 Task: Play online Dominion games in very easy mode.
Action: Mouse moved to (253, 363)
Screenshot: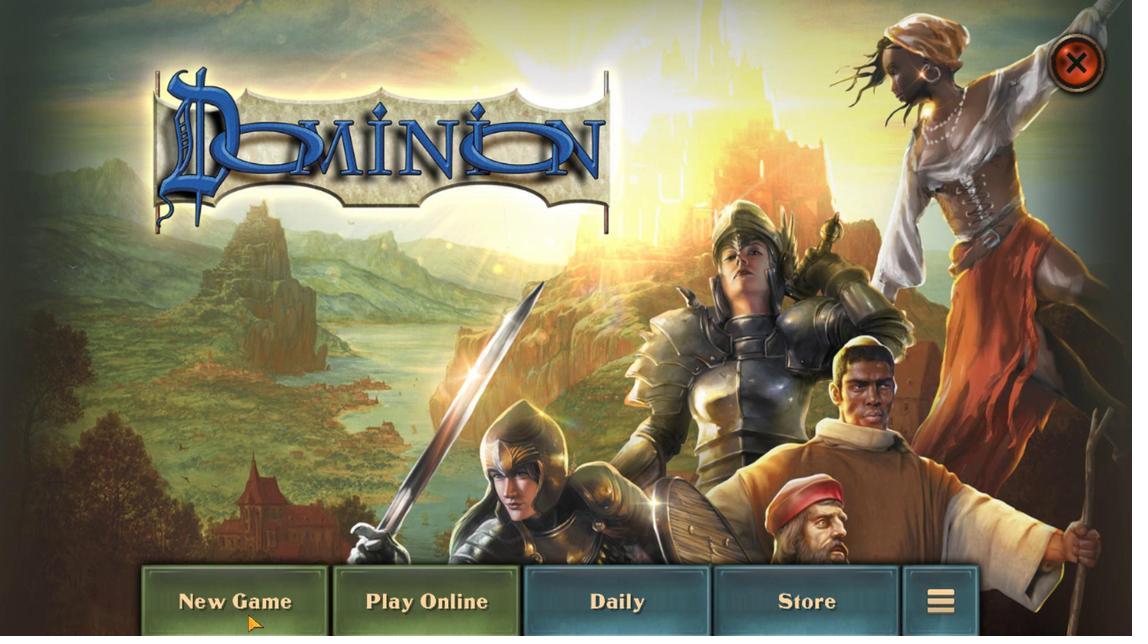 
Action: Mouse pressed left at (253, 363)
Screenshot: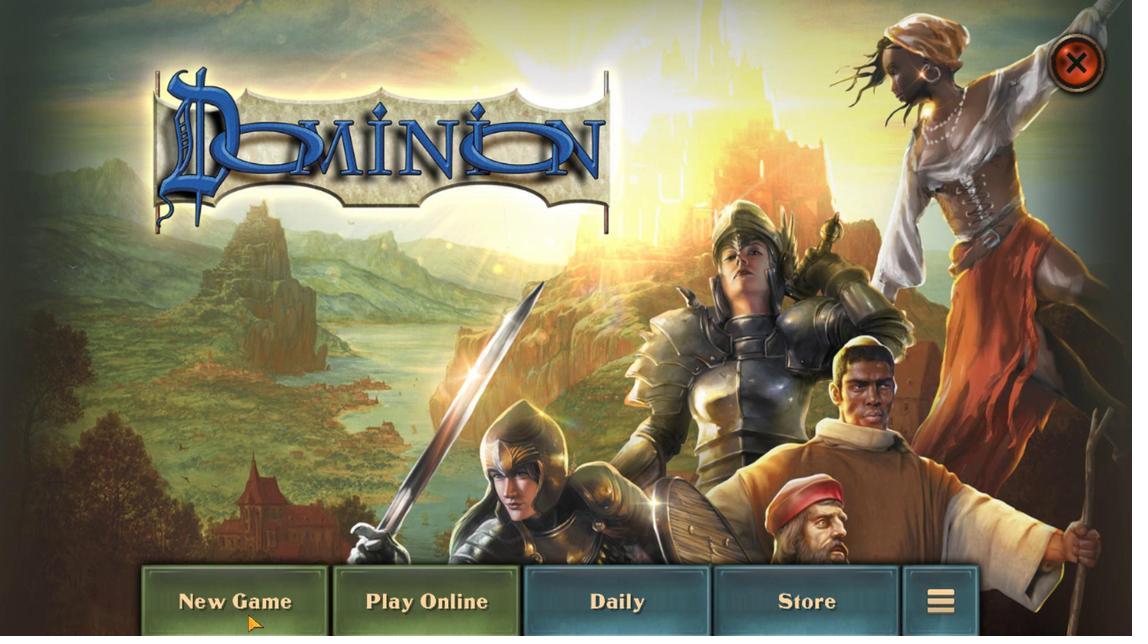 
Action: Mouse moved to (540, 275)
Screenshot: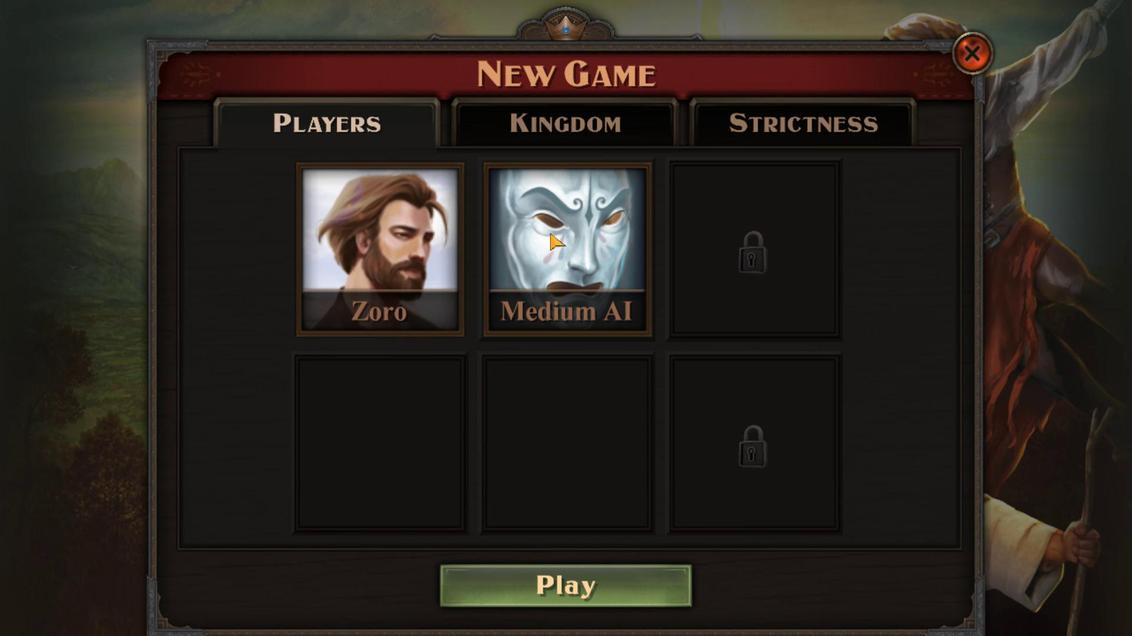 
Action: Mouse pressed left at (540, 275)
Screenshot: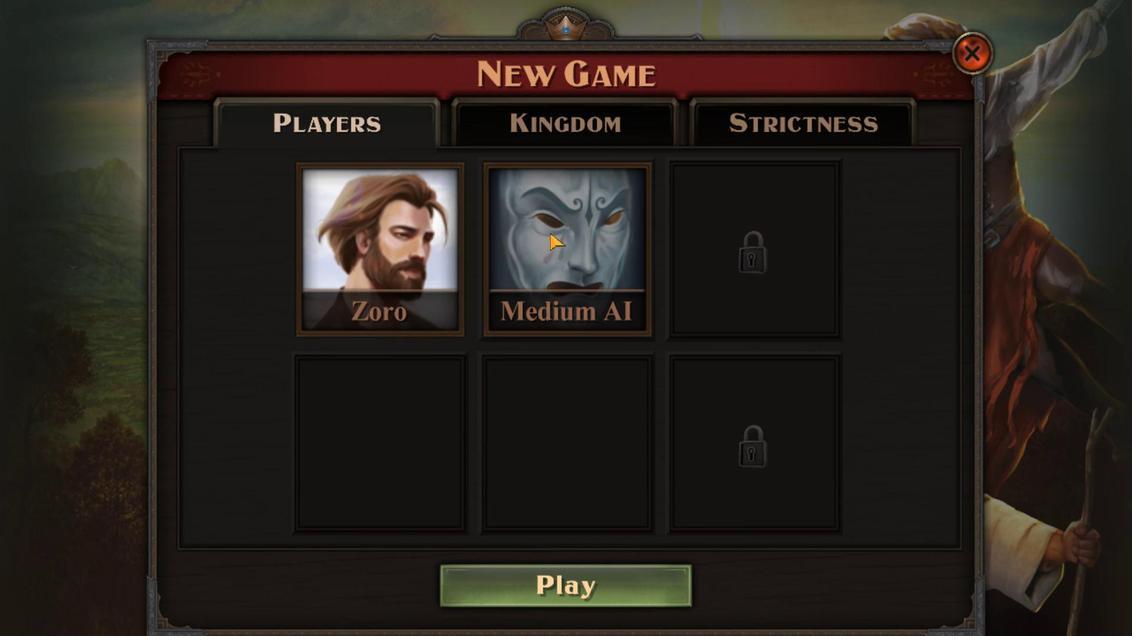 
Action: Mouse moved to (400, 288)
Screenshot: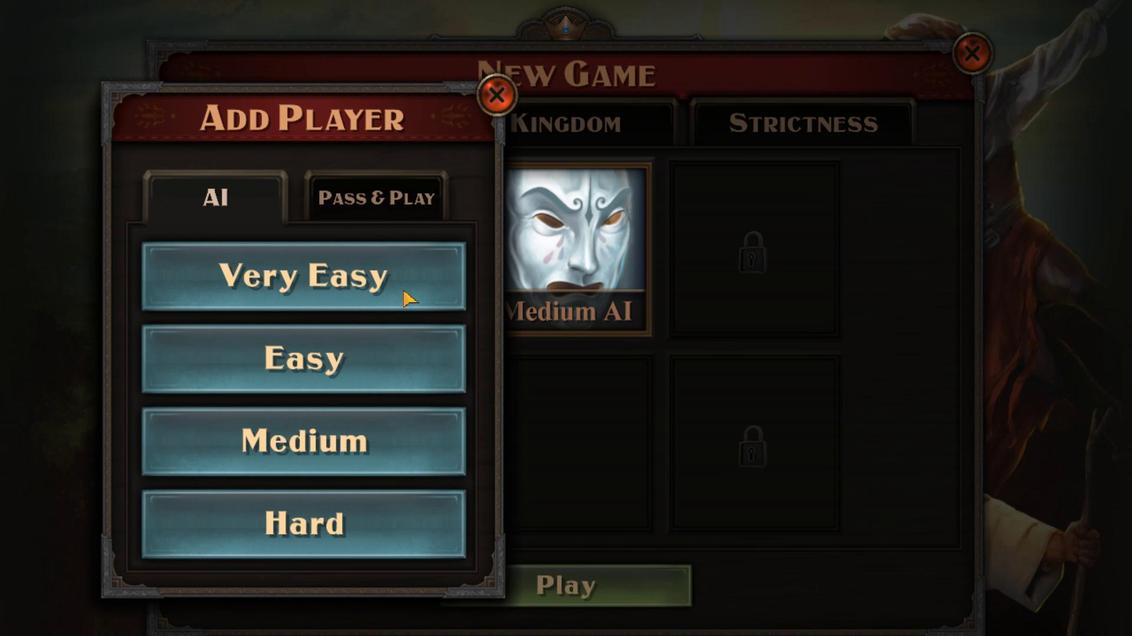 
Action: Mouse pressed left at (400, 288)
Screenshot: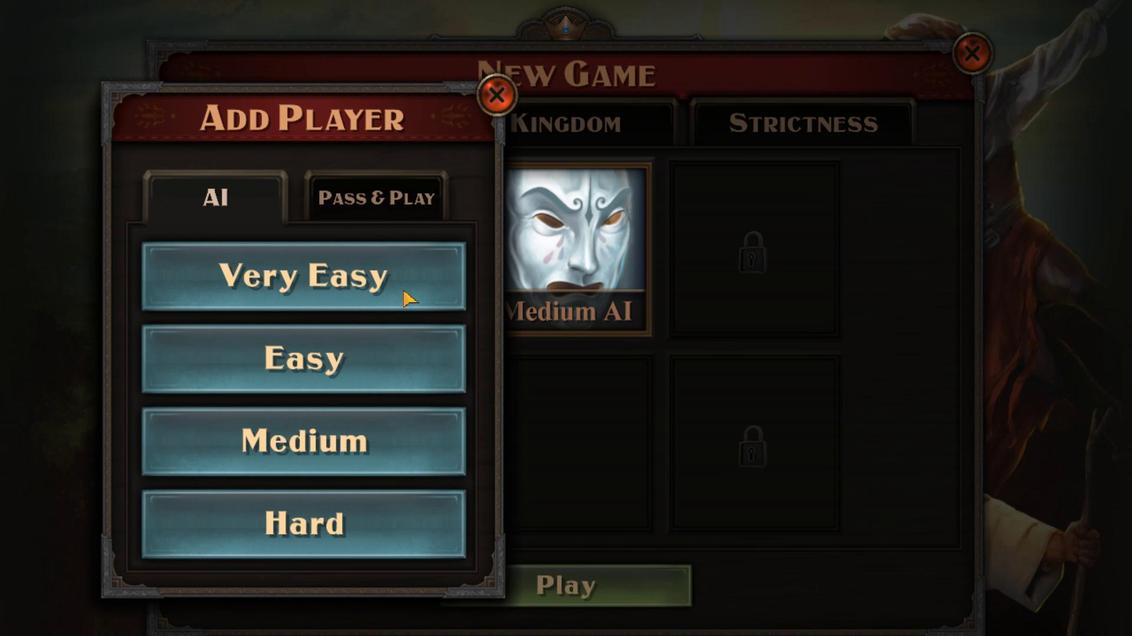 
Action: Mouse moved to (584, 356)
Screenshot: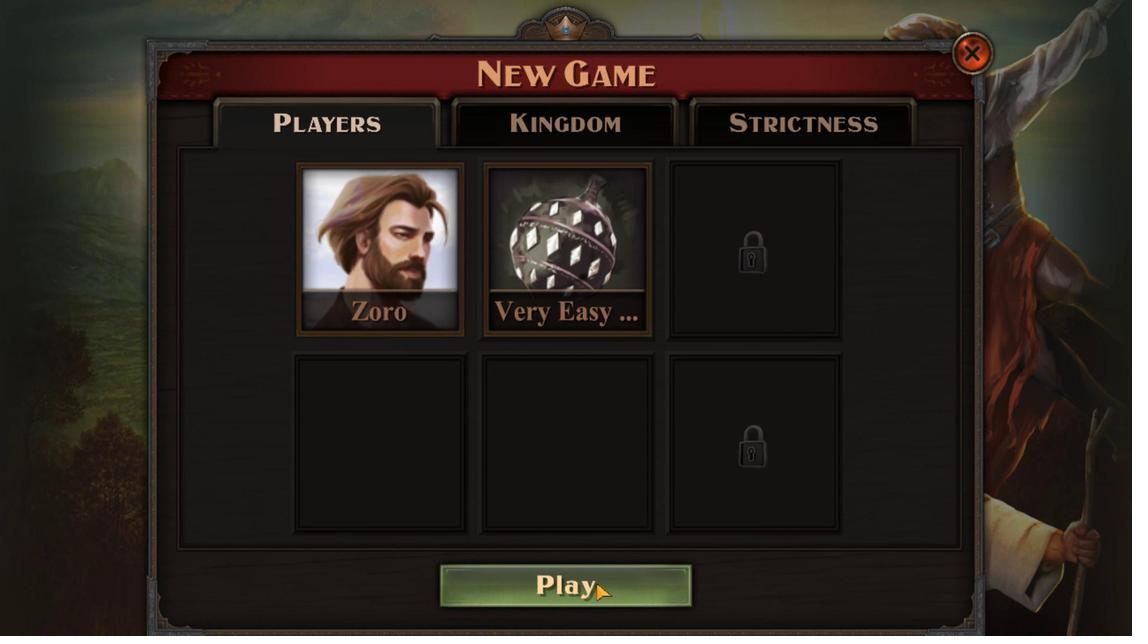 
Action: Mouse pressed left at (584, 356)
Screenshot: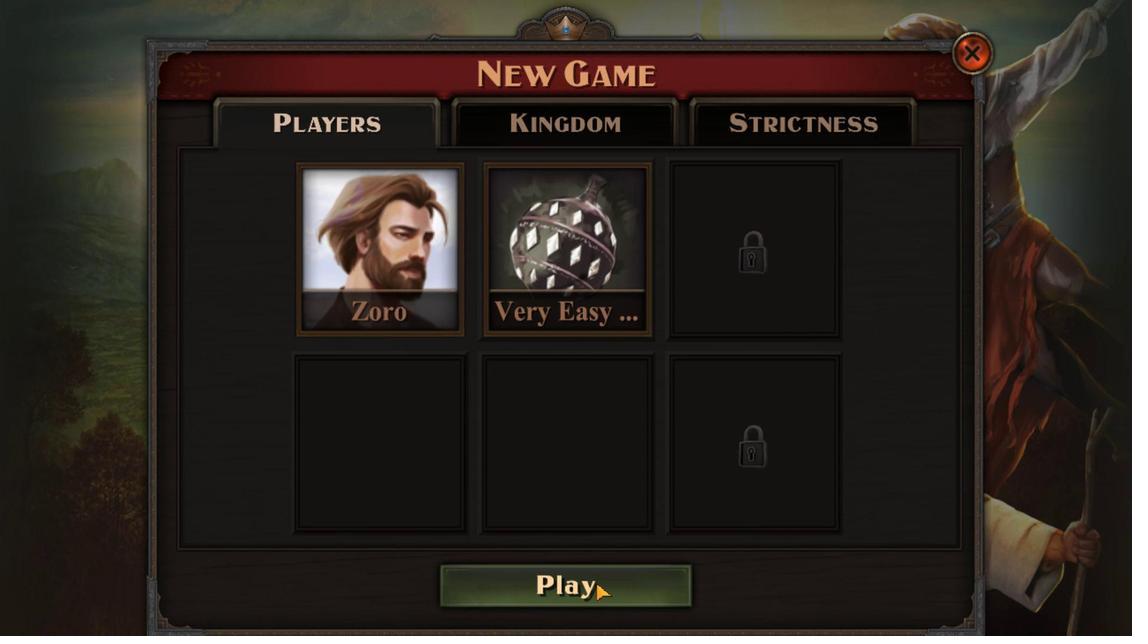 
Action: Mouse moved to (402, 348)
Screenshot: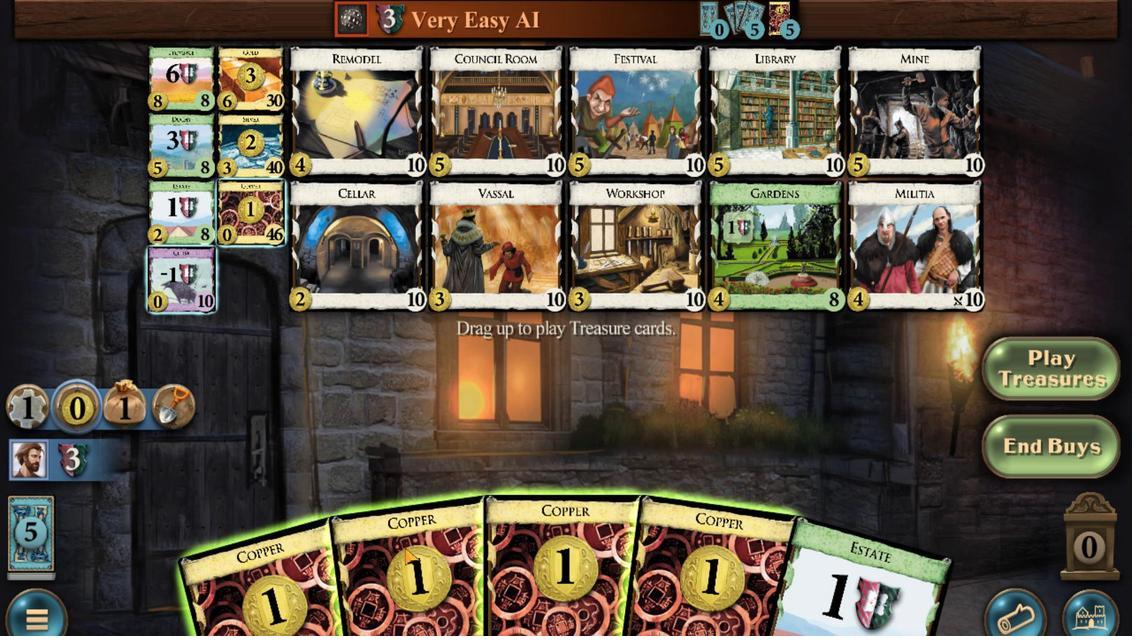 
Action: Mouse scrolled (402, 348) with delta (0, 0)
Screenshot: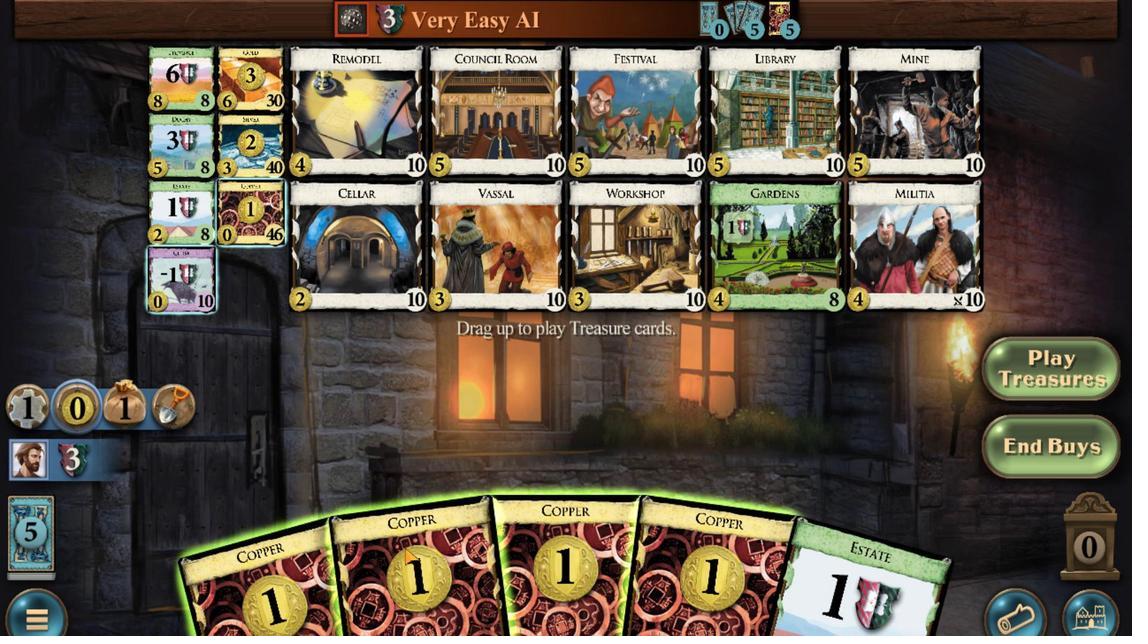 
Action: Mouse moved to (420, 352)
Screenshot: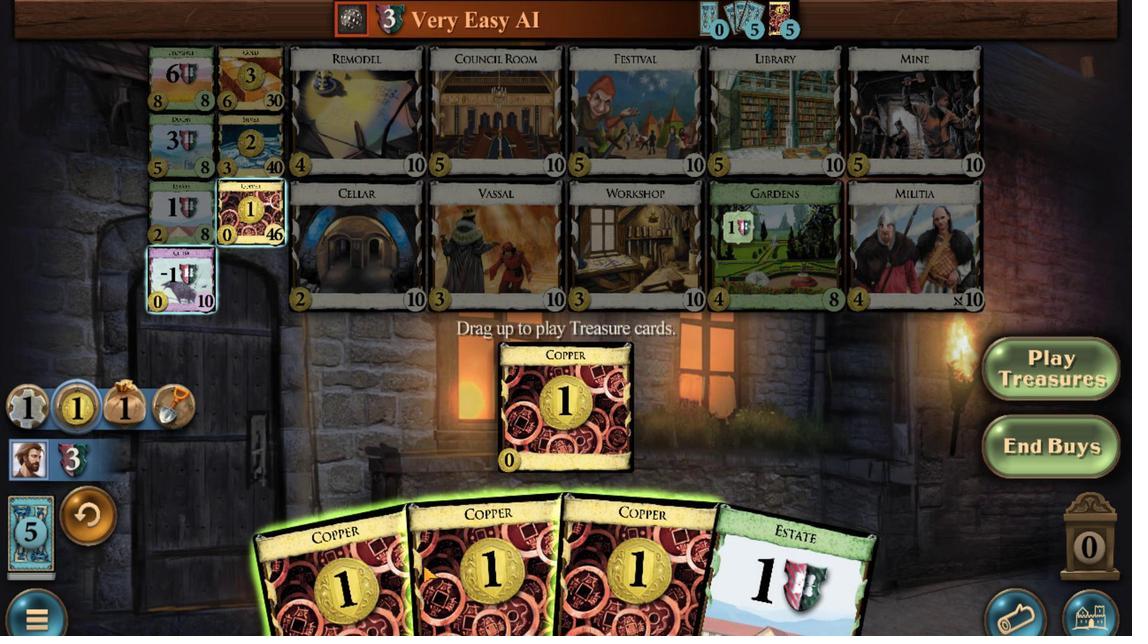 
Action: Mouse scrolled (420, 352) with delta (0, 0)
Screenshot: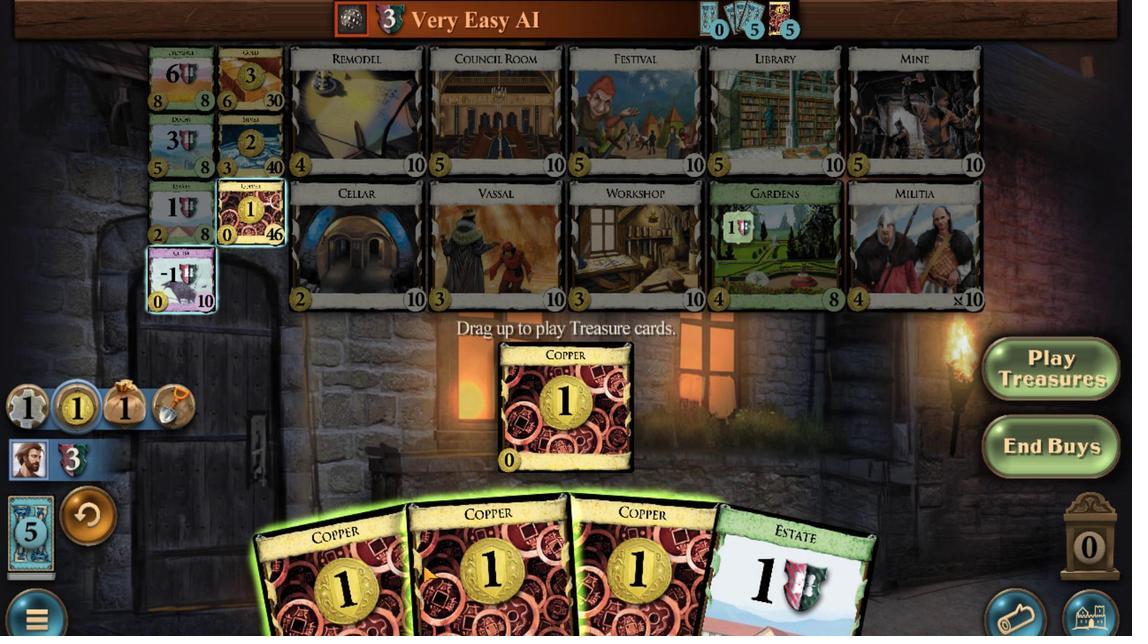 
Action: Mouse moved to (441, 352)
Screenshot: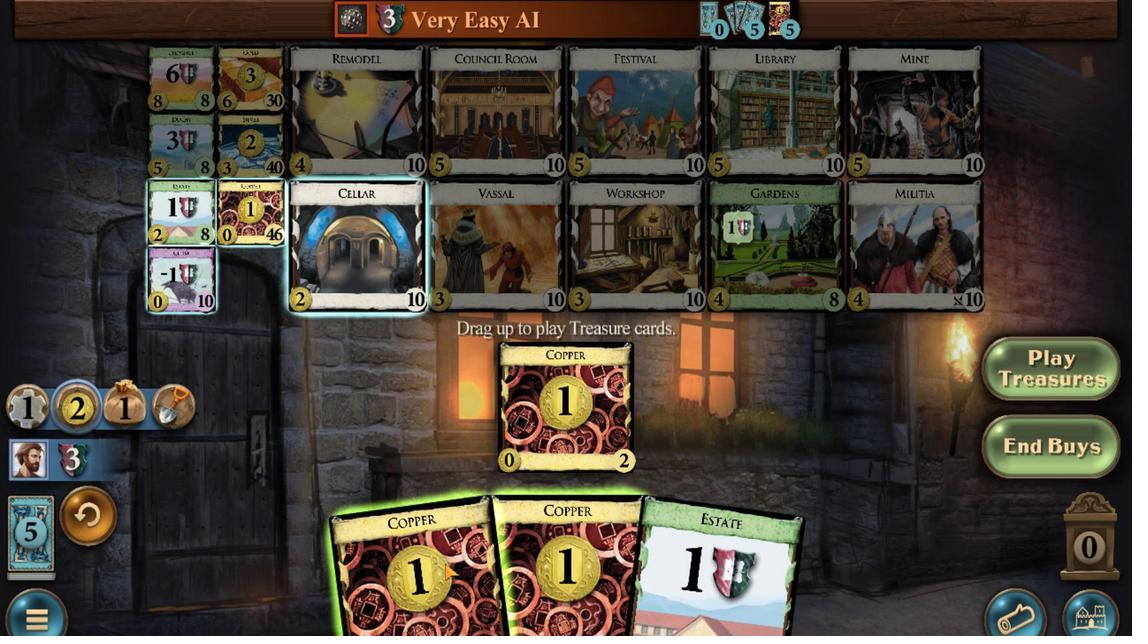 
Action: Mouse scrolled (441, 352) with delta (0, 0)
Screenshot: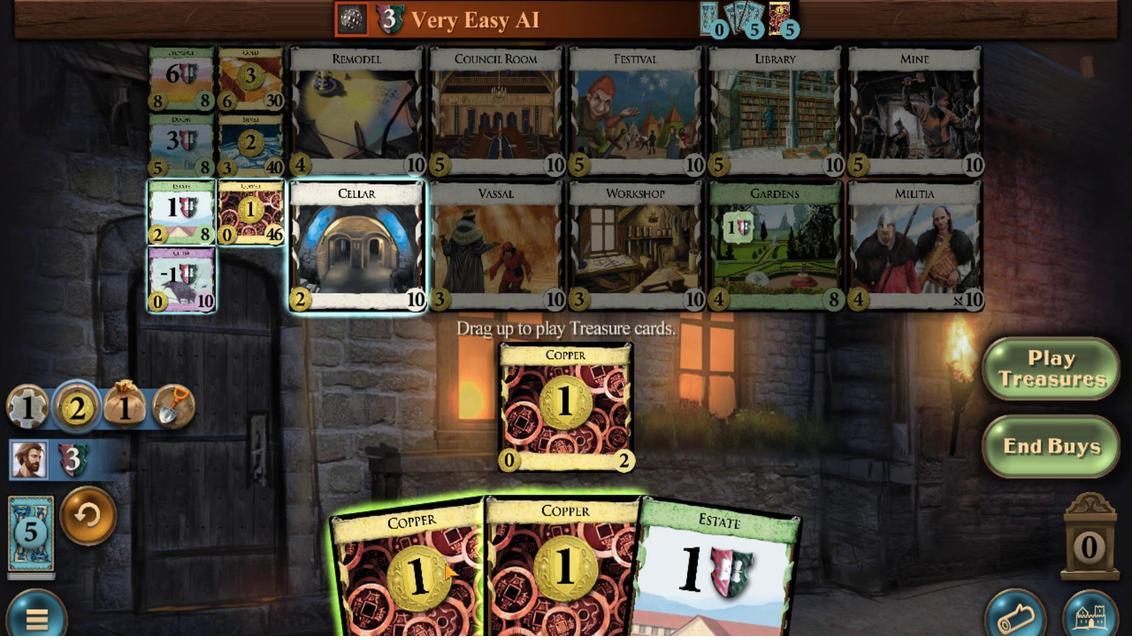 
Action: Mouse moved to (485, 348)
Screenshot: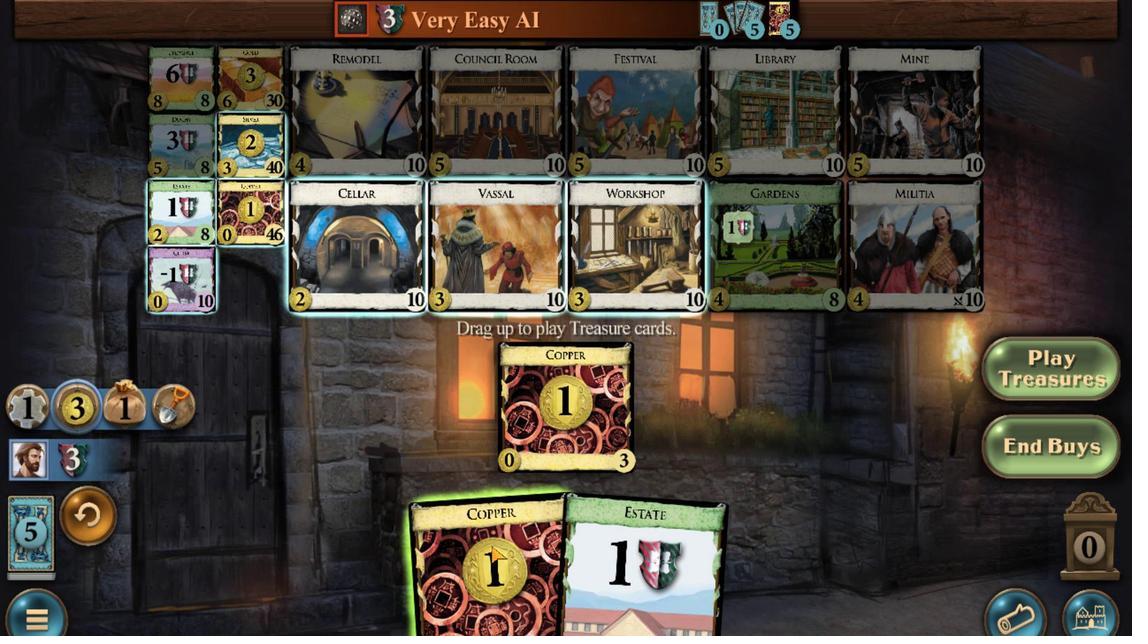 
Action: Mouse scrolled (485, 347) with delta (0, 0)
Screenshot: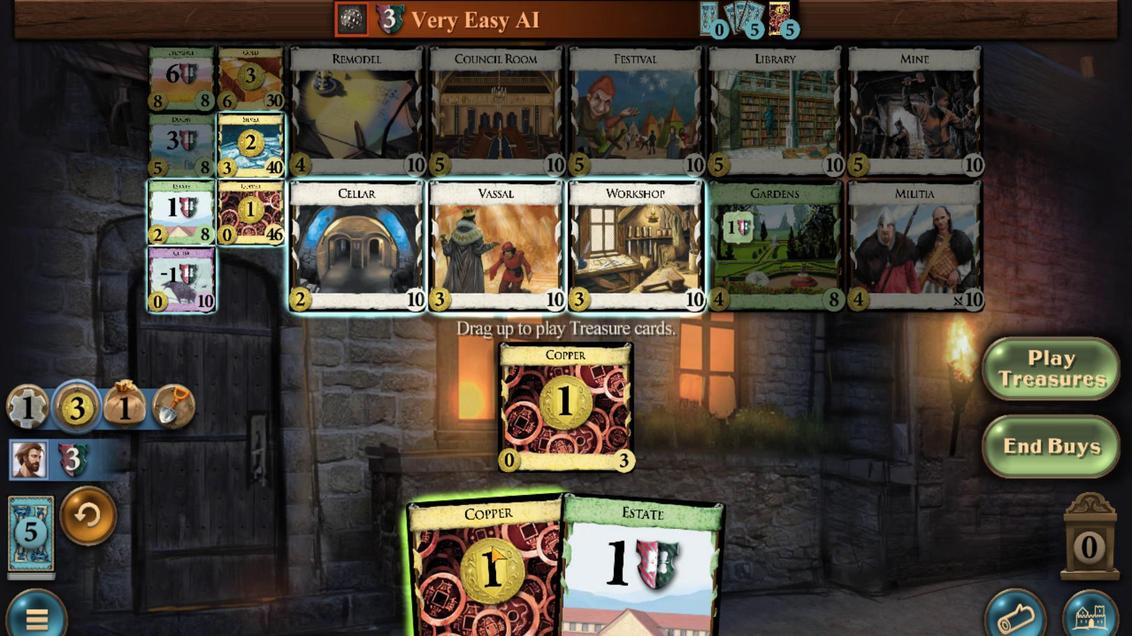 
Action: Mouse moved to (356, 252)
Screenshot: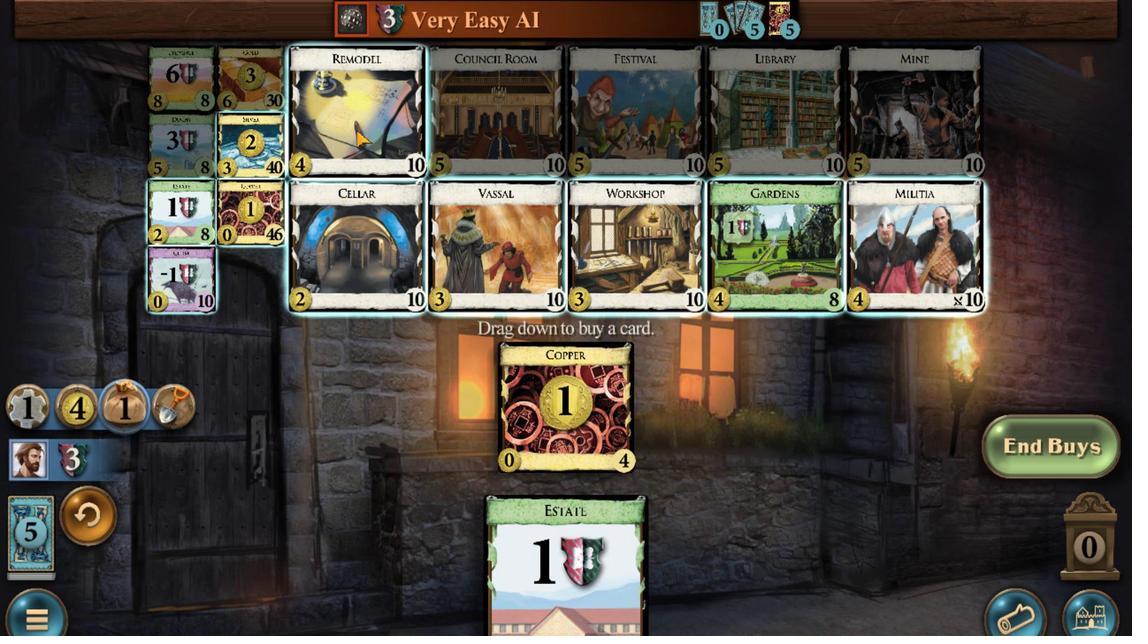 
Action: Mouse scrolled (356, 252) with delta (0, 0)
Screenshot: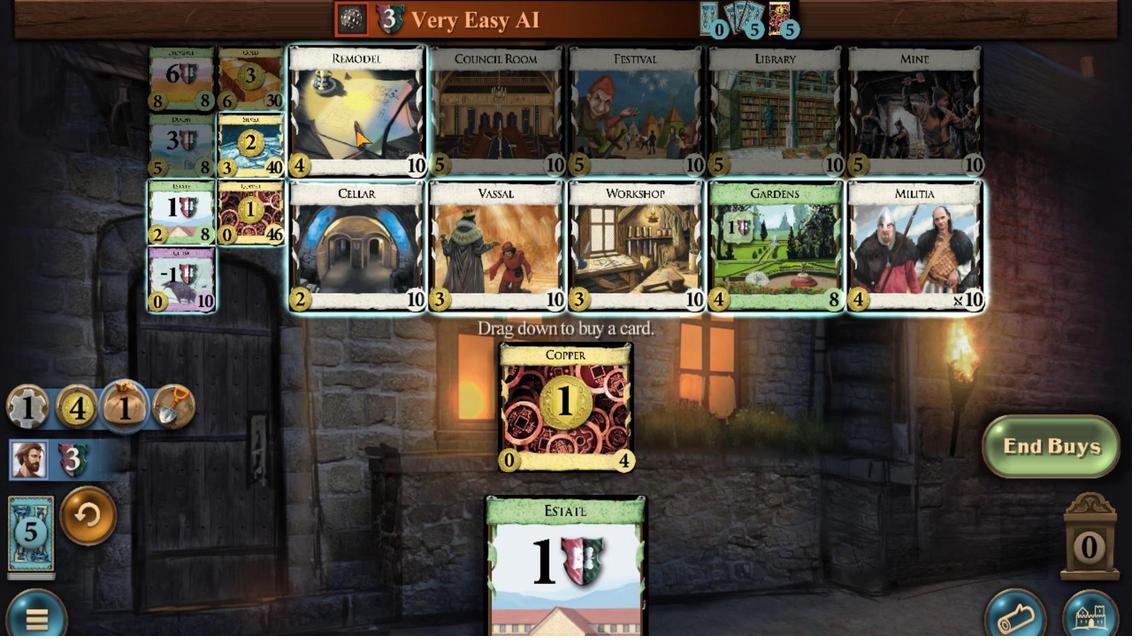 
Action: Mouse scrolled (356, 252) with delta (0, 0)
Screenshot: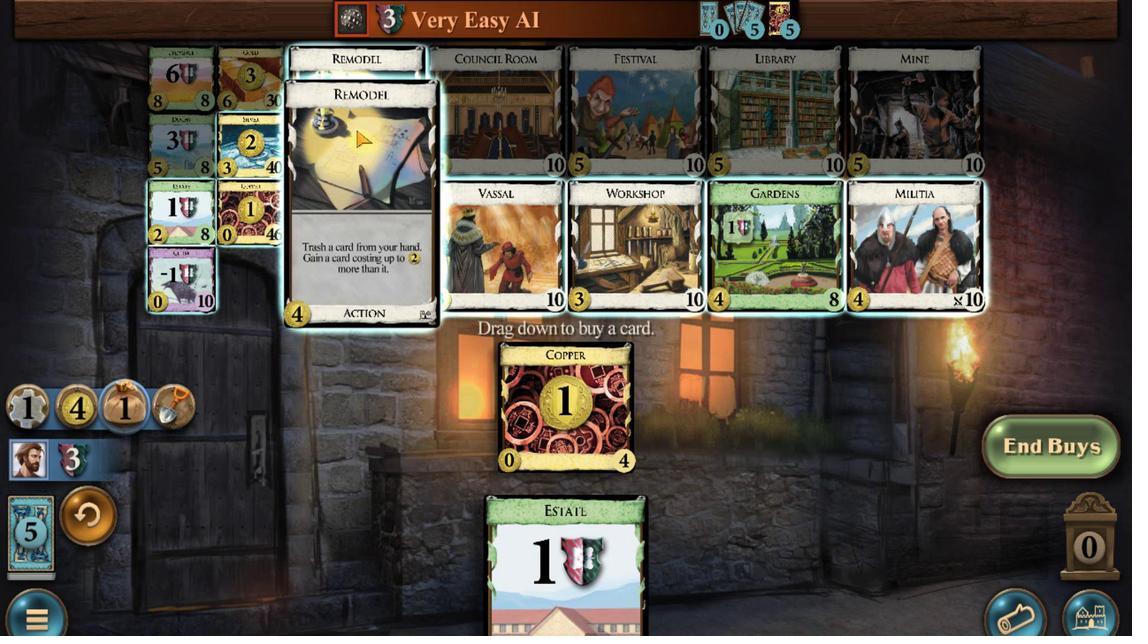 
Action: Mouse scrolled (356, 252) with delta (0, 0)
Screenshot: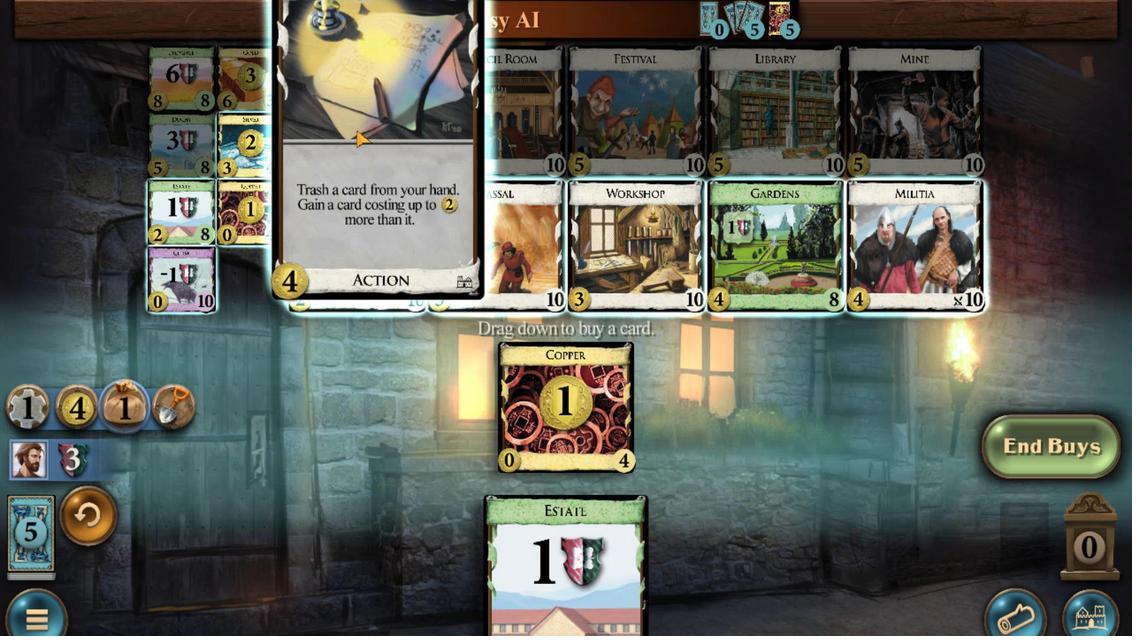 
Action: Mouse scrolled (356, 252) with delta (0, 0)
Screenshot: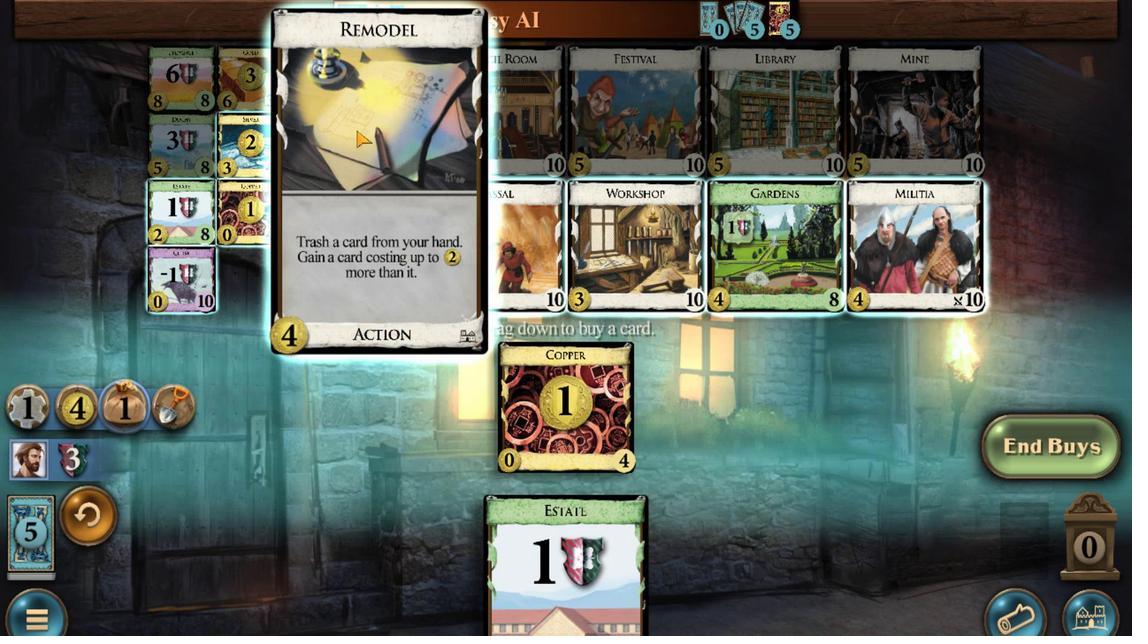 
Action: Mouse scrolled (356, 252) with delta (0, 0)
Screenshot: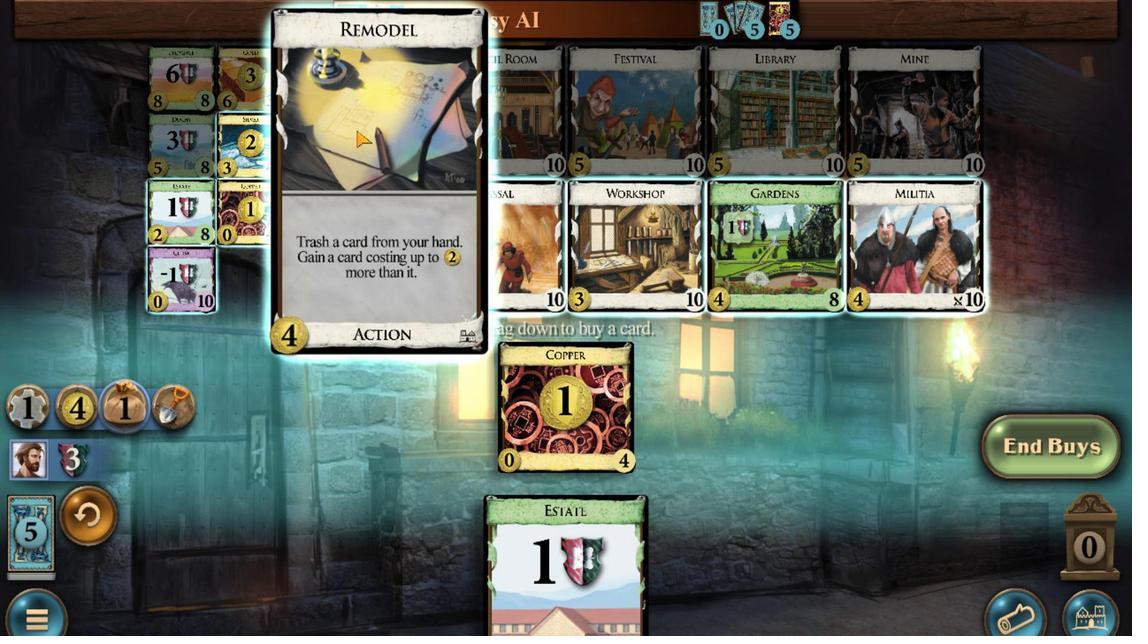 
Action: Mouse scrolled (356, 252) with delta (0, 0)
Screenshot: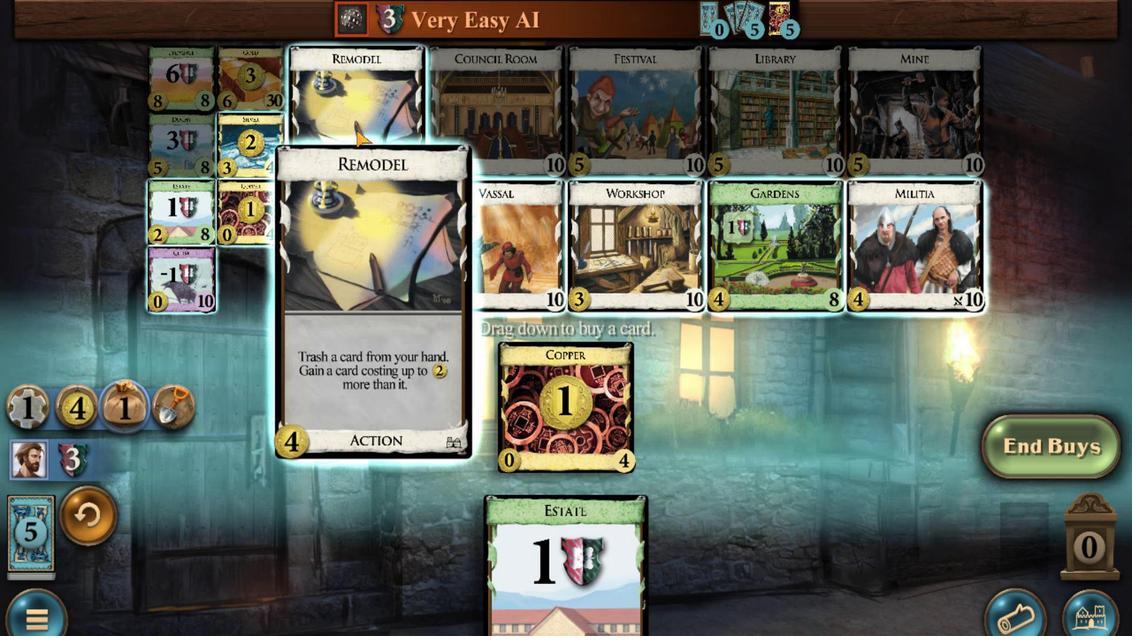 
Action: Mouse moved to (521, 346)
Screenshot: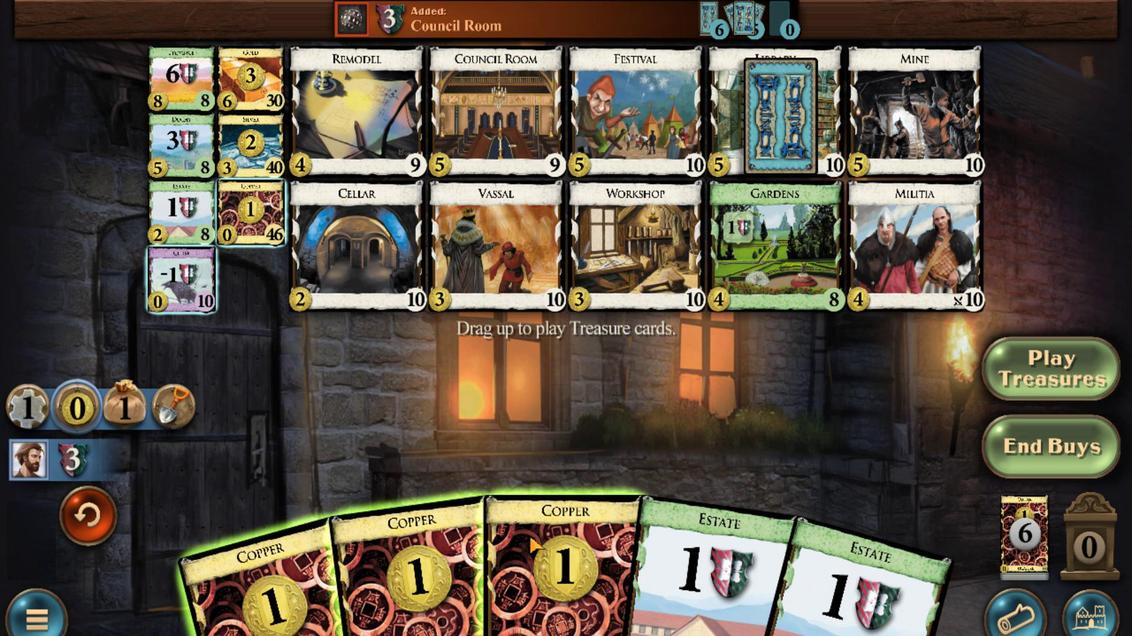 
Action: Mouse scrolled (521, 345) with delta (0, 0)
Screenshot: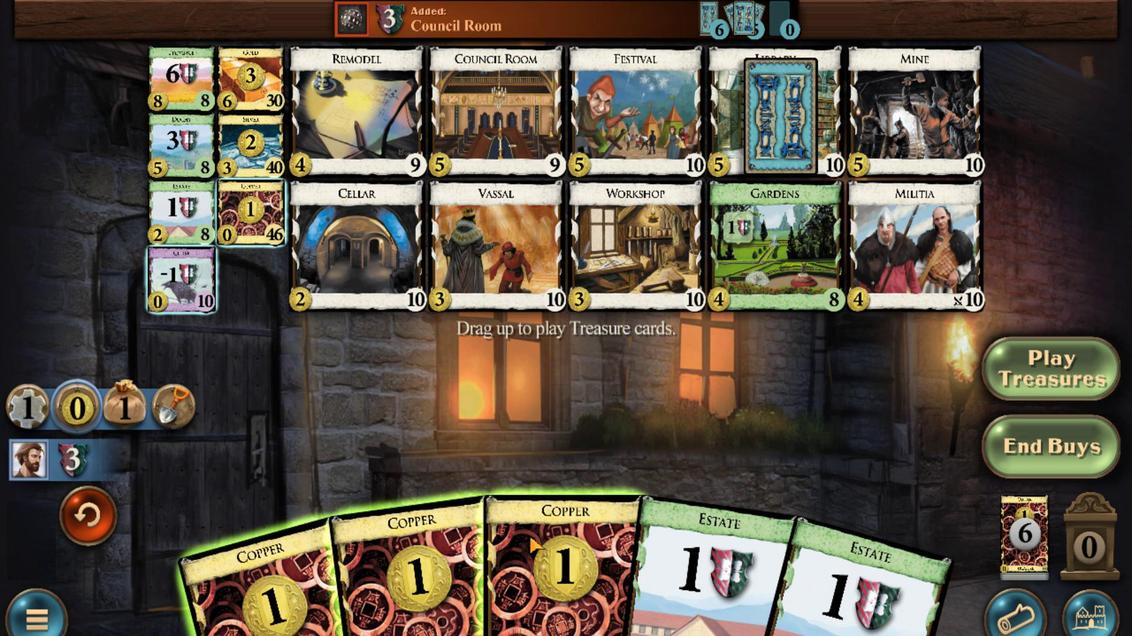 
Action: Mouse moved to (465, 347)
Screenshot: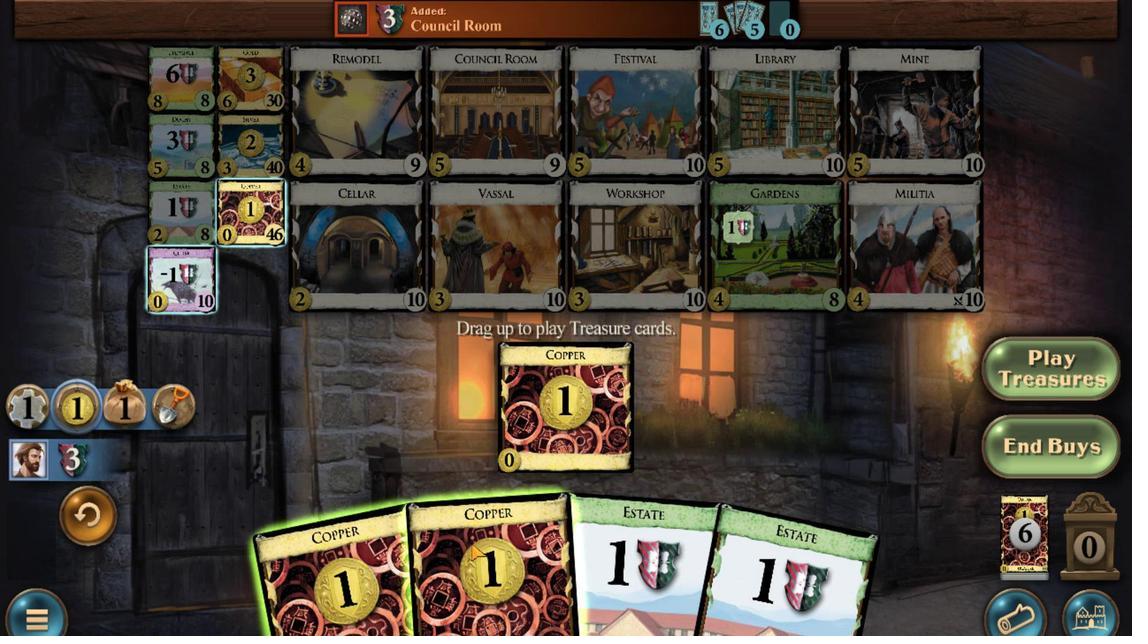 
Action: Mouse scrolled (465, 347) with delta (0, 0)
Screenshot: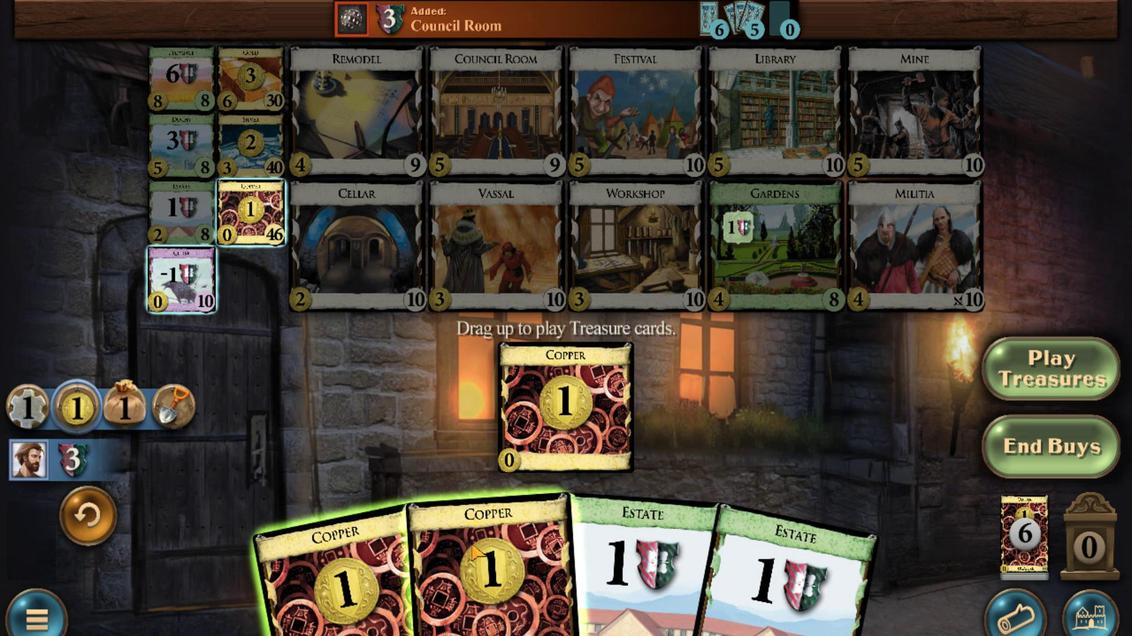 
Action: Mouse moved to (419, 347)
Screenshot: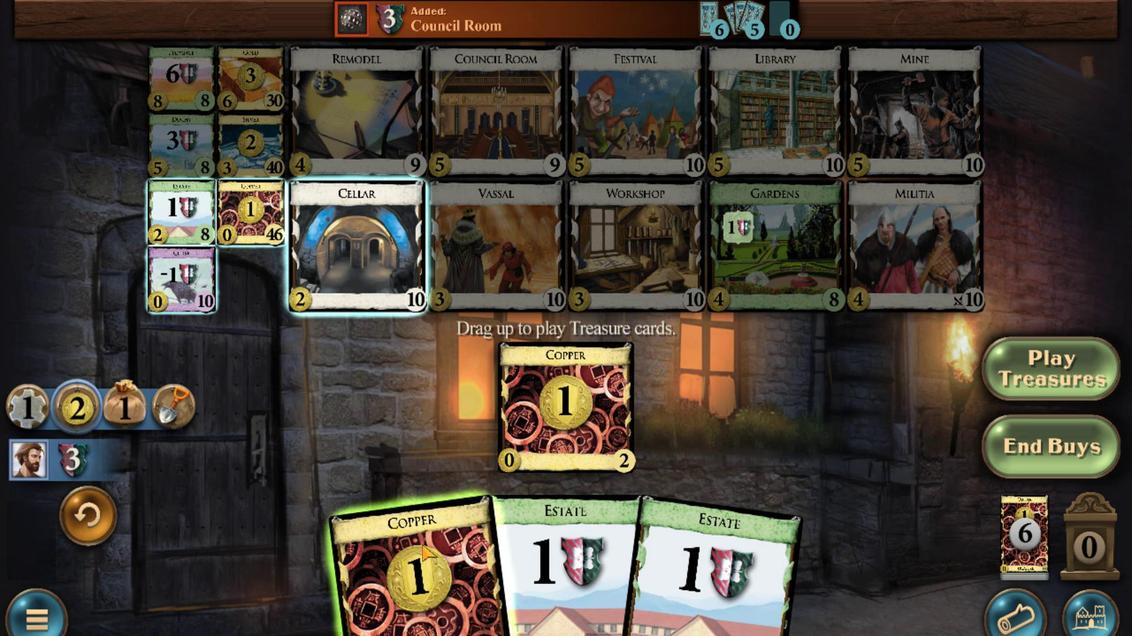 
Action: Mouse scrolled (419, 347) with delta (0, 0)
Screenshot: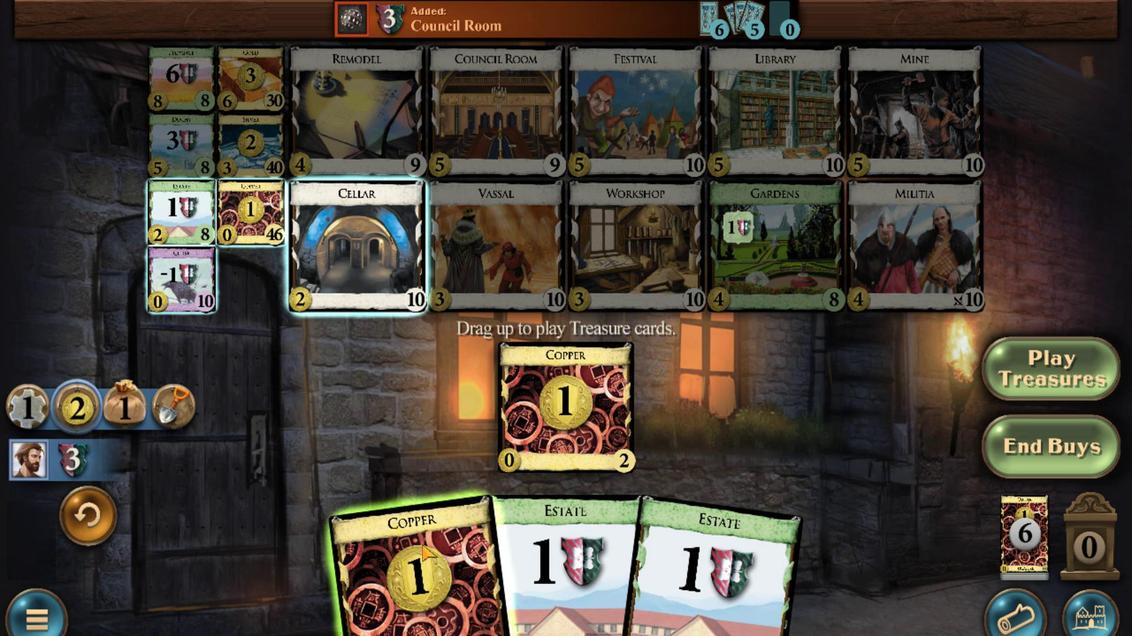 
Action: Mouse moved to (248, 255)
Screenshot: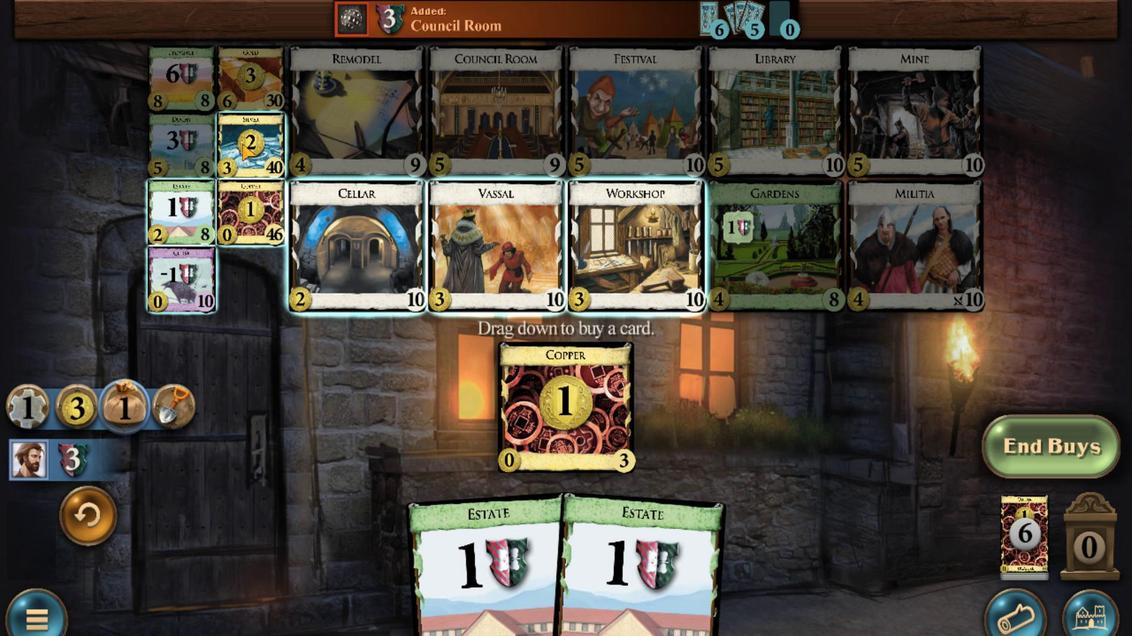 
Action: Mouse scrolled (248, 255) with delta (0, 0)
Screenshot: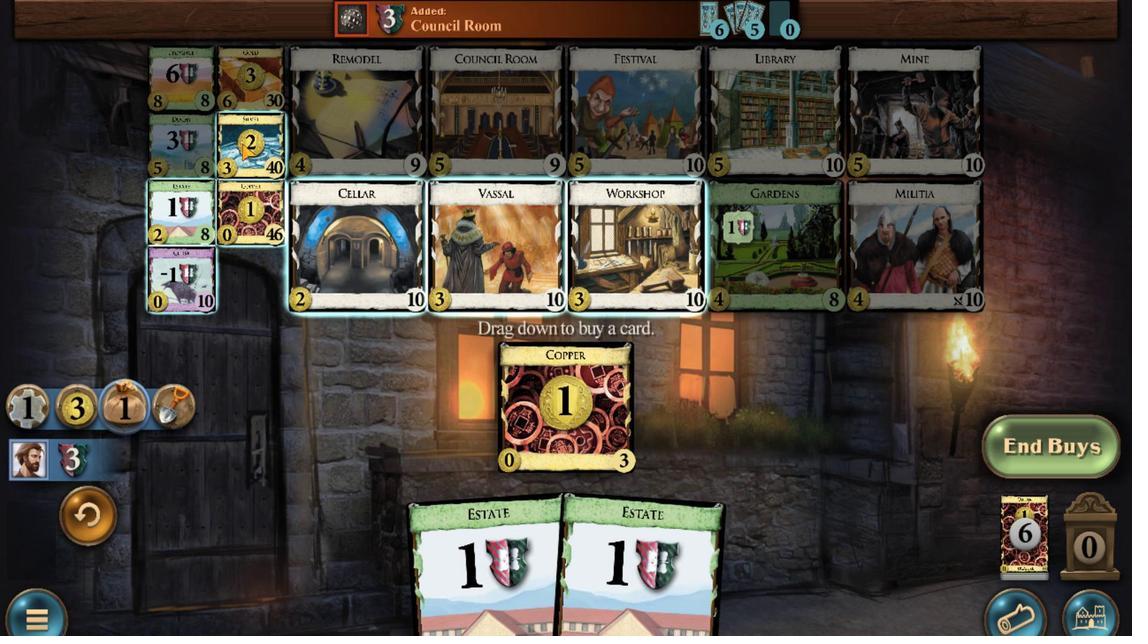 
Action: Mouse scrolled (248, 255) with delta (0, 0)
Screenshot: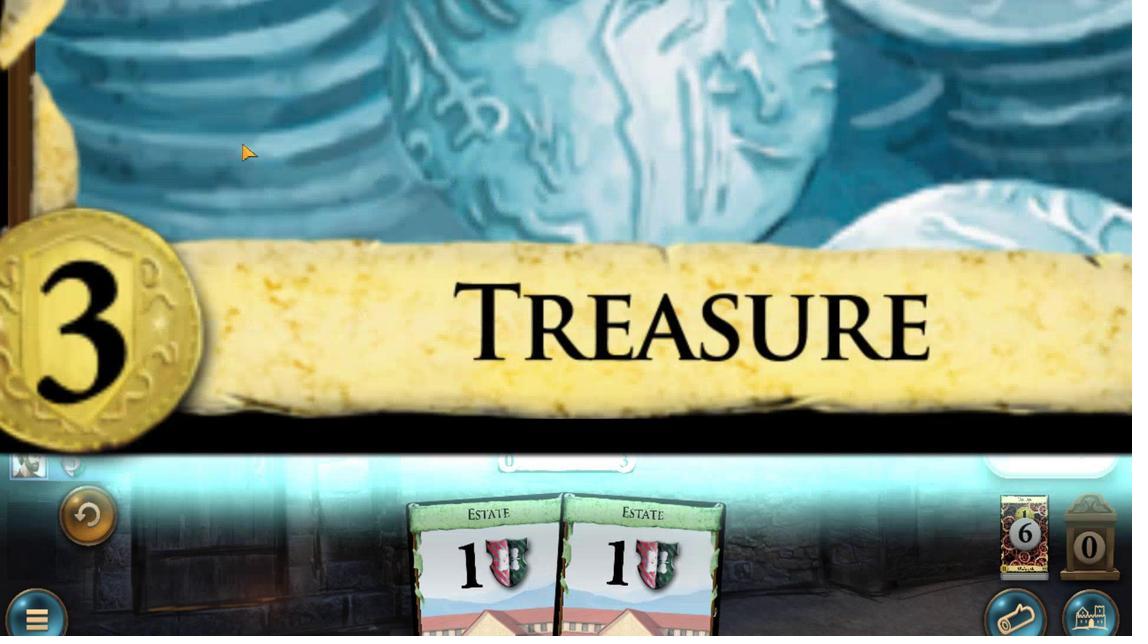 
Action: Mouse scrolled (248, 255) with delta (0, 0)
Screenshot: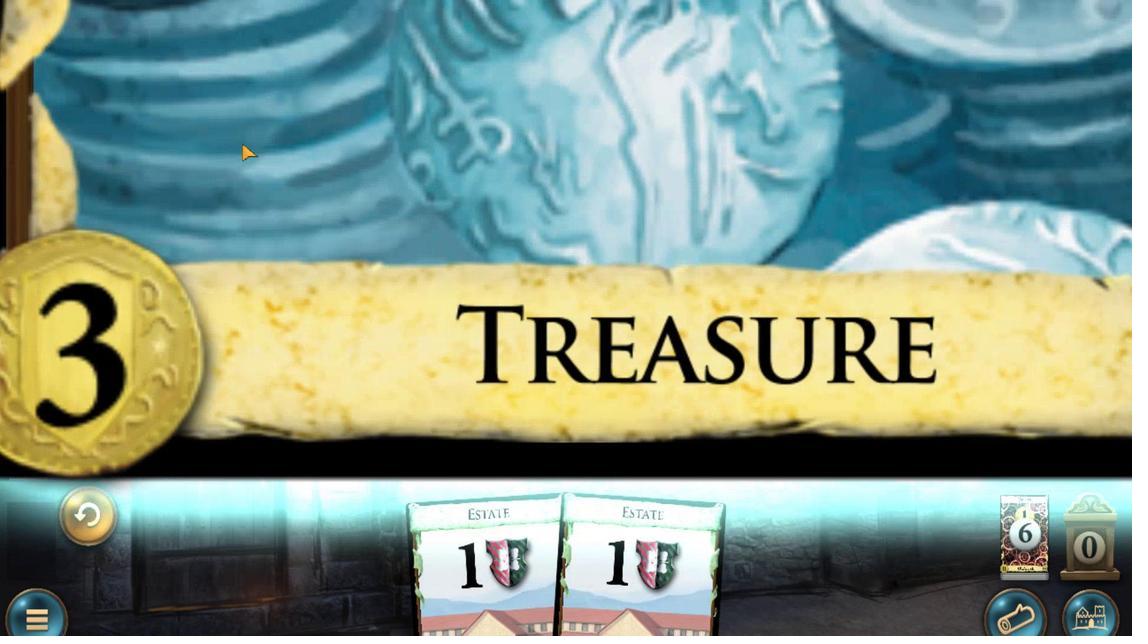 
Action: Mouse scrolled (248, 255) with delta (0, 0)
Screenshot: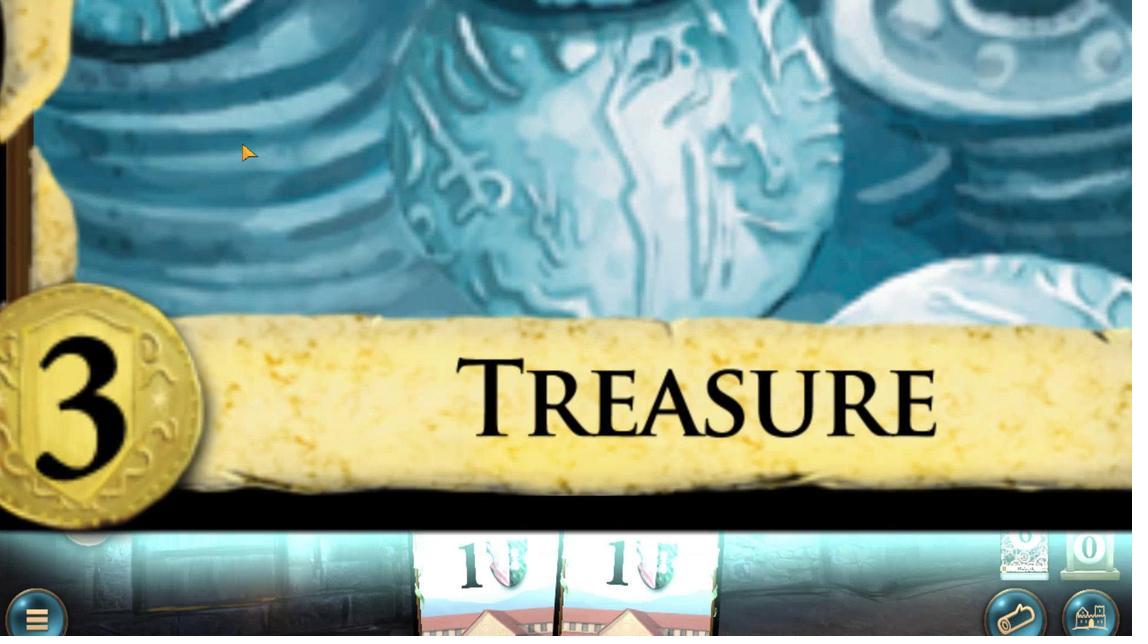 
Action: Mouse moved to (441, 352)
Screenshot: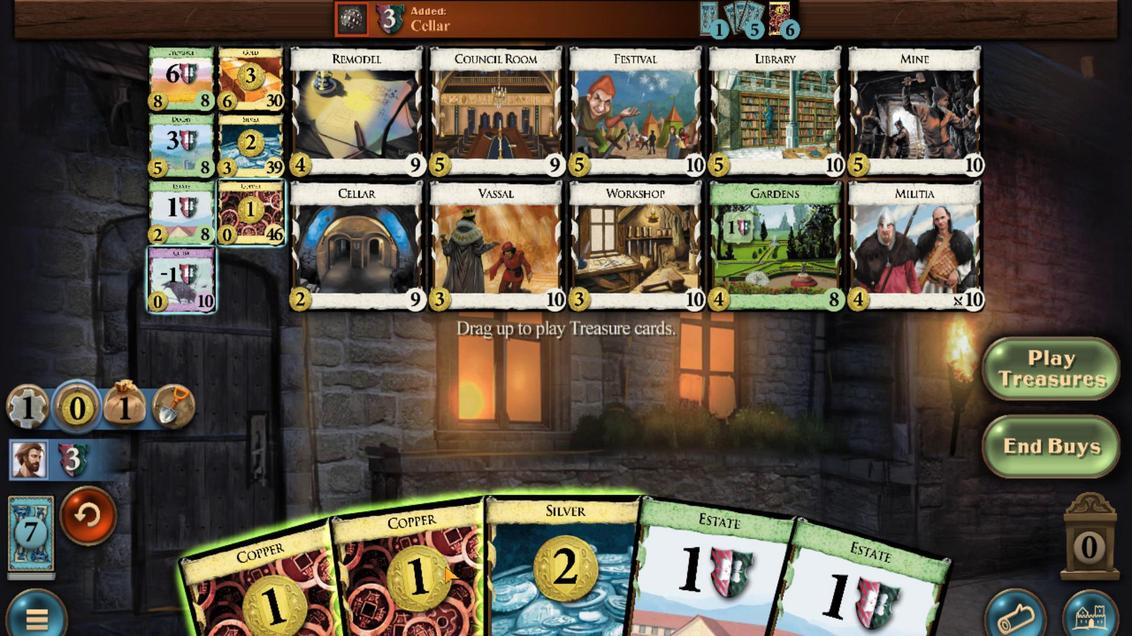 
Action: Mouse scrolled (441, 352) with delta (0, 0)
Screenshot: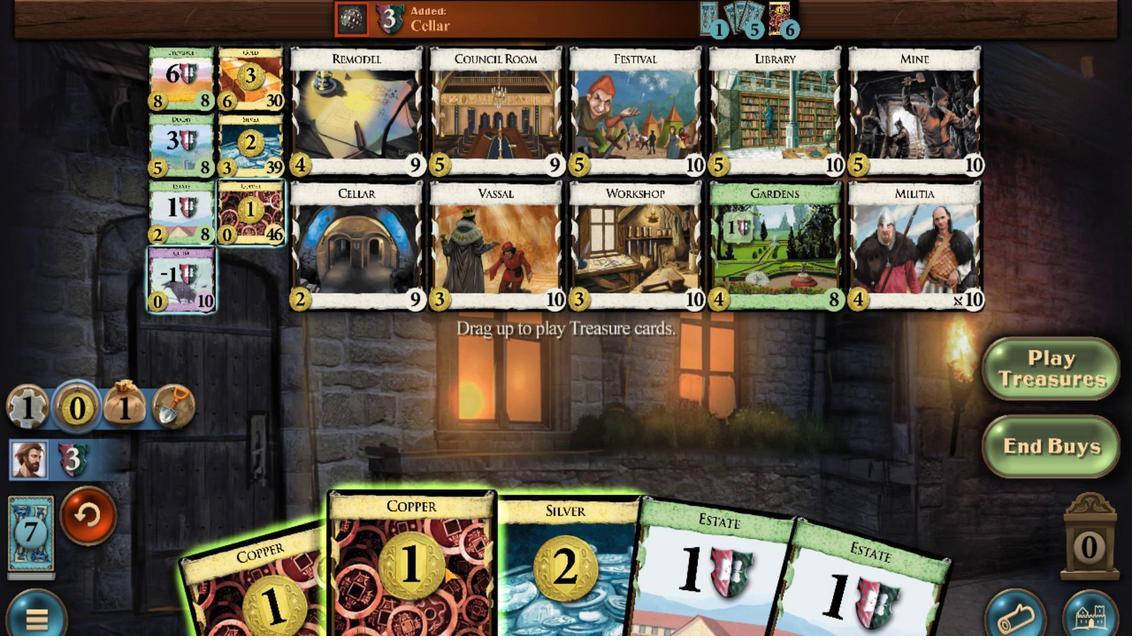 
Action: Mouse moved to (428, 353)
Screenshot: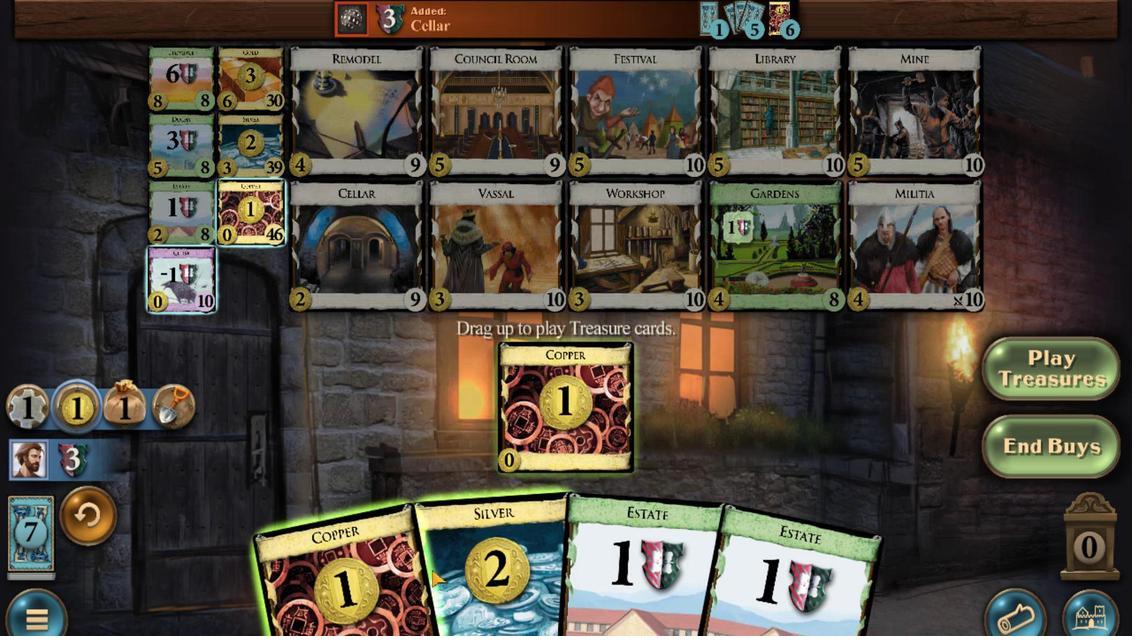 
Action: Mouse scrolled (428, 353) with delta (0, 0)
Screenshot: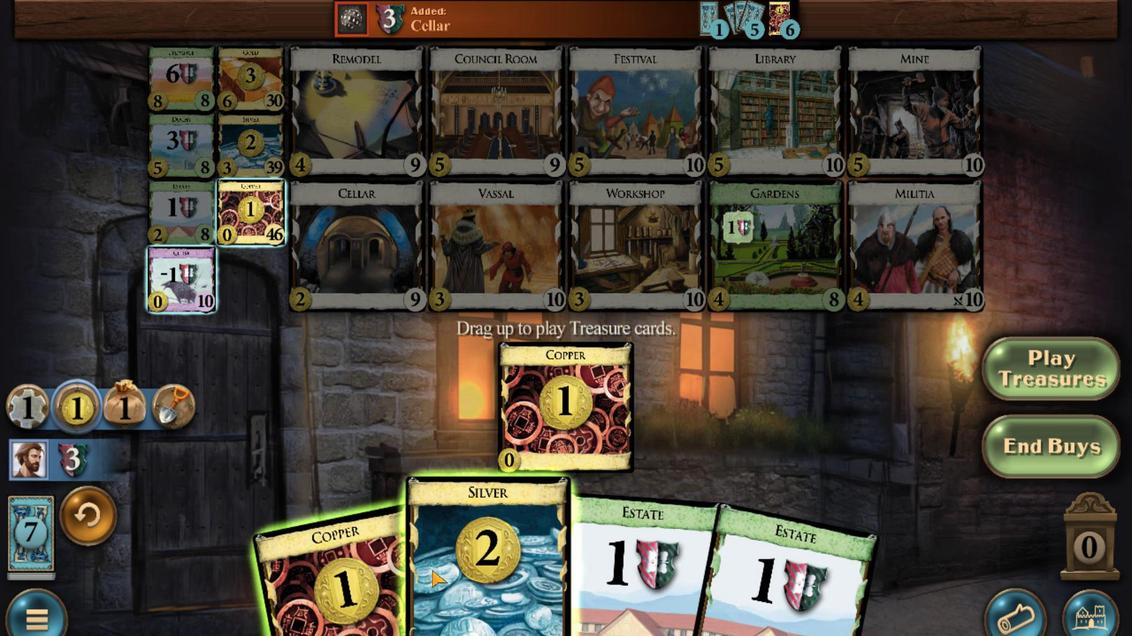 
Action: Mouse scrolled (428, 353) with delta (0, 0)
Screenshot: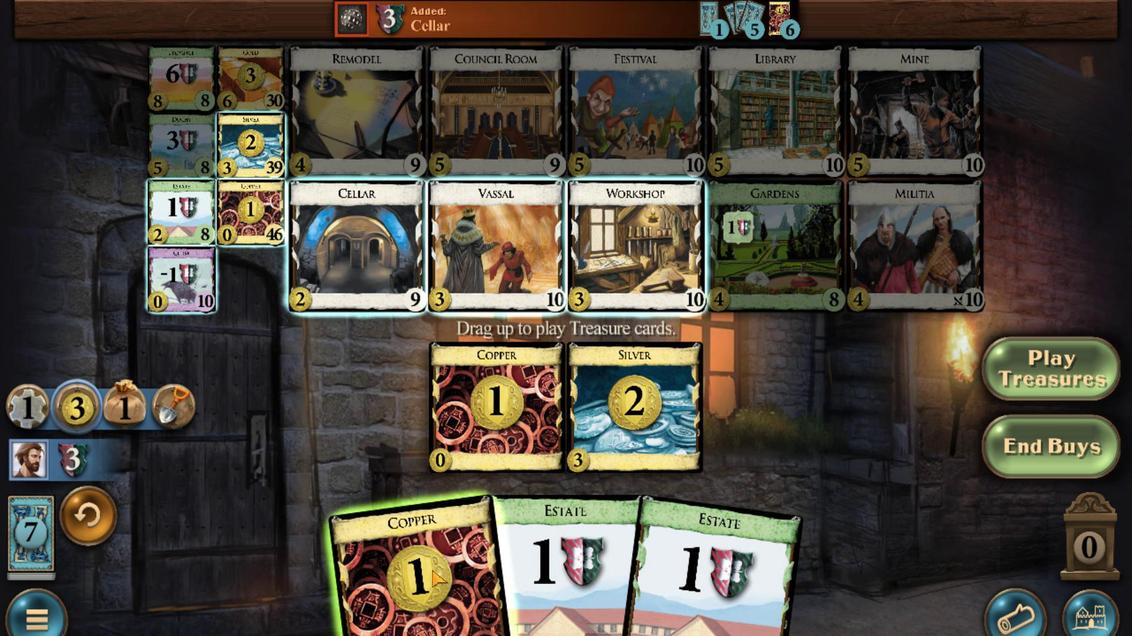 
Action: Mouse moved to (348, 246)
Screenshot: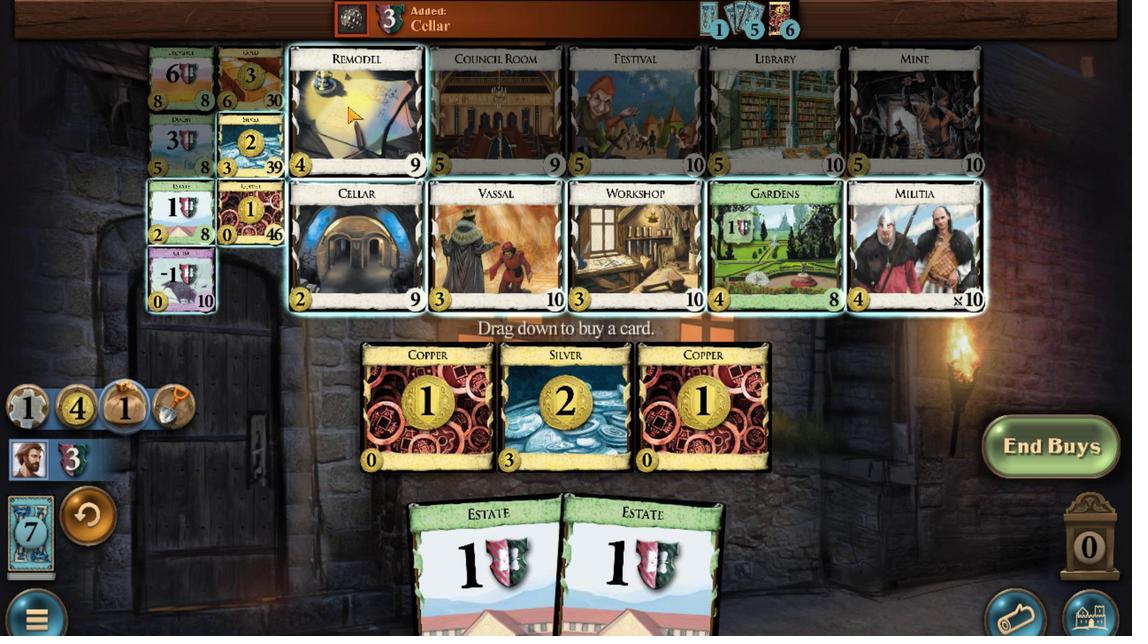 
Action: Mouse scrolled (348, 247) with delta (0, 0)
Screenshot: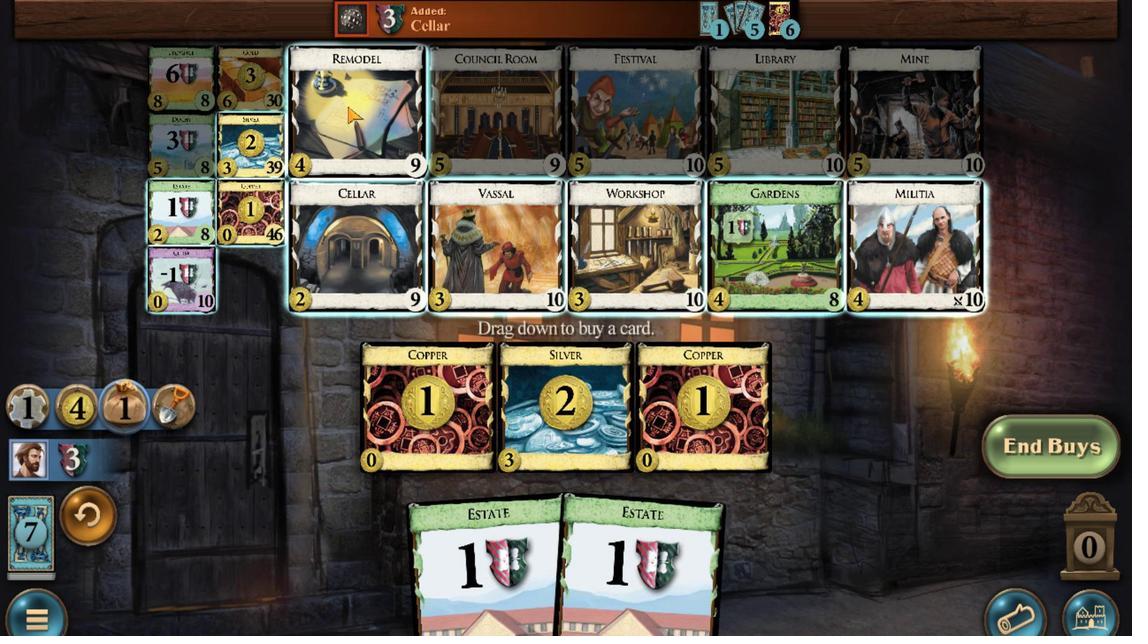 
Action: Mouse scrolled (348, 247) with delta (0, 0)
Screenshot: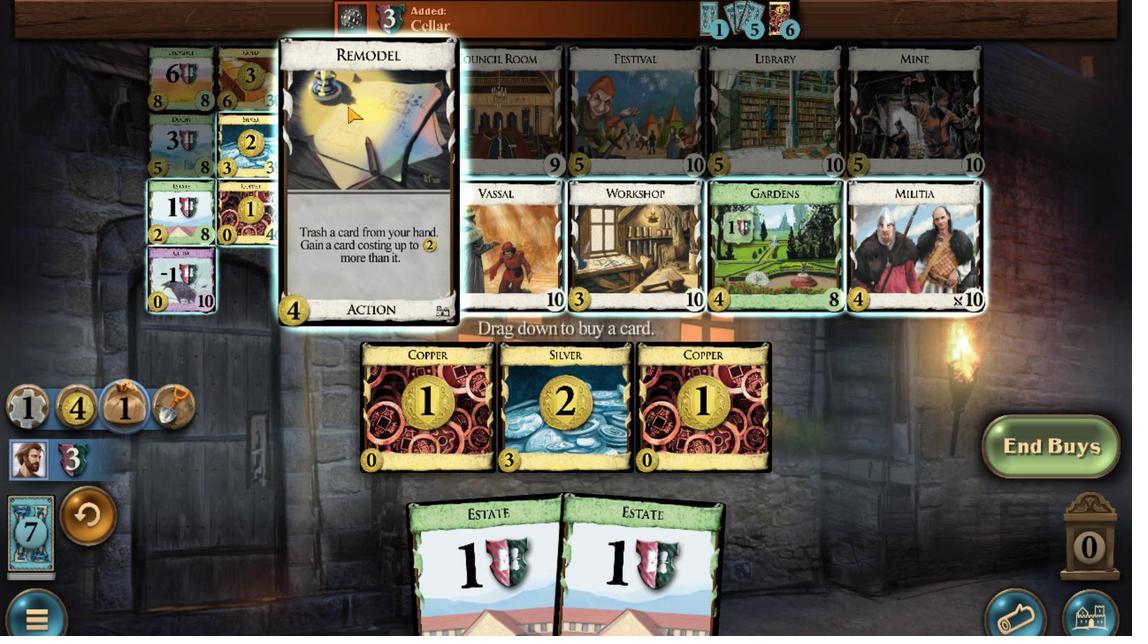 
Action: Mouse scrolled (348, 247) with delta (0, 0)
Screenshot: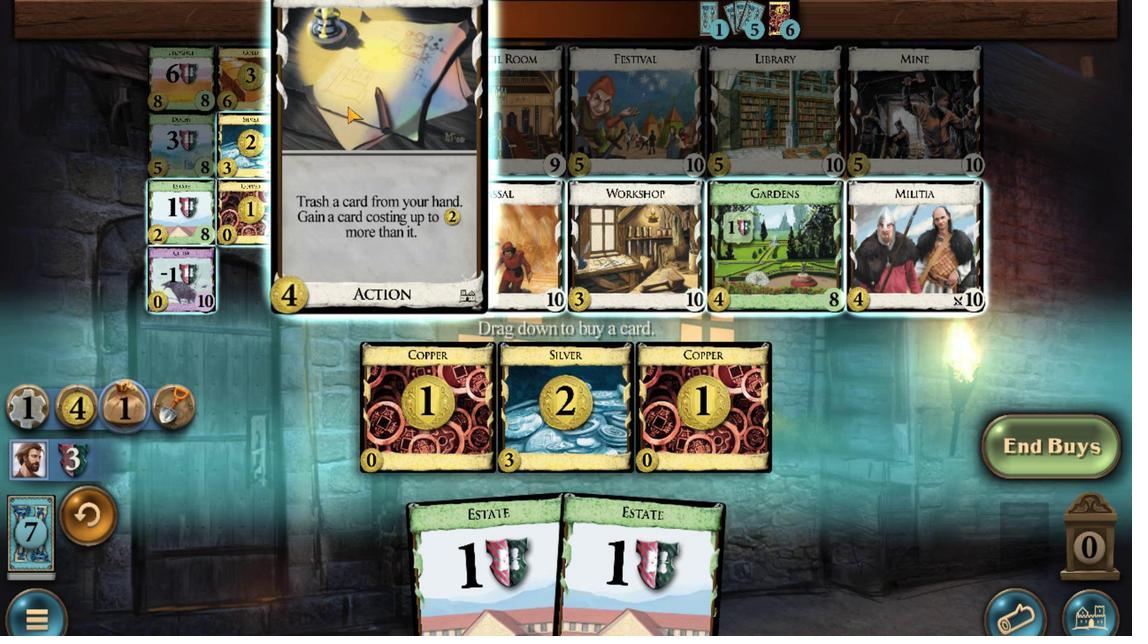 
Action: Mouse scrolled (348, 247) with delta (0, 0)
Screenshot: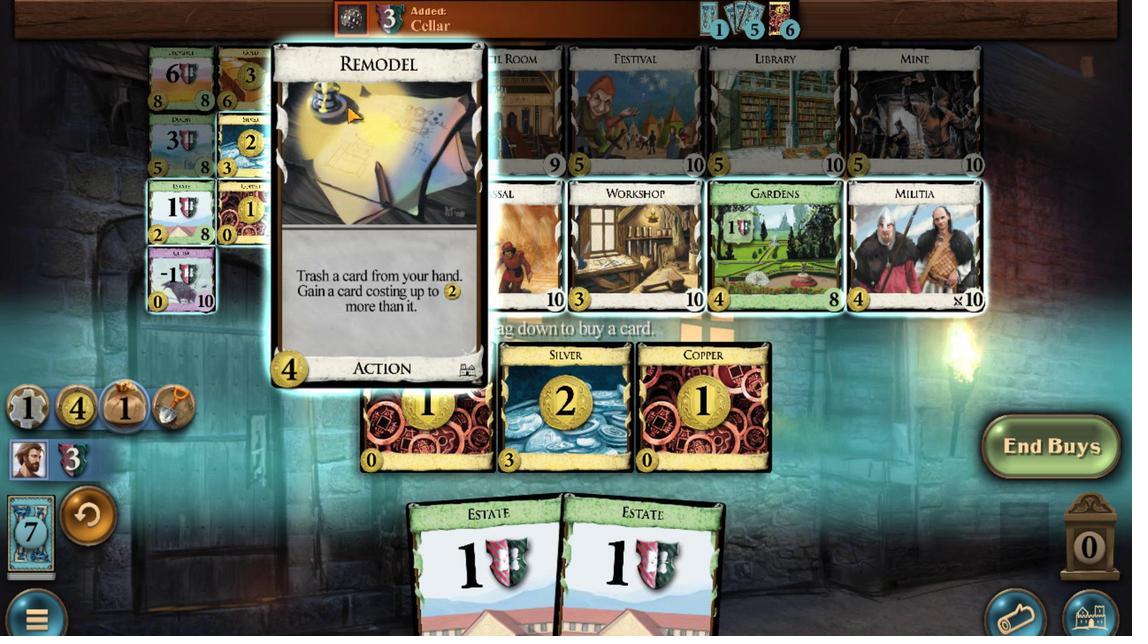 
Action: Mouse scrolled (348, 247) with delta (0, 0)
Screenshot: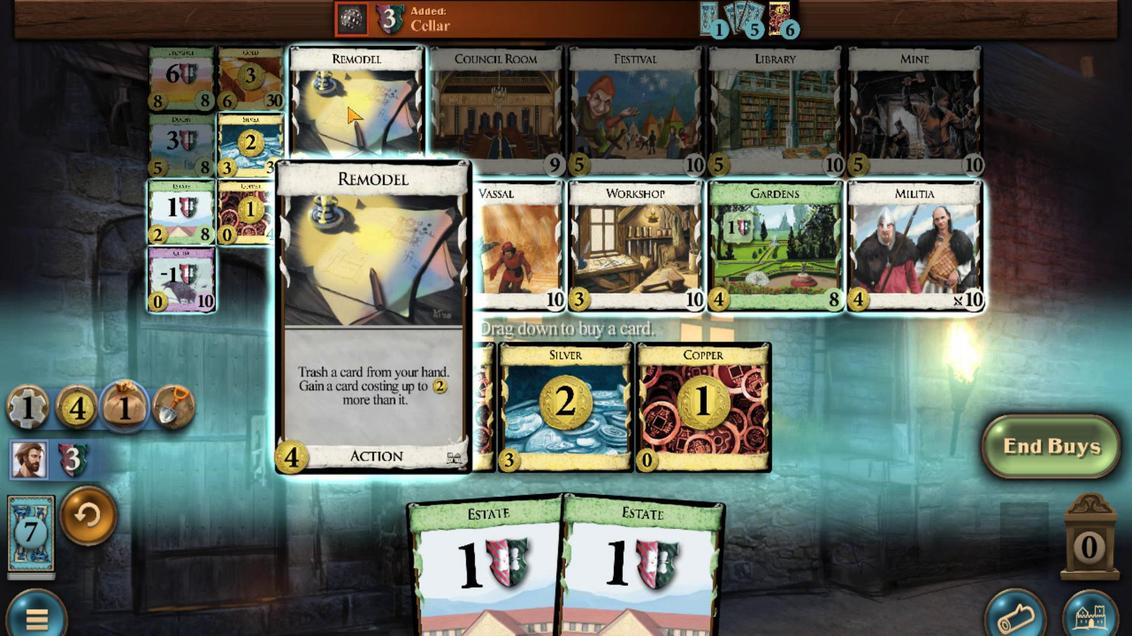 
Action: Mouse moved to (255, 365)
Screenshot: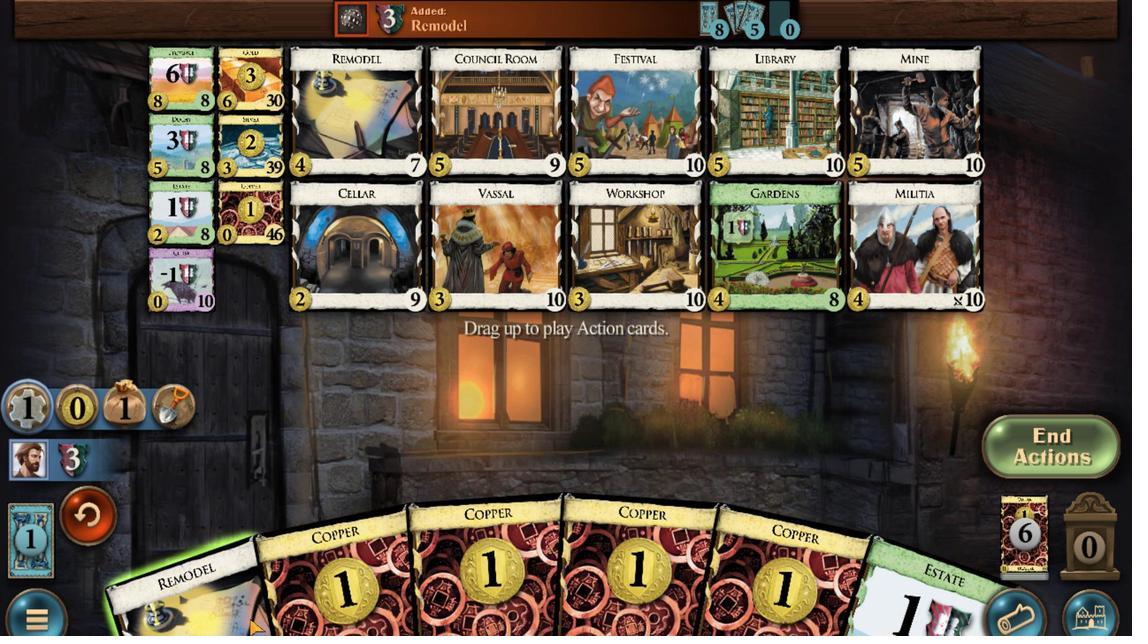 
Action: Mouse scrolled (255, 365) with delta (0, 0)
Screenshot: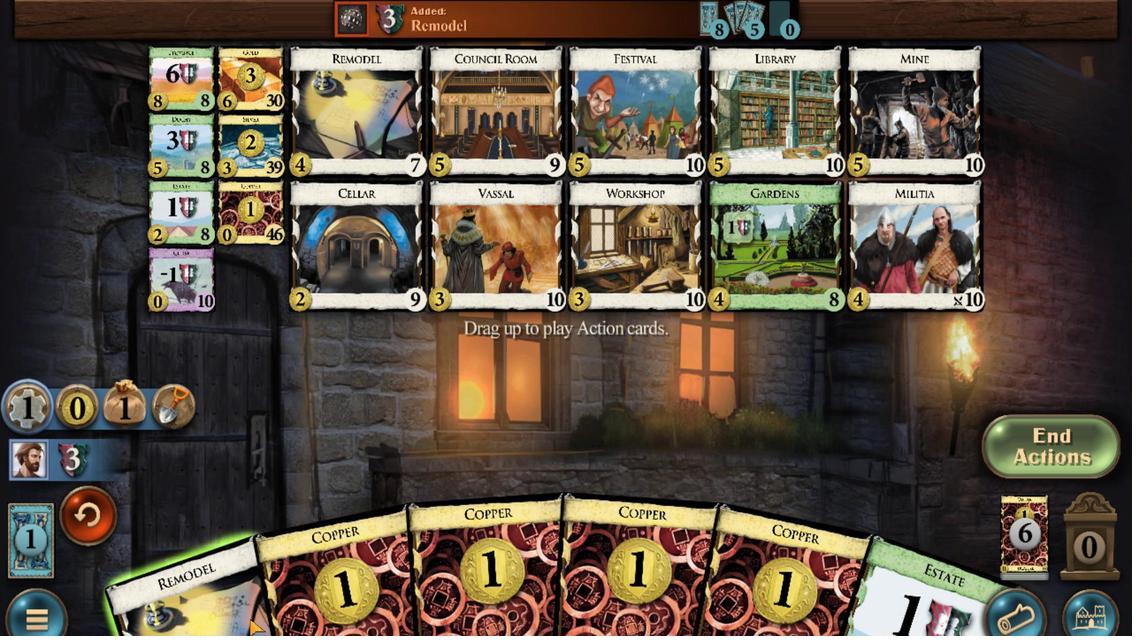 
Action: Mouse moved to (819, 353)
Screenshot: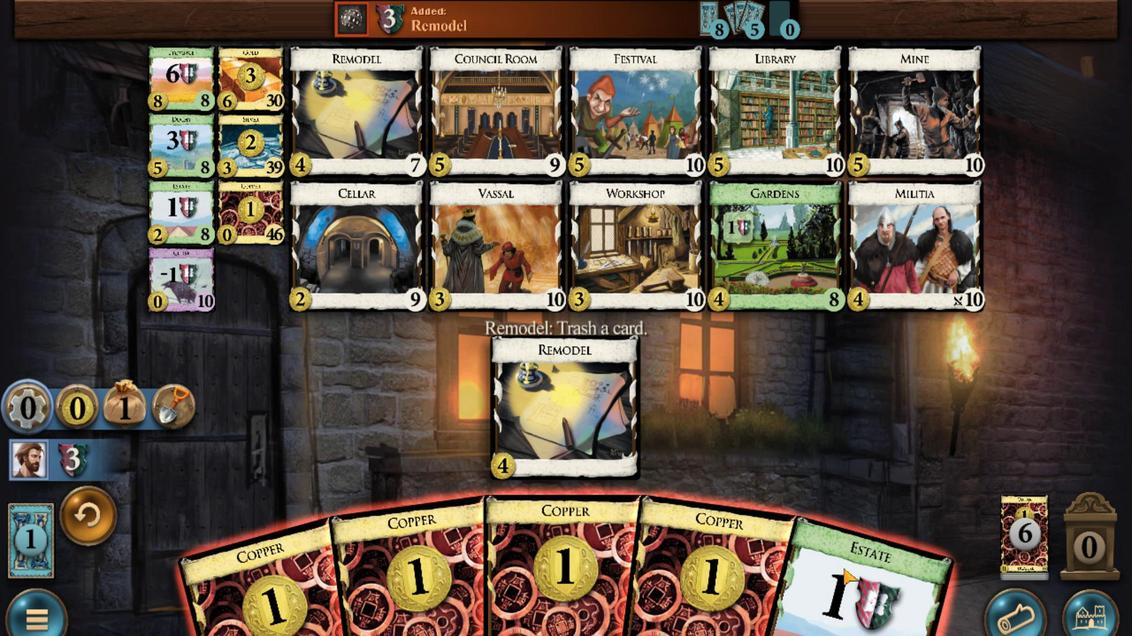 
Action: Mouse scrolled (819, 353) with delta (0, 0)
Screenshot: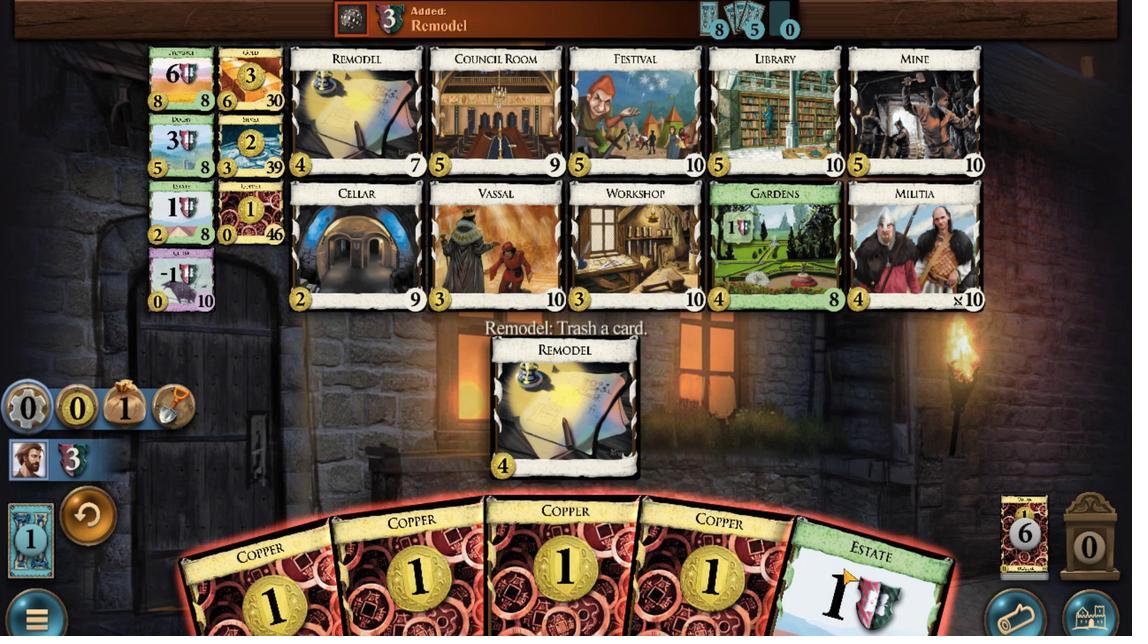 
Action: Mouse moved to (242, 254)
Screenshot: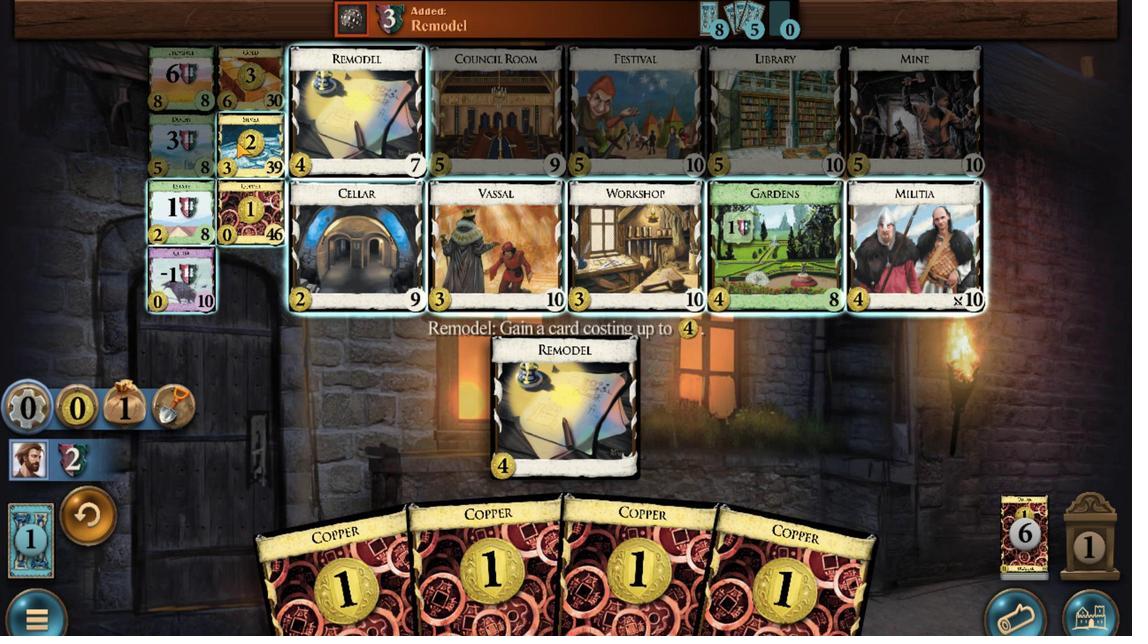 
Action: Mouse scrolled (242, 254) with delta (0, 0)
Screenshot: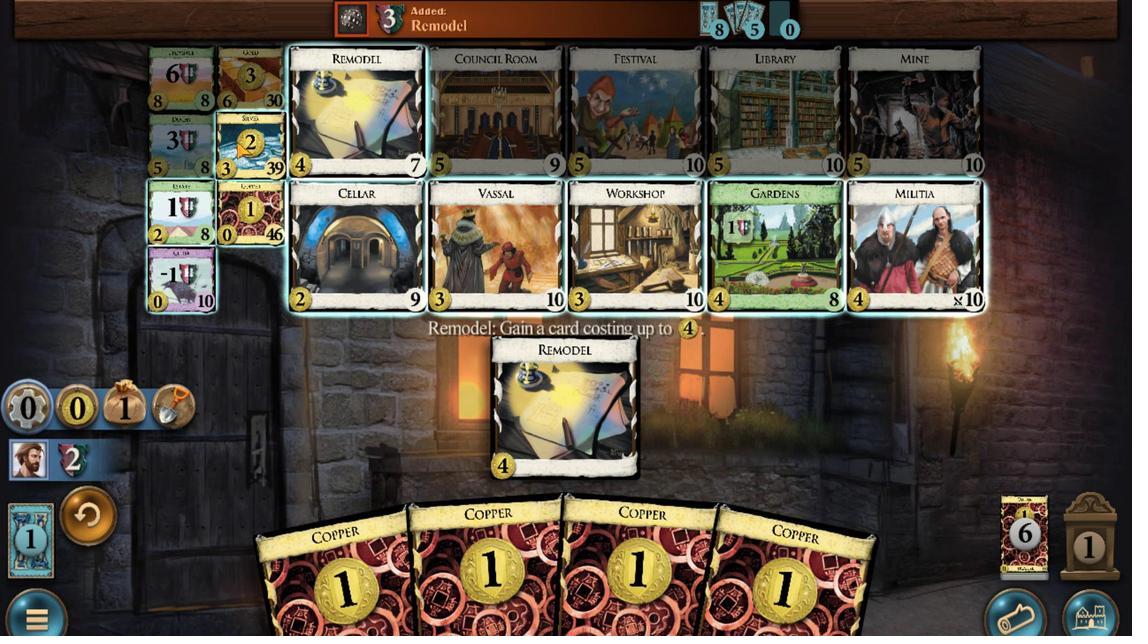 
Action: Mouse scrolled (242, 254) with delta (0, 0)
Screenshot: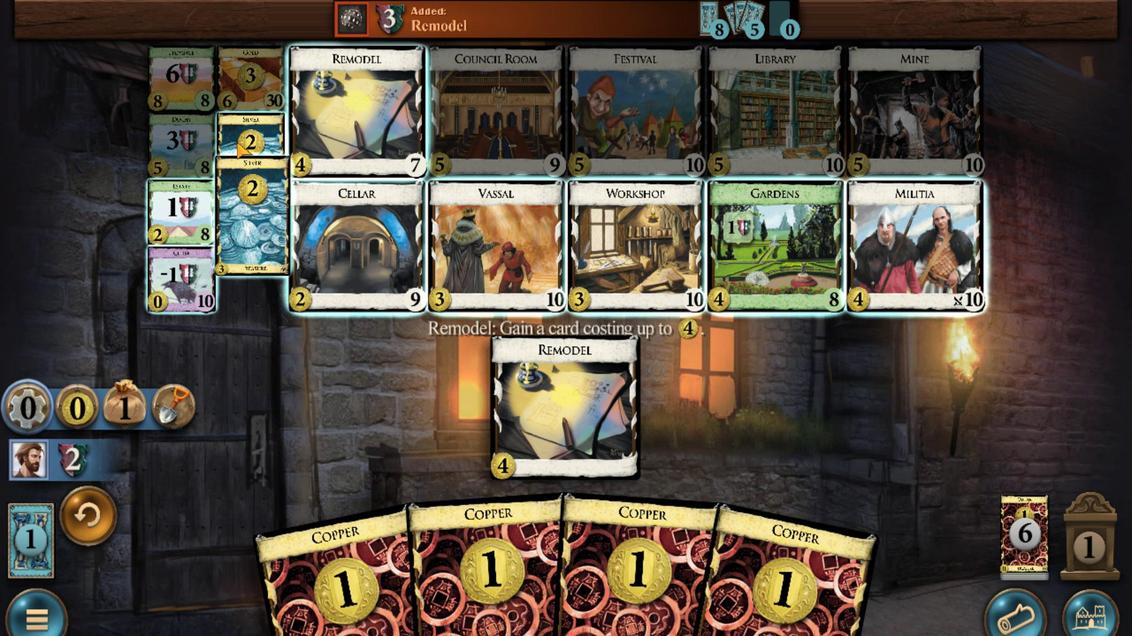 
Action: Mouse scrolled (242, 254) with delta (0, 0)
Screenshot: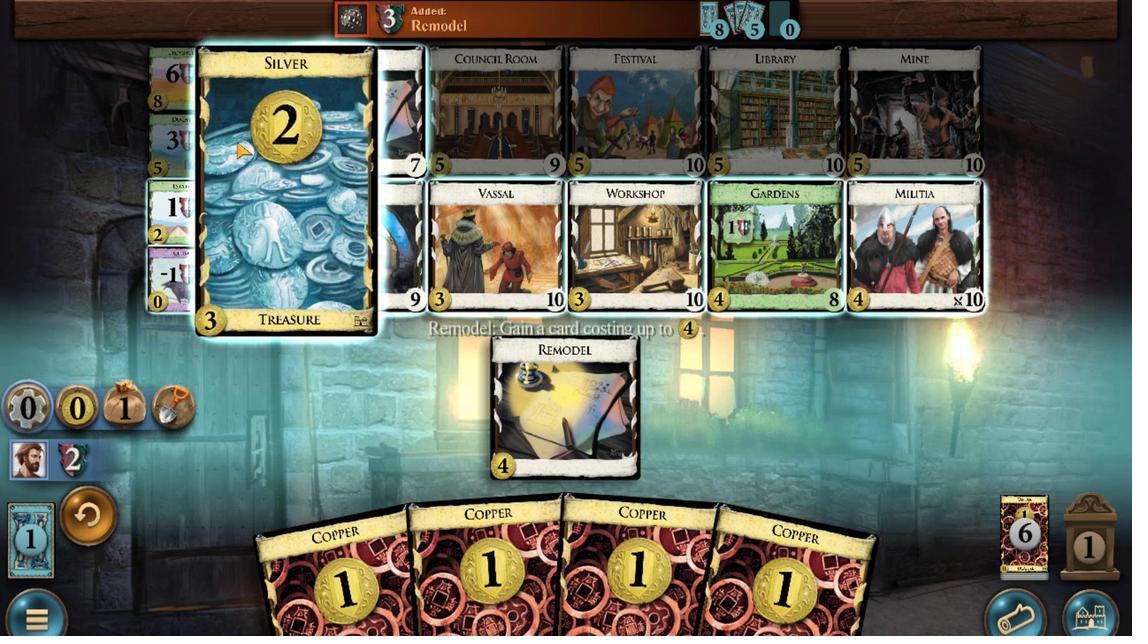 
Action: Mouse scrolled (242, 254) with delta (0, 0)
Screenshot: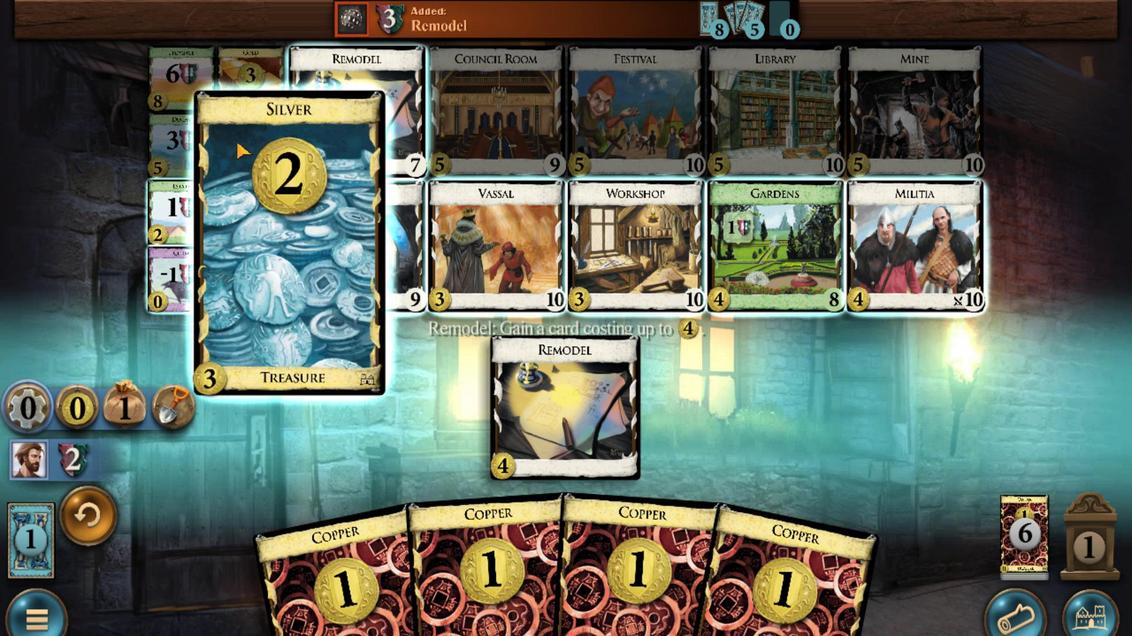 
Action: Mouse scrolled (242, 254) with delta (0, 0)
Screenshot: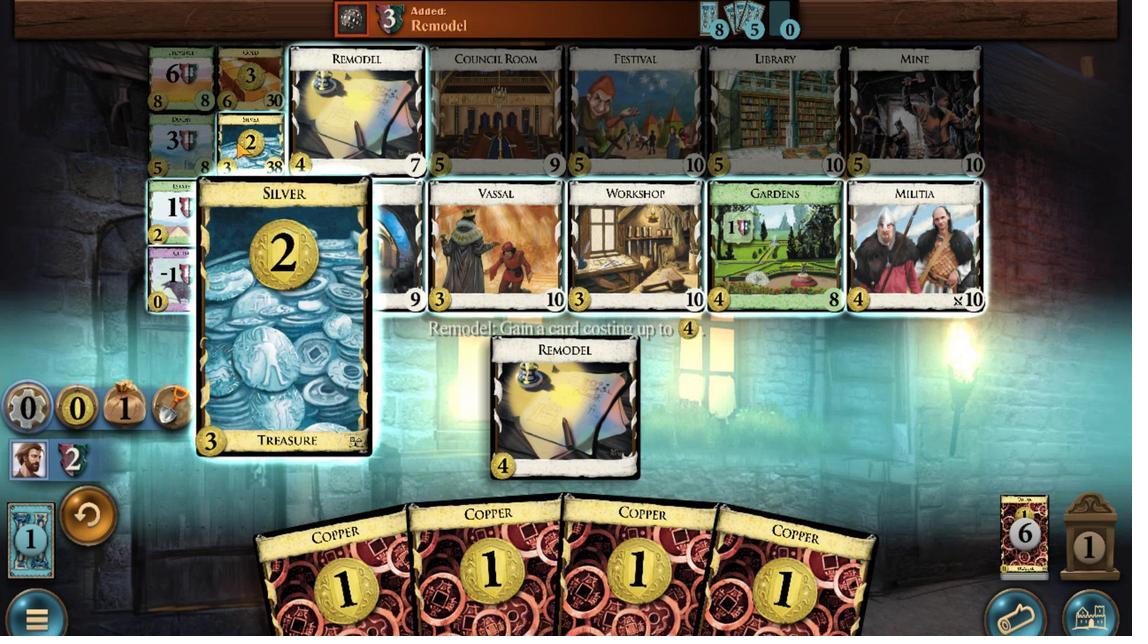 
Action: Mouse moved to (481, 350)
Screenshot: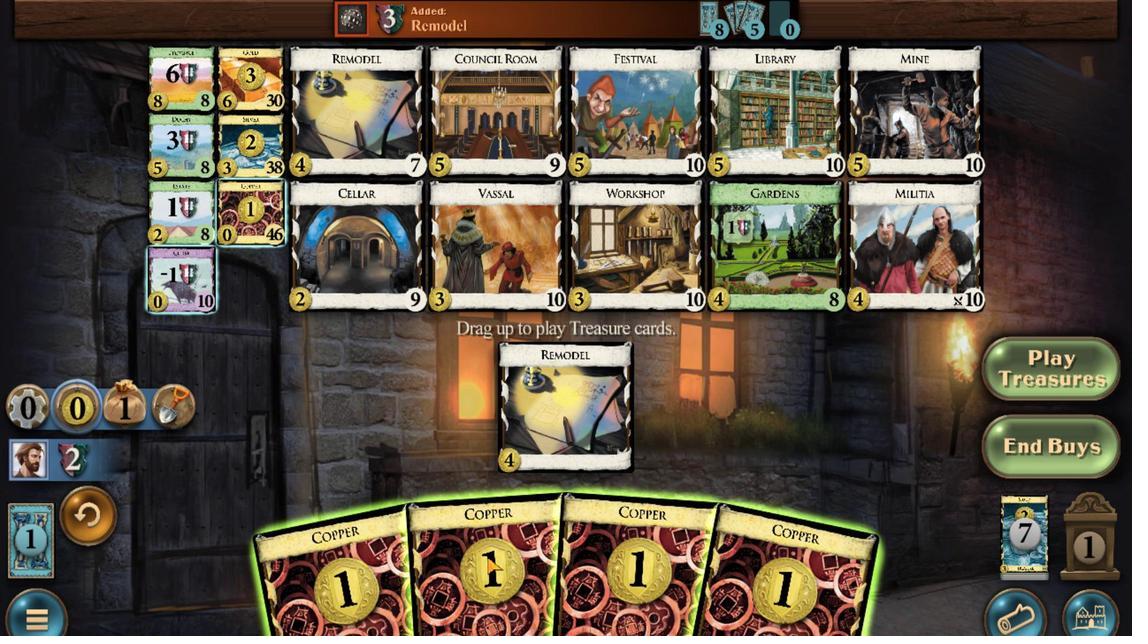 
Action: Mouse scrolled (481, 350) with delta (0, 0)
Screenshot: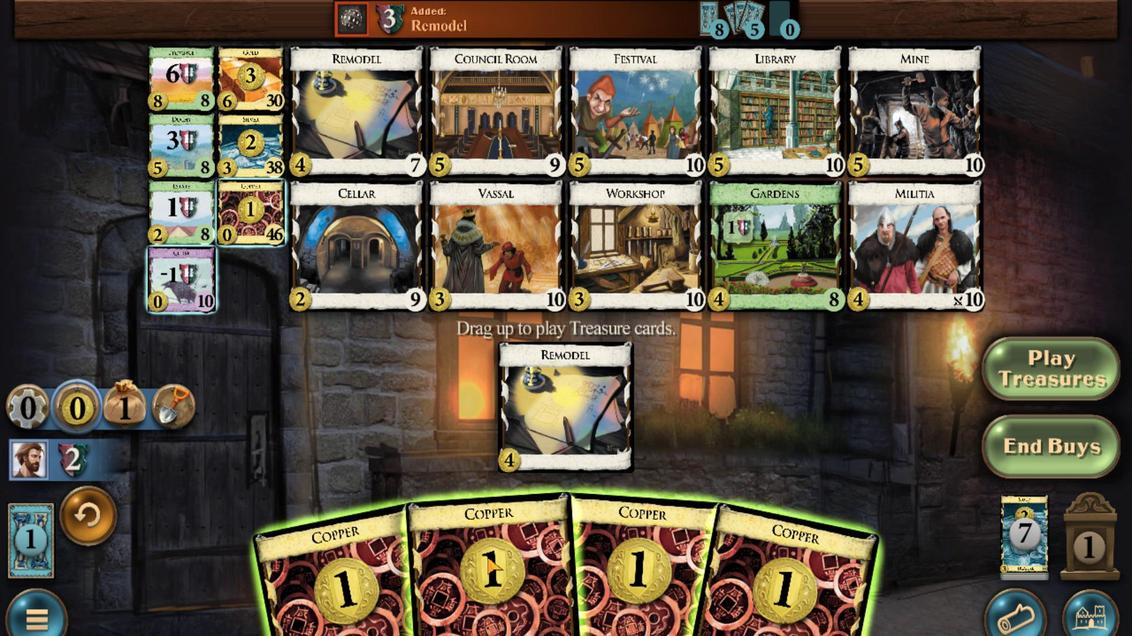 
Action: Mouse scrolled (481, 350) with delta (0, 0)
Screenshot: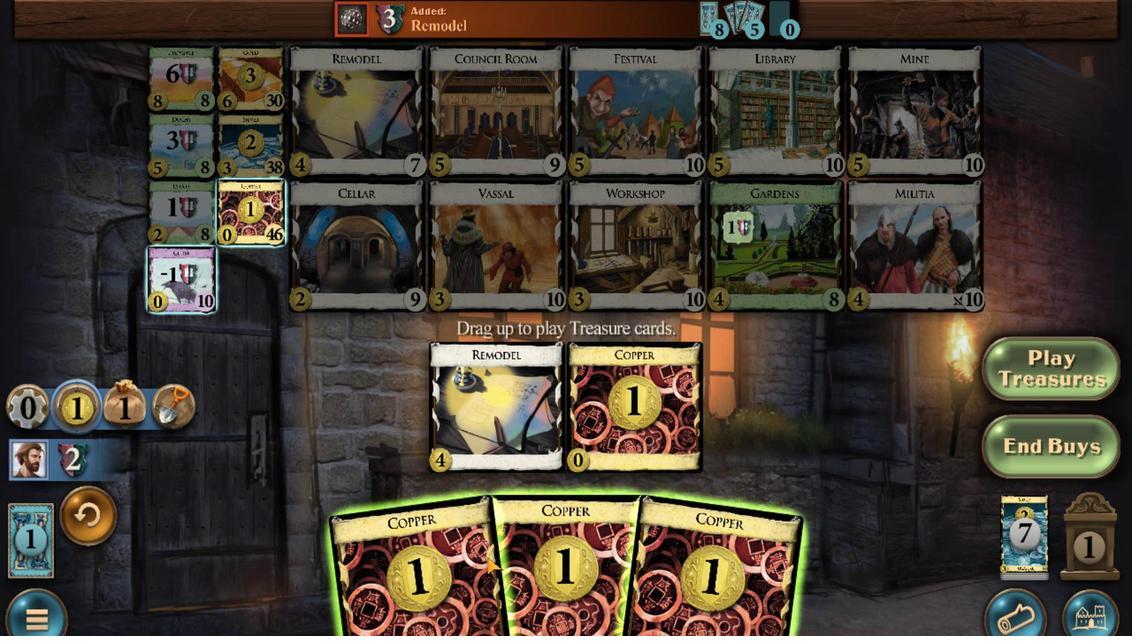 
Action: Mouse scrolled (481, 350) with delta (0, 0)
Screenshot: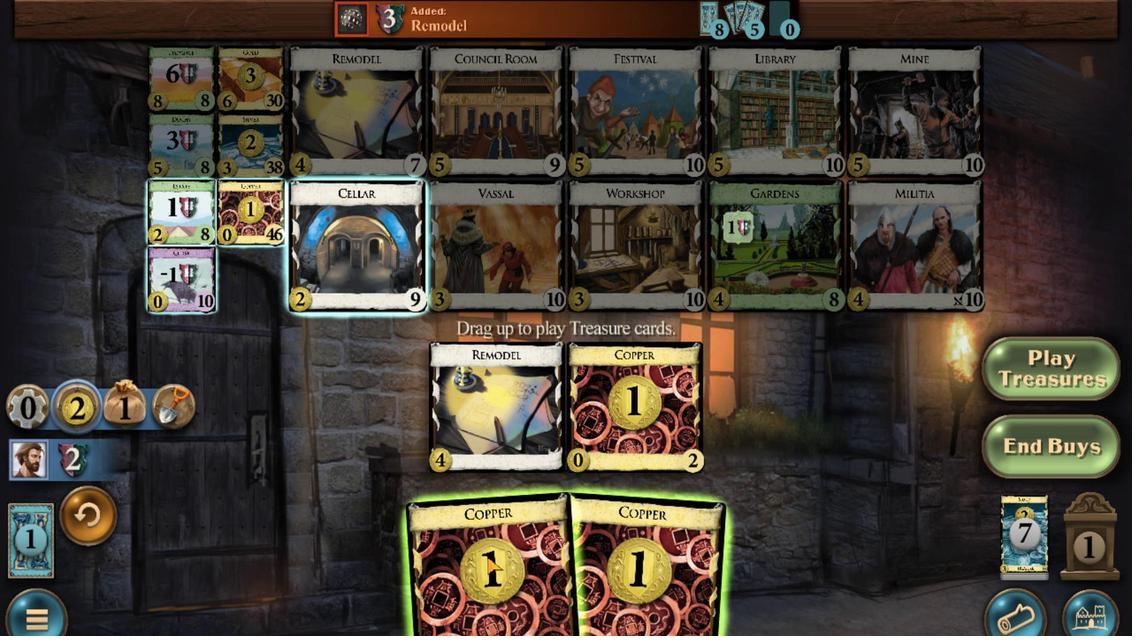
Action: Mouse scrolled (481, 350) with delta (0, 0)
Screenshot: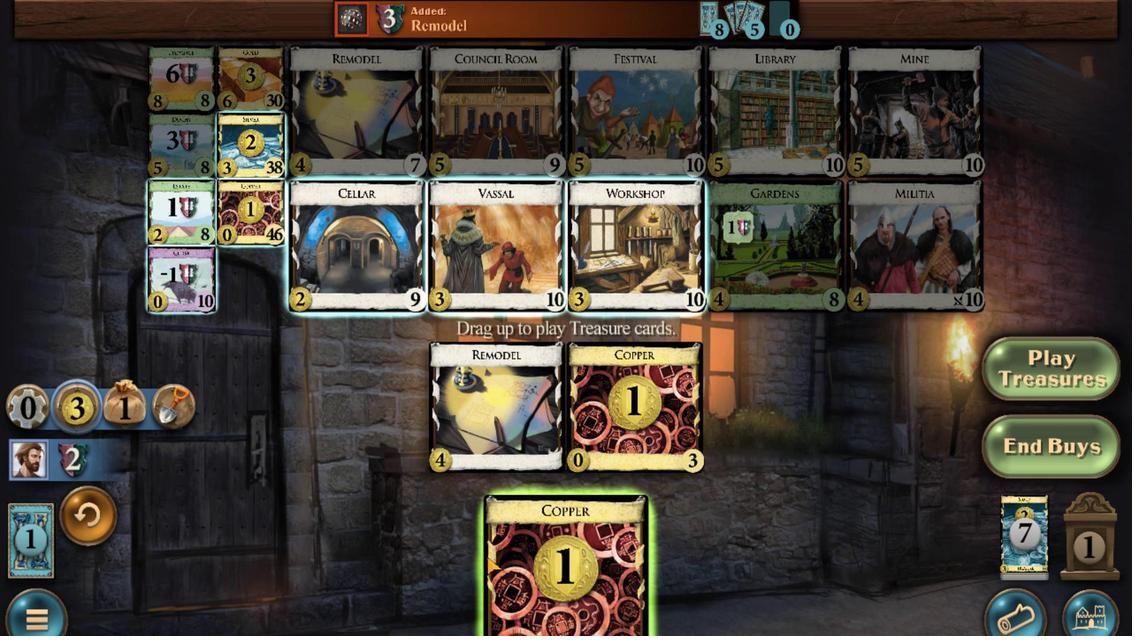 
Action: Mouse moved to (352, 252)
Screenshot: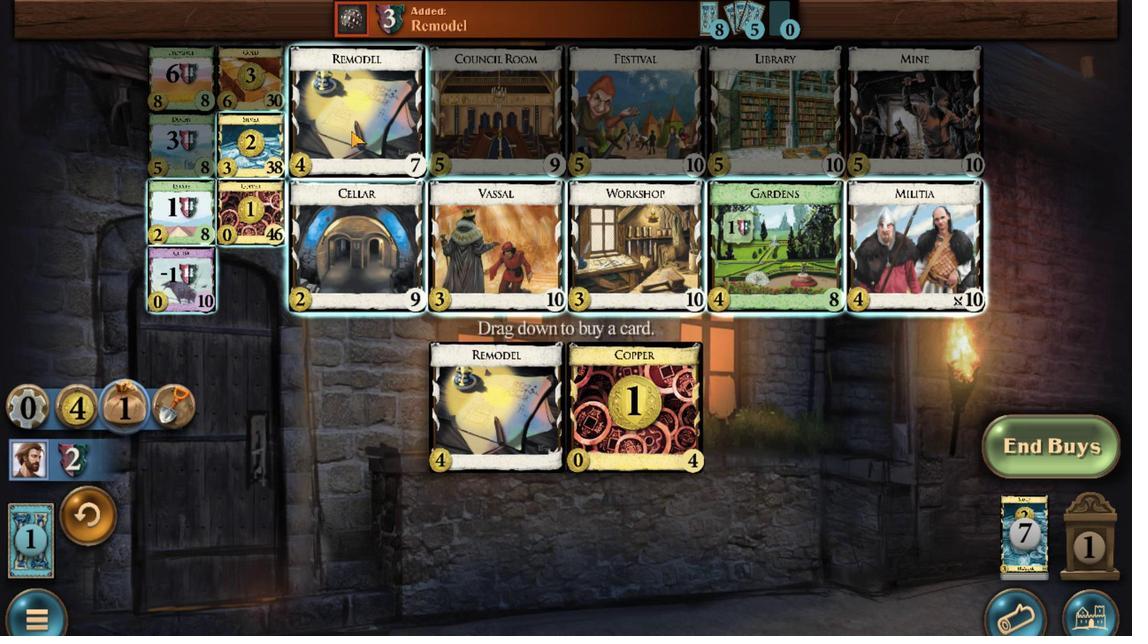 
Action: Mouse scrolled (352, 252) with delta (0, 0)
Screenshot: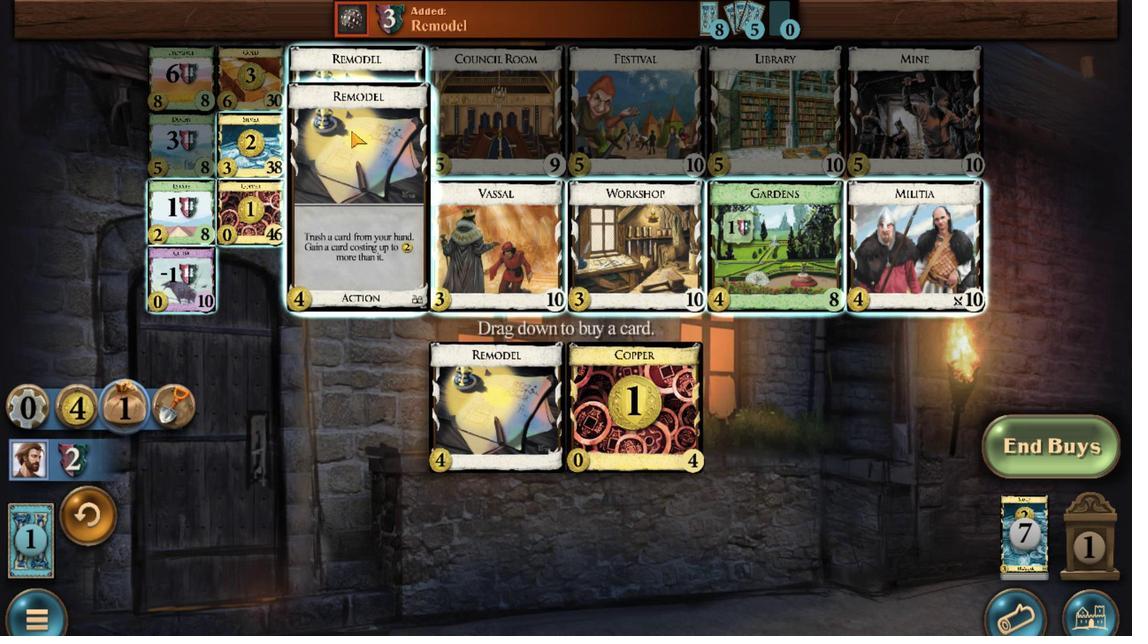 
Action: Mouse scrolled (352, 252) with delta (0, 0)
Screenshot: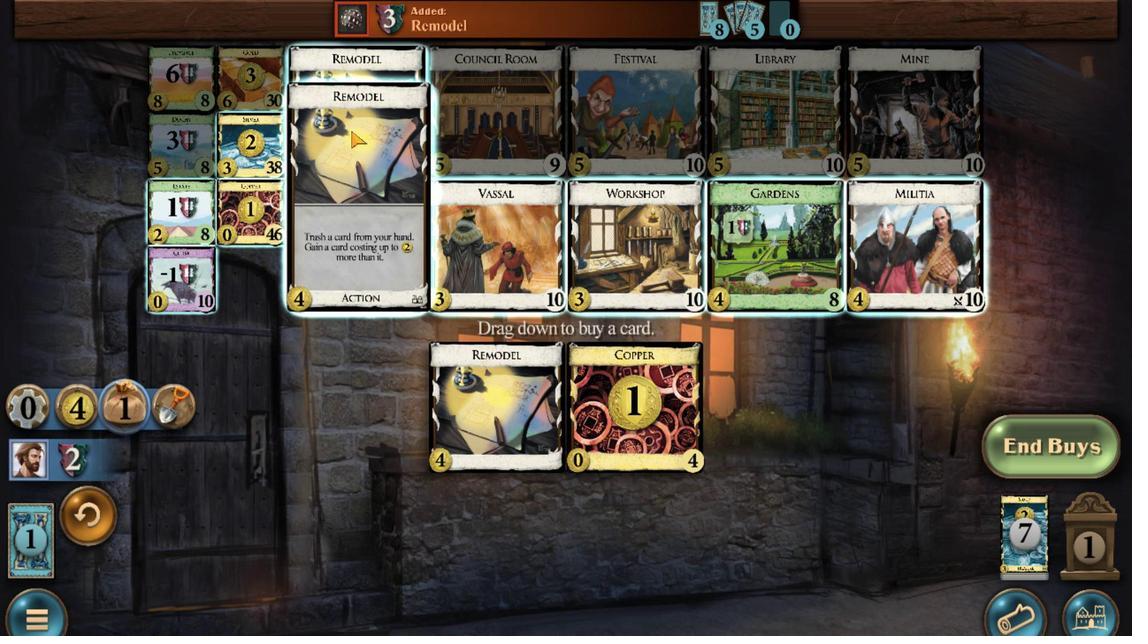 
Action: Mouse scrolled (352, 252) with delta (0, 0)
Screenshot: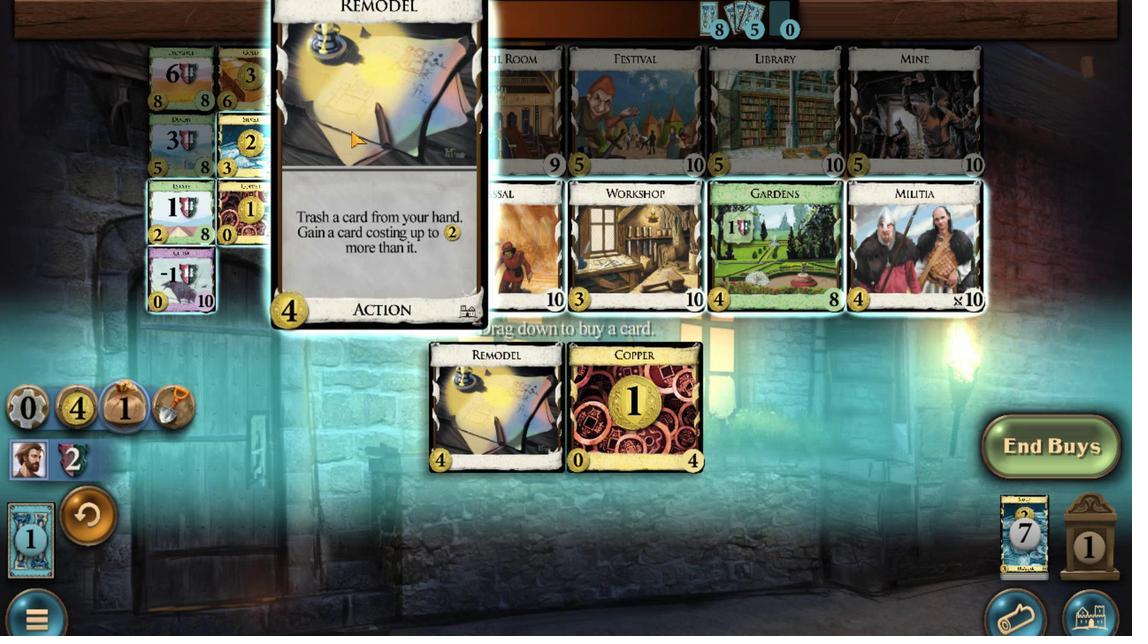 
Action: Mouse scrolled (352, 252) with delta (0, 0)
Screenshot: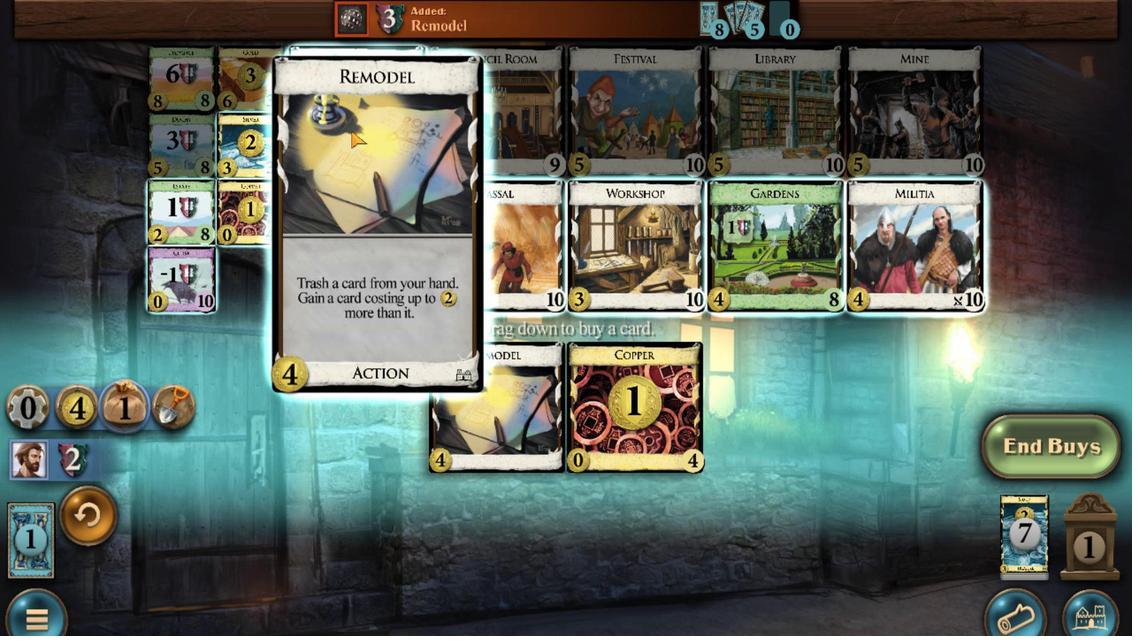 
Action: Mouse scrolled (352, 252) with delta (0, 0)
Screenshot: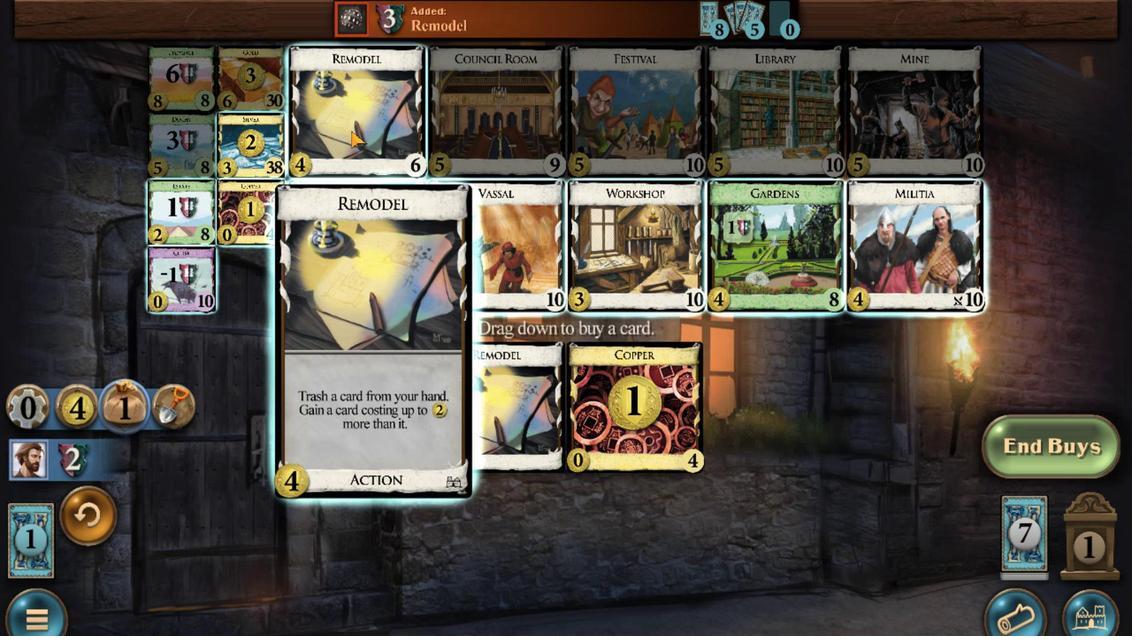 
Action: Mouse moved to (375, 348)
Screenshot: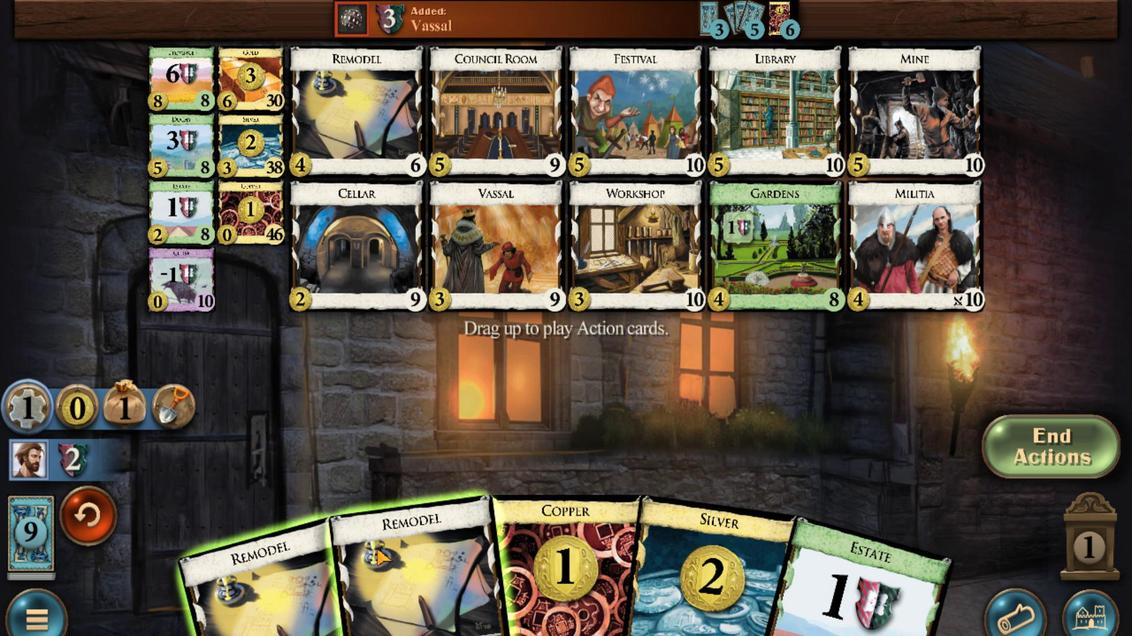 
Action: Mouse scrolled (375, 348) with delta (0, 0)
Screenshot: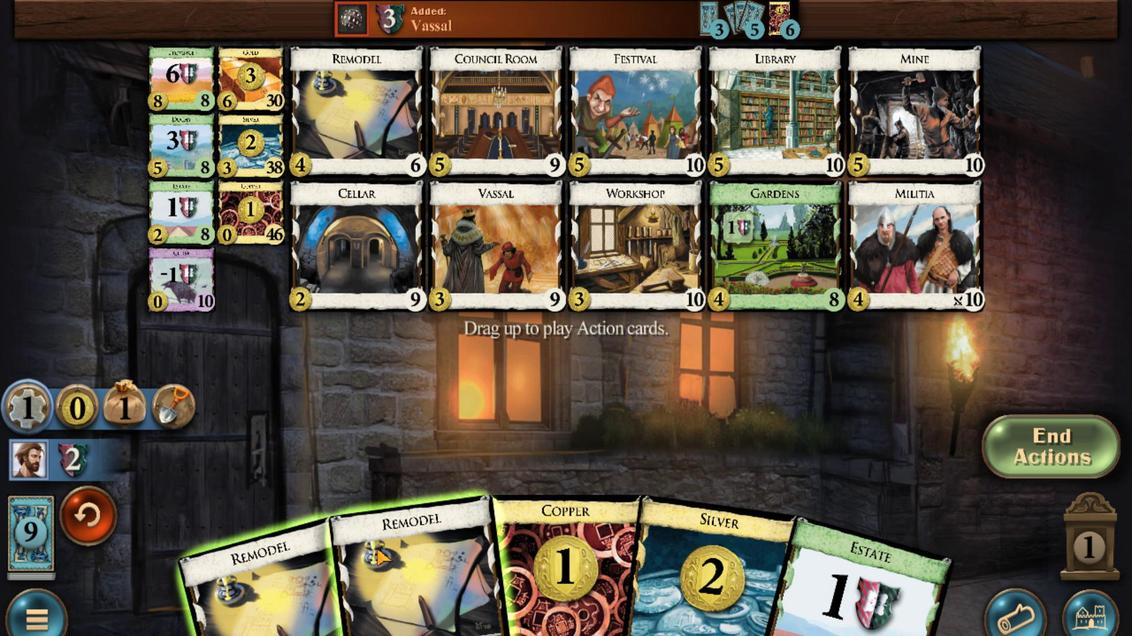 
Action: Mouse moved to (371, 354)
Screenshot: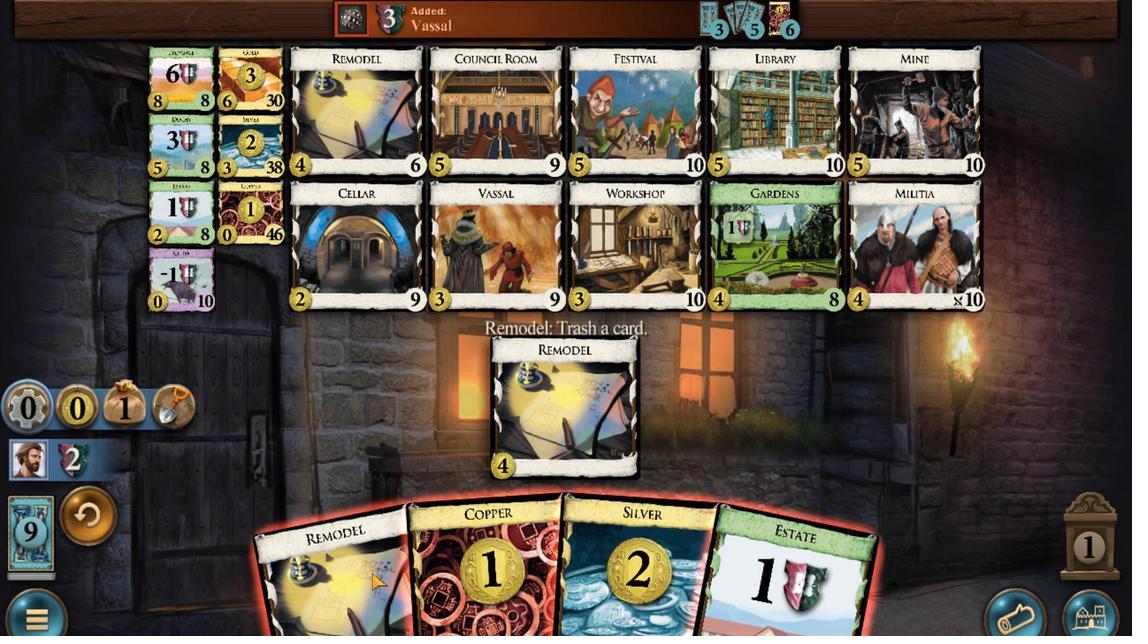 
Action: Mouse scrolled (371, 354) with delta (0, 0)
Screenshot: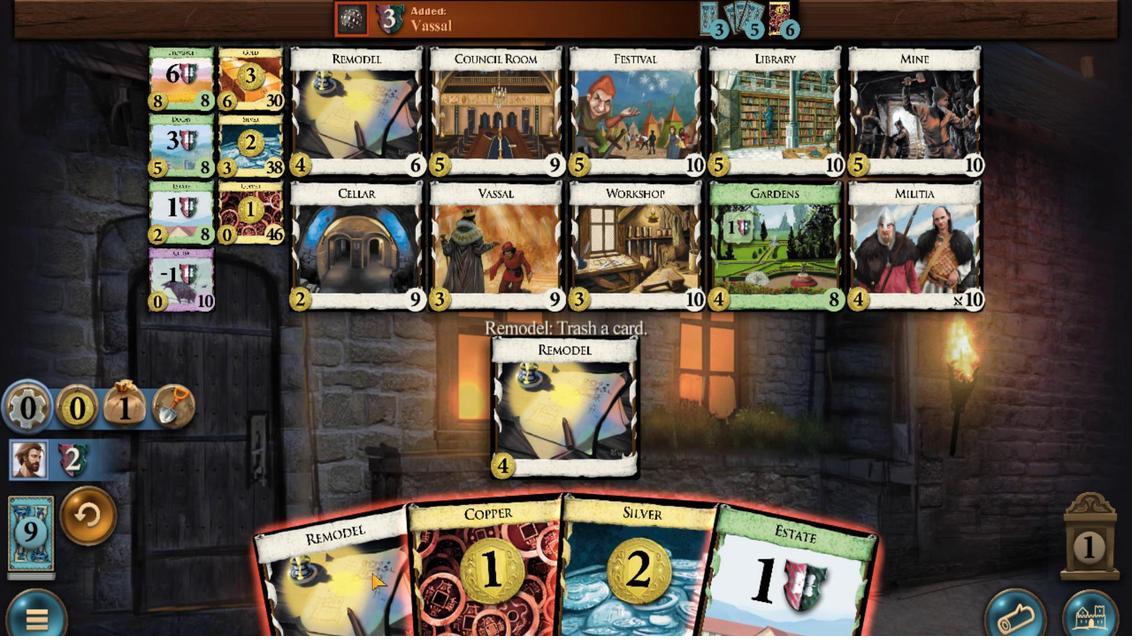 
Action: Mouse moved to (248, 237)
Screenshot: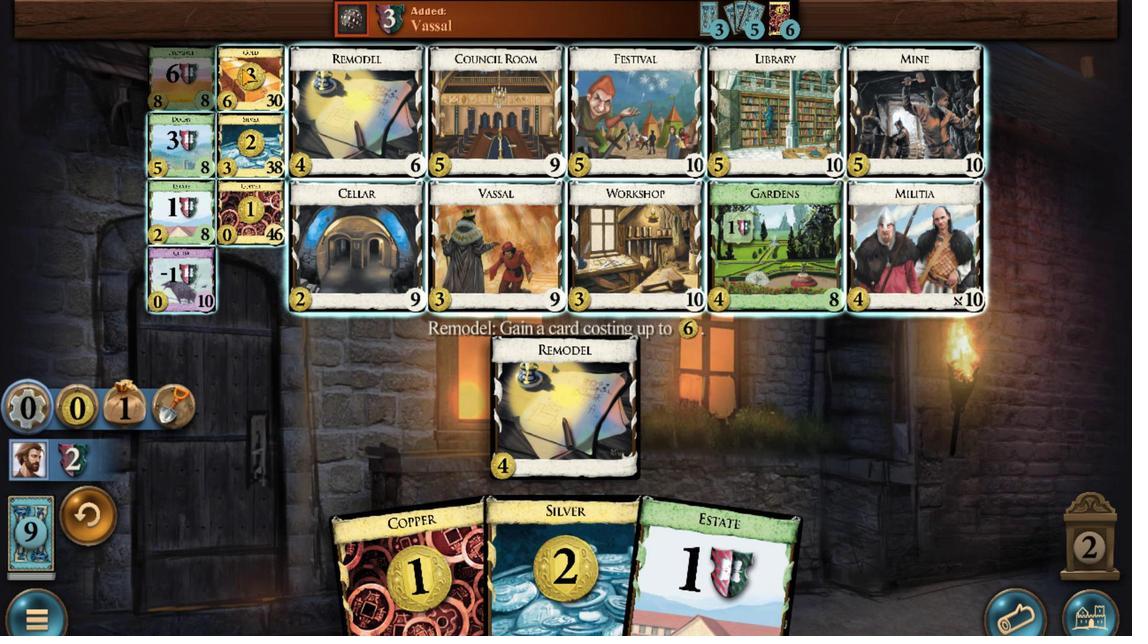 
Action: Mouse scrolled (248, 238) with delta (0, 0)
Screenshot: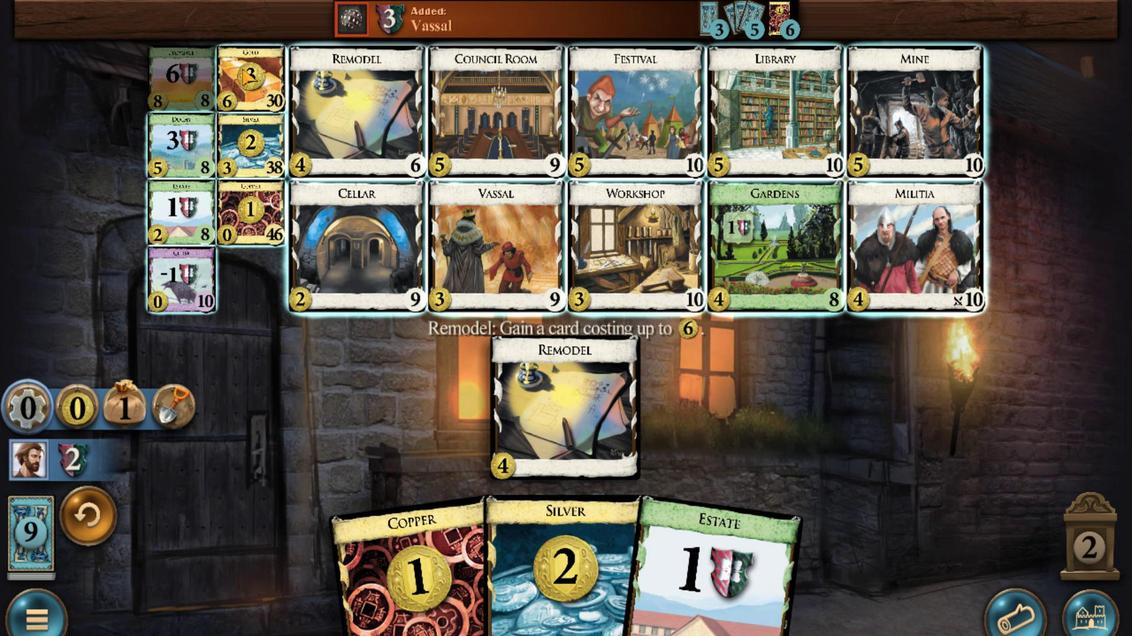 
Action: Mouse scrolled (248, 238) with delta (0, 0)
Screenshot: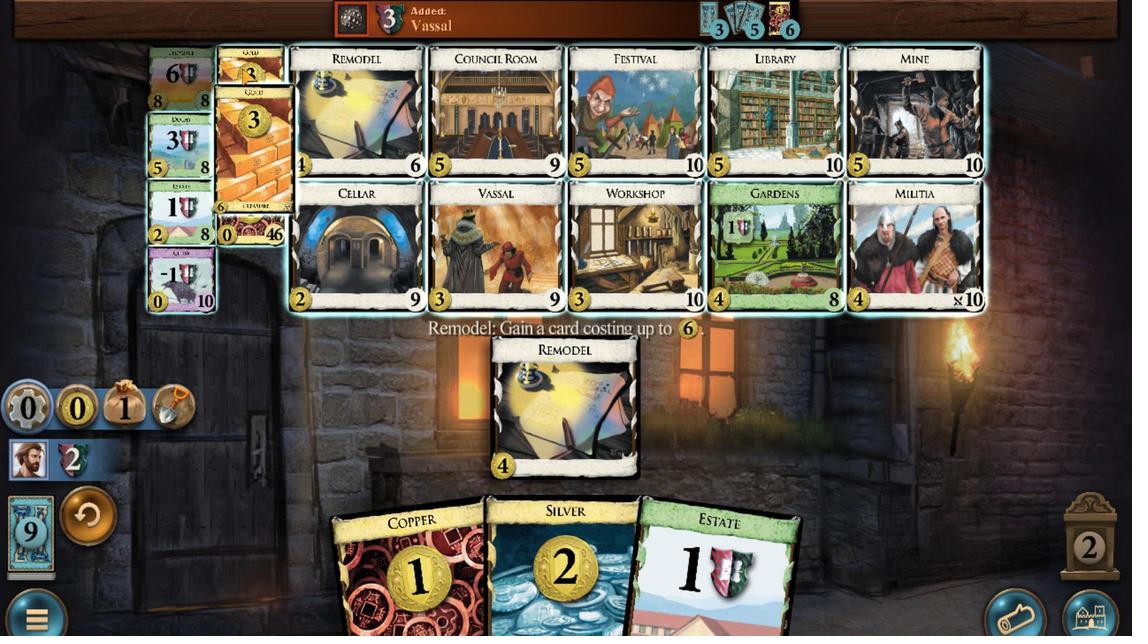 
Action: Mouse scrolled (248, 238) with delta (0, 0)
Screenshot: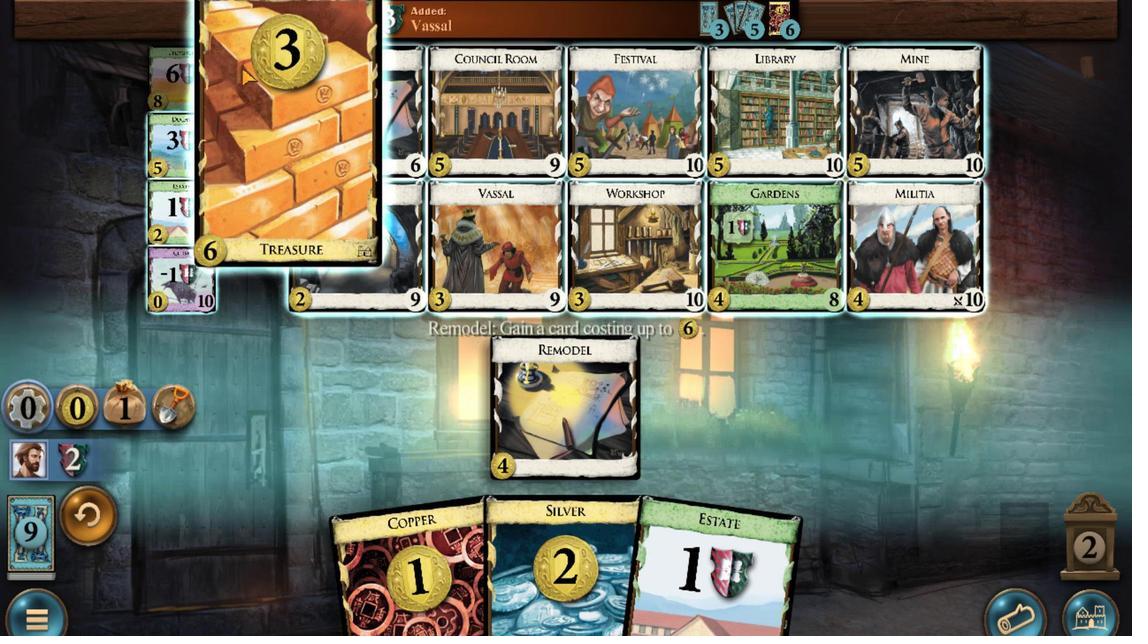 
Action: Mouse scrolled (248, 238) with delta (0, 0)
Screenshot: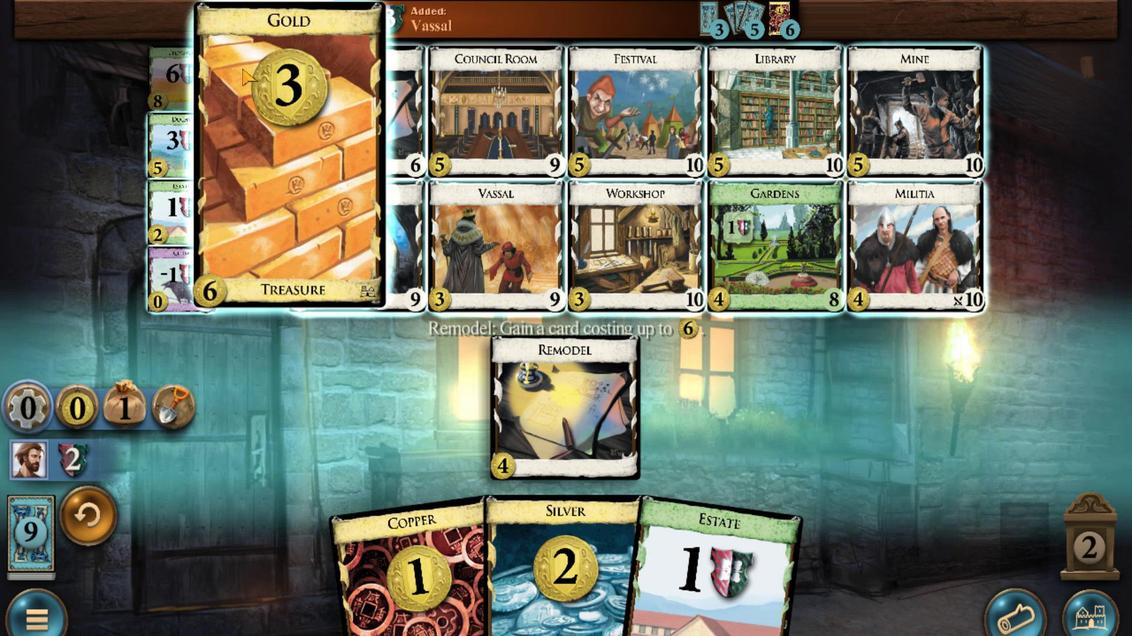 
Action: Mouse scrolled (248, 238) with delta (0, 0)
Screenshot: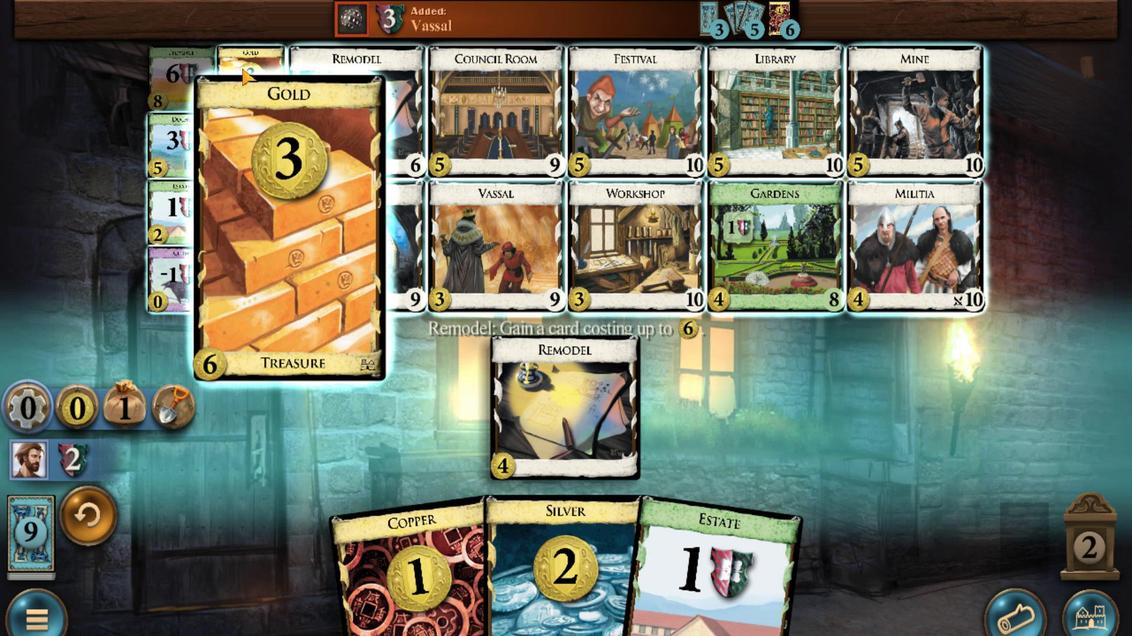 
Action: Mouse moved to (535, 346)
Screenshot: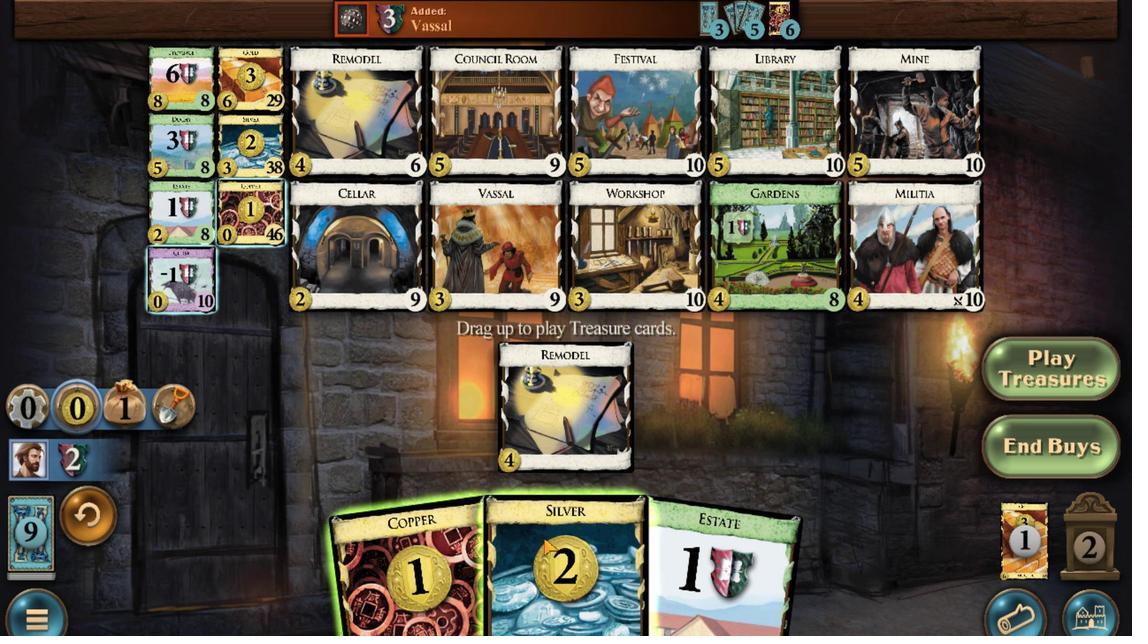 
Action: Mouse scrolled (535, 346) with delta (0, 0)
Screenshot: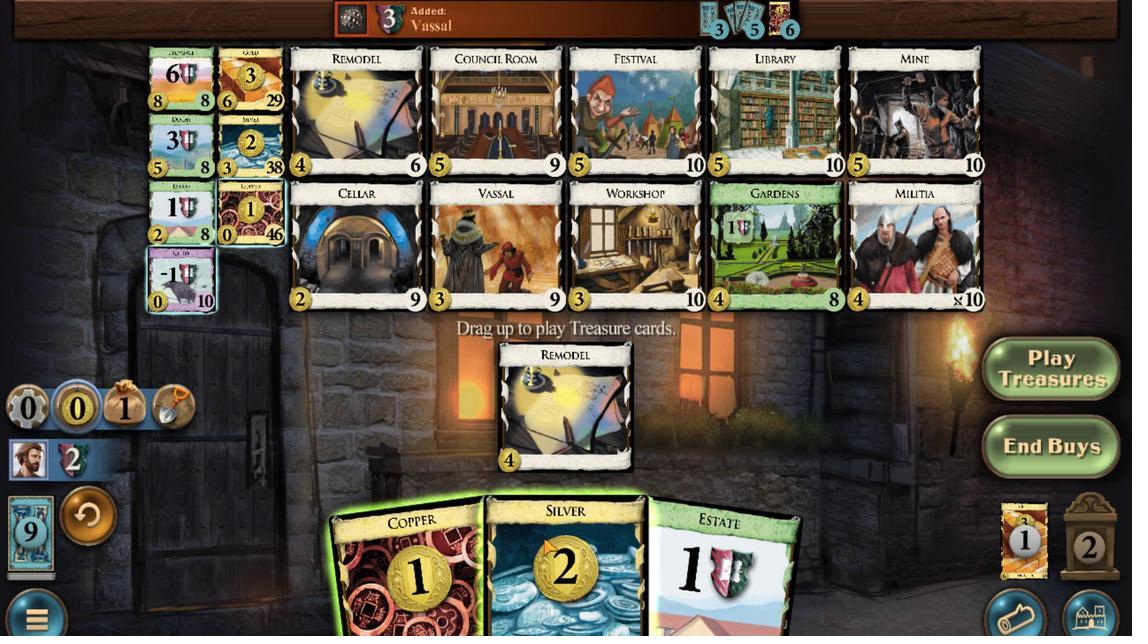 
Action: Mouse moved to (481, 346)
Screenshot: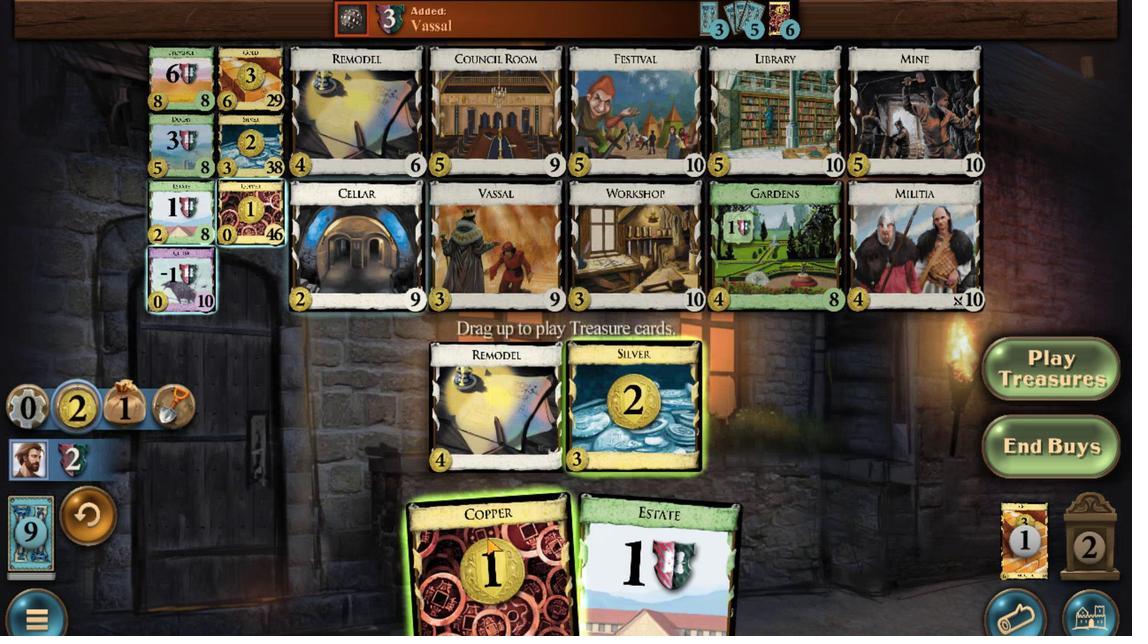 
Action: Mouse scrolled (481, 346) with delta (0, 0)
Screenshot: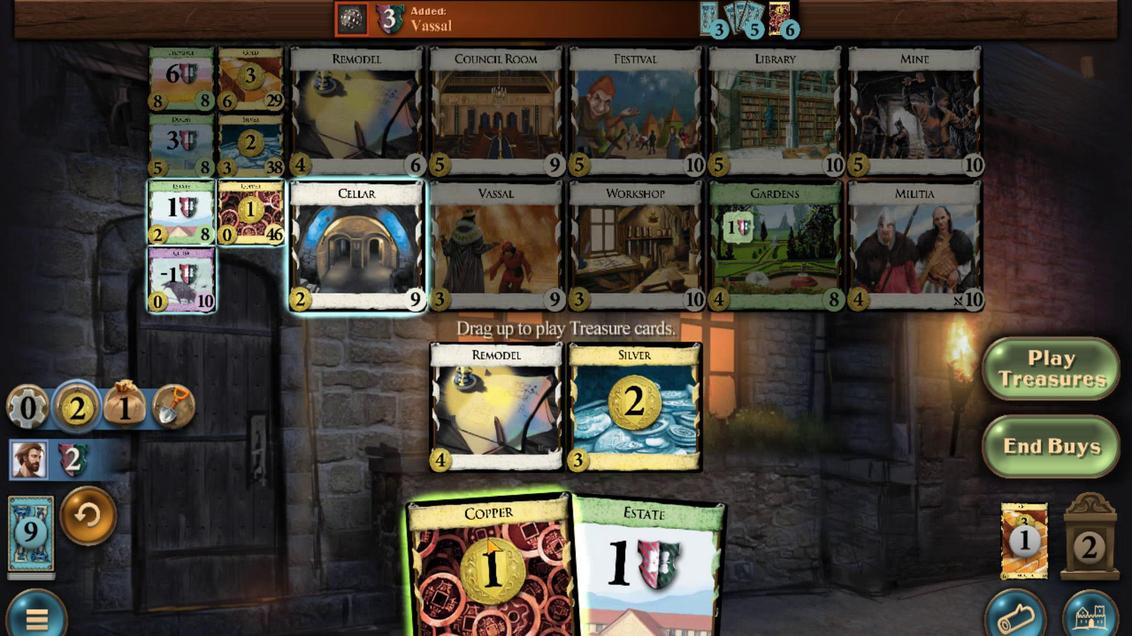 
Action: Mouse moved to (265, 254)
Screenshot: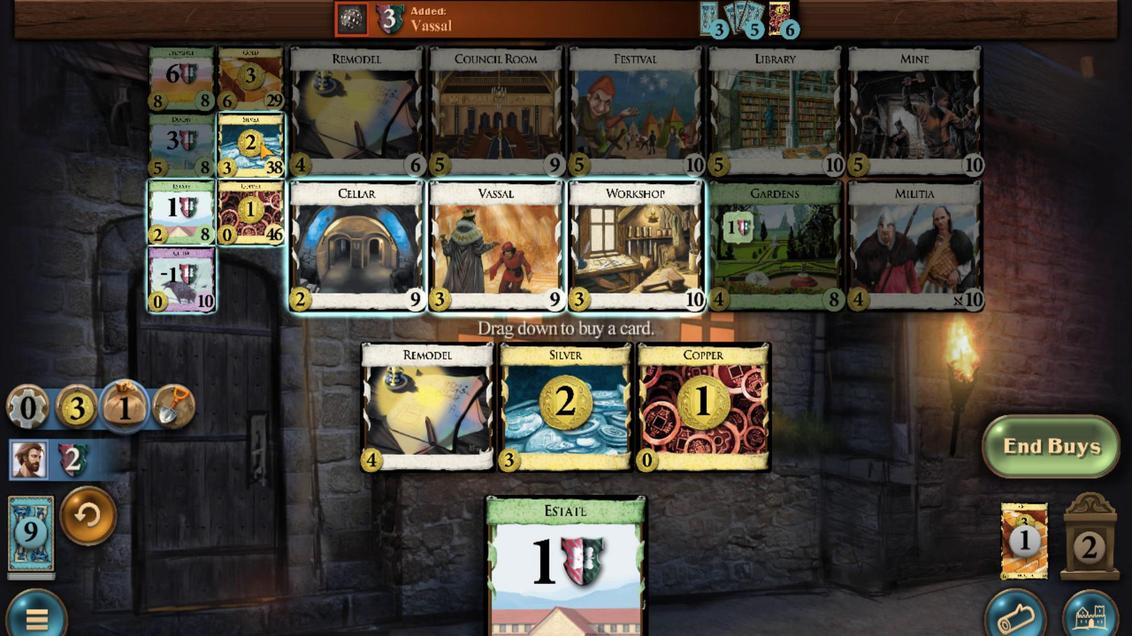 
Action: Mouse scrolled (265, 255) with delta (0, 0)
Screenshot: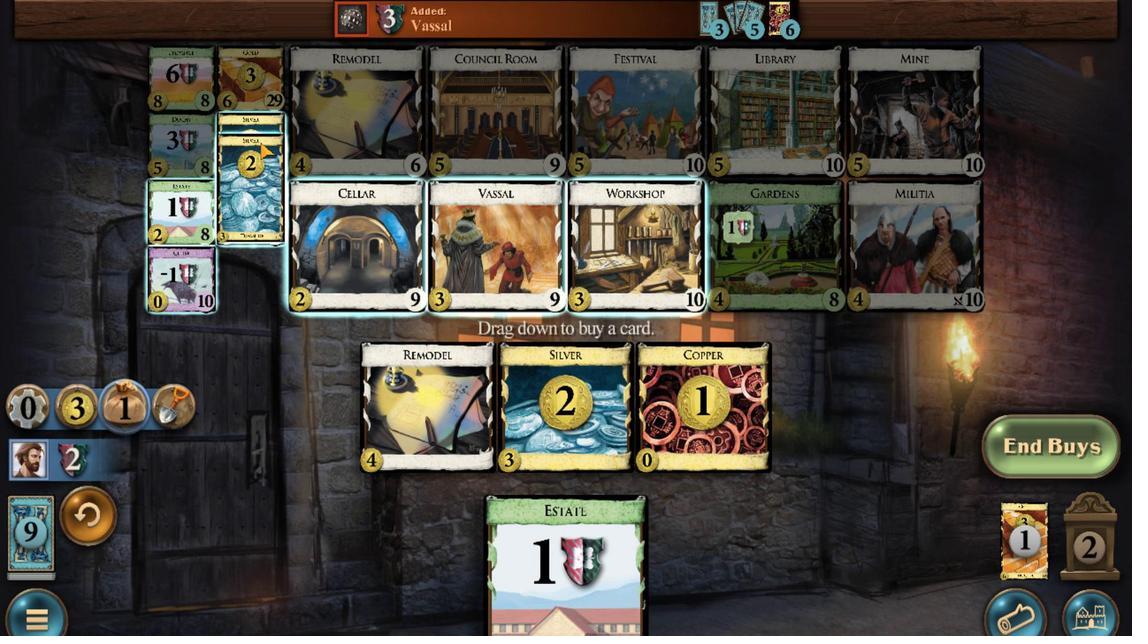 
Action: Mouse scrolled (265, 255) with delta (0, 0)
Screenshot: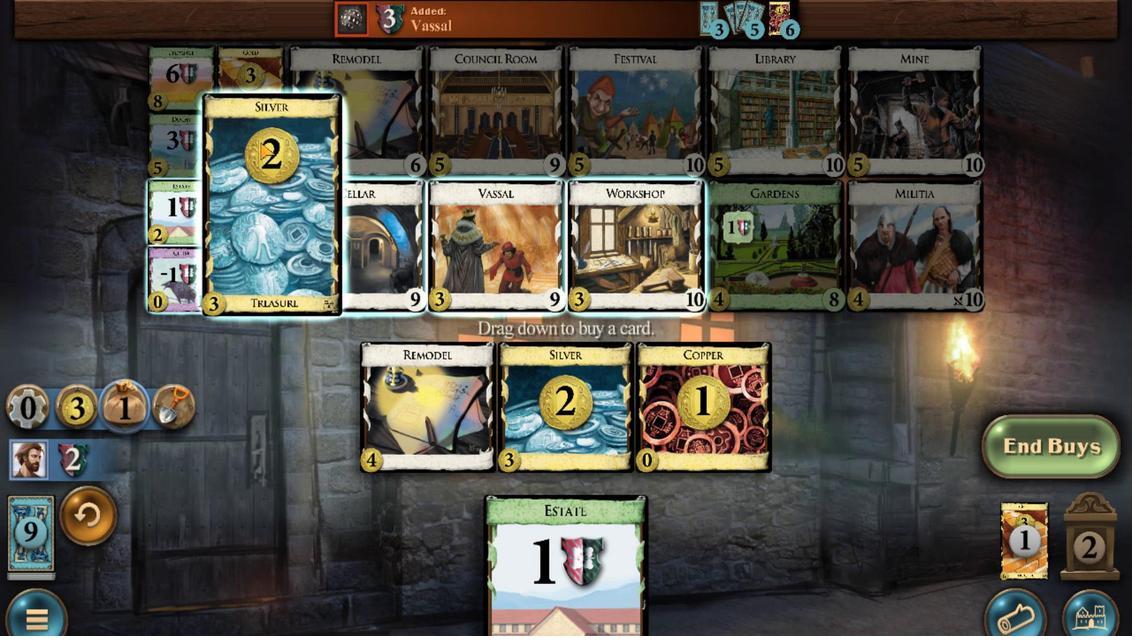 
Action: Mouse scrolled (265, 255) with delta (0, 0)
Screenshot: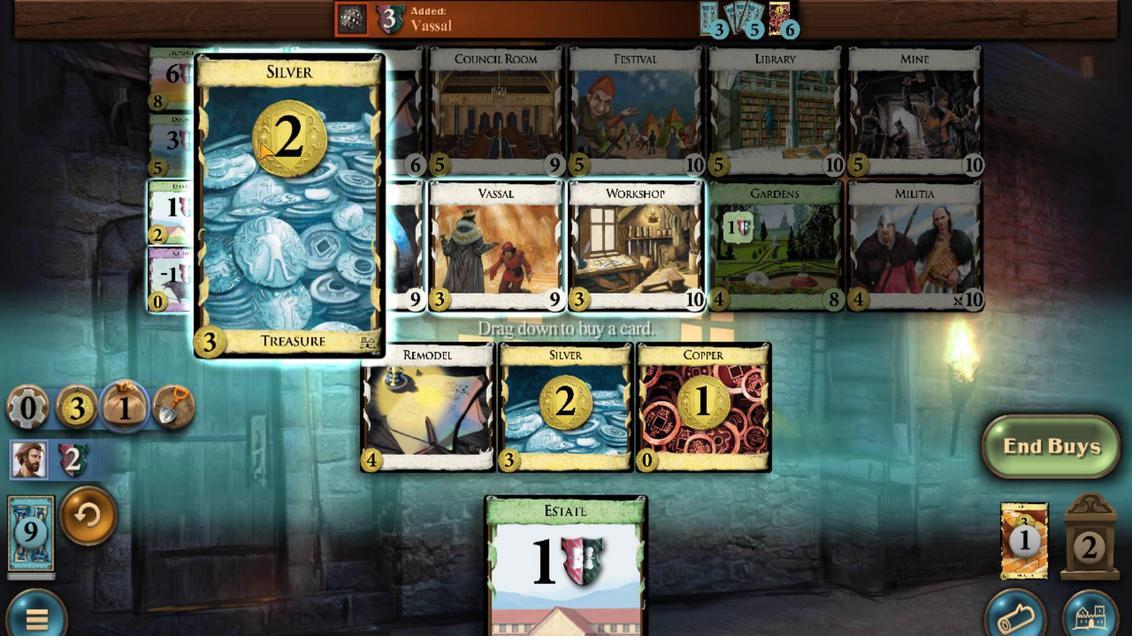 
Action: Mouse scrolled (265, 255) with delta (0, 0)
Screenshot: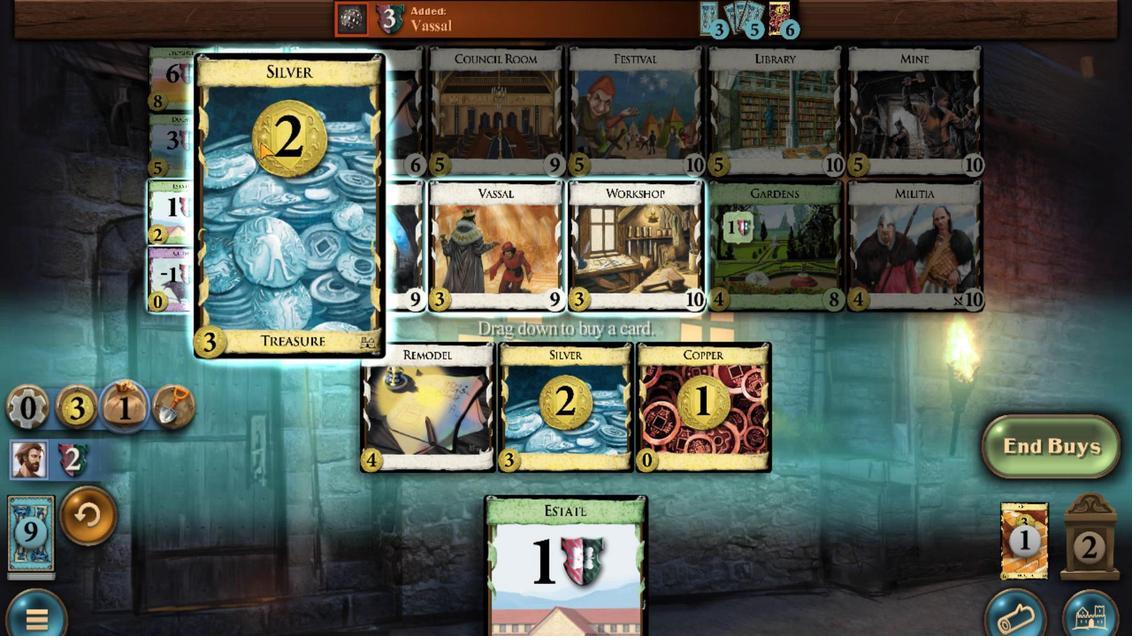 
Action: Mouse scrolled (265, 255) with delta (0, 0)
Screenshot: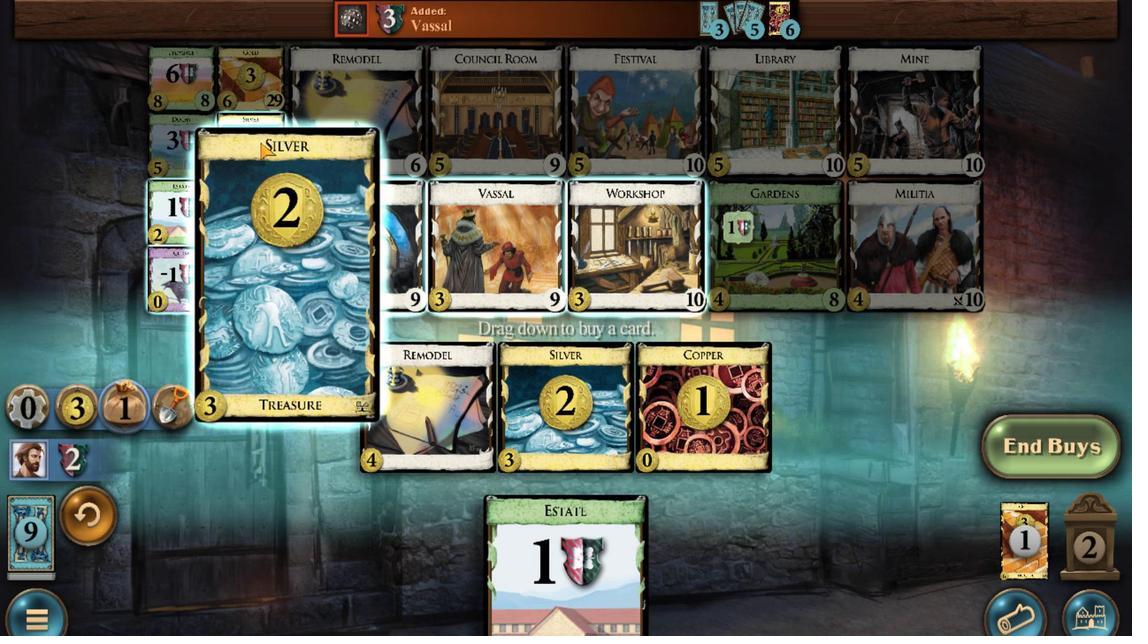
Action: Mouse scrolled (265, 255) with delta (0, 0)
Screenshot: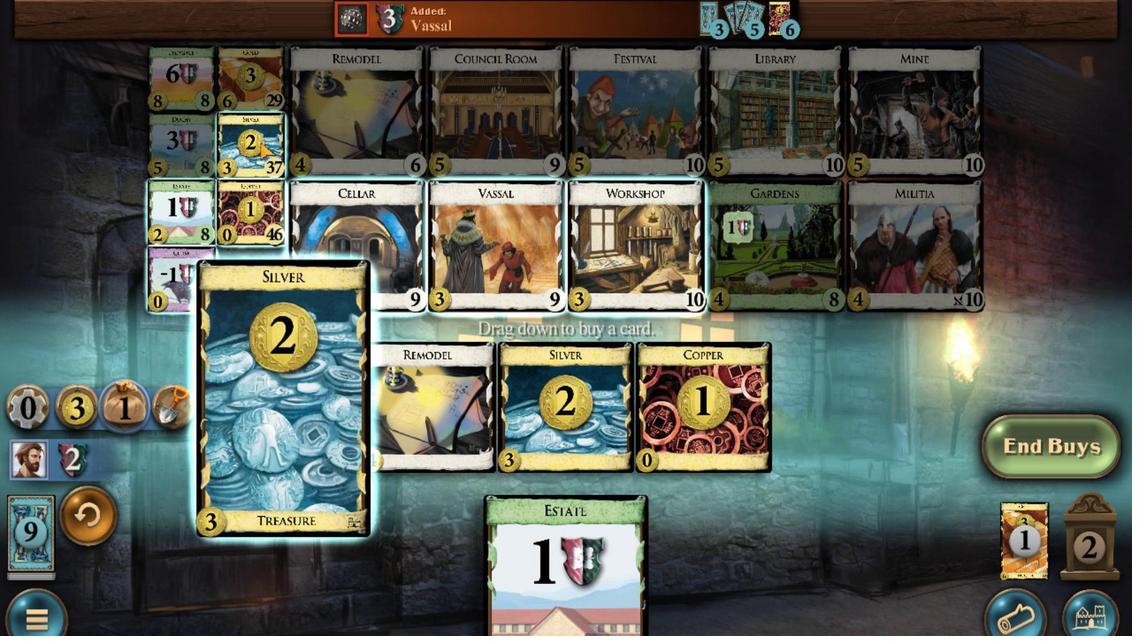 
Action: Mouse moved to (247, 354)
Screenshot: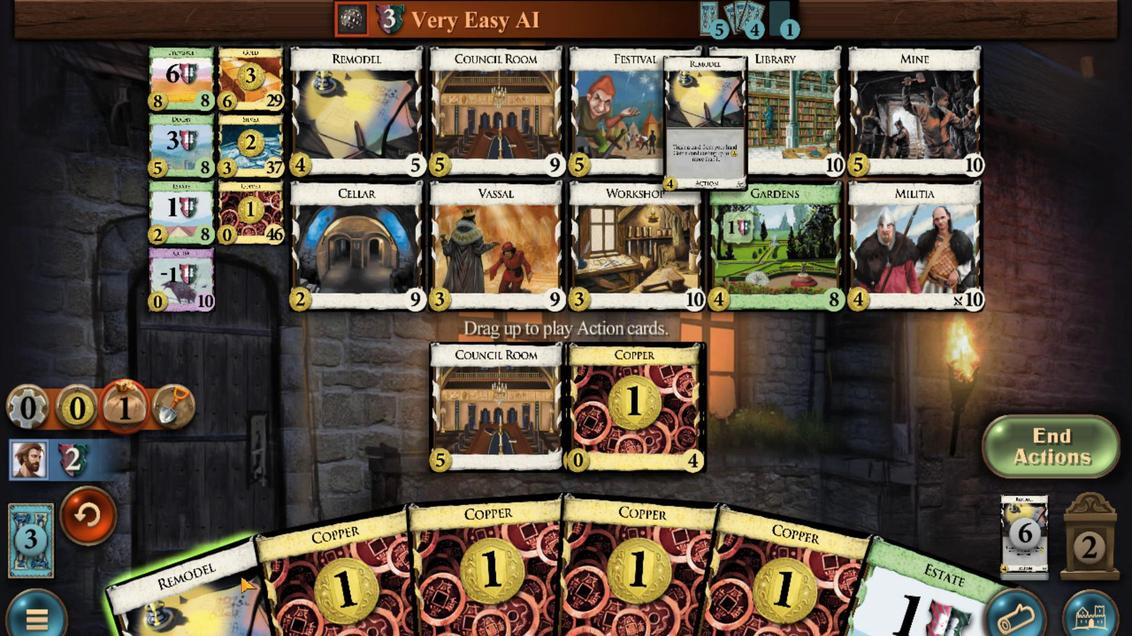 
Action: Mouse scrolled (247, 354) with delta (0, 0)
Screenshot: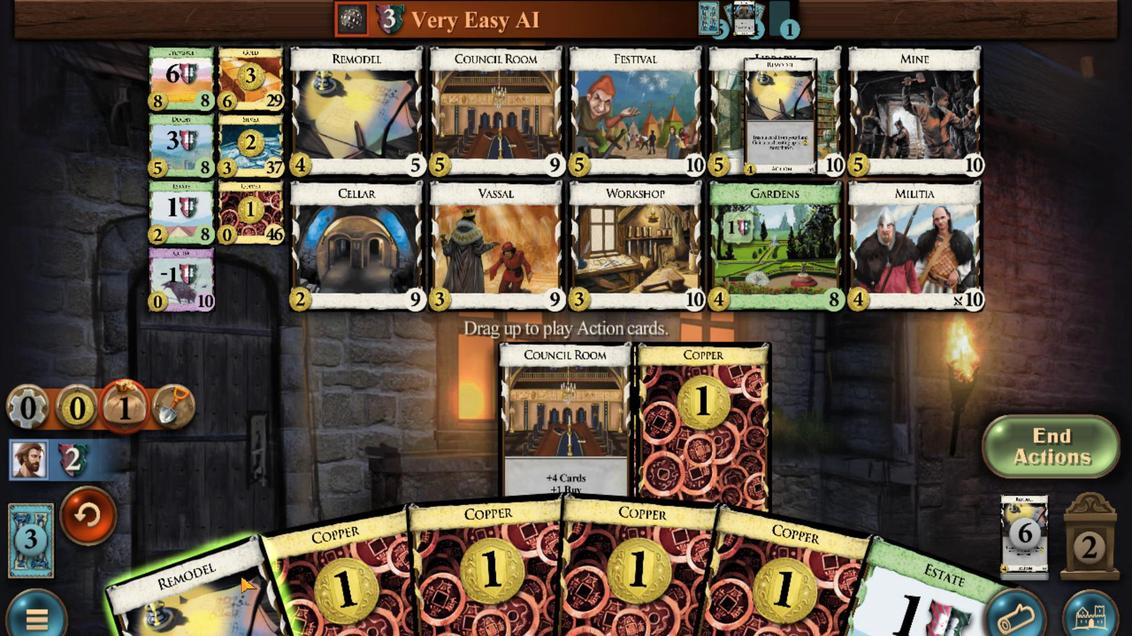 
Action: Mouse moved to (826, 359)
Screenshot: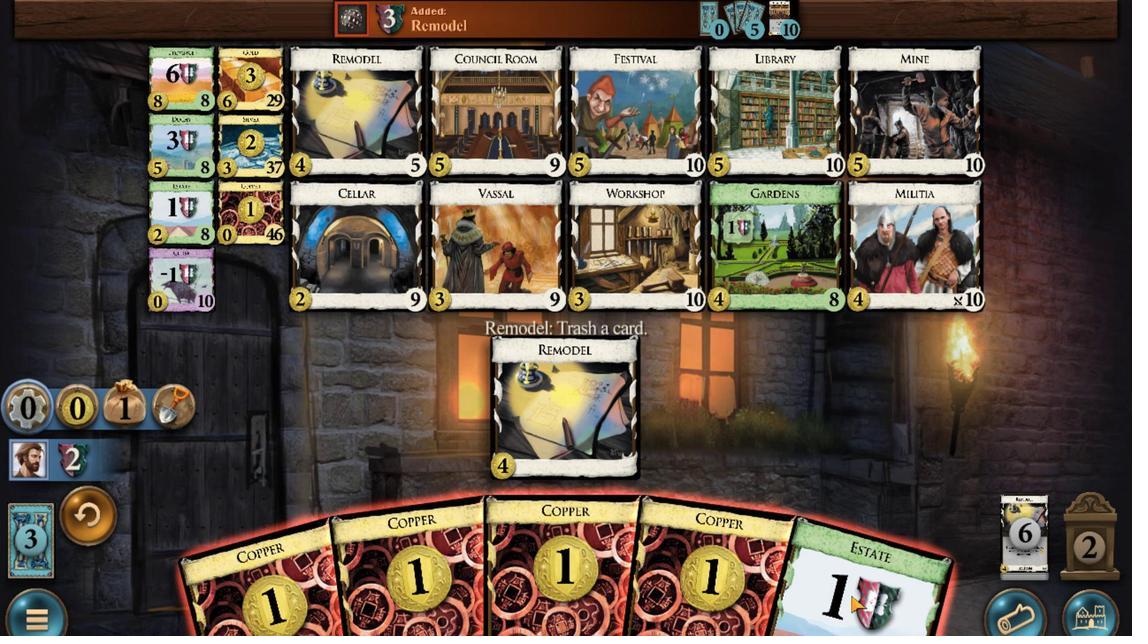 
Action: Mouse scrolled (826, 359) with delta (0, 0)
Screenshot: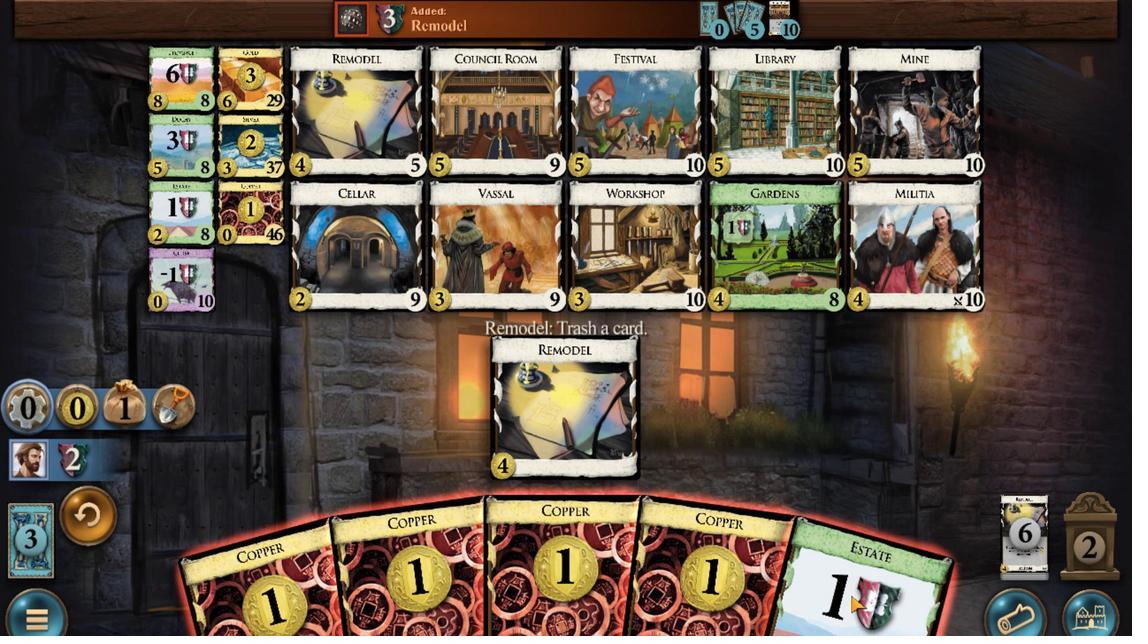 
Action: Mouse moved to (251, 255)
Screenshot: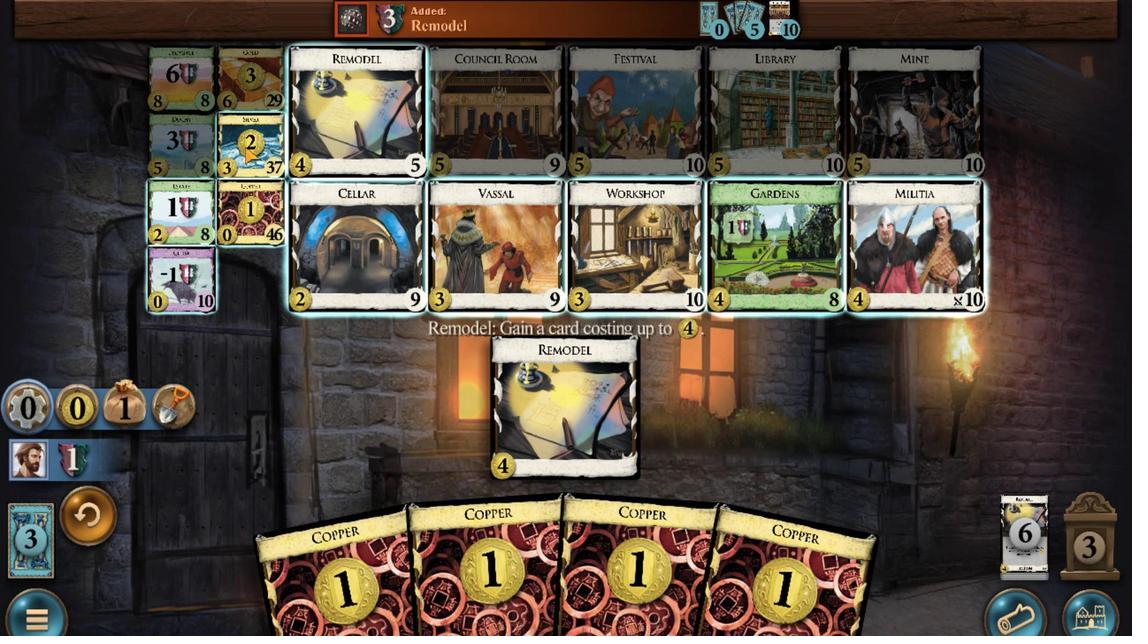 
Action: Mouse scrolled (251, 255) with delta (0, 0)
Screenshot: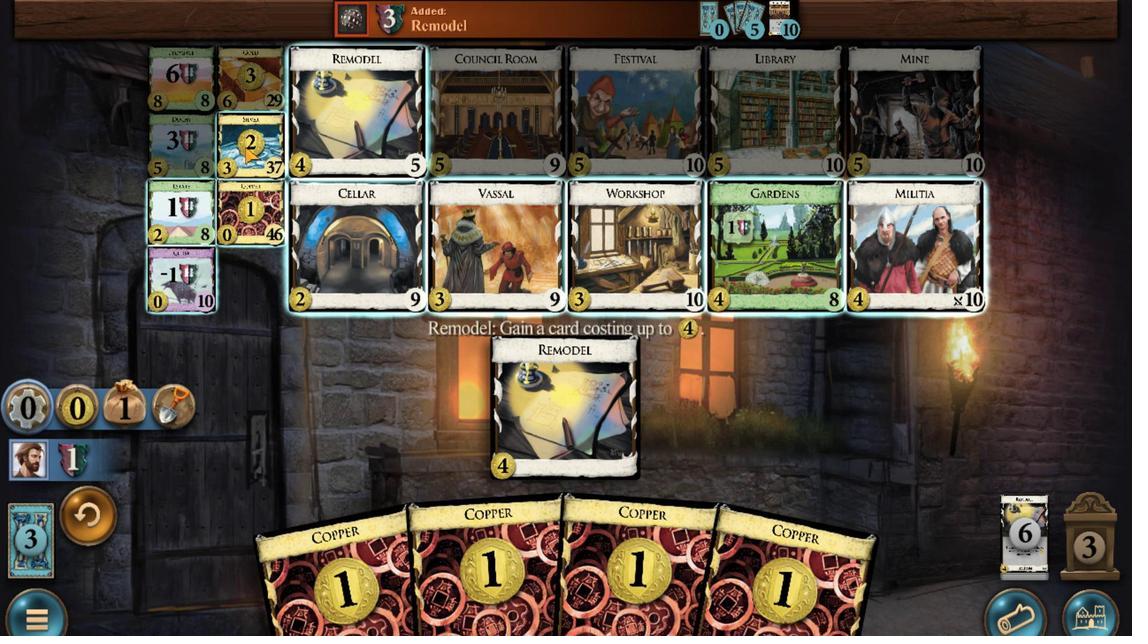 
Action: Mouse scrolled (251, 255) with delta (0, 0)
Screenshot: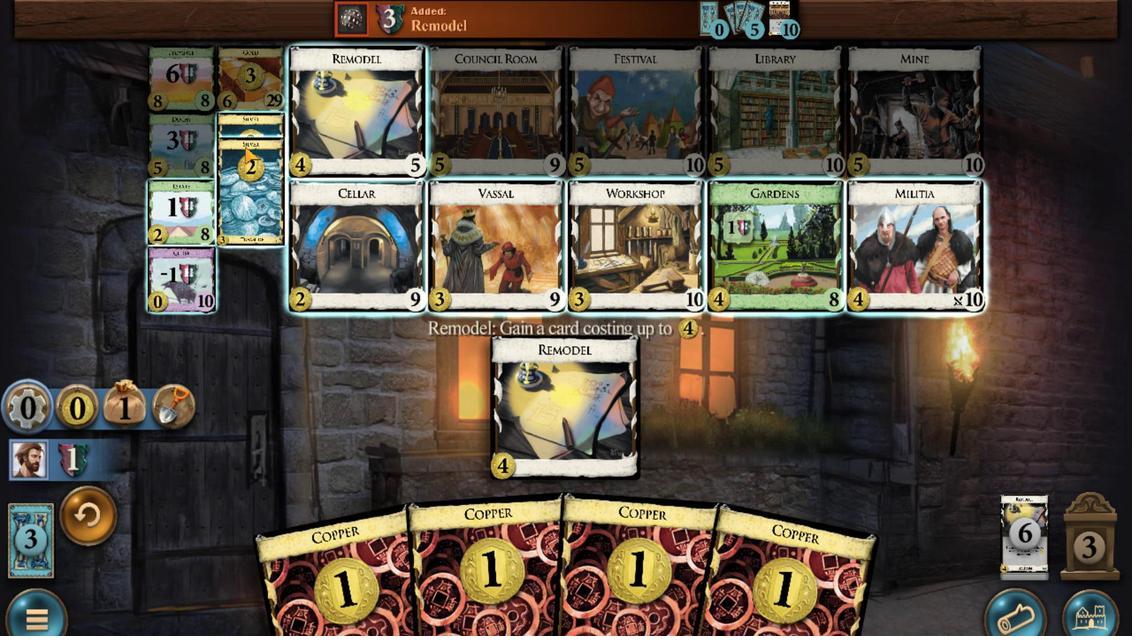 
Action: Mouse scrolled (251, 255) with delta (0, 0)
Screenshot: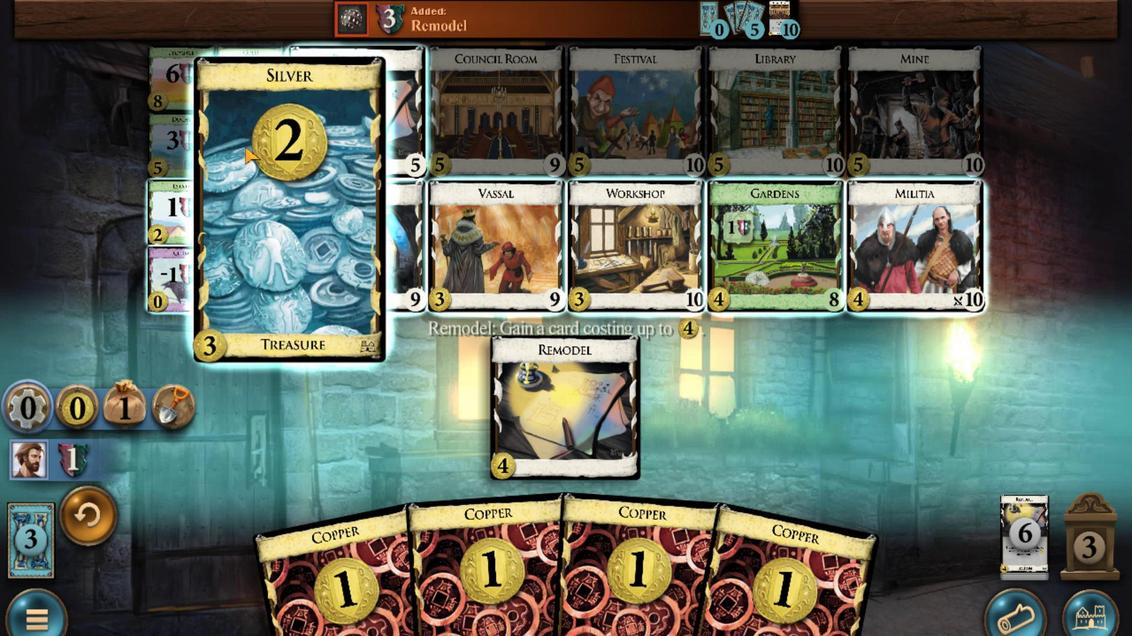
Action: Mouse scrolled (251, 255) with delta (0, 0)
Screenshot: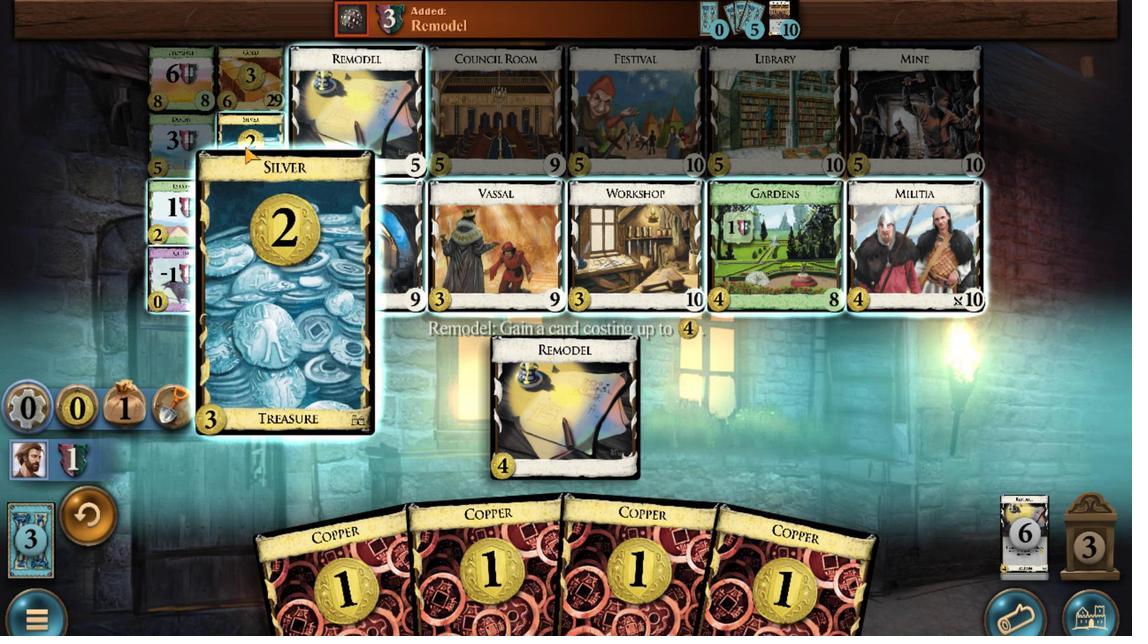 
Action: Mouse moved to (481, 349)
Screenshot: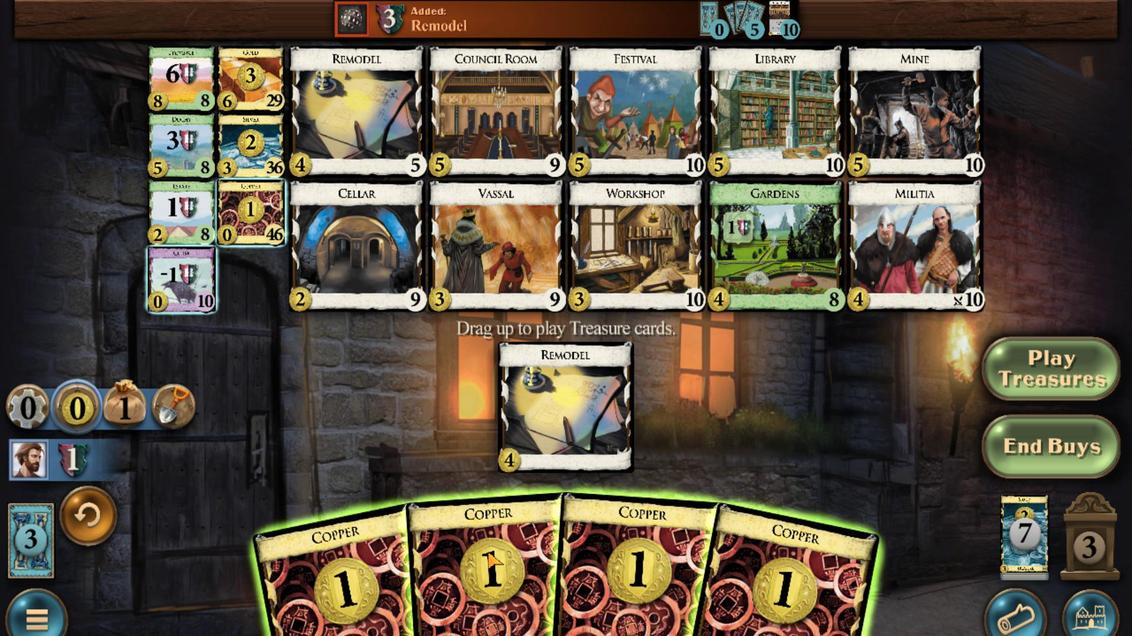 
Action: Mouse scrolled (481, 349) with delta (0, 0)
Screenshot: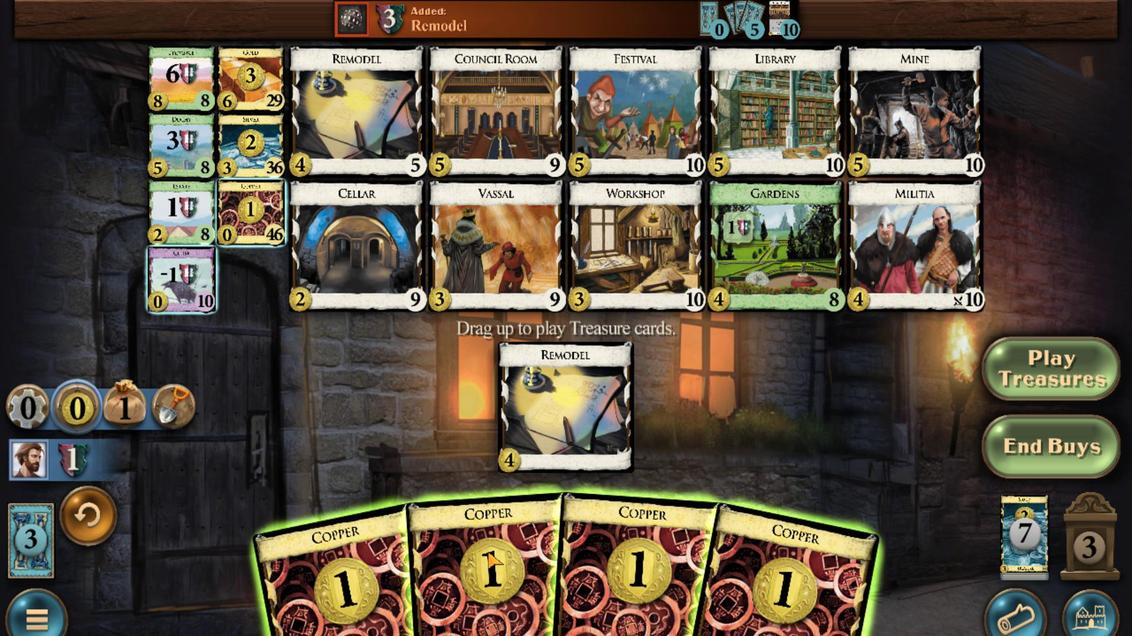 
Action: Mouse scrolled (481, 349) with delta (0, 0)
Screenshot: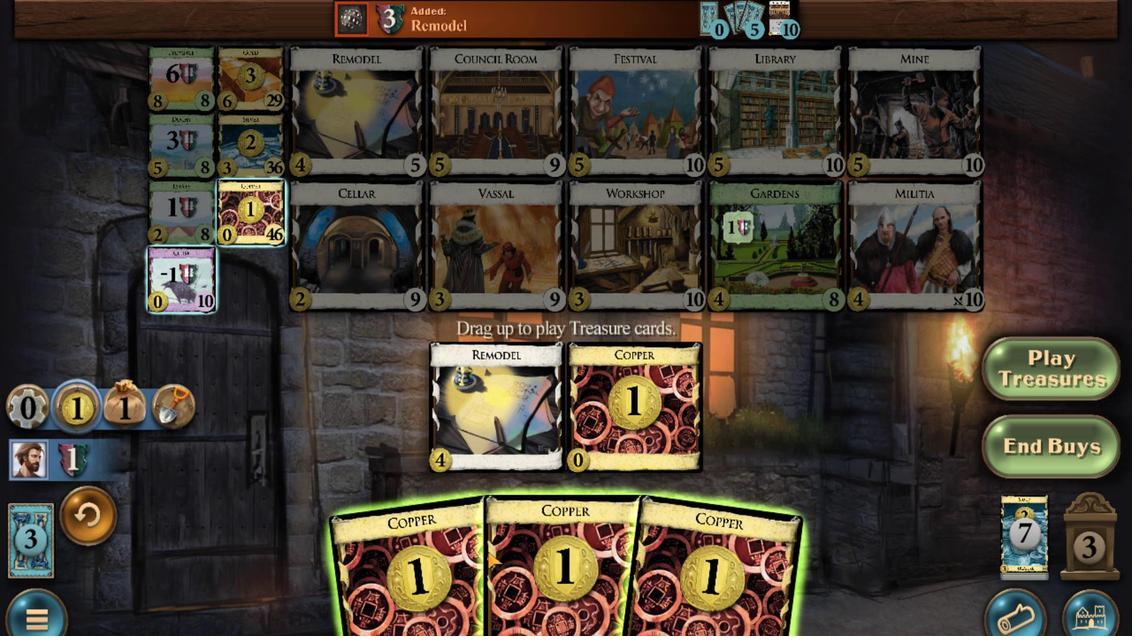 
Action: Mouse scrolled (481, 349) with delta (0, 0)
Screenshot: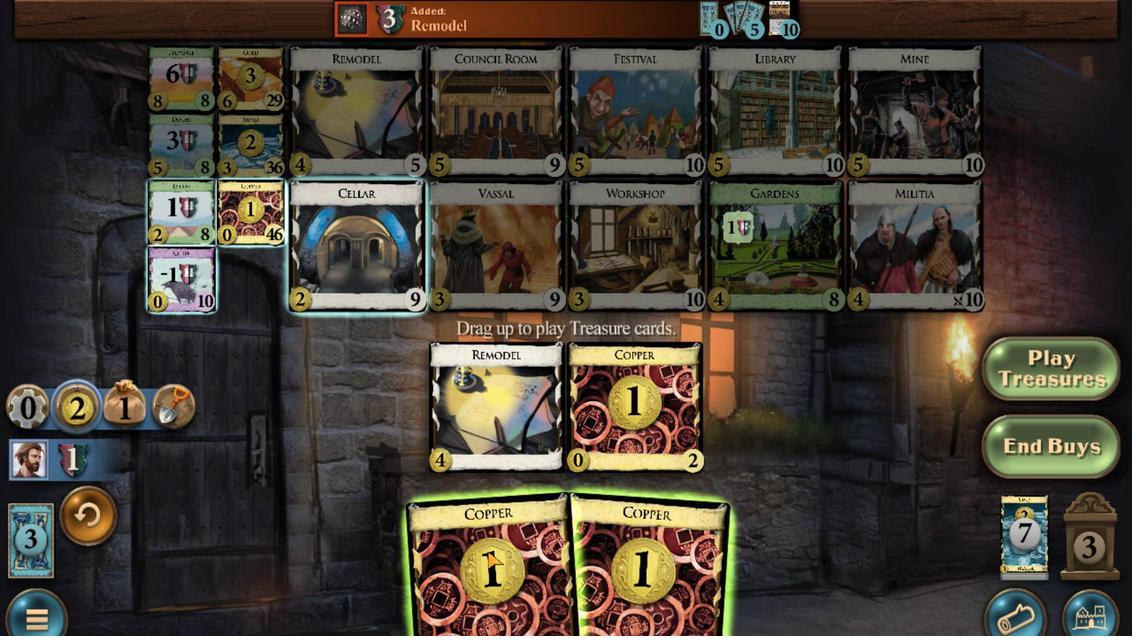 
Action: Mouse scrolled (481, 349) with delta (0, 0)
Screenshot: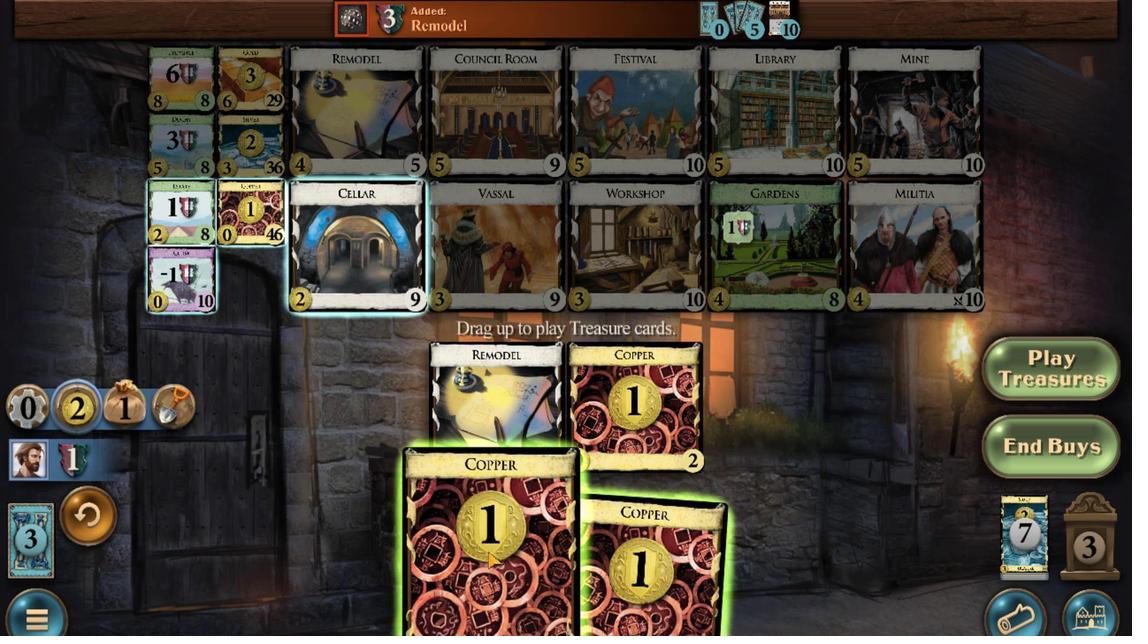 
Action: Mouse scrolled (481, 349) with delta (0, 0)
Screenshot: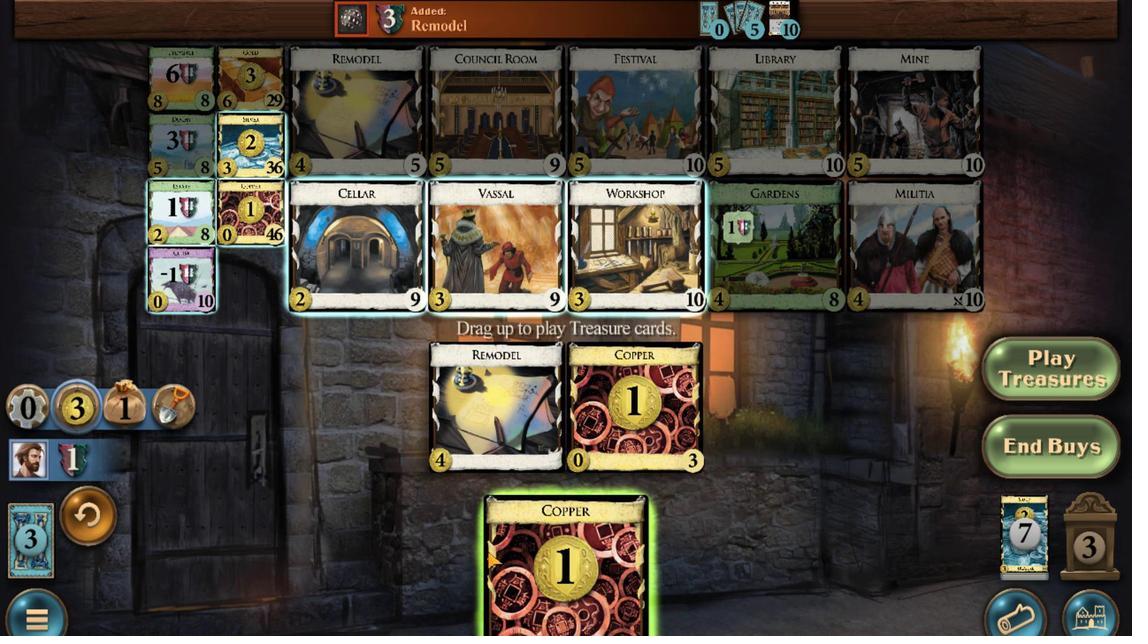 
Action: Mouse moved to (357, 251)
Screenshot: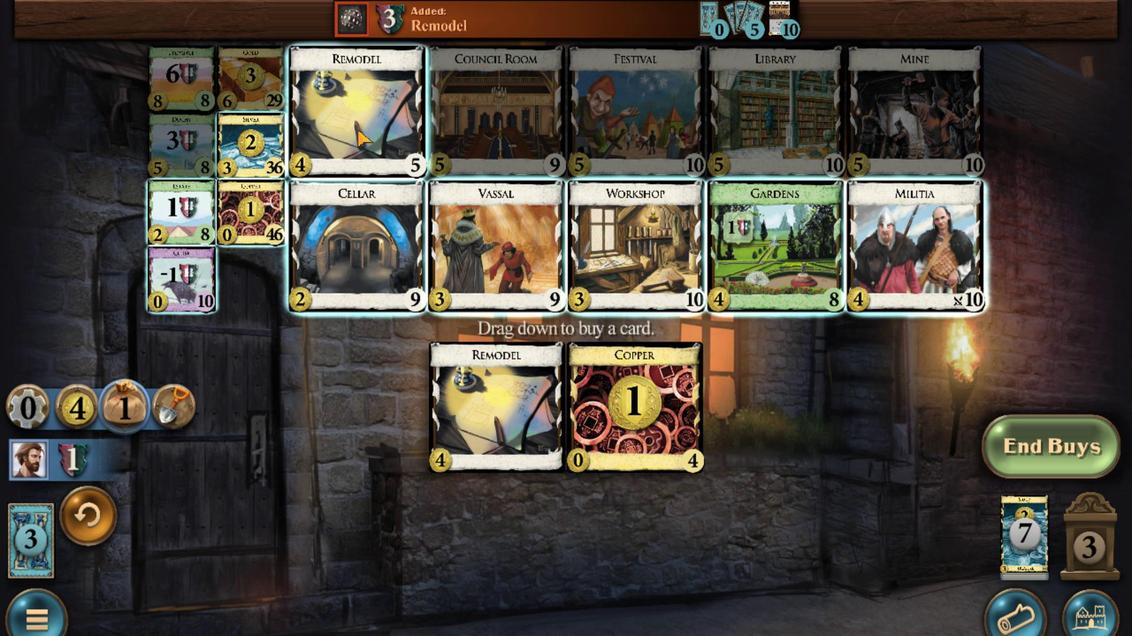
Action: Mouse scrolled (357, 252) with delta (0, 0)
Screenshot: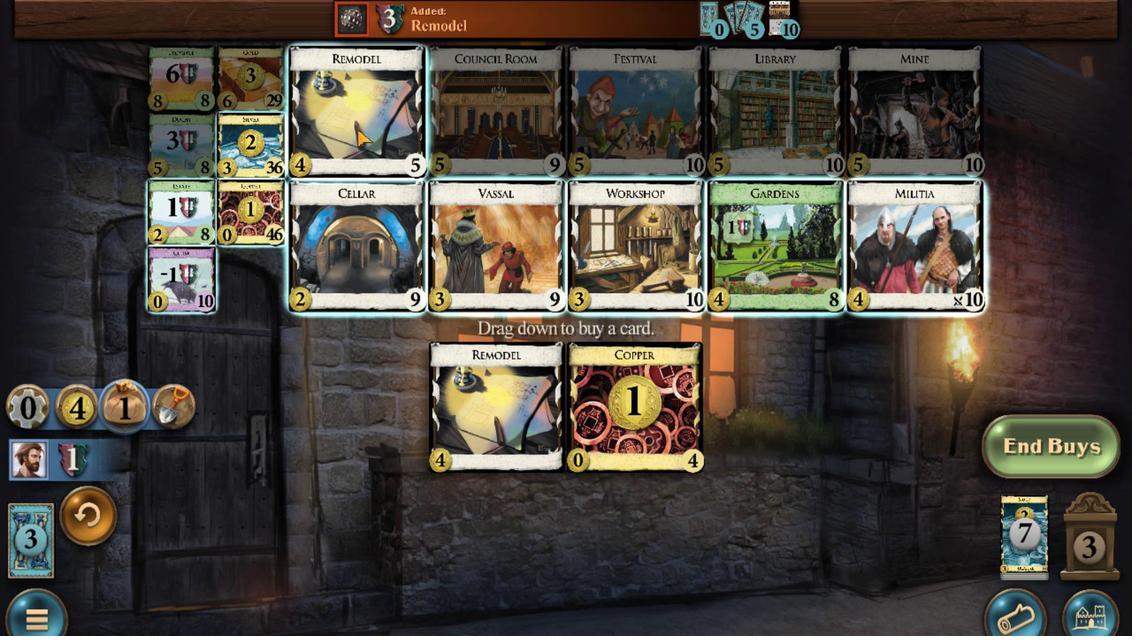 
Action: Mouse scrolled (357, 252) with delta (0, 0)
Screenshot: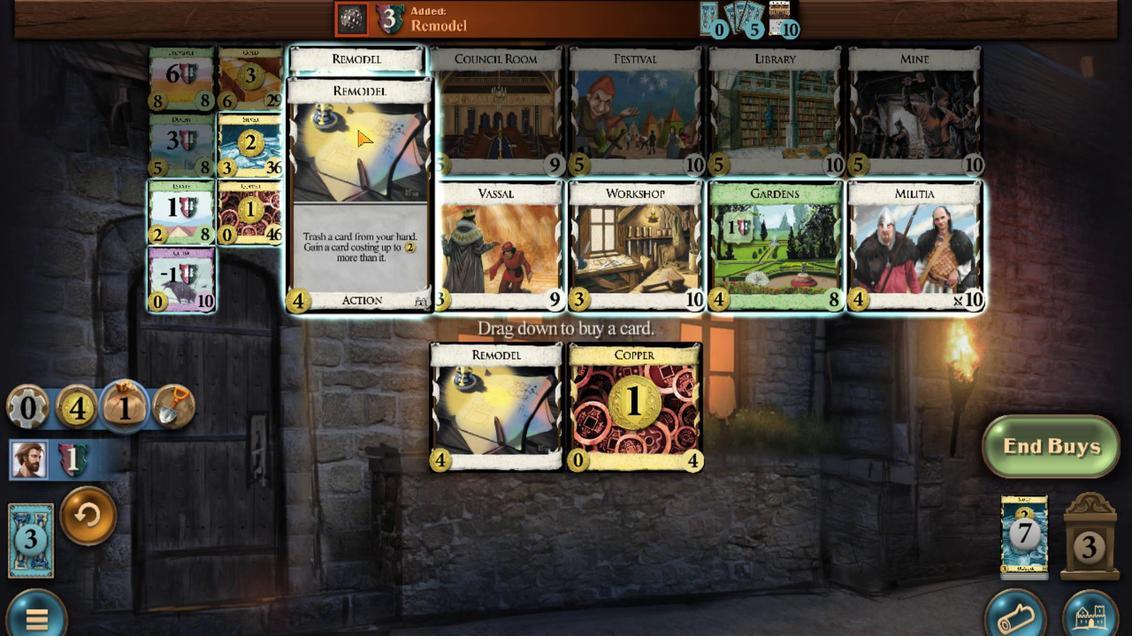 
Action: Mouse scrolled (357, 252) with delta (0, 0)
Screenshot: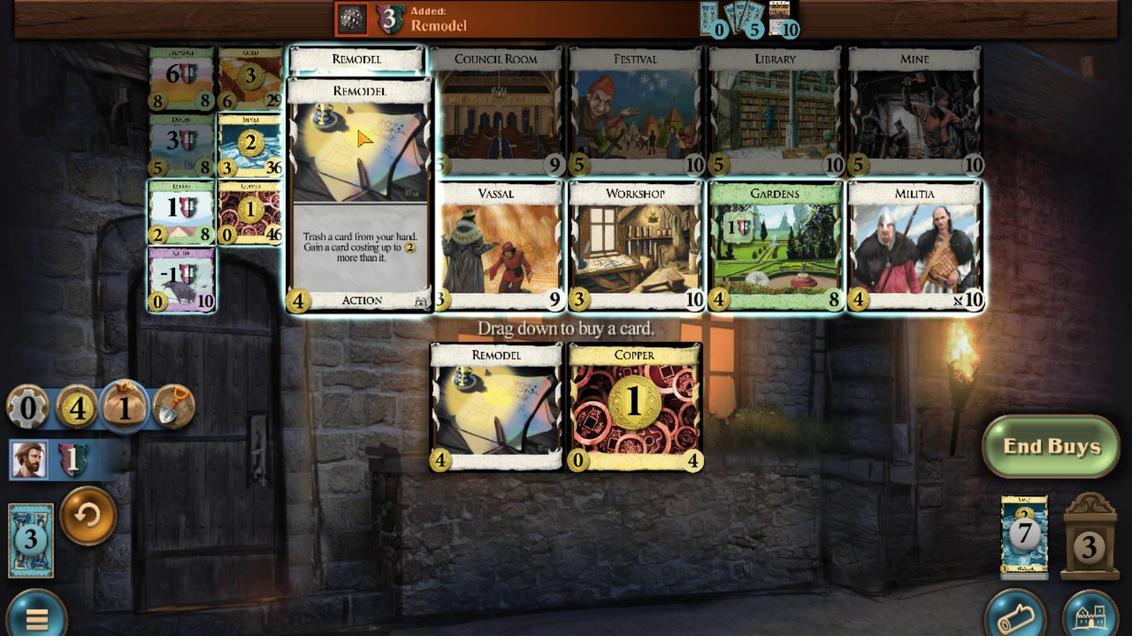 
Action: Mouse scrolled (357, 252) with delta (0, 0)
Screenshot: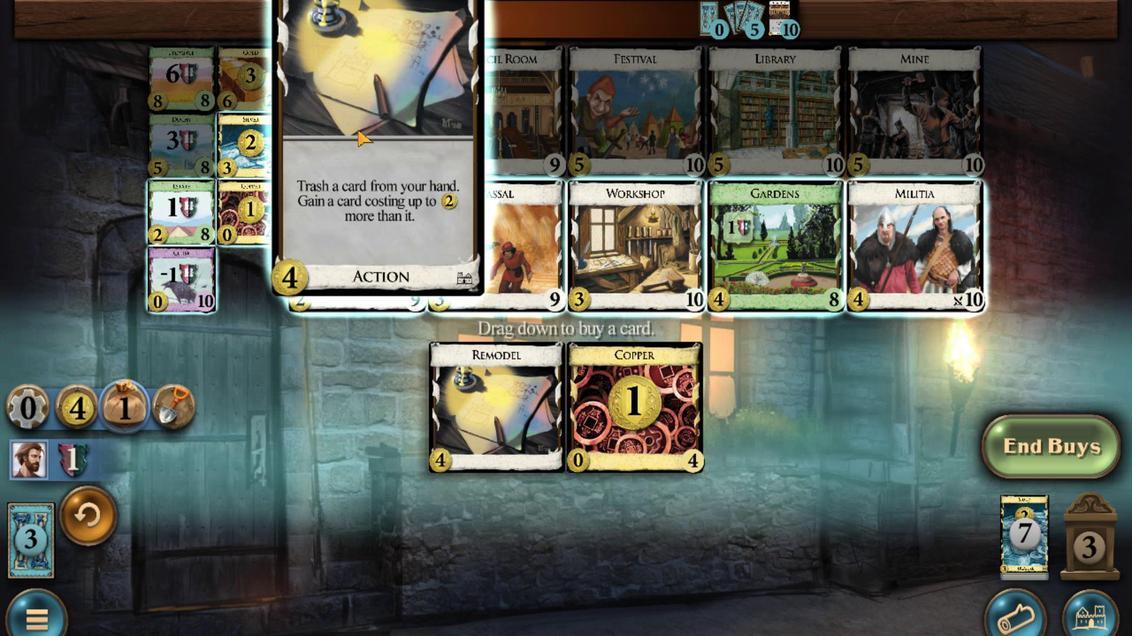 
Action: Mouse scrolled (357, 252) with delta (0, 0)
Screenshot: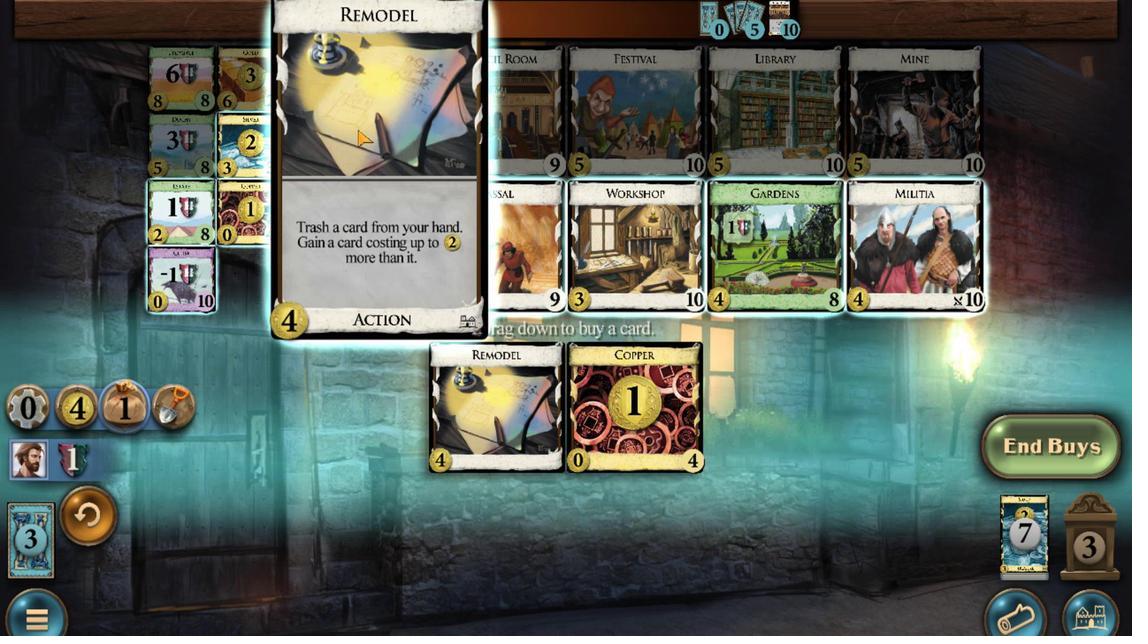 
Action: Mouse scrolled (357, 252) with delta (0, 0)
Screenshot: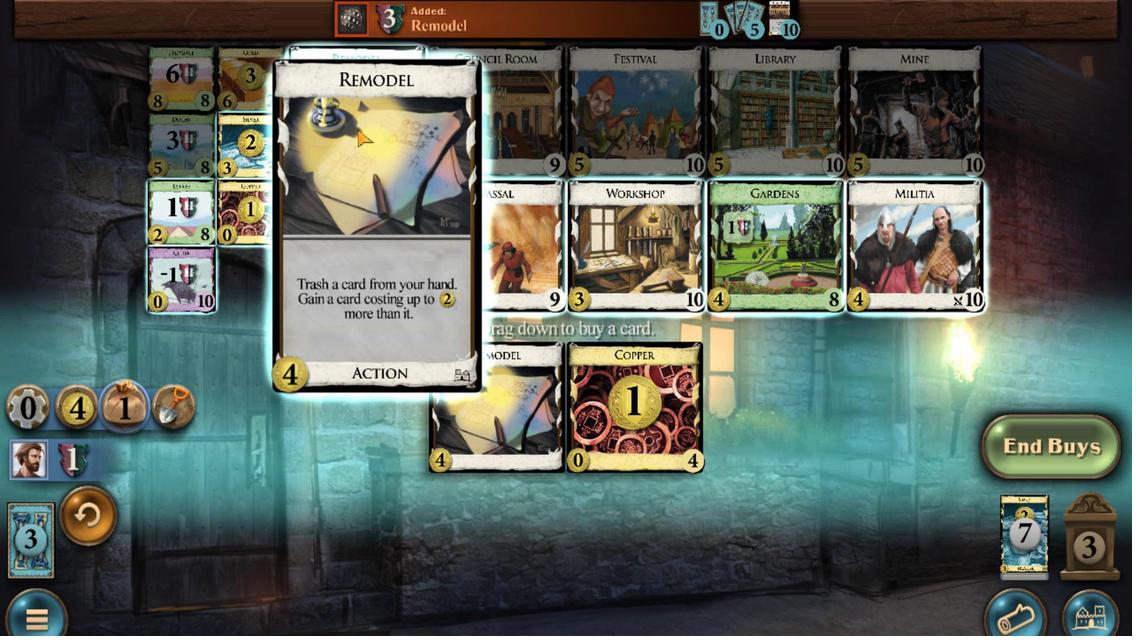
Action: Mouse scrolled (357, 252) with delta (0, 0)
Screenshot: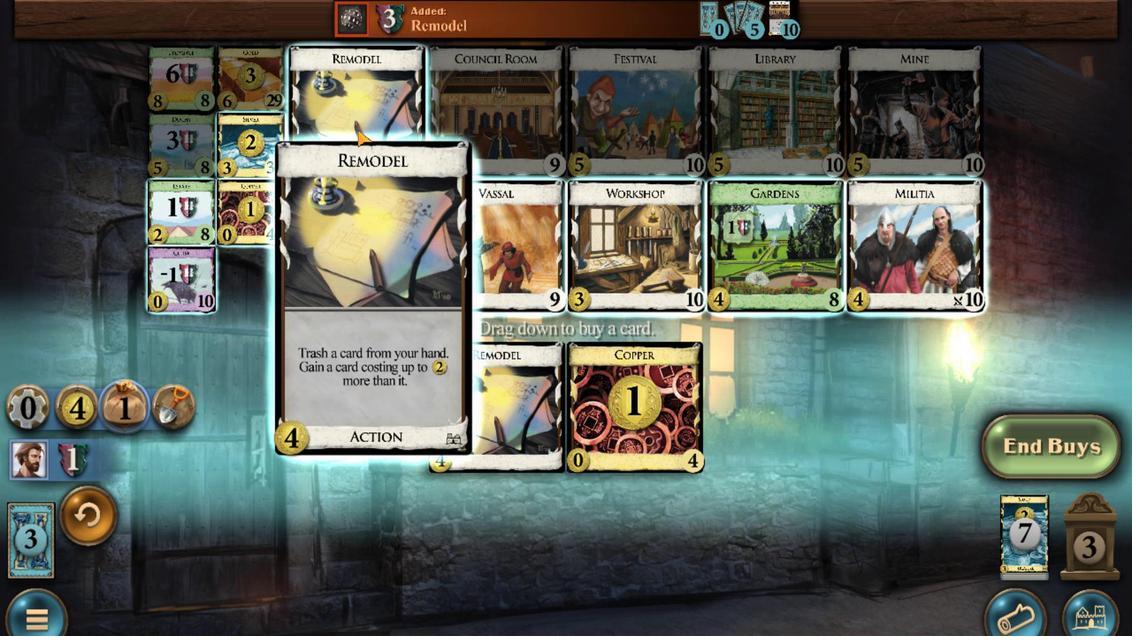 
Action: Mouse moved to (812, 354)
Screenshot: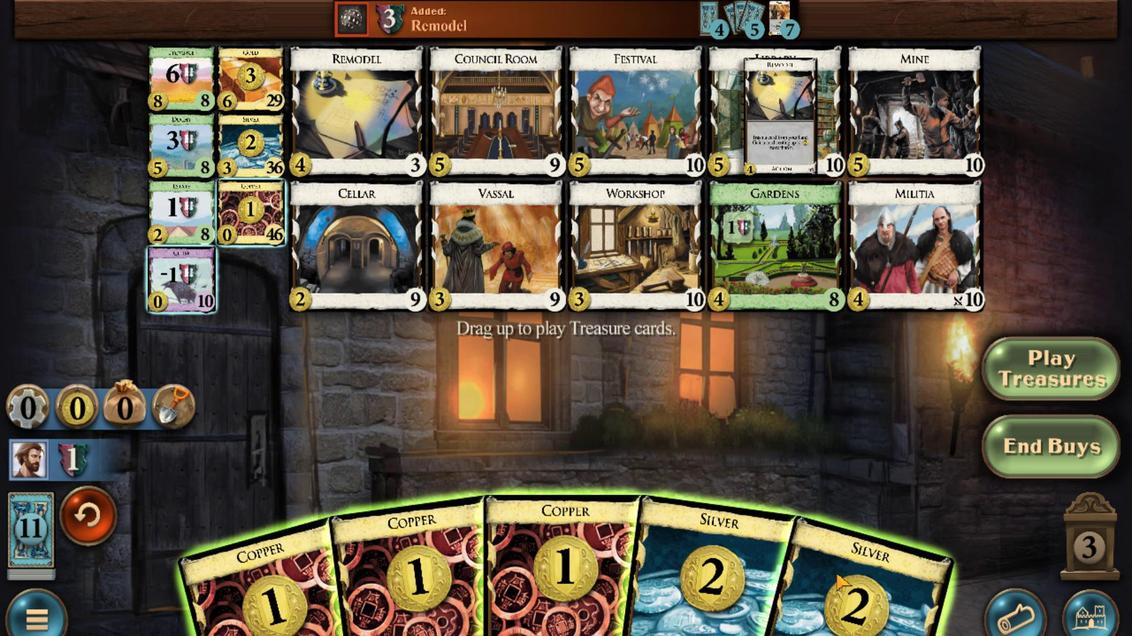 
Action: Mouse scrolled (812, 354) with delta (0, 0)
Screenshot: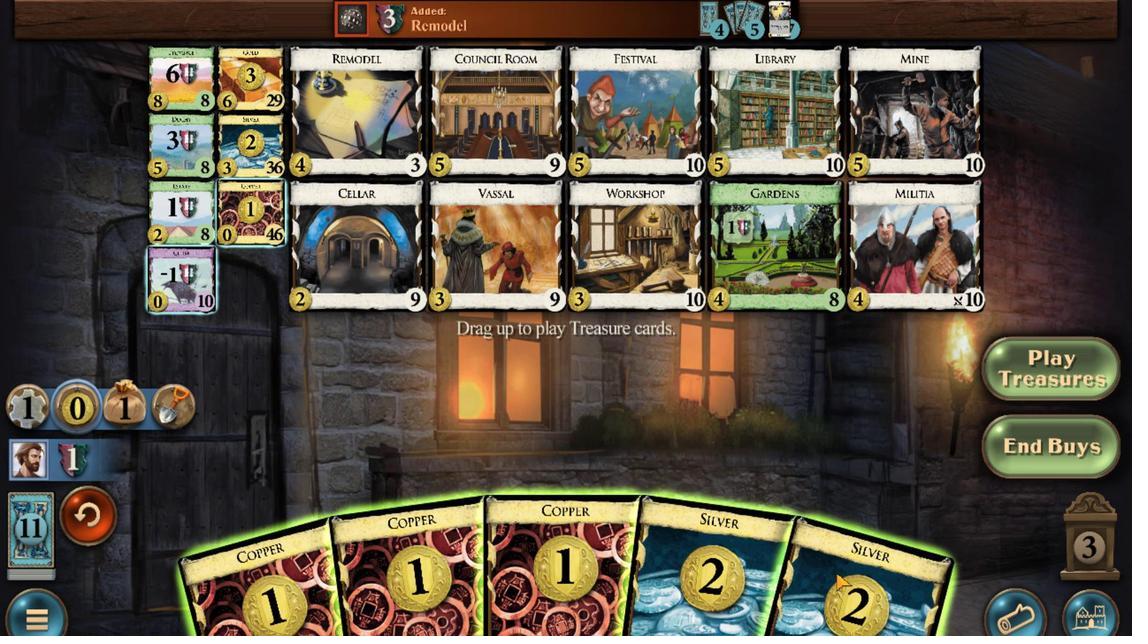 
Action: Mouse moved to (748, 355)
Screenshot: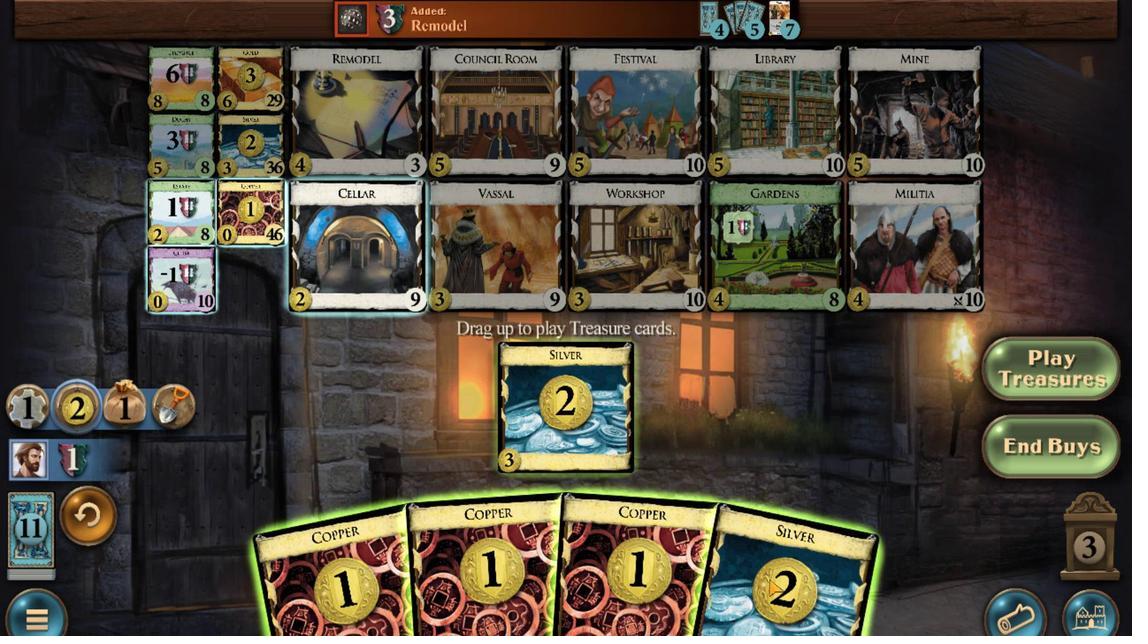
Action: Mouse scrolled (748, 355) with delta (0, 0)
Screenshot: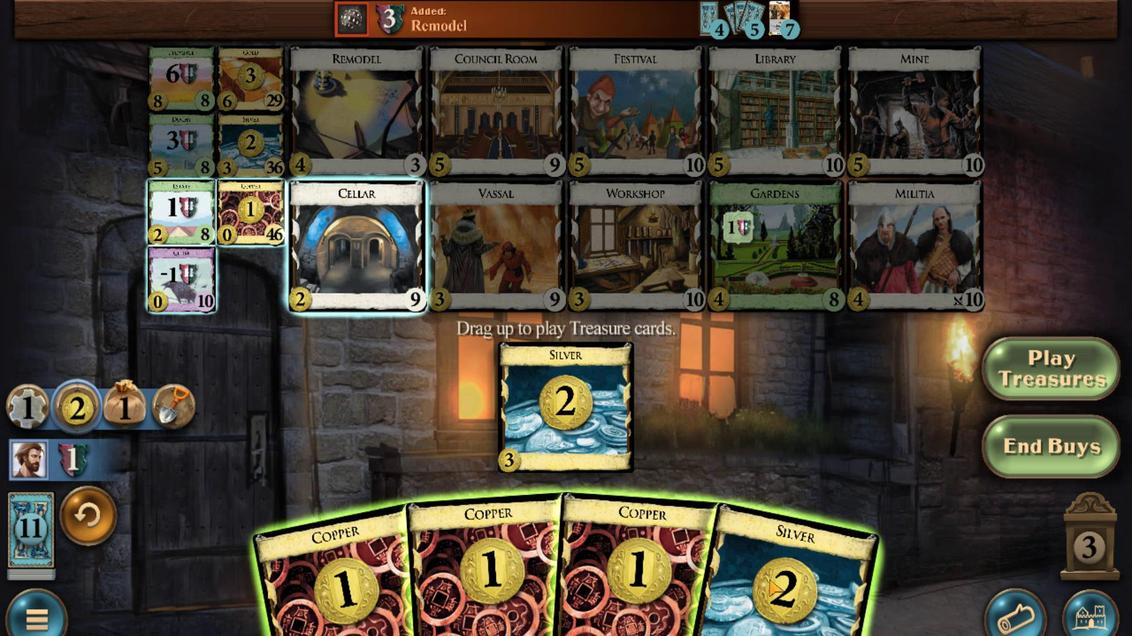 
Action: Mouse moved to (685, 353)
Screenshot: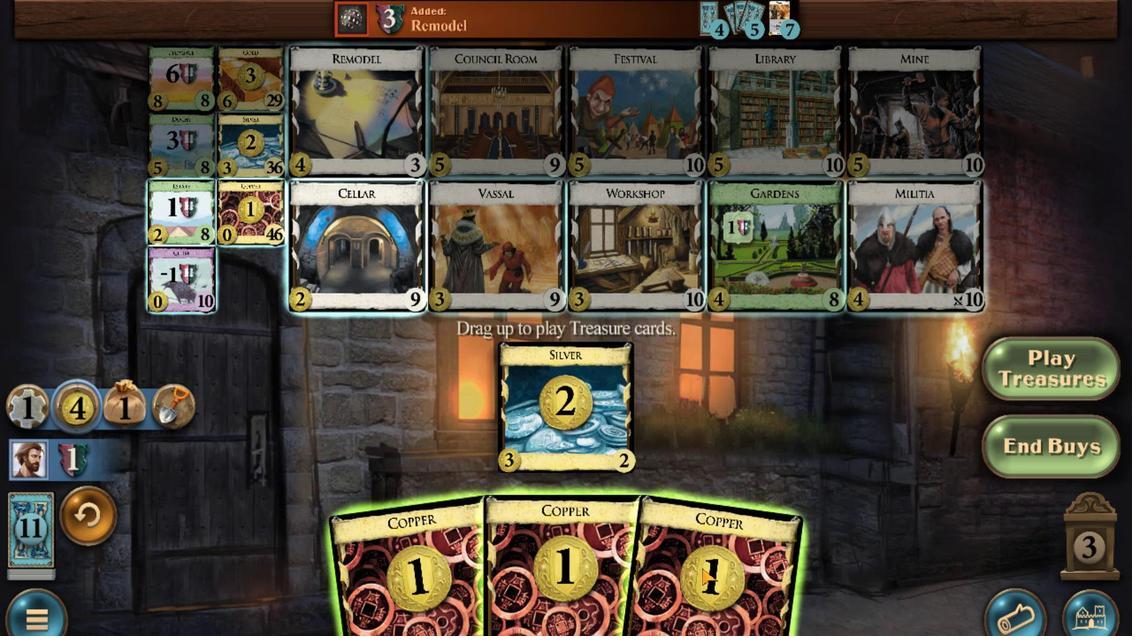 
Action: Mouse scrolled (685, 353) with delta (0, 0)
Screenshot: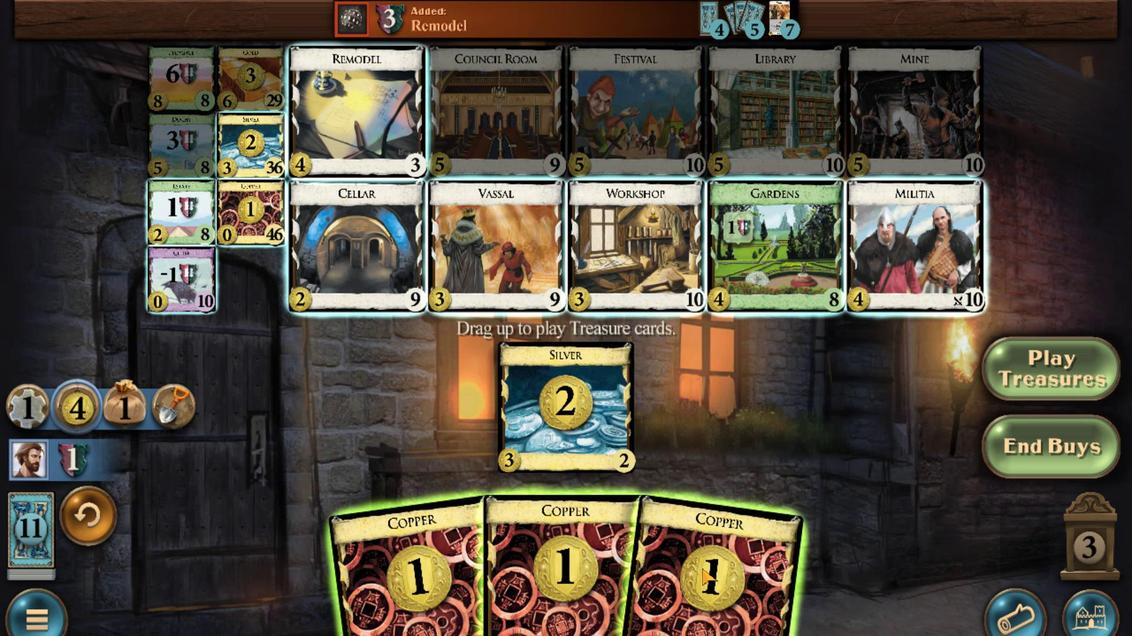 
Action: Mouse moved to (615, 351)
Screenshot: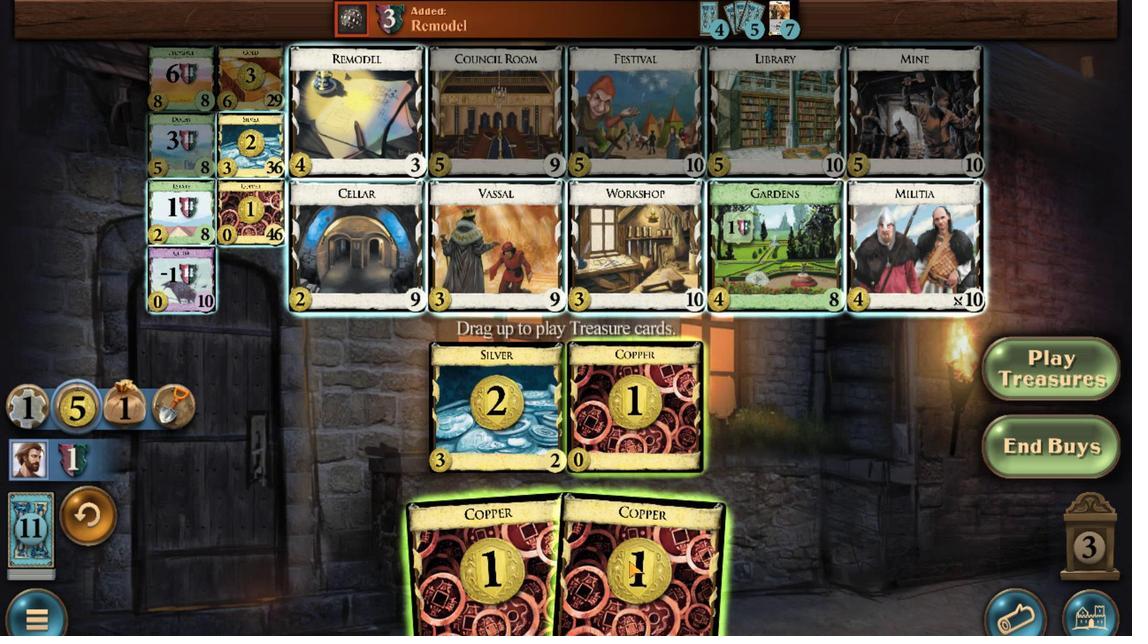 
Action: Mouse scrolled (615, 351) with delta (0, 0)
Screenshot: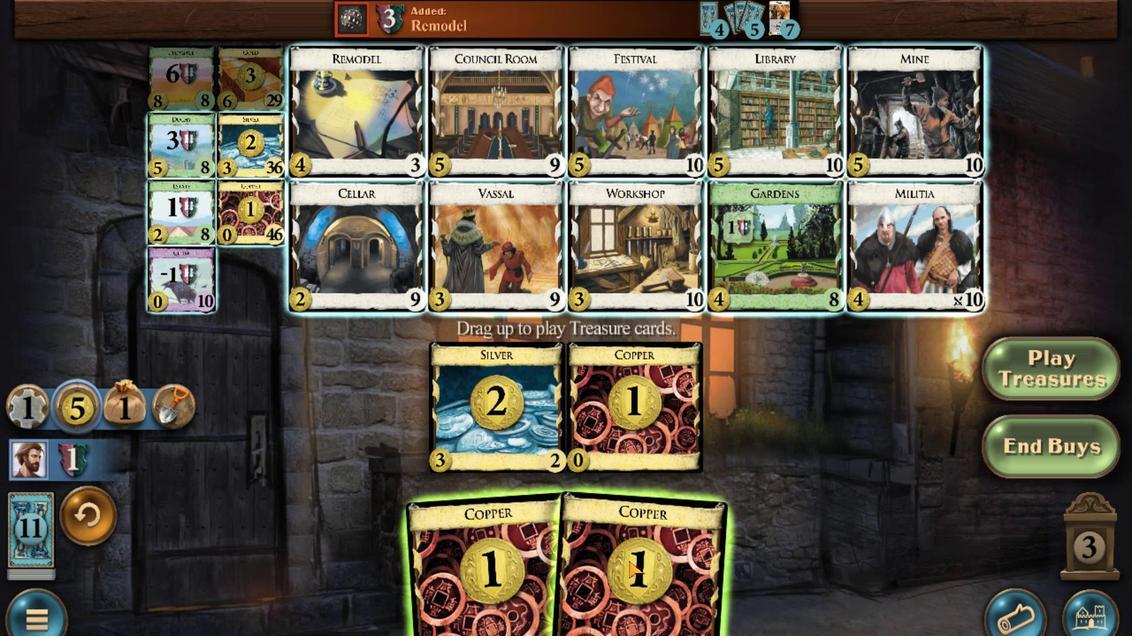
Action: Mouse moved to (255, 241)
Screenshot: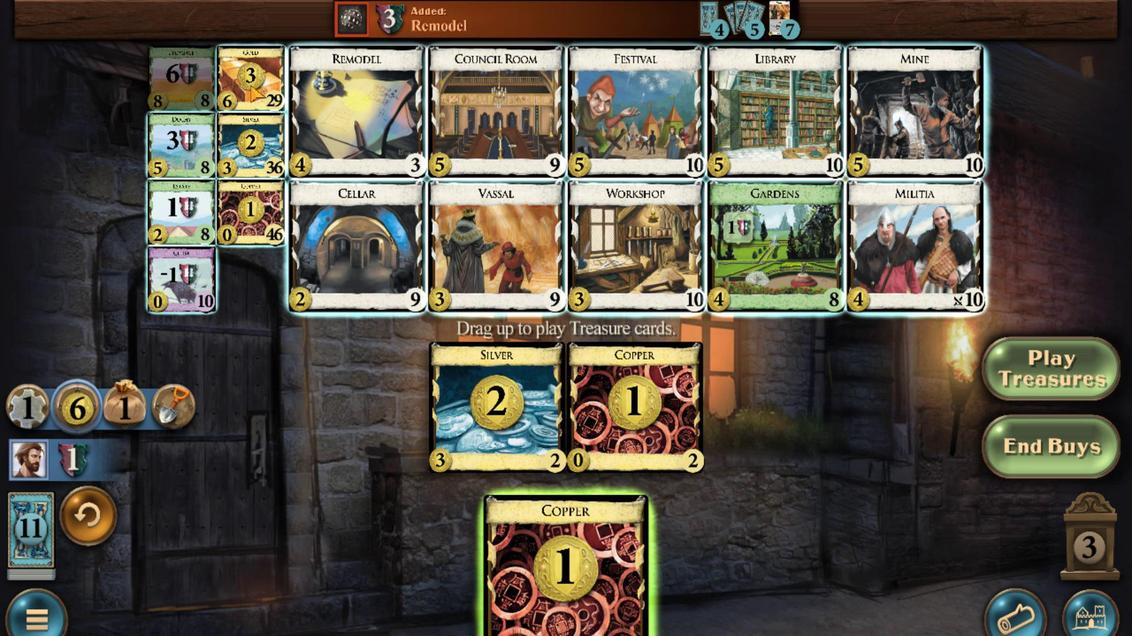 
Action: Mouse scrolled (255, 241) with delta (0, 0)
Screenshot: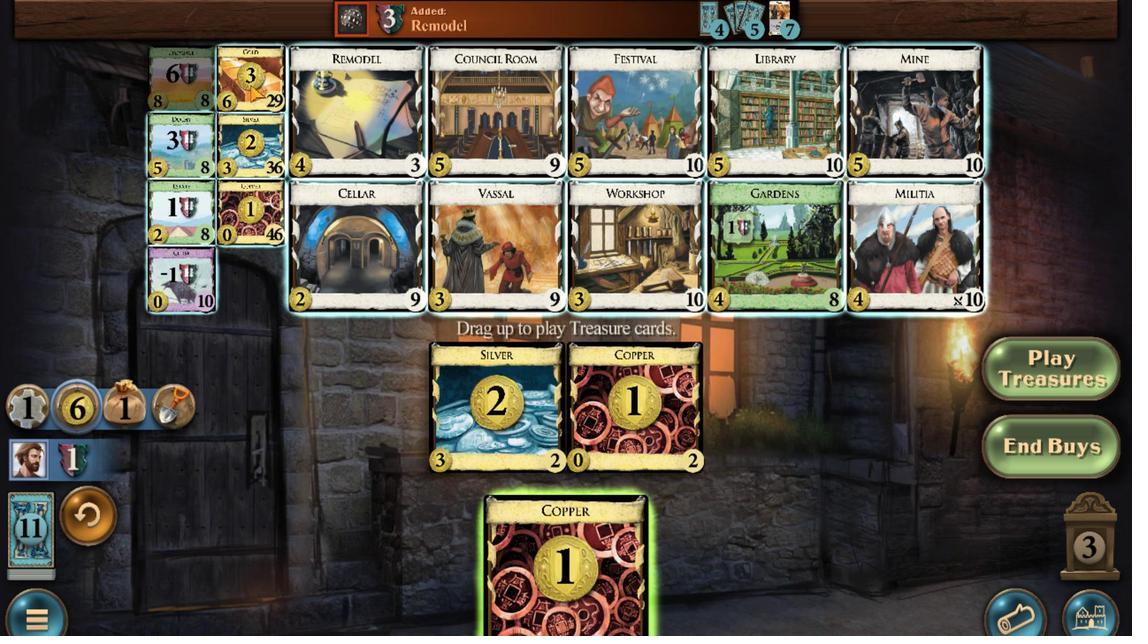 
Action: Mouse scrolled (255, 241) with delta (0, 0)
Screenshot: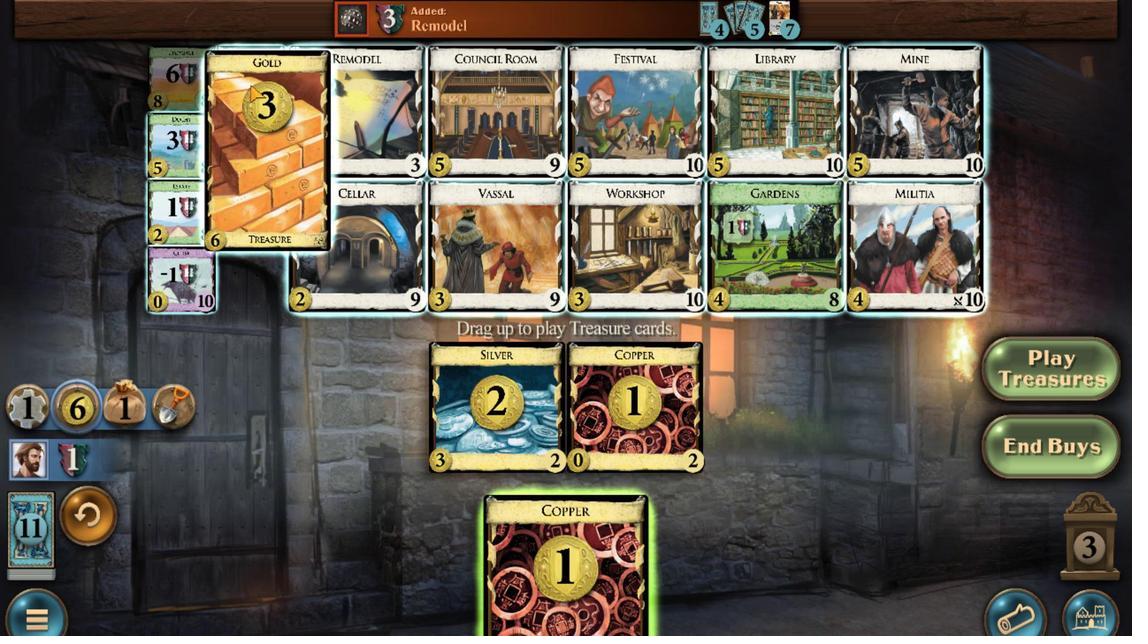
Action: Mouse scrolled (255, 241) with delta (0, 0)
Screenshot: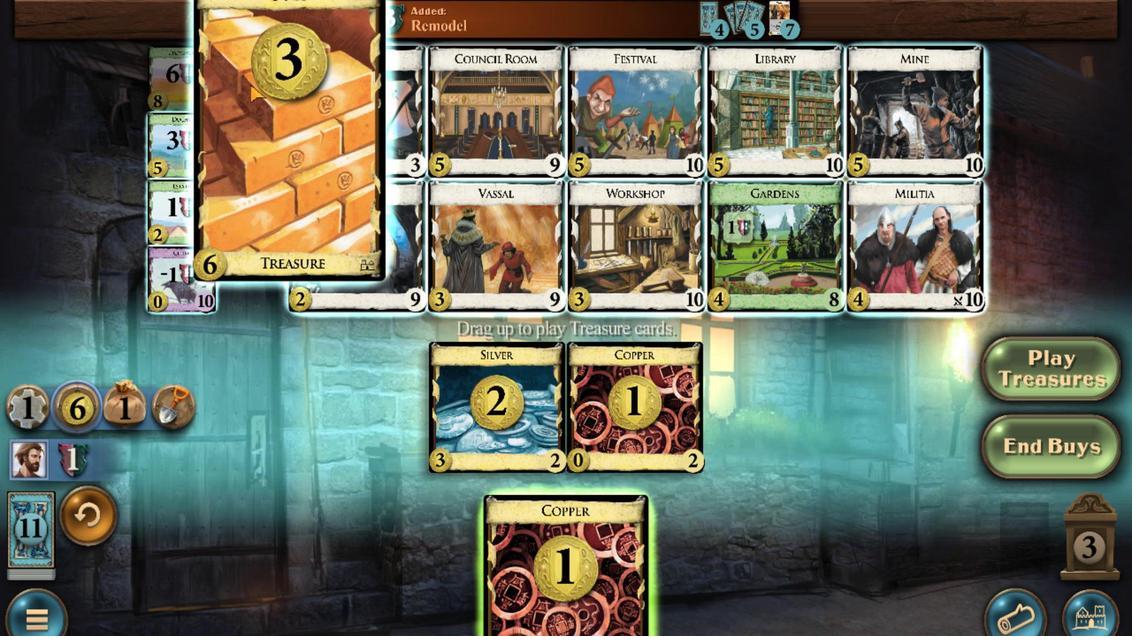 
Action: Mouse scrolled (255, 241) with delta (0, 0)
Screenshot: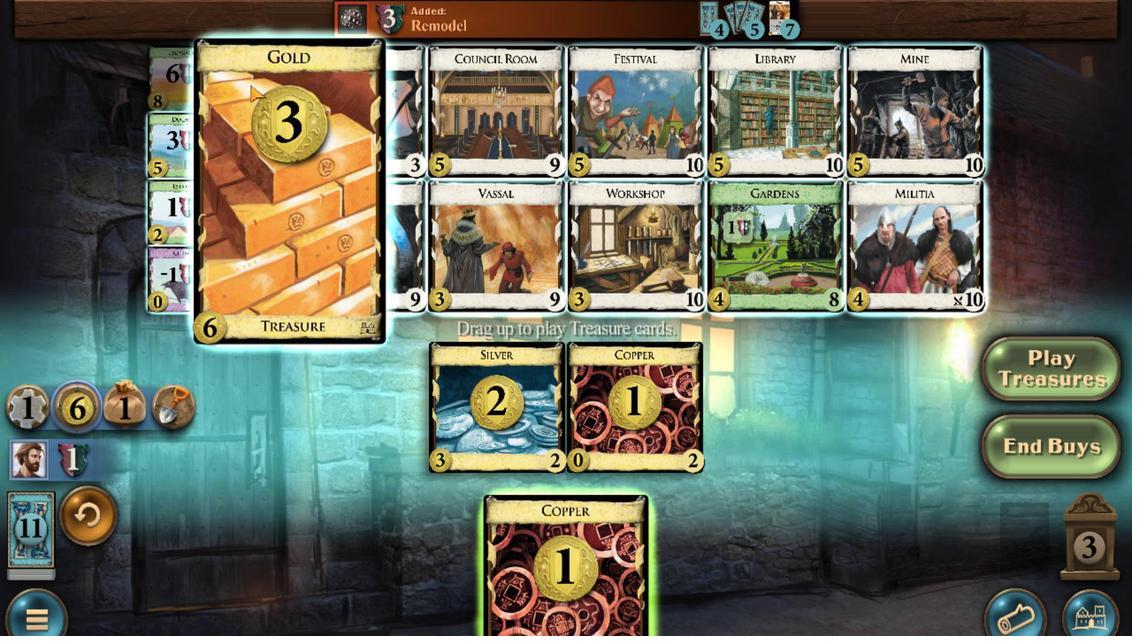 
Action: Mouse scrolled (255, 241) with delta (0, 0)
Screenshot: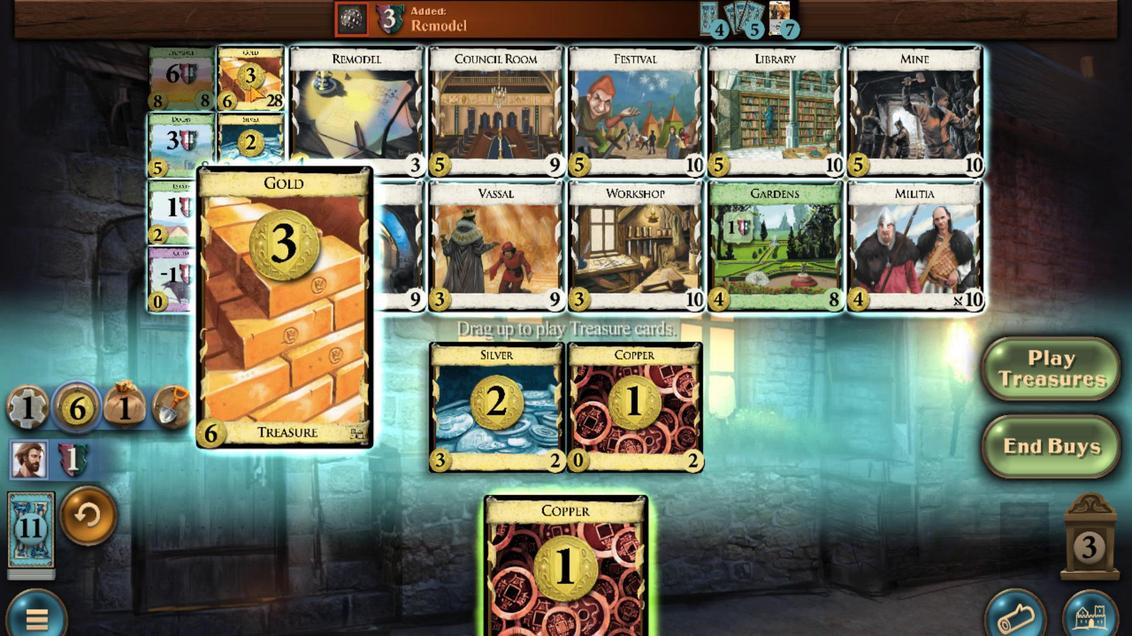 
Action: Mouse scrolled (255, 241) with delta (0, 0)
Screenshot: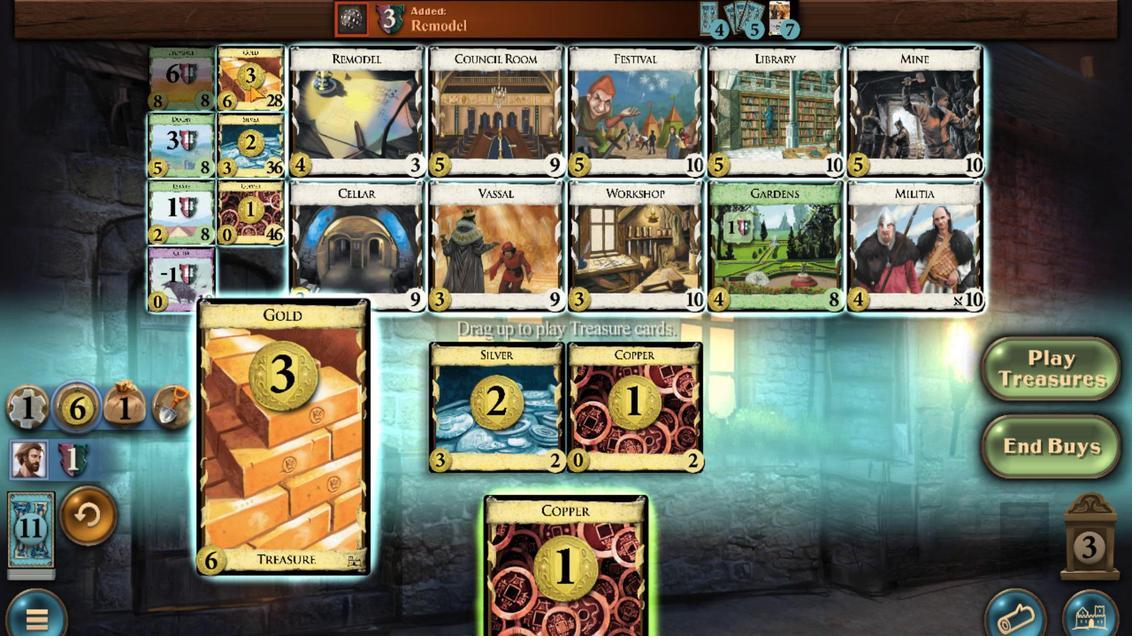 
Action: Mouse moved to (409, 347)
Screenshot: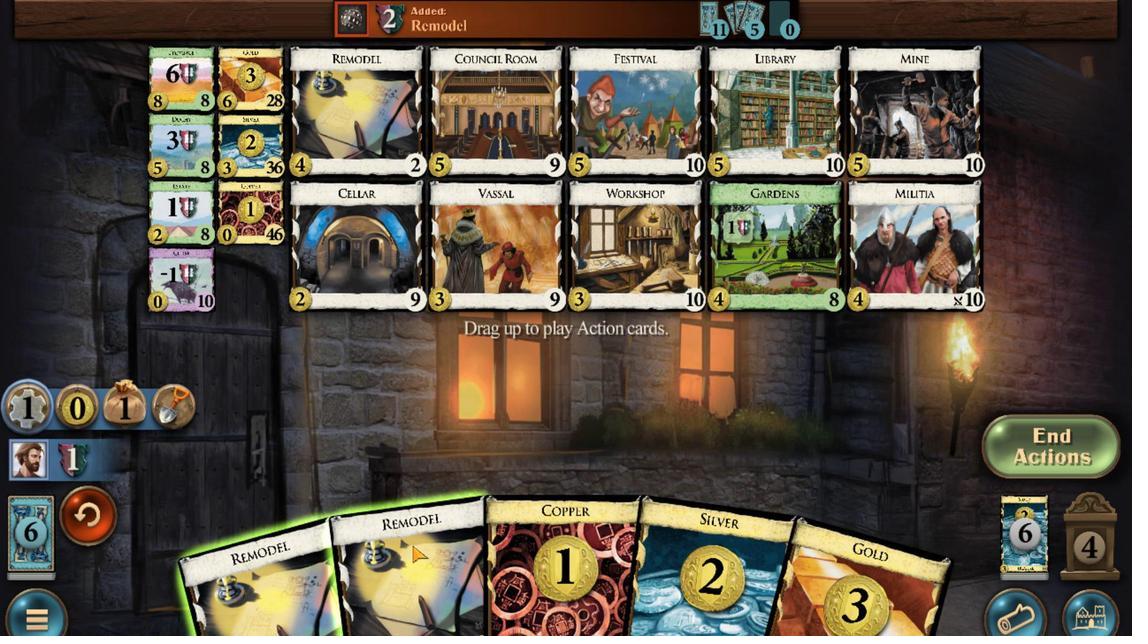 
Action: Mouse scrolled (409, 347) with delta (0, 0)
Screenshot: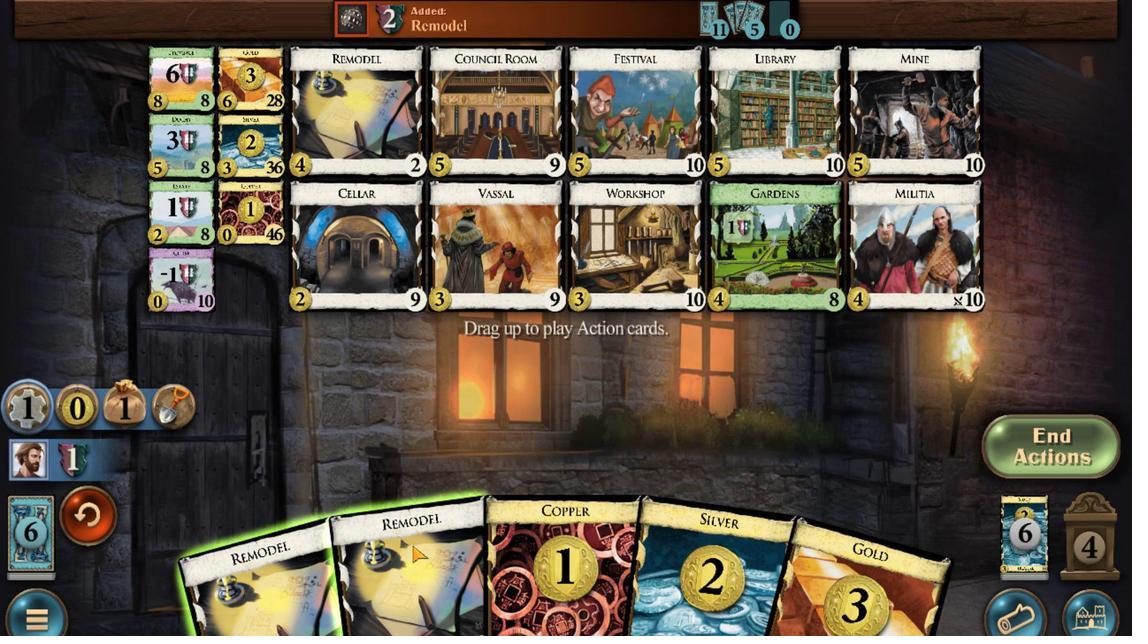 
Action: Mouse moved to (600, 350)
Screenshot: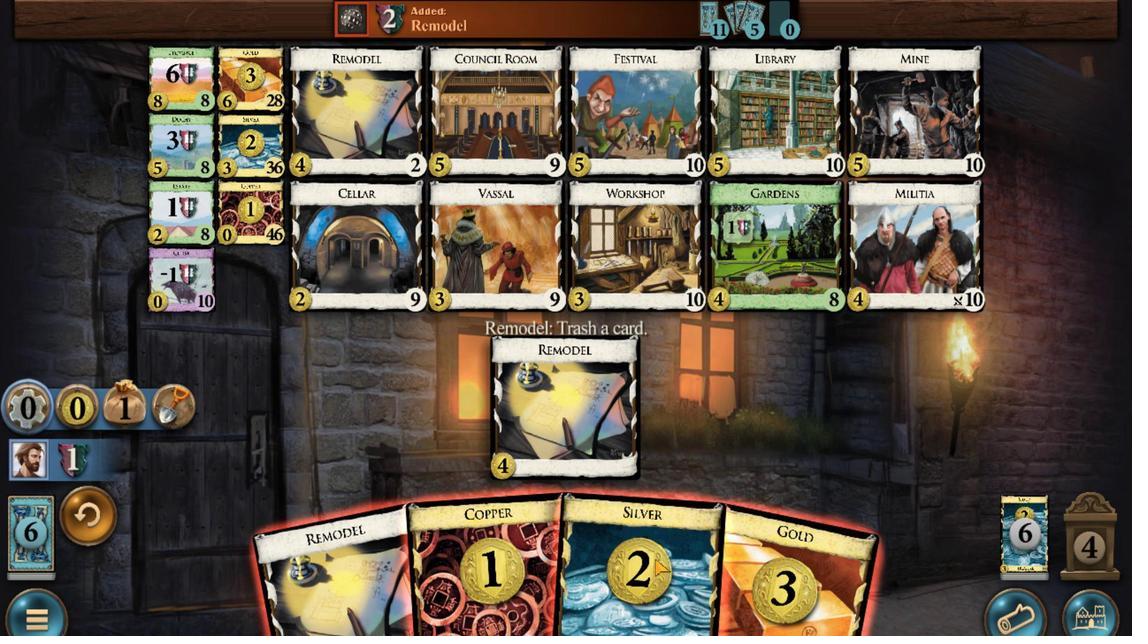 
Action: Mouse scrolled (600, 350) with delta (0, 0)
Screenshot: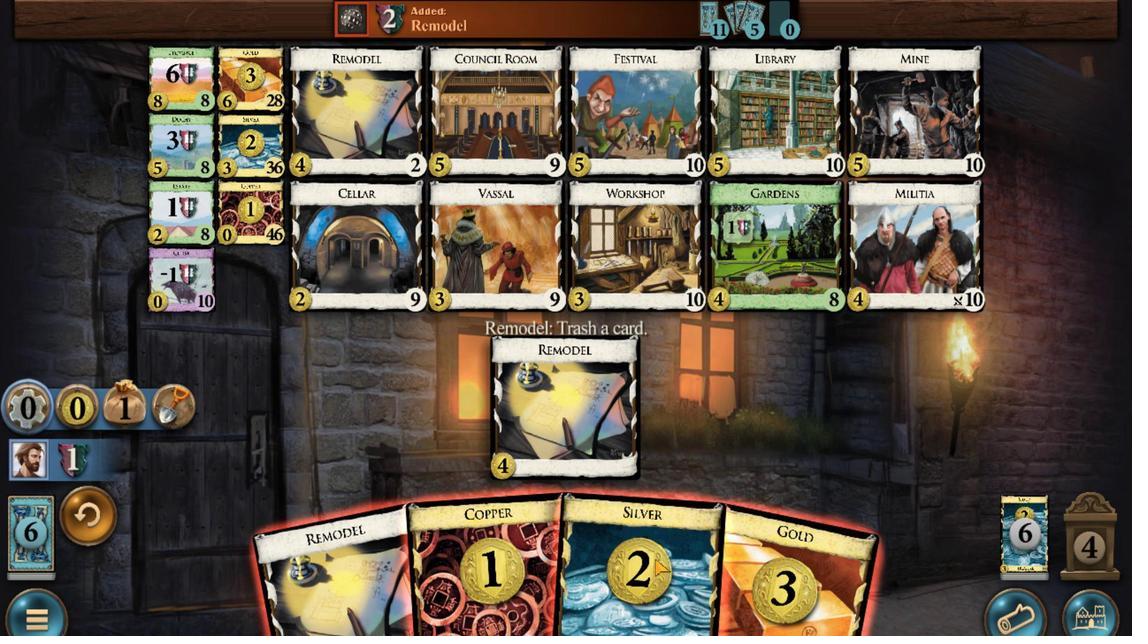 
Action: Mouse moved to (192, 256)
Screenshot: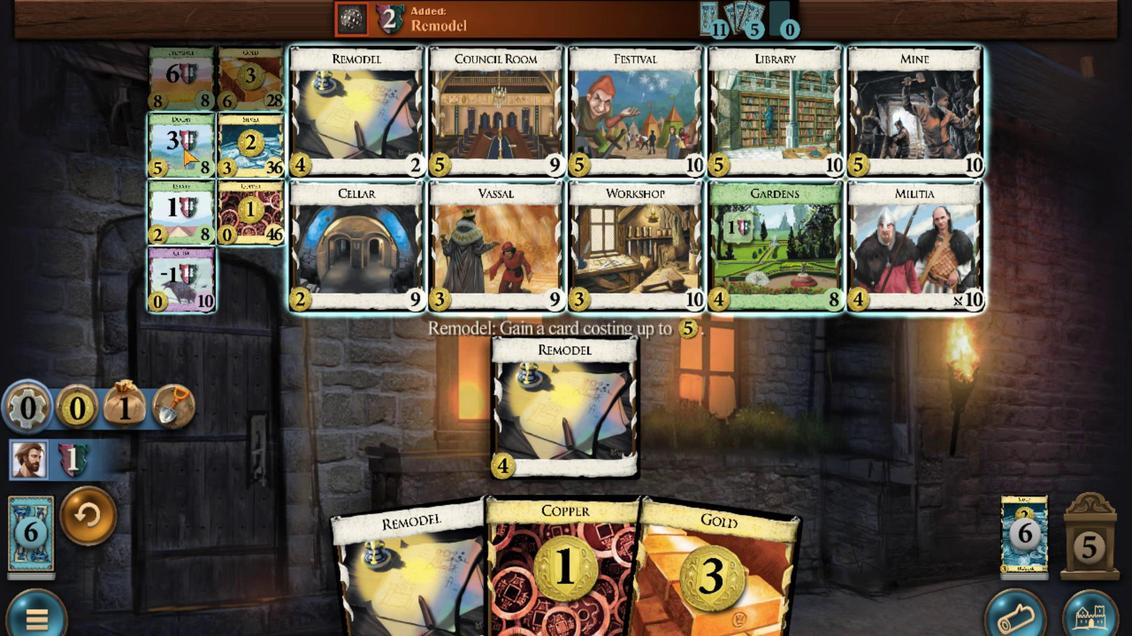 
Action: Mouse scrolled (192, 256) with delta (0, 0)
Screenshot: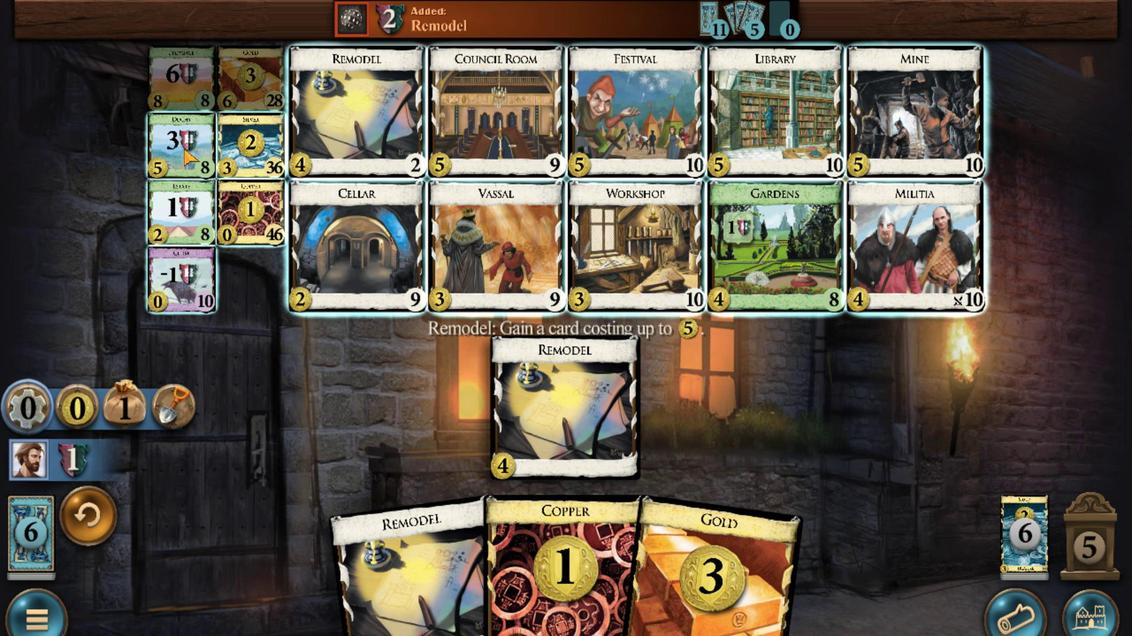 
Action: Mouse scrolled (192, 256) with delta (0, 0)
Screenshot: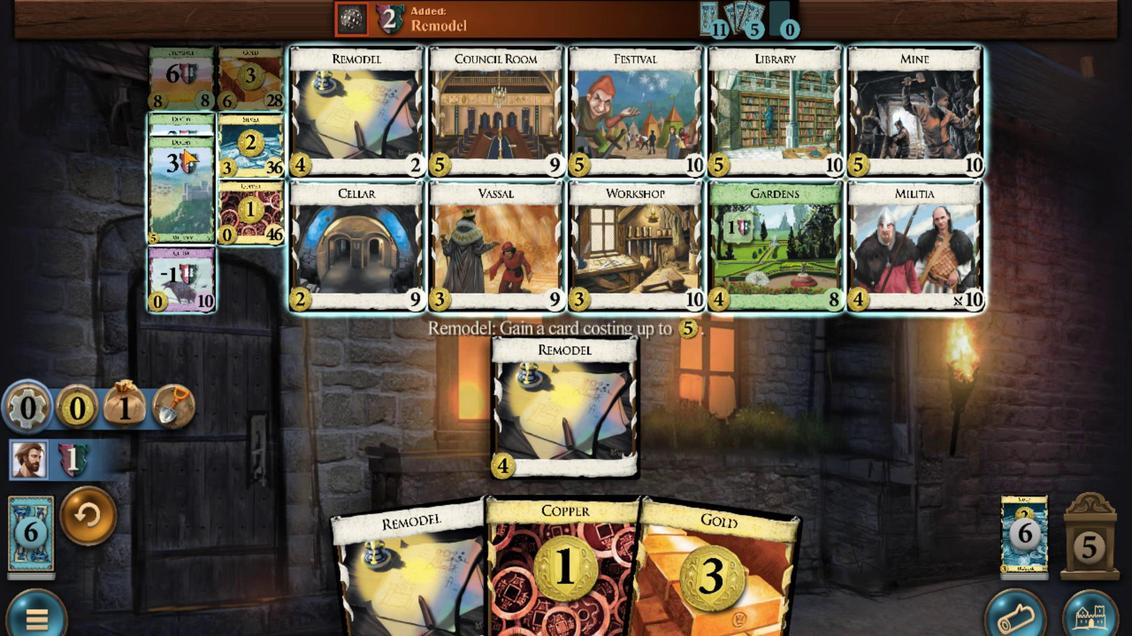 
Action: Mouse scrolled (192, 256) with delta (0, 0)
Screenshot: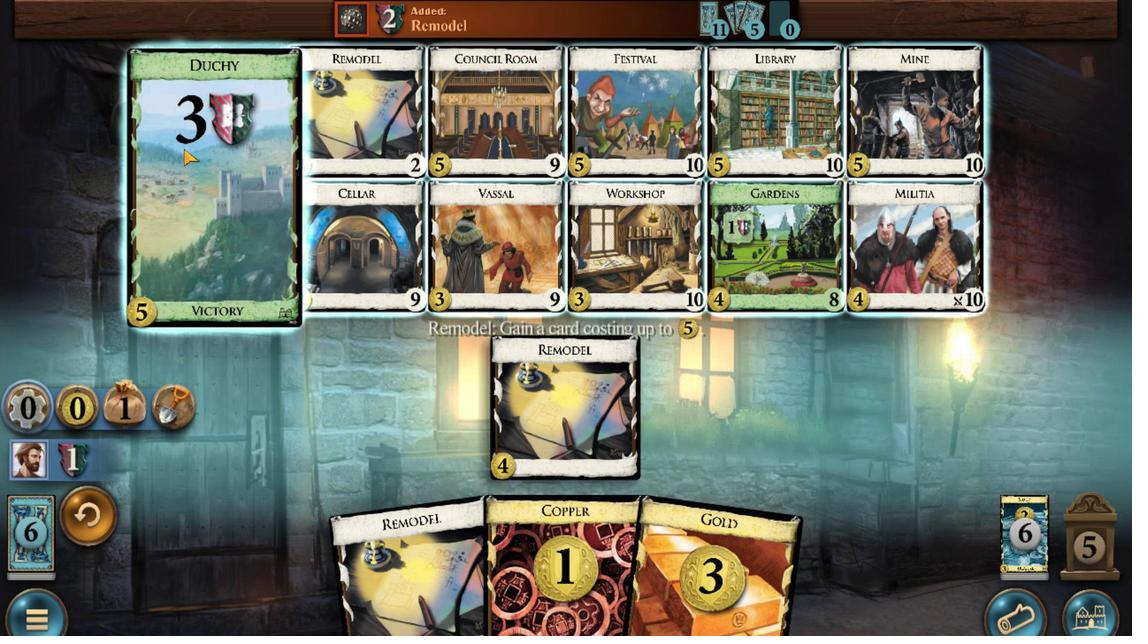
Action: Mouse scrolled (192, 256) with delta (0, 0)
Screenshot: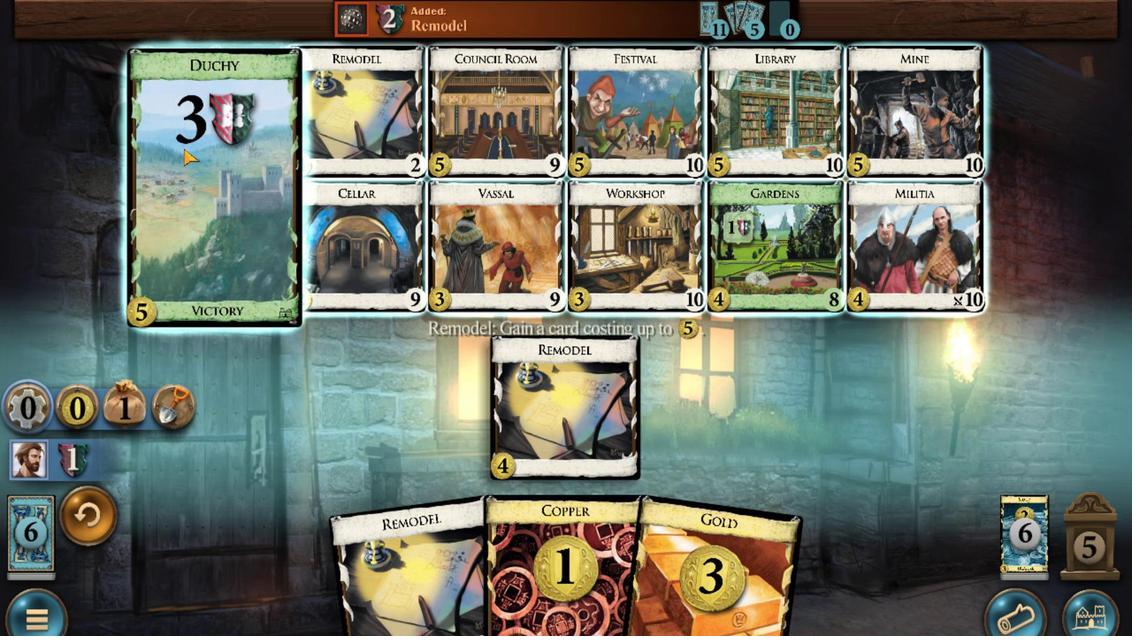 
Action: Mouse scrolled (192, 256) with delta (0, 0)
Screenshot: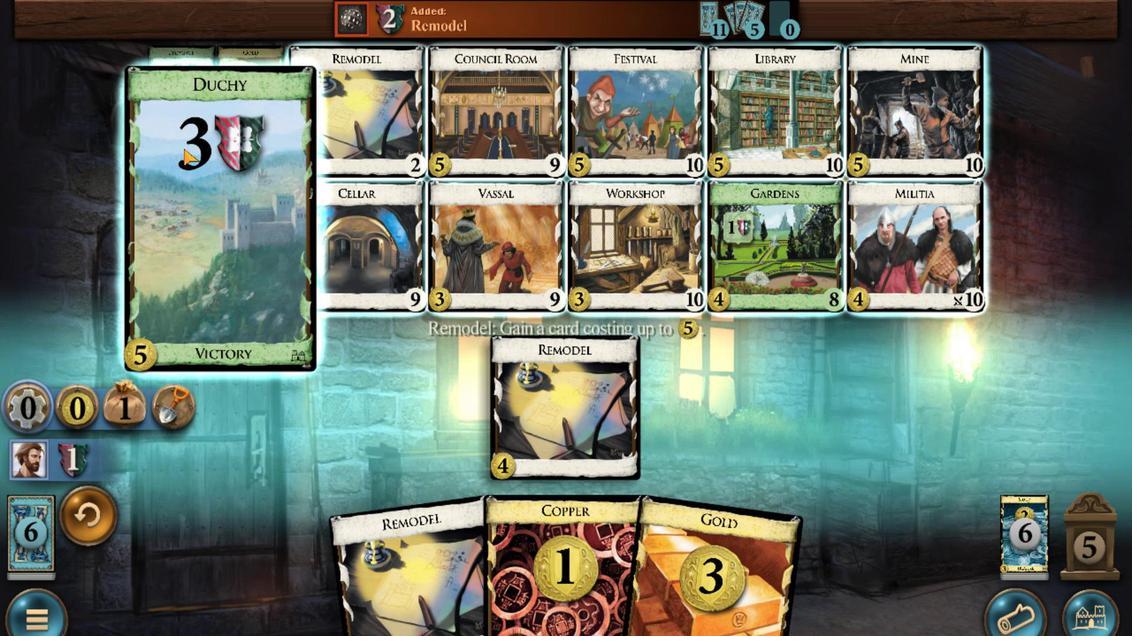 
Action: Mouse scrolled (192, 256) with delta (0, 0)
Screenshot: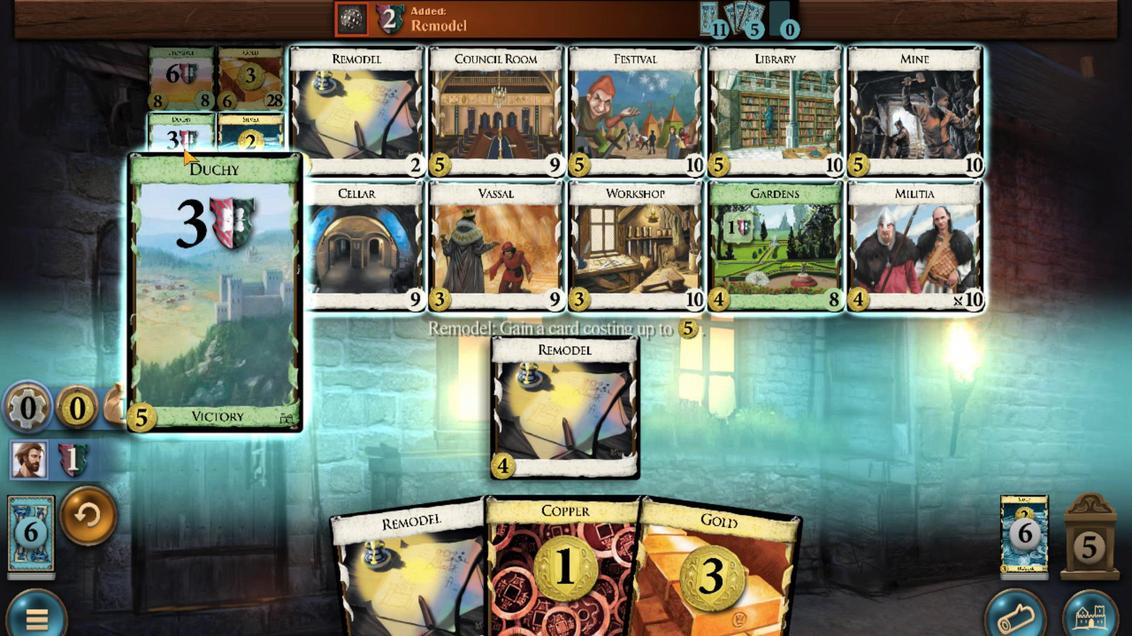
Action: Mouse scrolled (192, 256) with delta (0, 0)
Screenshot: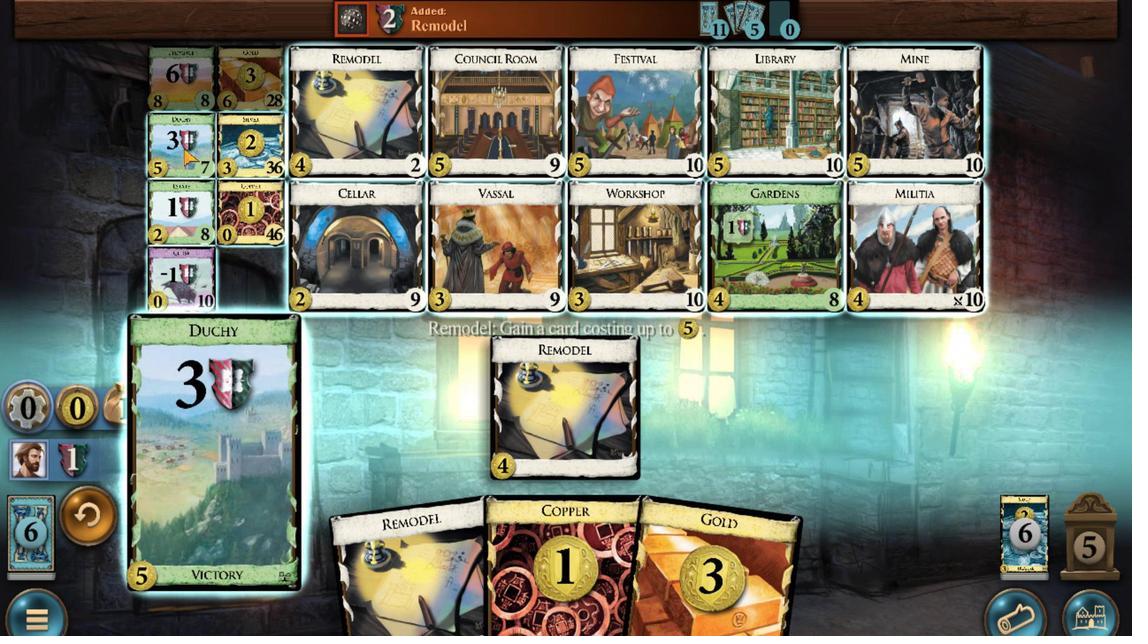 
Action: Mouse moved to (534, 351)
Screenshot: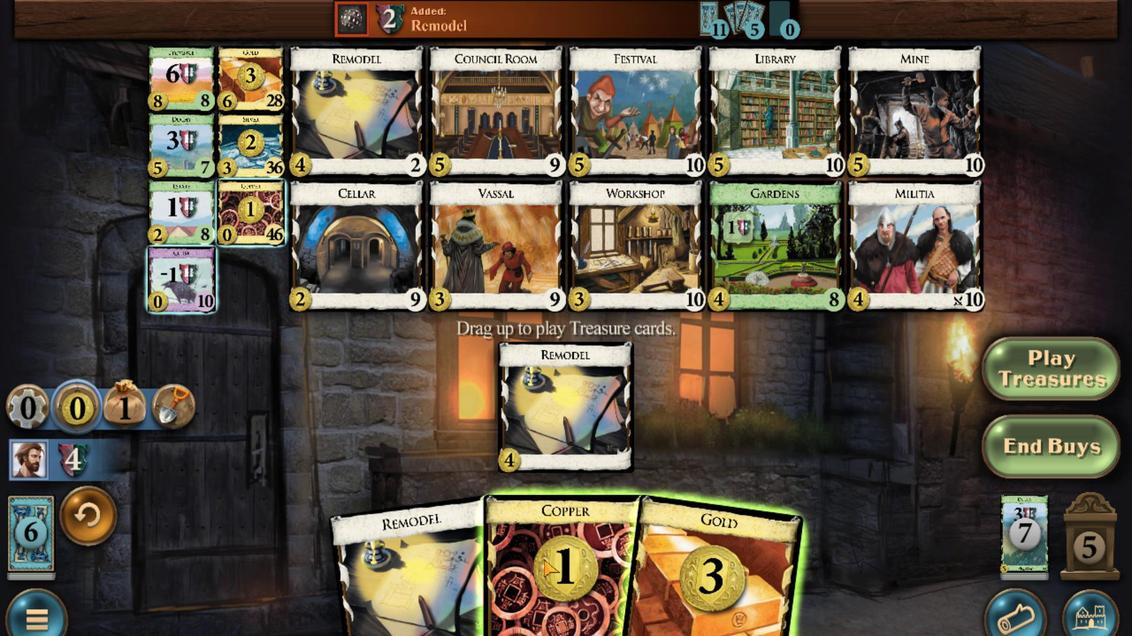 
Action: Mouse scrolled (534, 351) with delta (0, 0)
Screenshot: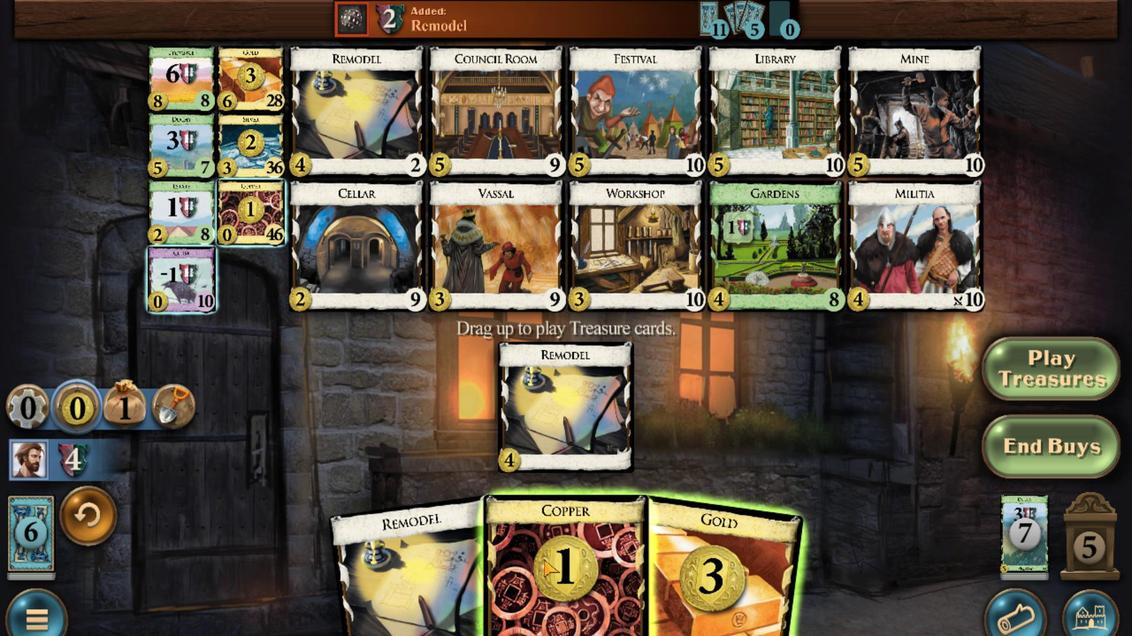 
Action: Mouse moved to (626, 353)
Screenshot: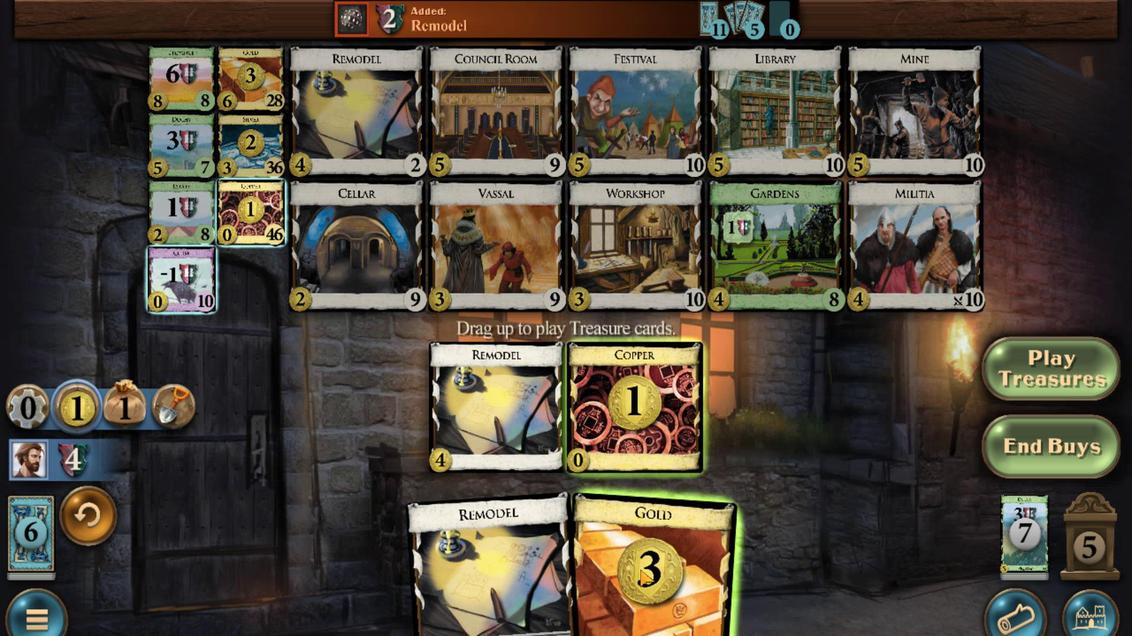 
Action: Mouse scrolled (626, 353) with delta (0, 0)
Screenshot: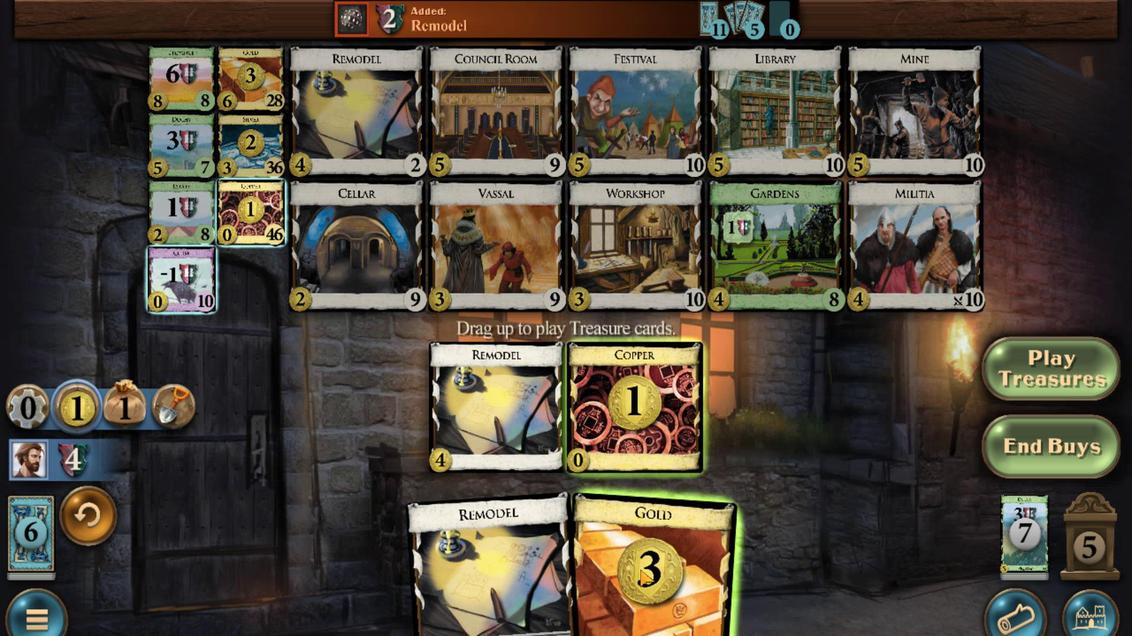 
Action: Mouse moved to (352, 247)
Screenshot: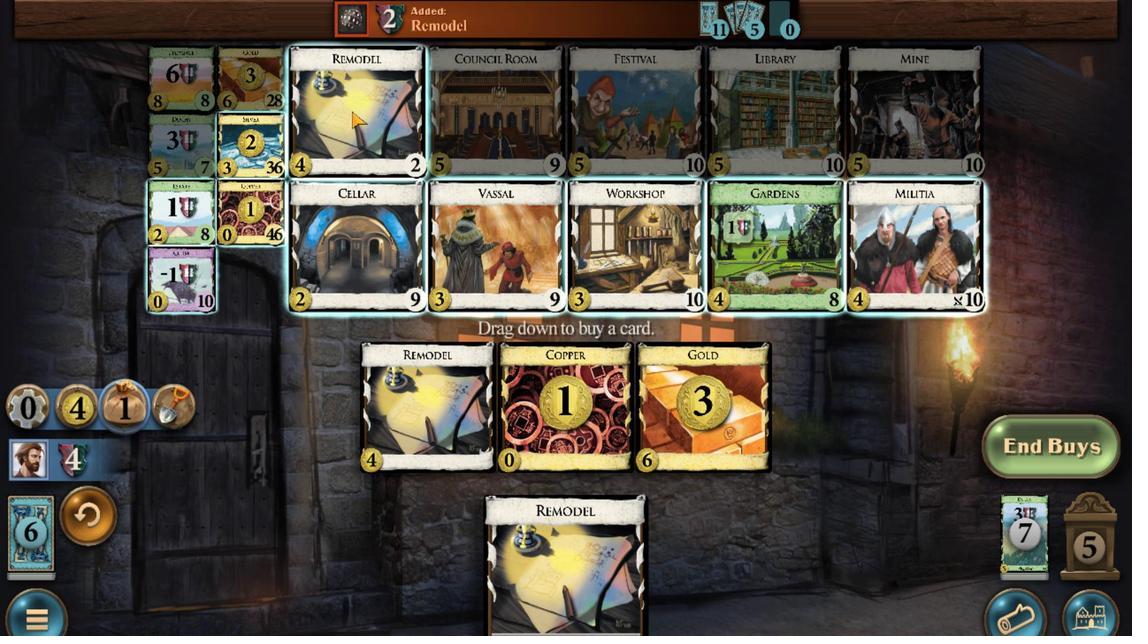 
Action: Mouse scrolled (352, 247) with delta (0, 0)
Screenshot: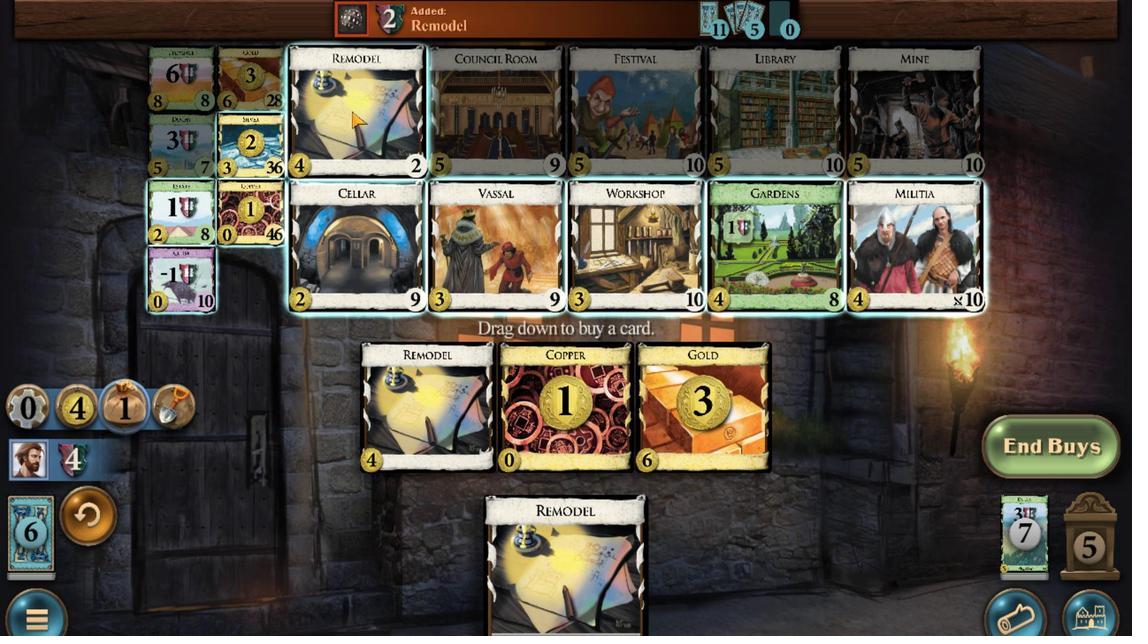 
Action: Mouse scrolled (352, 247) with delta (0, 0)
Screenshot: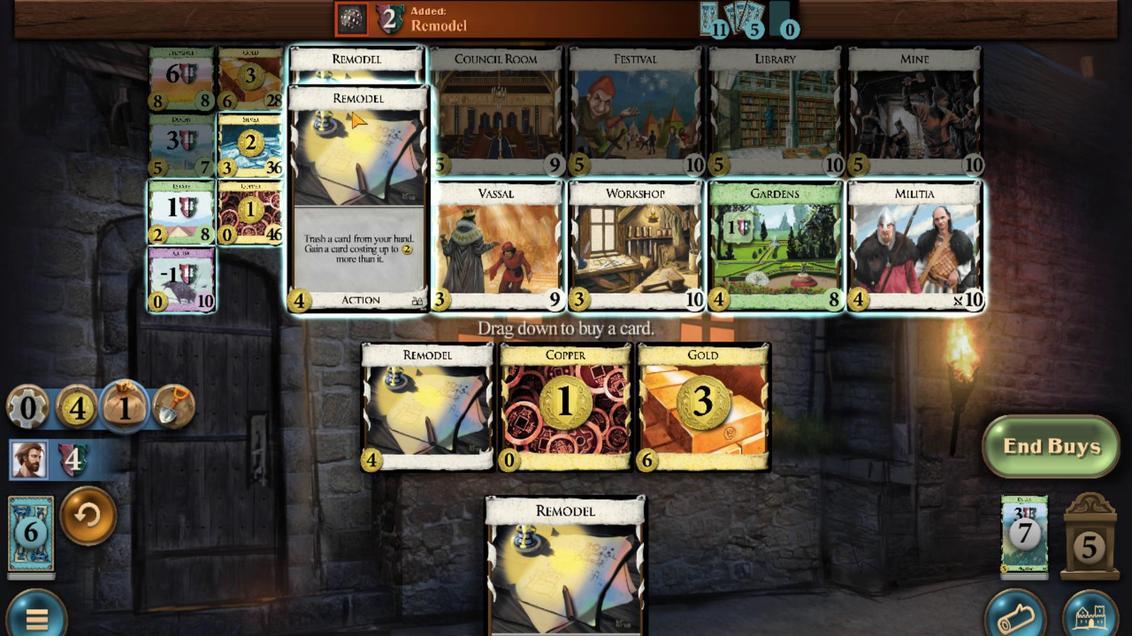 
Action: Mouse scrolled (352, 247) with delta (0, 0)
Screenshot: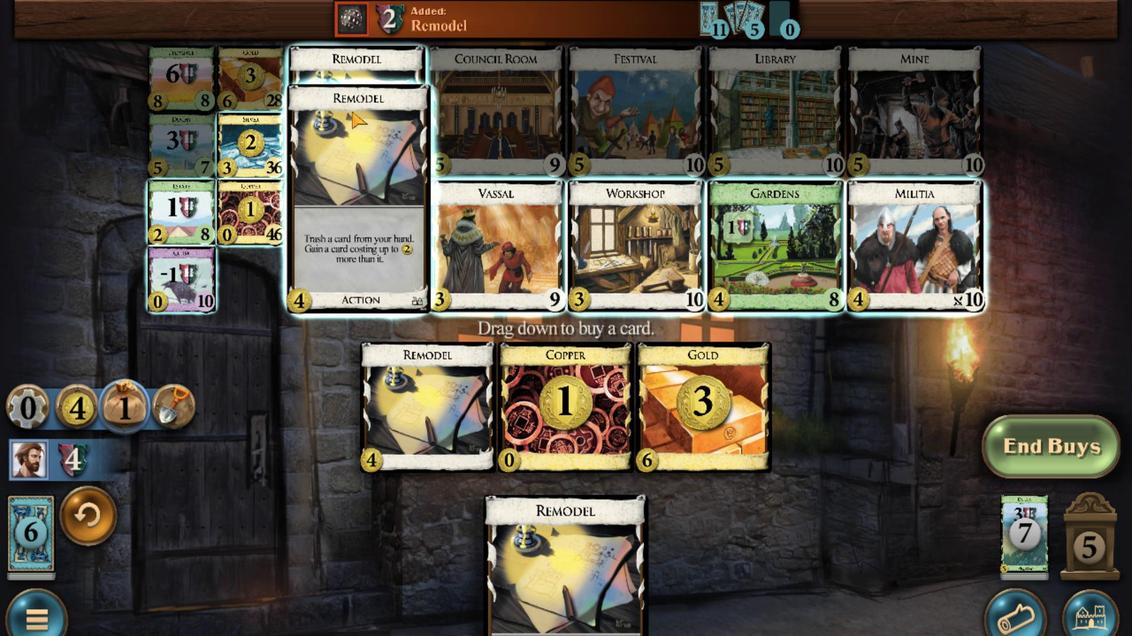 
Action: Mouse scrolled (352, 247) with delta (0, 0)
Screenshot: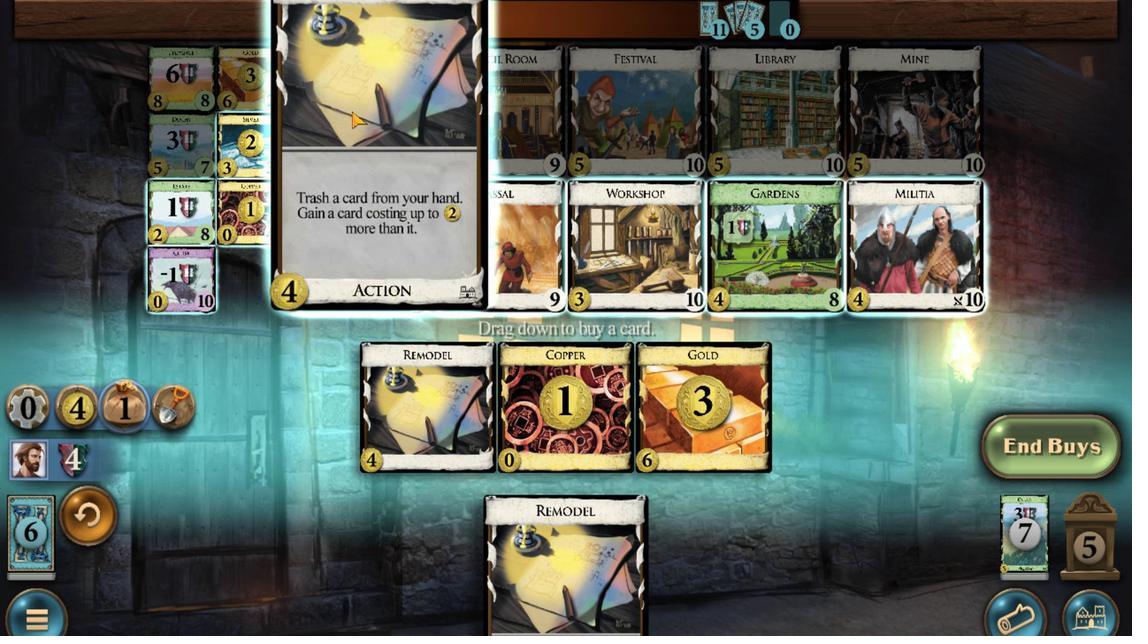 
Action: Mouse scrolled (352, 247) with delta (0, 0)
Screenshot: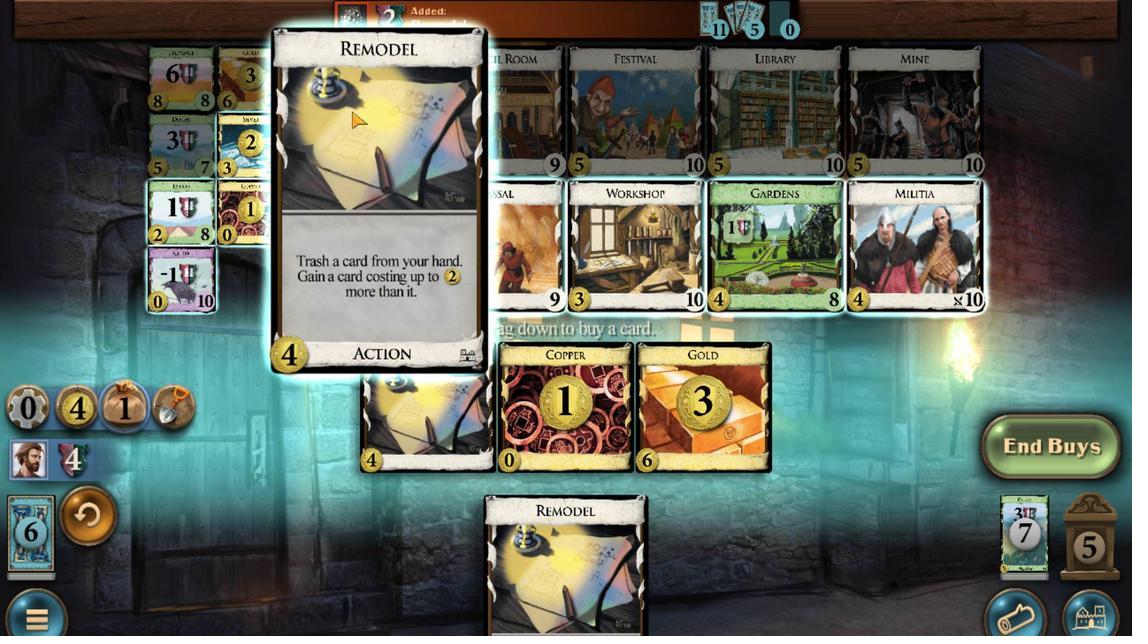 
Action: Mouse scrolled (352, 247) with delta (0, 0)
Screenshot: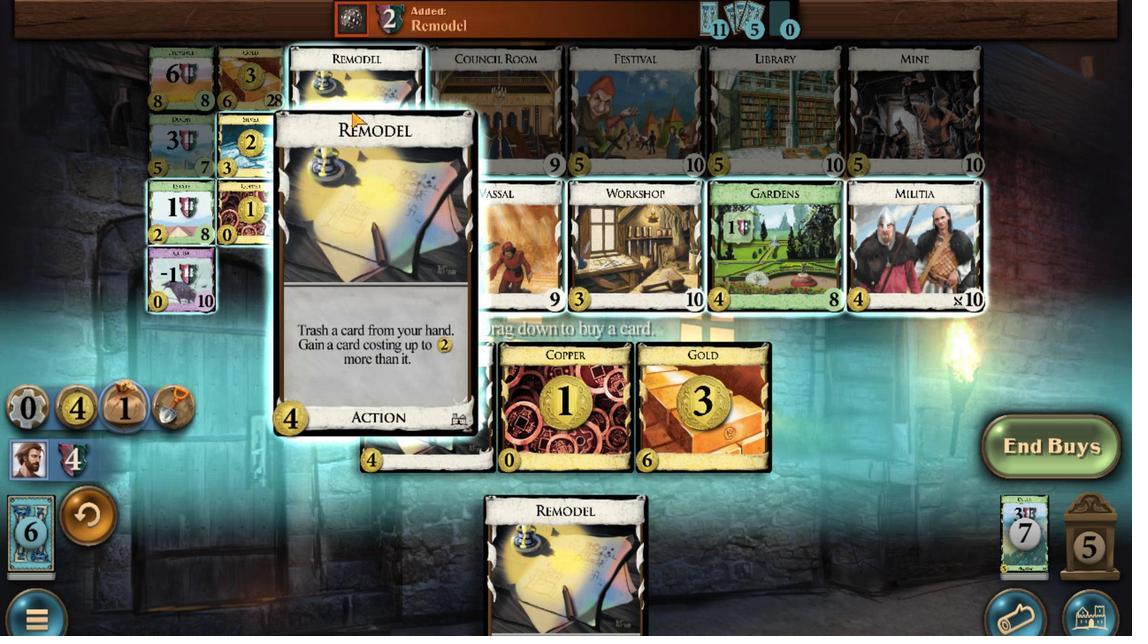 
Action: Mouse scrolled (352, 247) with delta (0, 0)
Screenshot: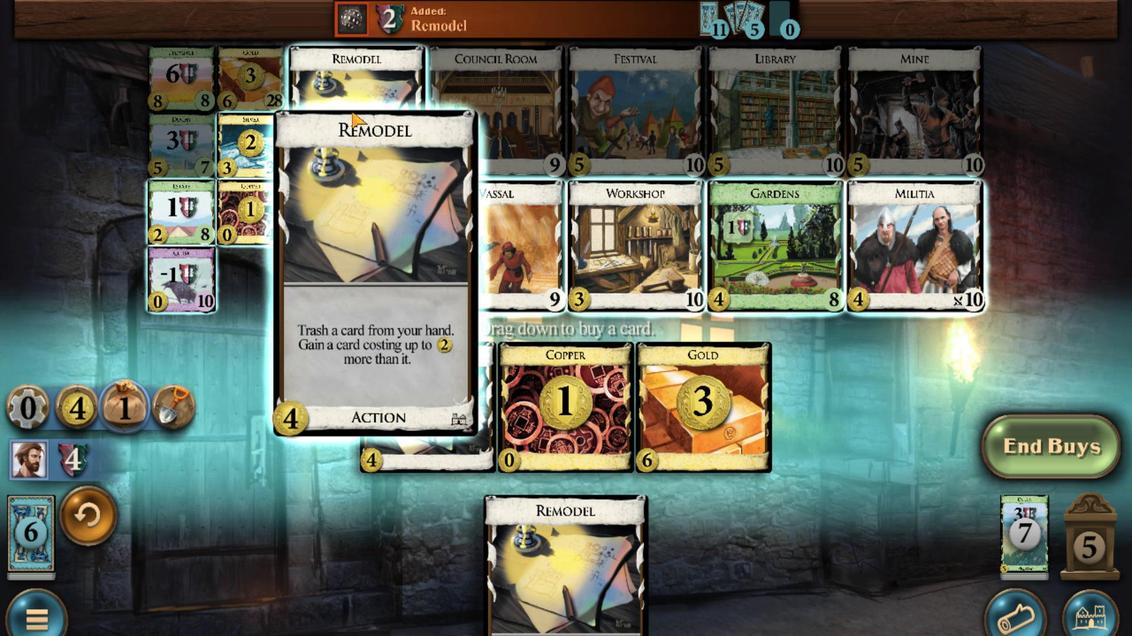 
Action: Mouse moved to (220, 350)
Screenshot: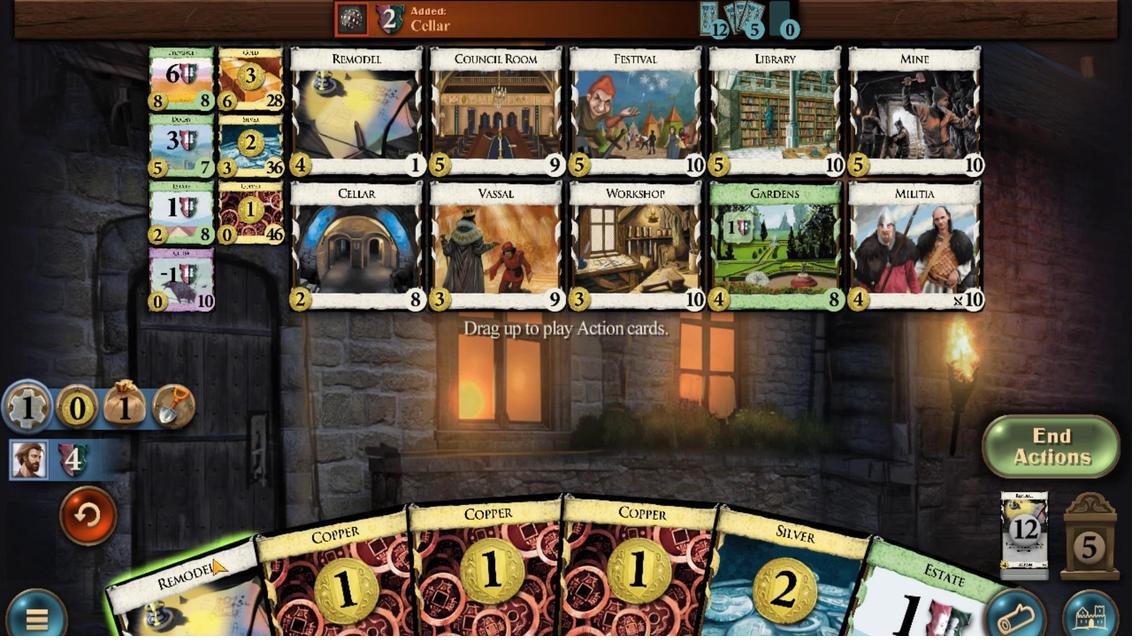 
Action: Mouse scrolled (220, 350) with delta (0, 0)
Screenshot: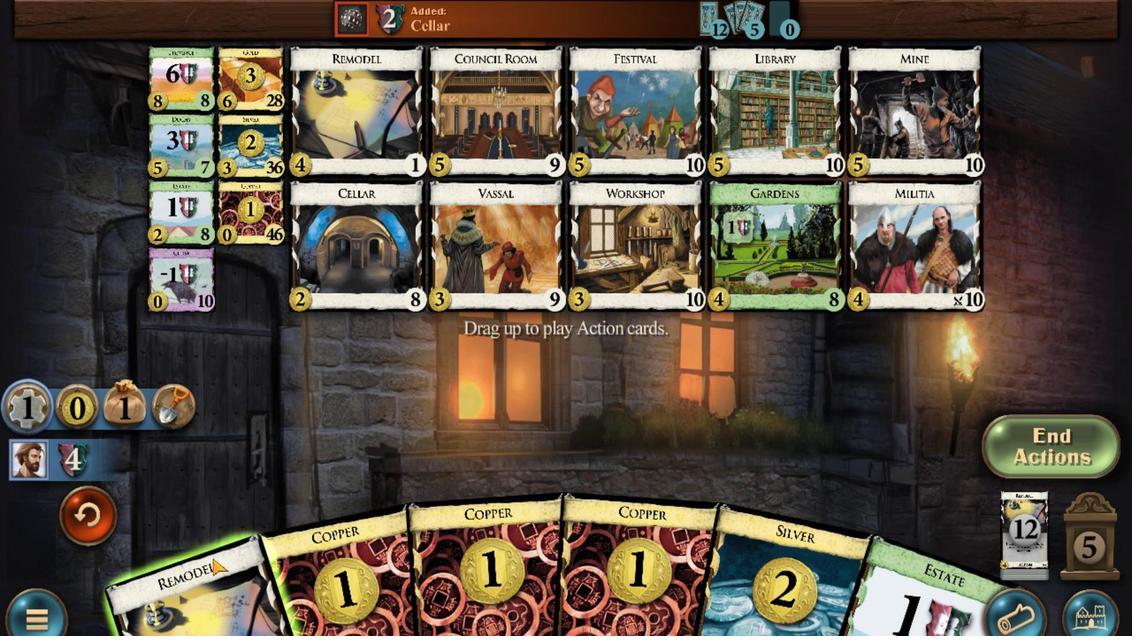 
Action: Mouse moved to (672, 353)
Screenshot: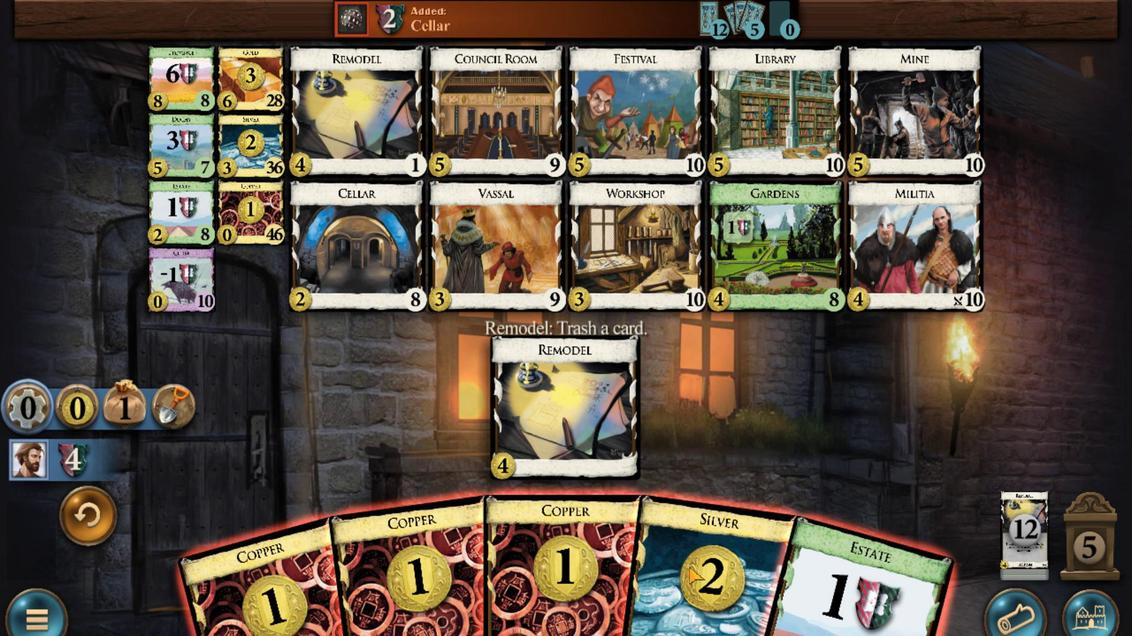 
Action: Mouse scrolled (672, 352) with delta (0, 0)
Screenshot: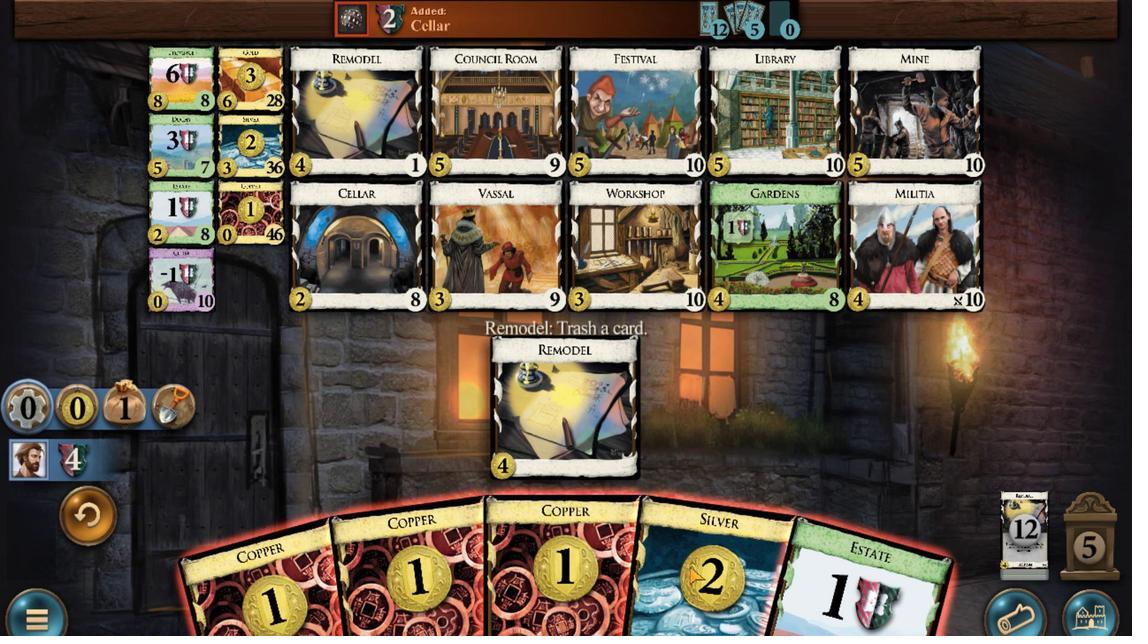 
Action: Mouse moved to (194, 255)
Screenshot: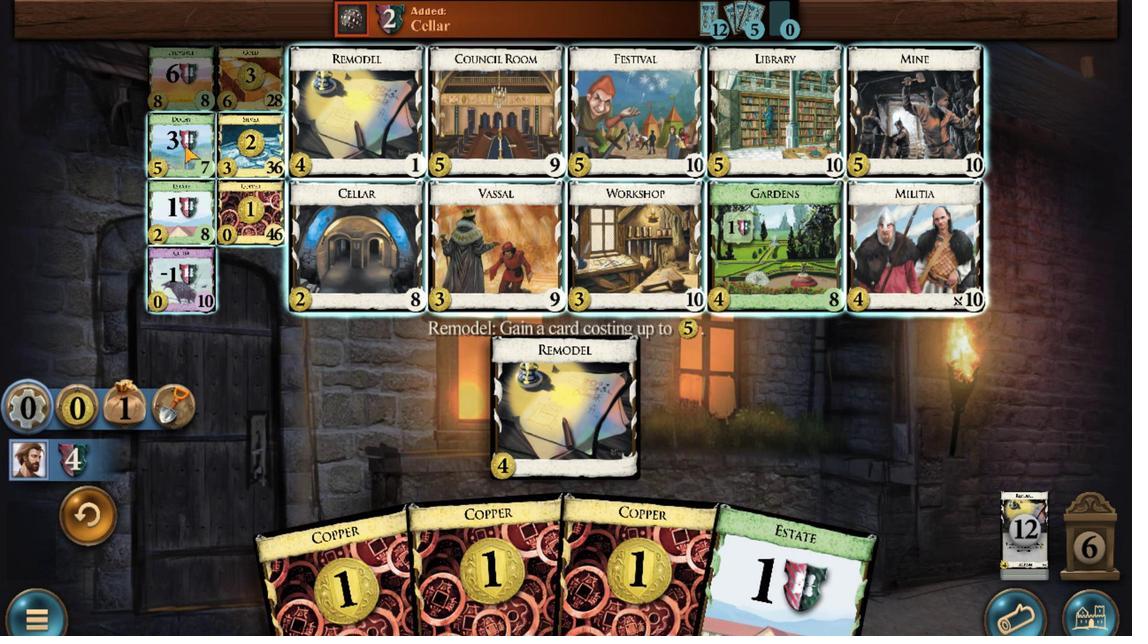 
Action: Mouse scrolled (194, 255) with delta (0, 0)
Screenshot: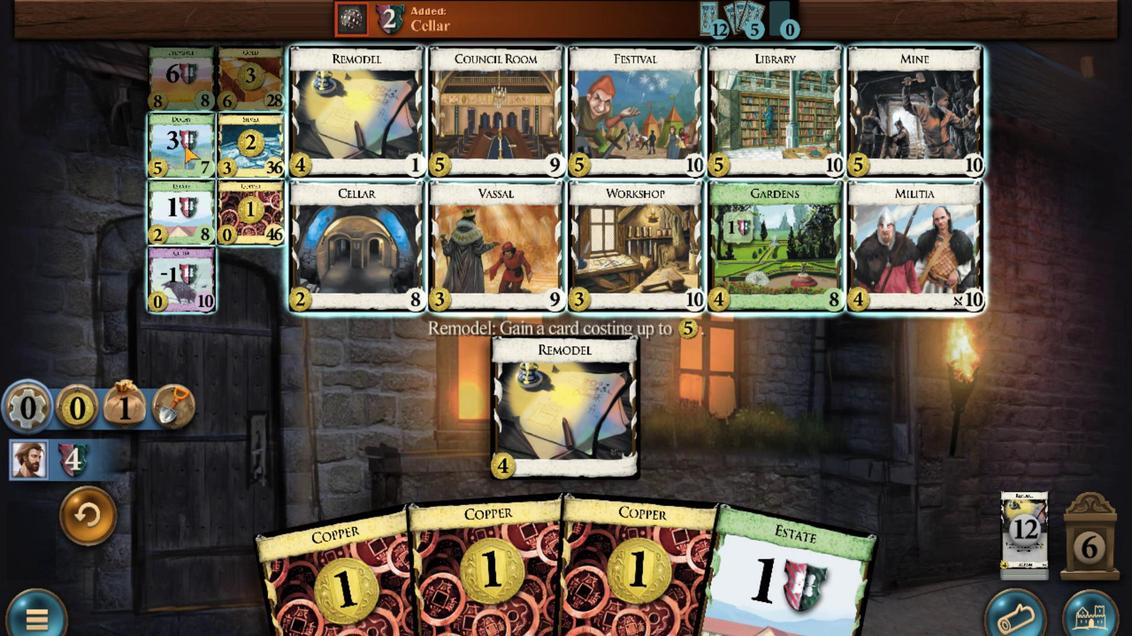 
Action: Mouse scrolled (194, 255) with delta (0, 0)
Screenshot: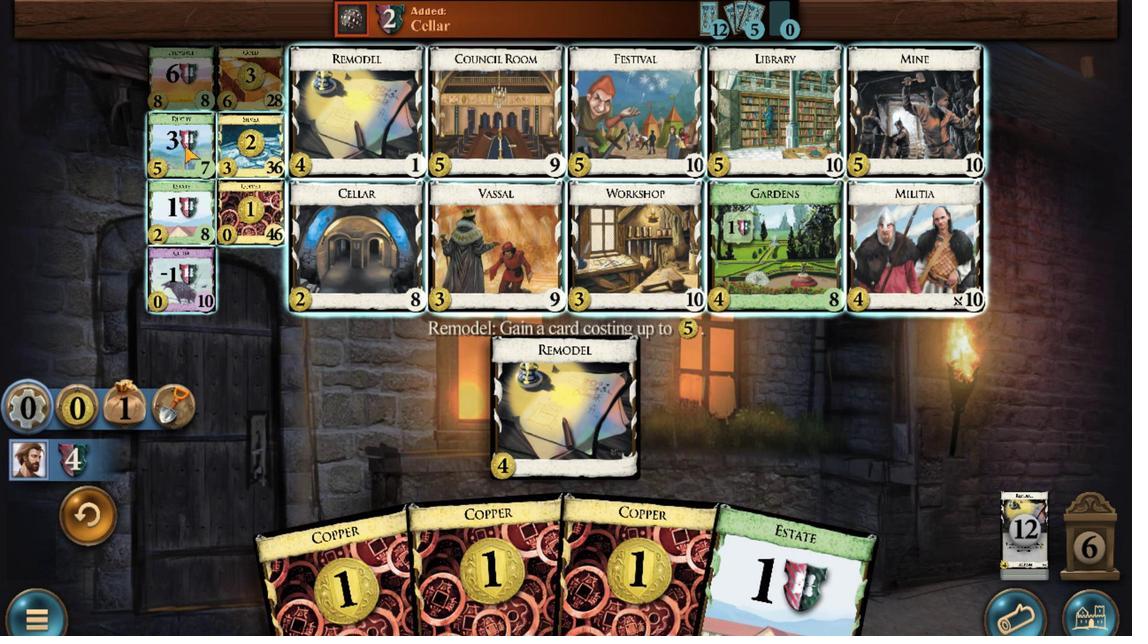 
Action: Mouse scrolled (194, 255) with delta (0, 0)
Screenshot: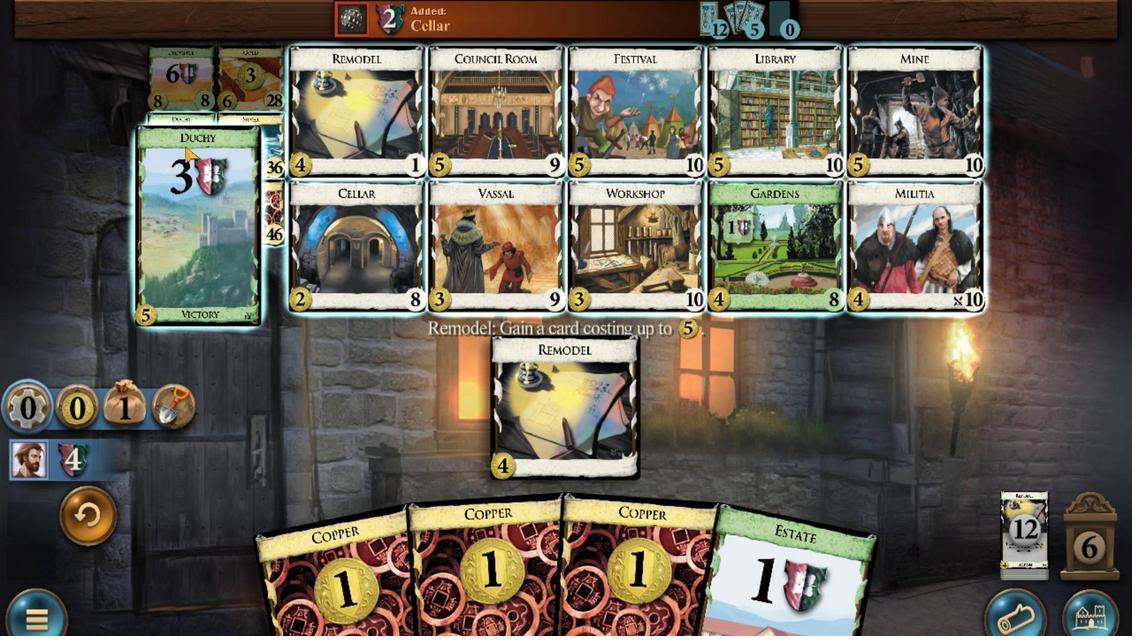 
Action: Mouse scrolled (194, 255) with delta (0, 0)
Screenshot: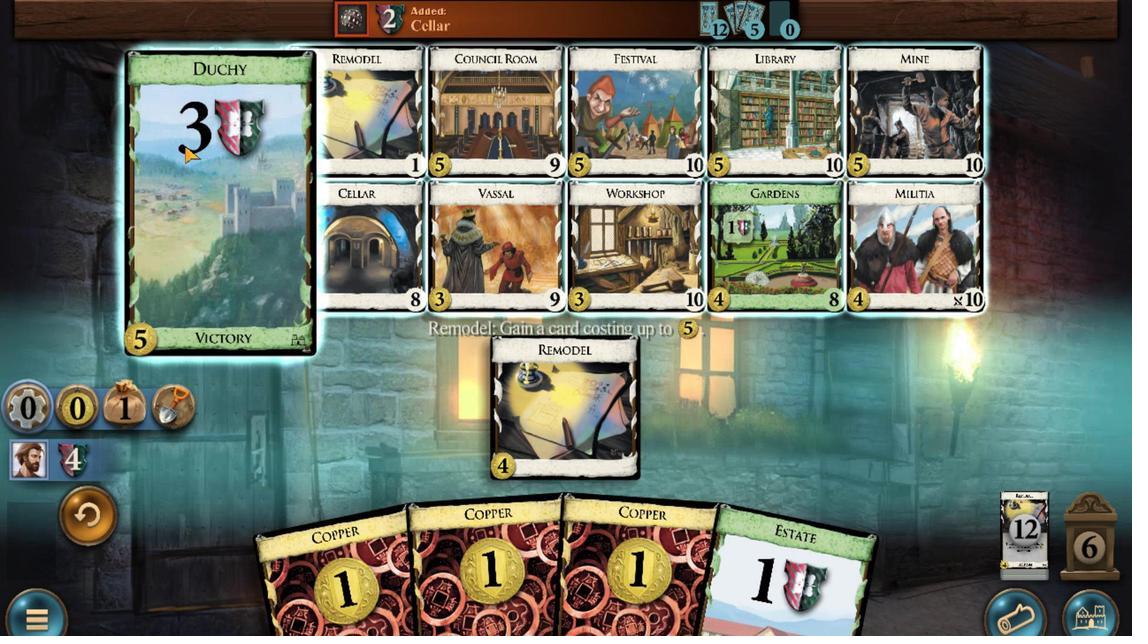 
Action: Mouse scrolled (194, 255) with delta (0, 0)
Screenshot: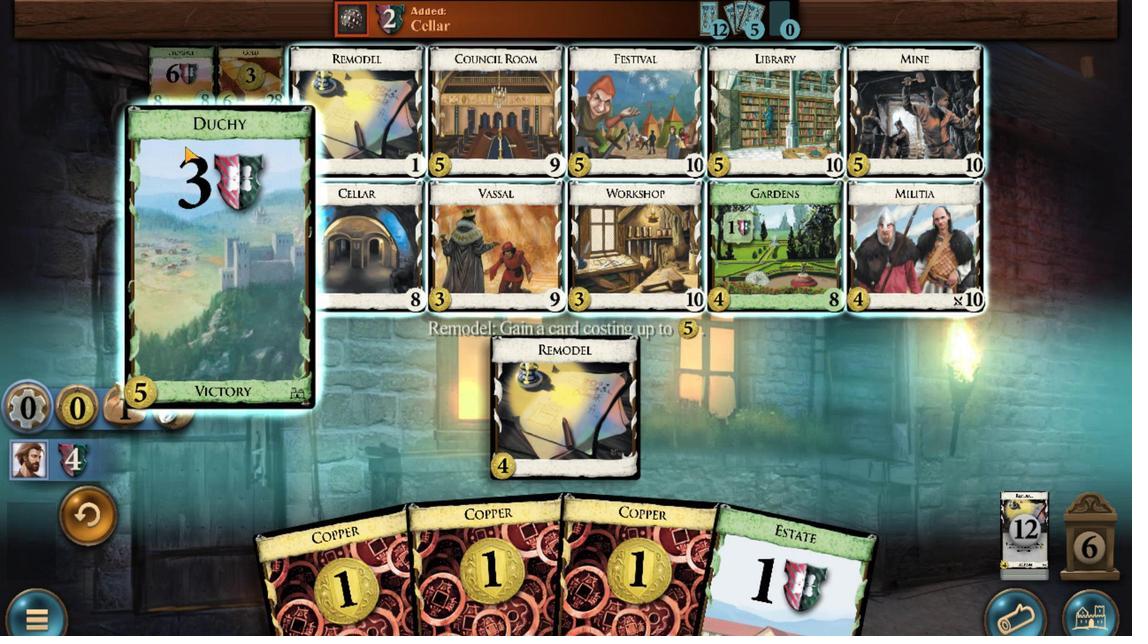 
Action: Mouse scrolled (194, 255) with delta (0, 0)
Screenshot: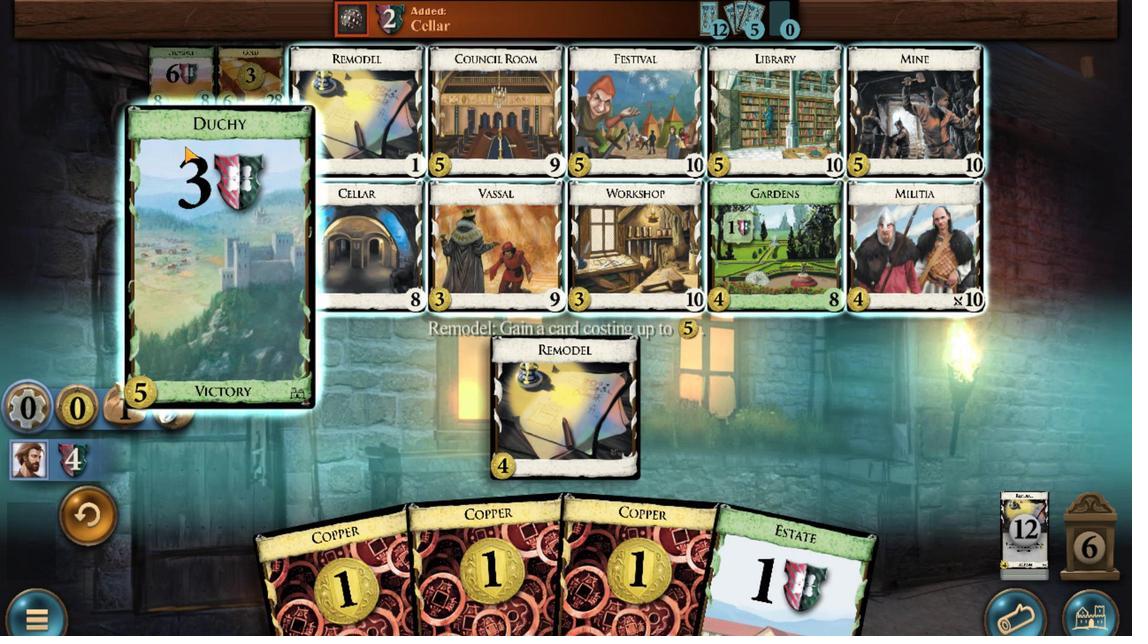
Action: Mouse scrolled (194, 255) with delta (0, 0)
Screenshot: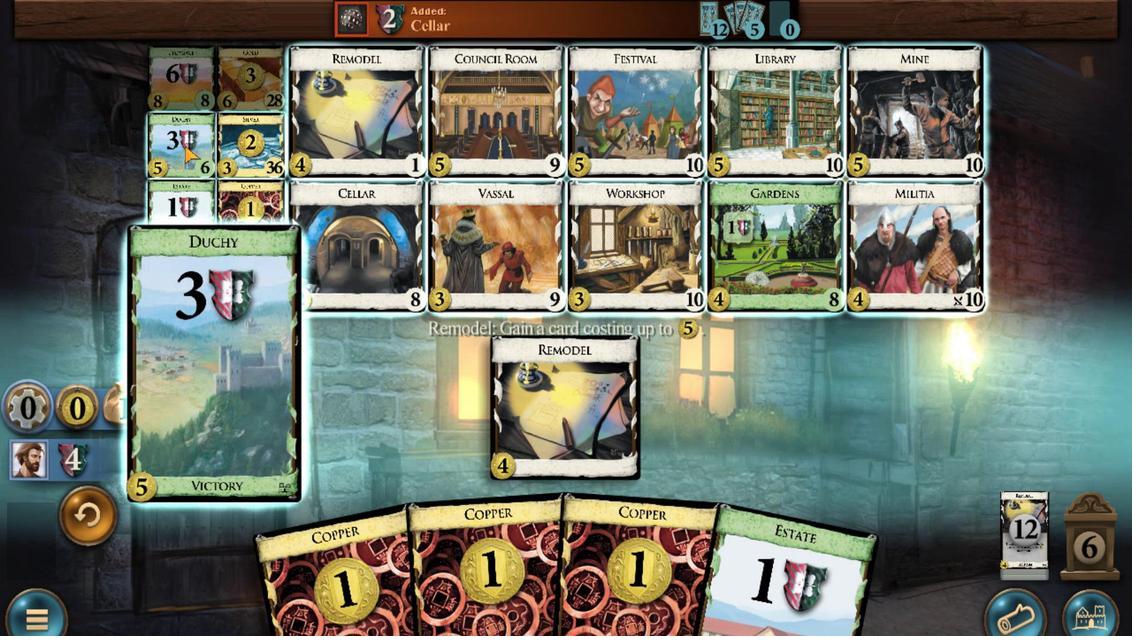 
Action: Mouse moved to (596, 344)
Screenshot: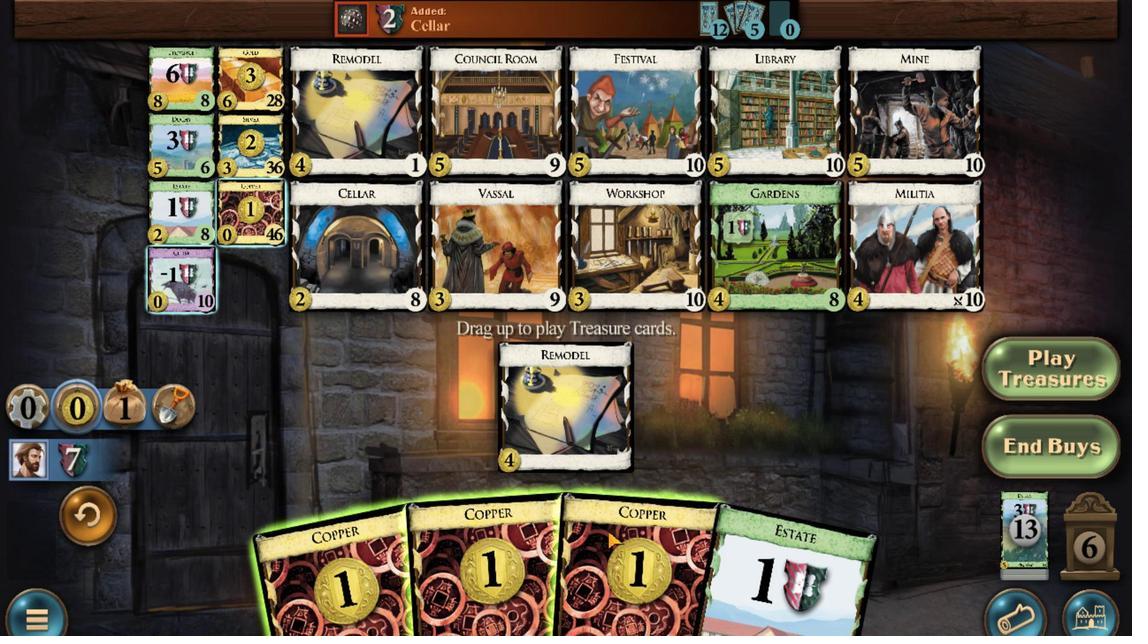 
Action: Mouse scrolled (596, 344) with delta (0, 0)
Screenshot: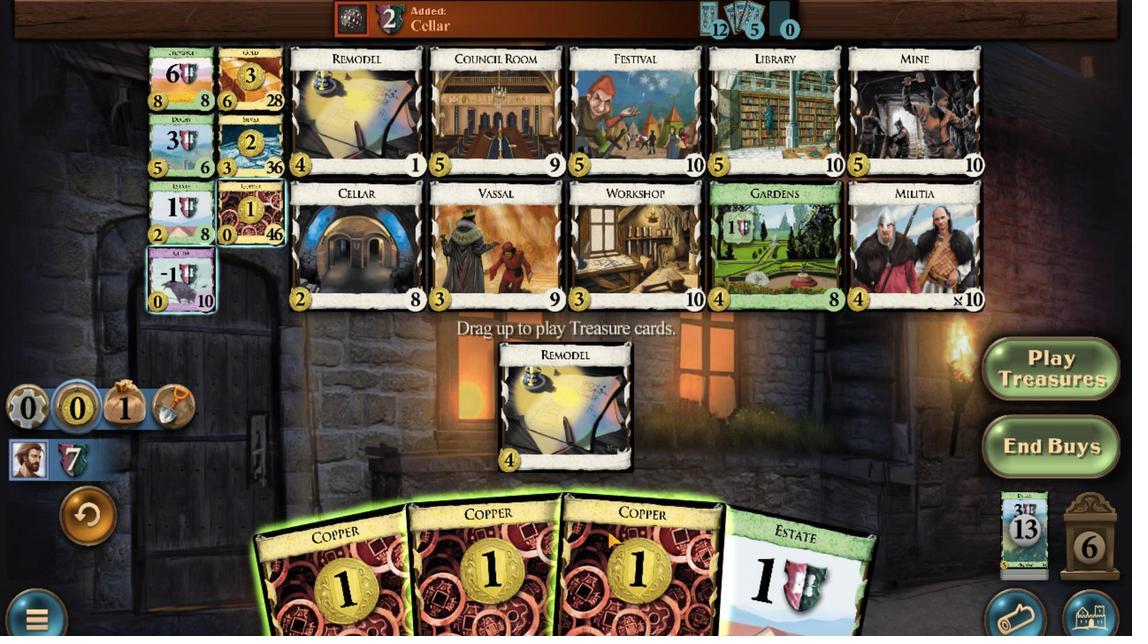 
Action: Mouse moved to (538, 346)
Screenshot: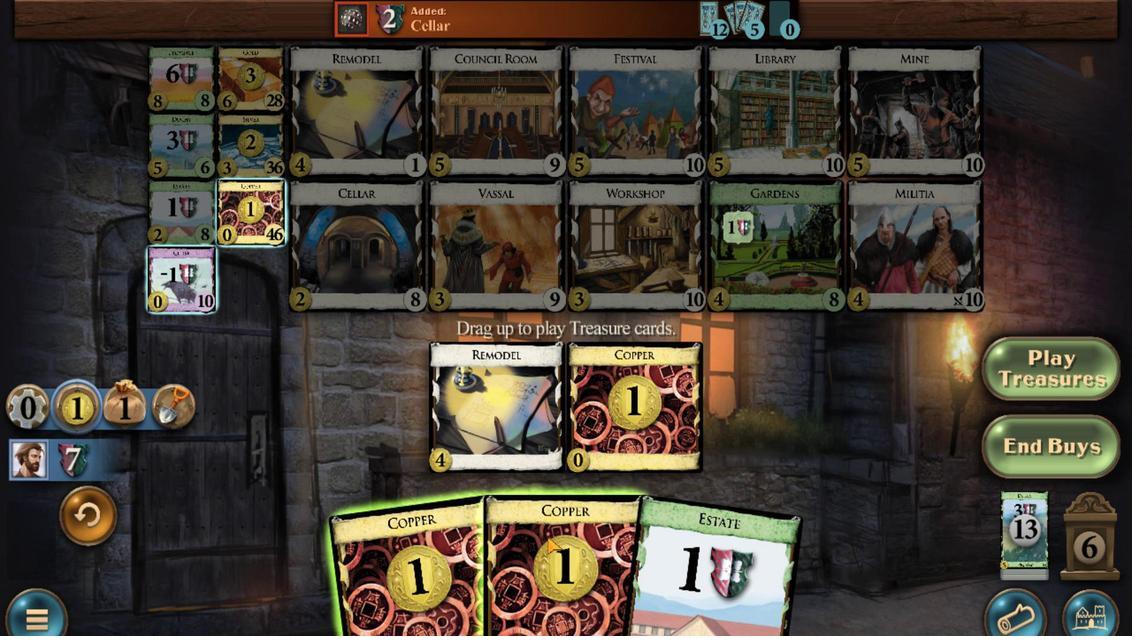 
Action: Mouse scrolled (538, 346) with delta (0, 0)
Screenshot: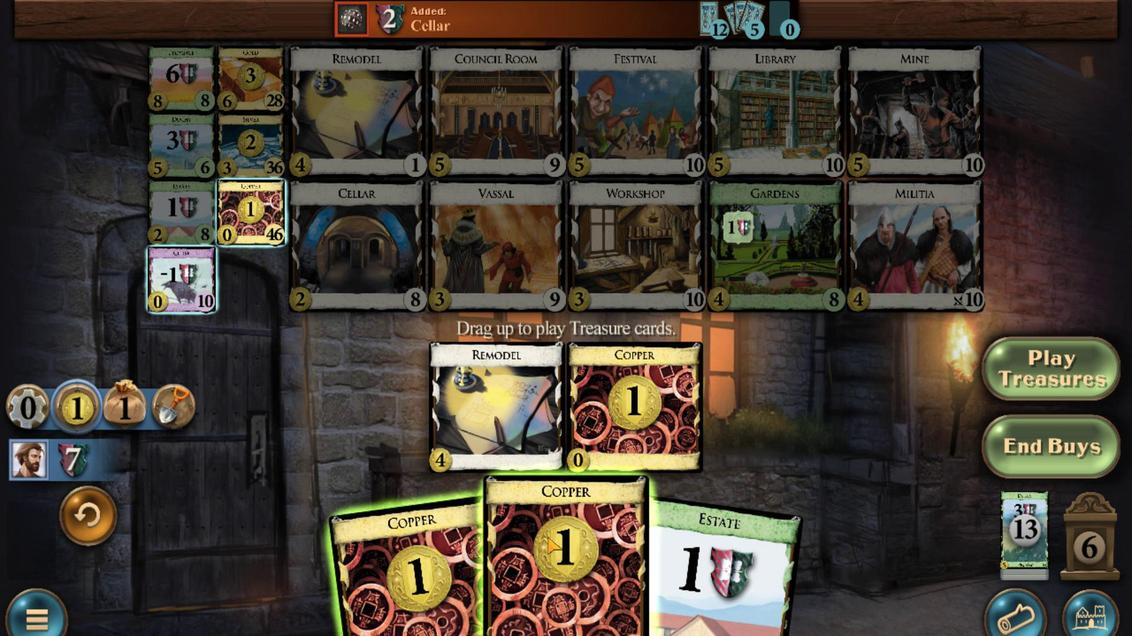 
Action: Mouse moved to (461, 344)
Screenshot: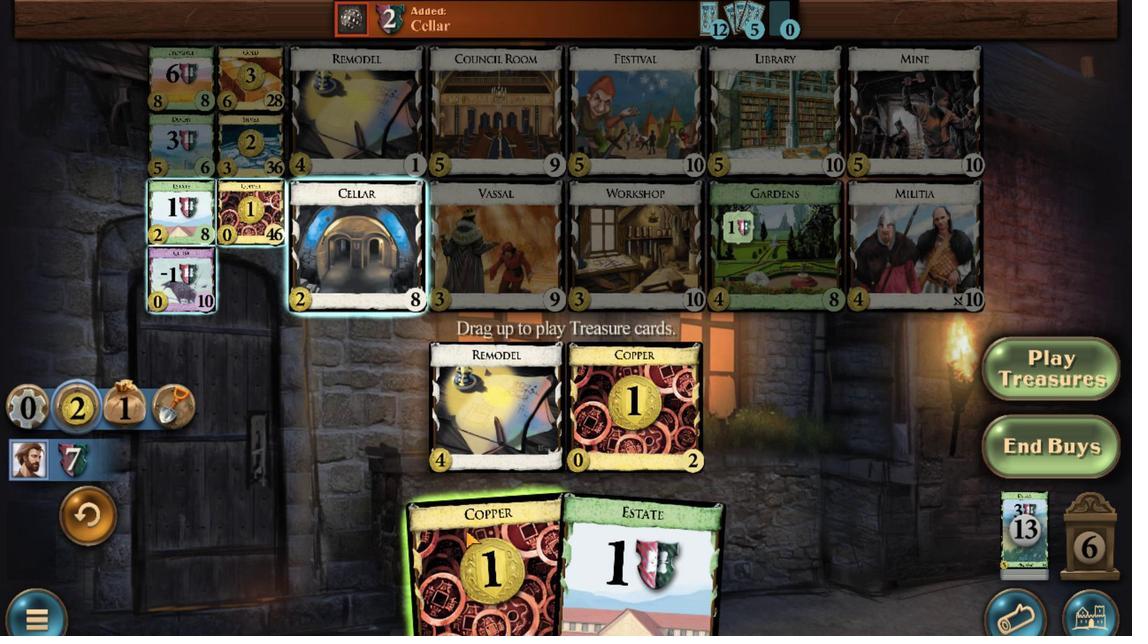 
Action: Mouse scrolled (461, 344) with delta (0, 0)
Screenshot: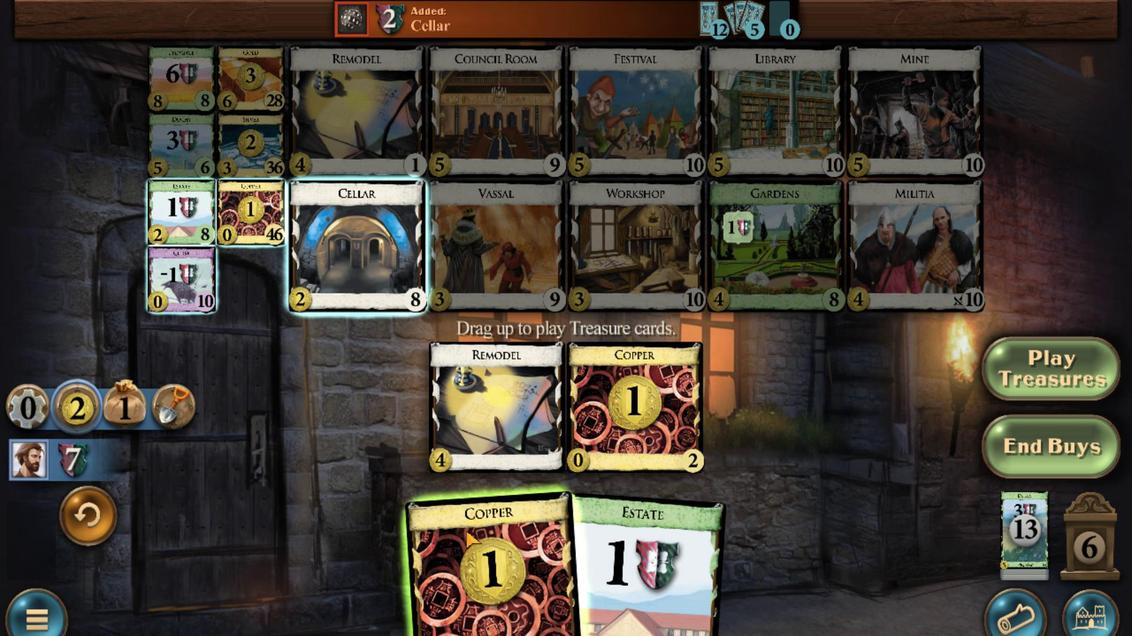
Action: Mouse moved to (244, 258)
Screenshot: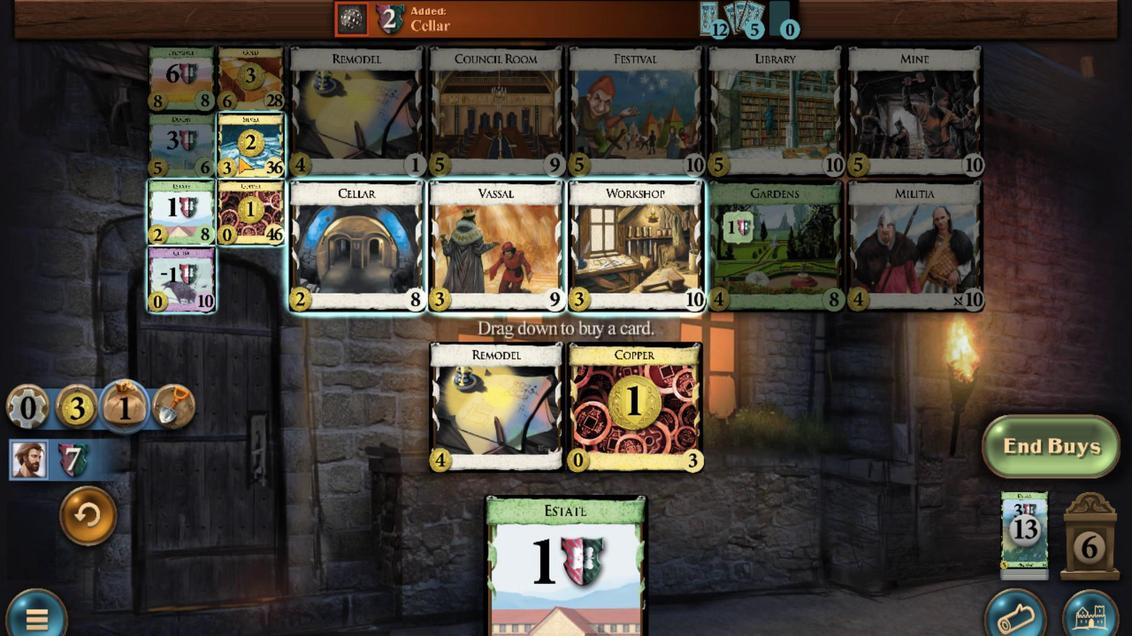 
Action: Mouse scrolled (244, 258) with delta (0, 0)
Screenshot: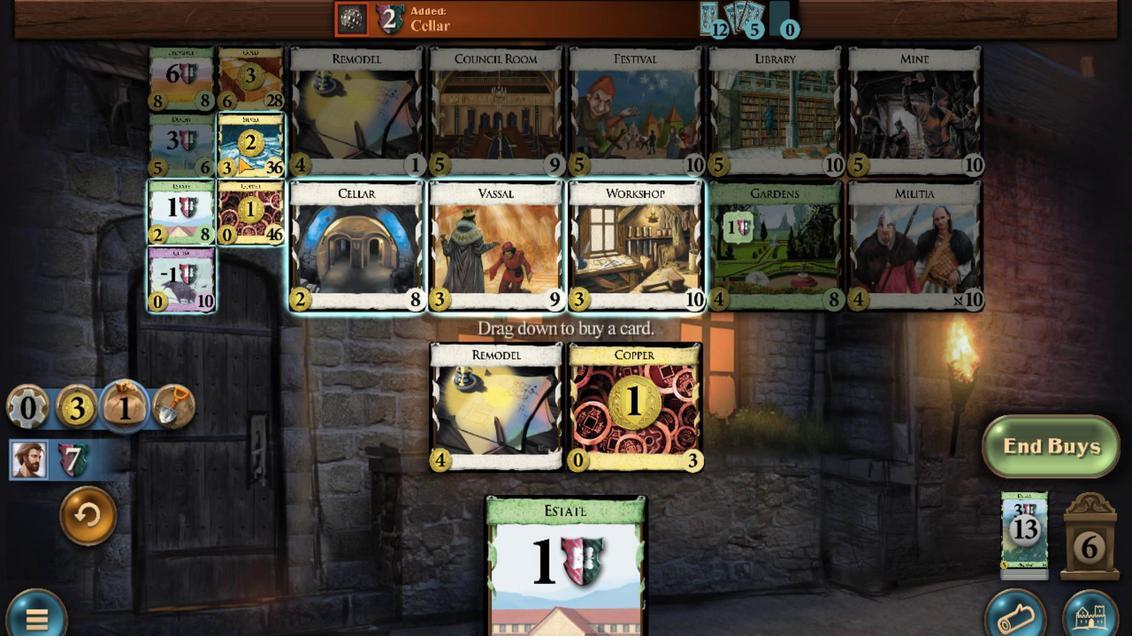 
Action: Mouse scrolled (244, 258) with delta (0, 0)
Screenshot: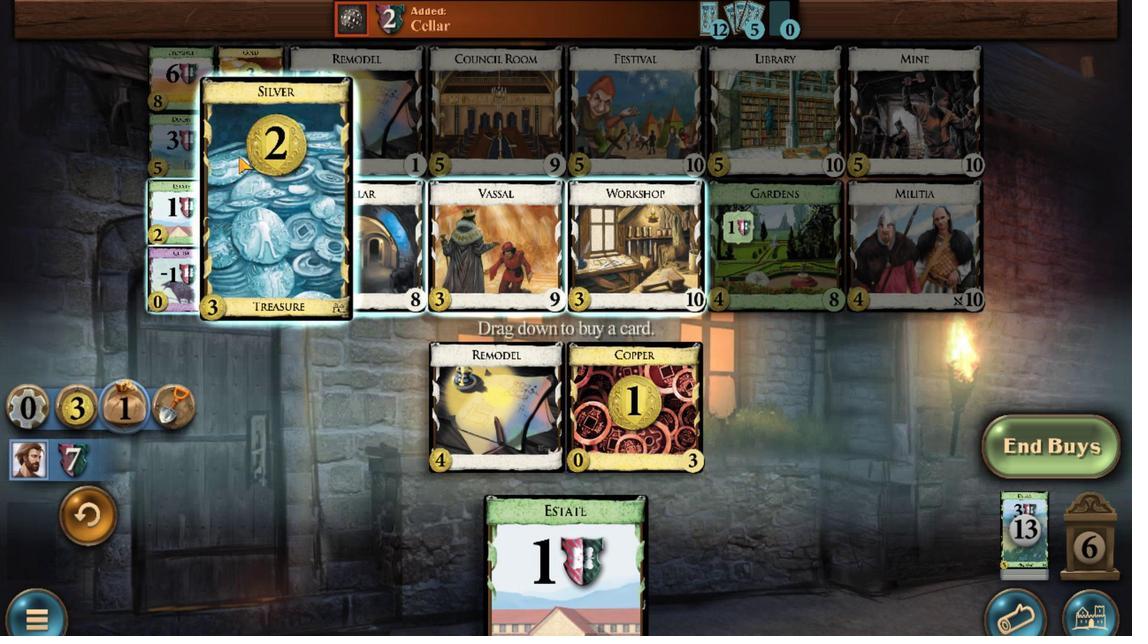 
Action: Mouse scrolled (244, 258) with delta (0, 0)
Screenshot: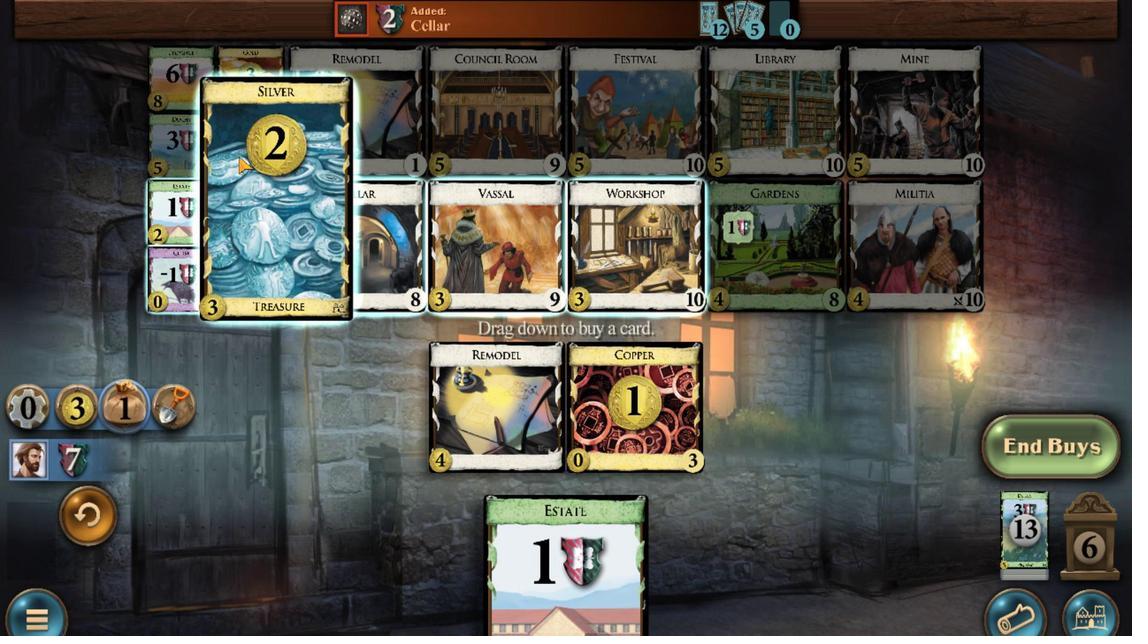 
Action: Mouse scrolled (244, 258) with delta (0, 0)
Screenshot: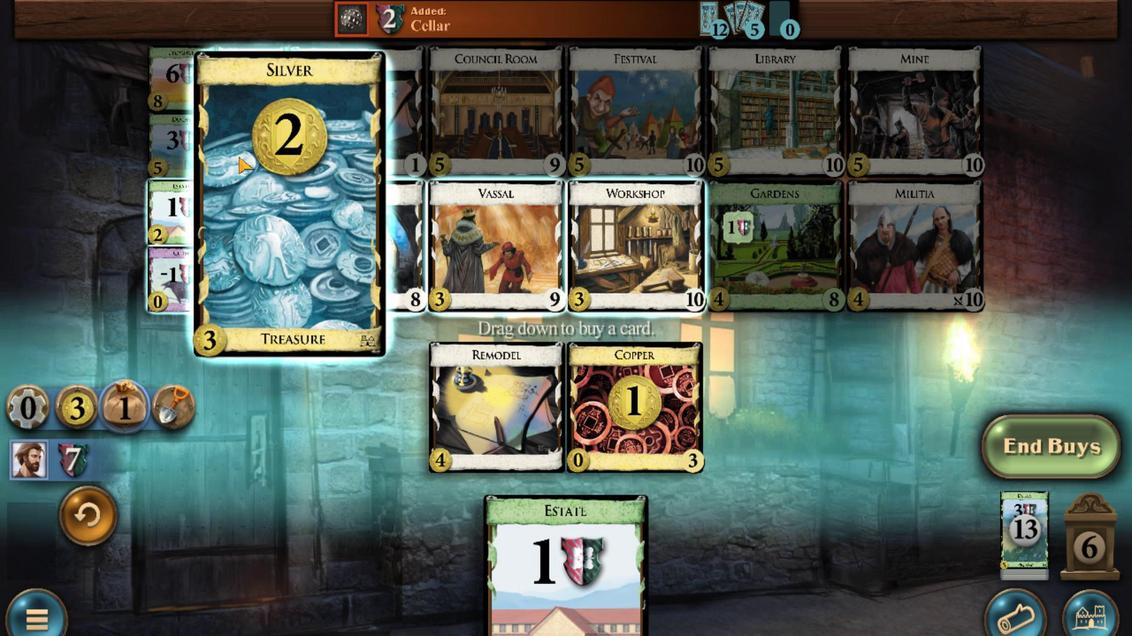 
Action: Mouse scrolled (244, 258) with delta (0, 0)
Screenshot: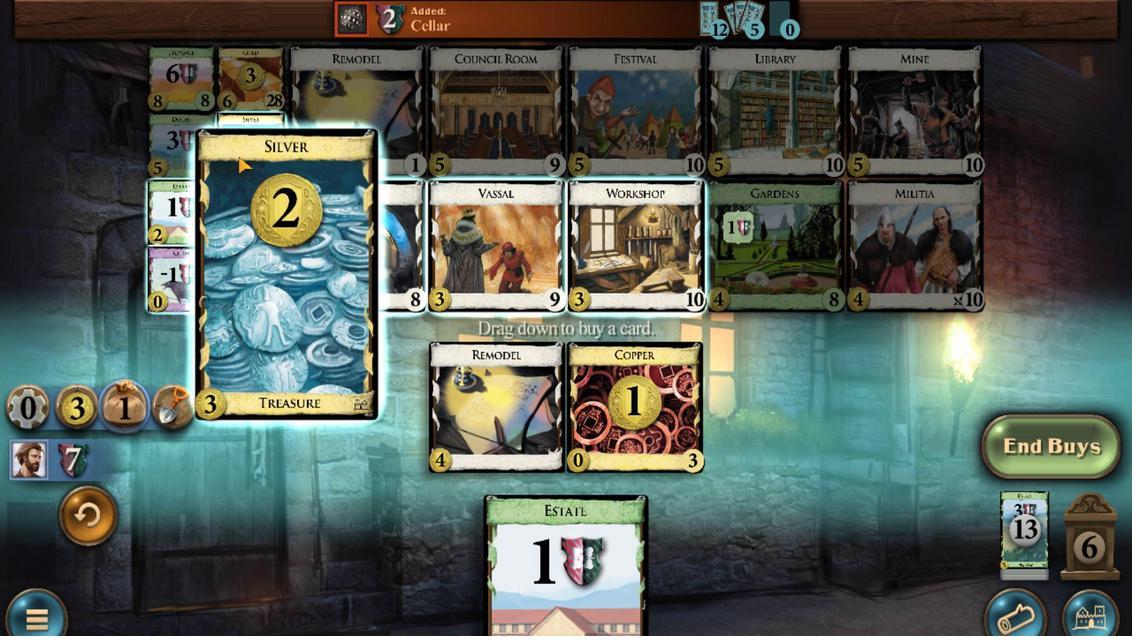 
Action: Mouse scrolled (244, 258) with delta (0, 0)
Screenshot: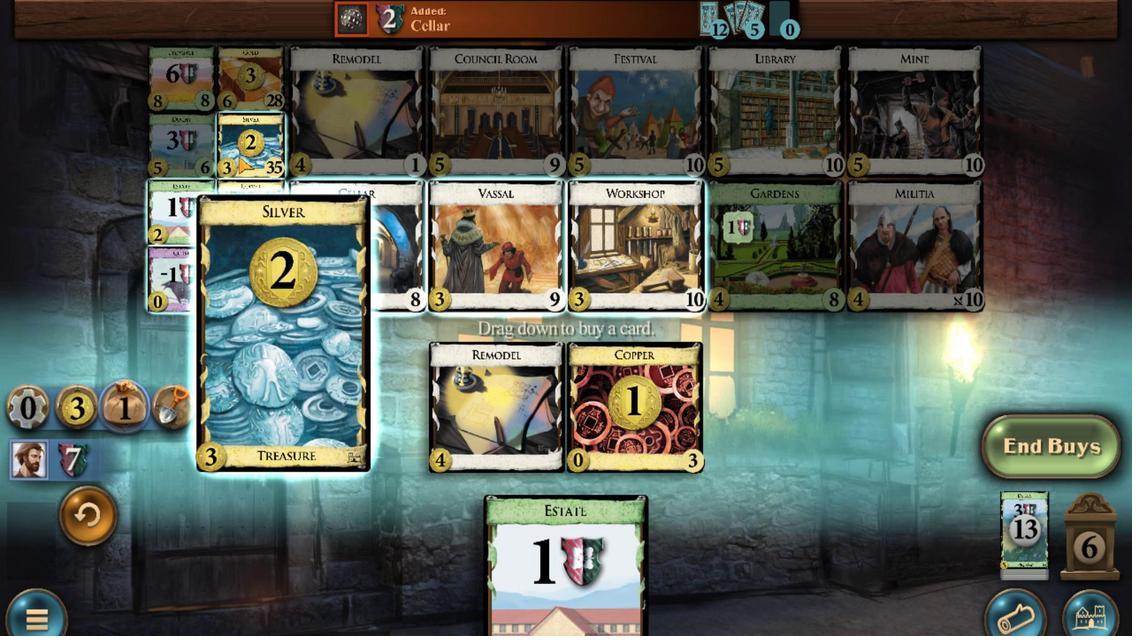 
Action: Mouse moved to (296, 354)
Screenshot: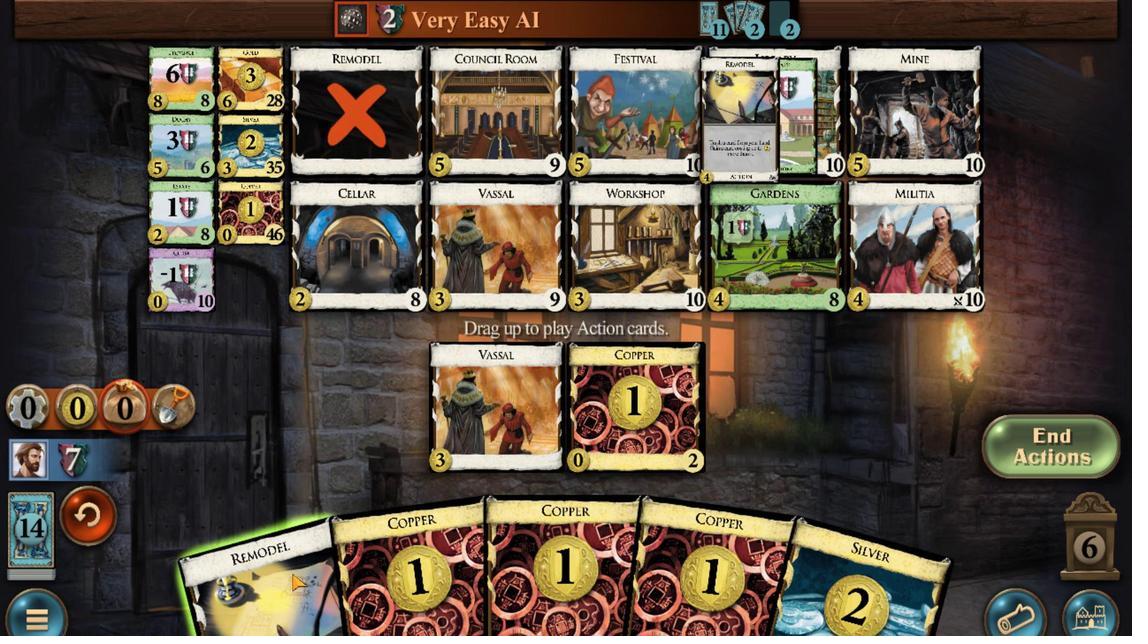 
Action: Mouse scrolled (296, 354) with delta (0, 0)
Screenshot: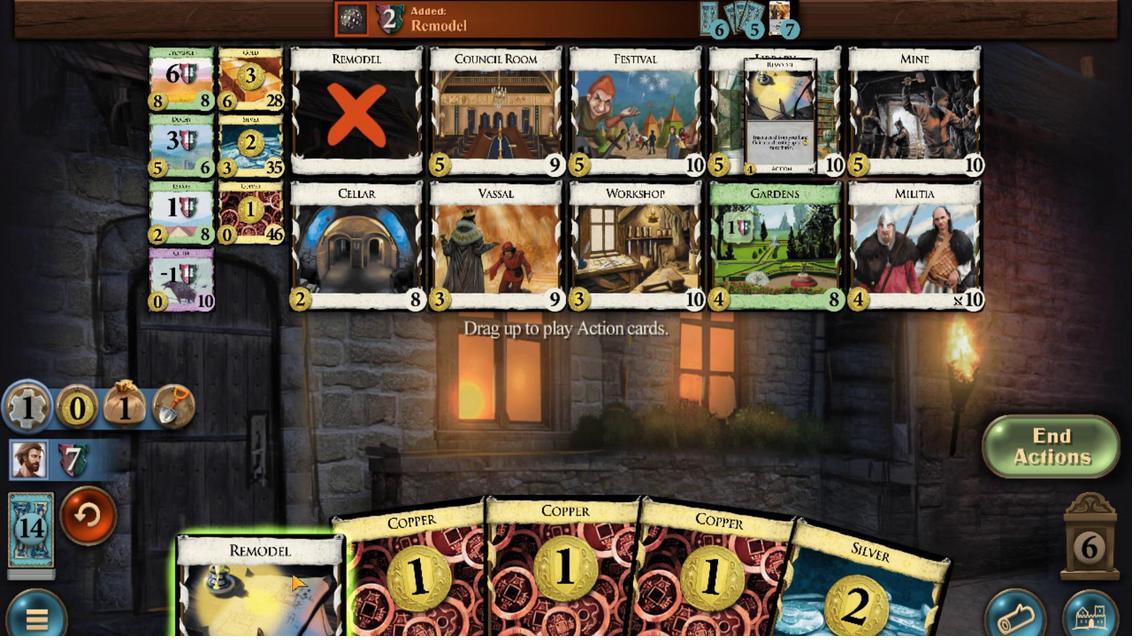 
Action: Mouse moved to (785, 348)
Screenshot: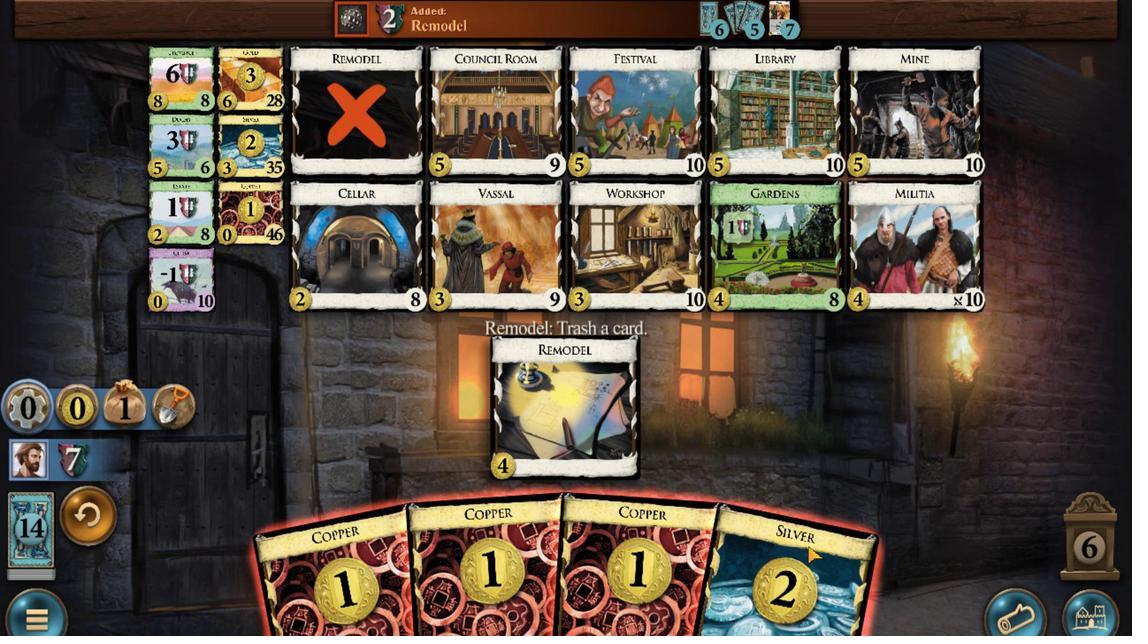 
Action: Mouse scrolled (785, 347) with delta (0, 0)
Screenshot: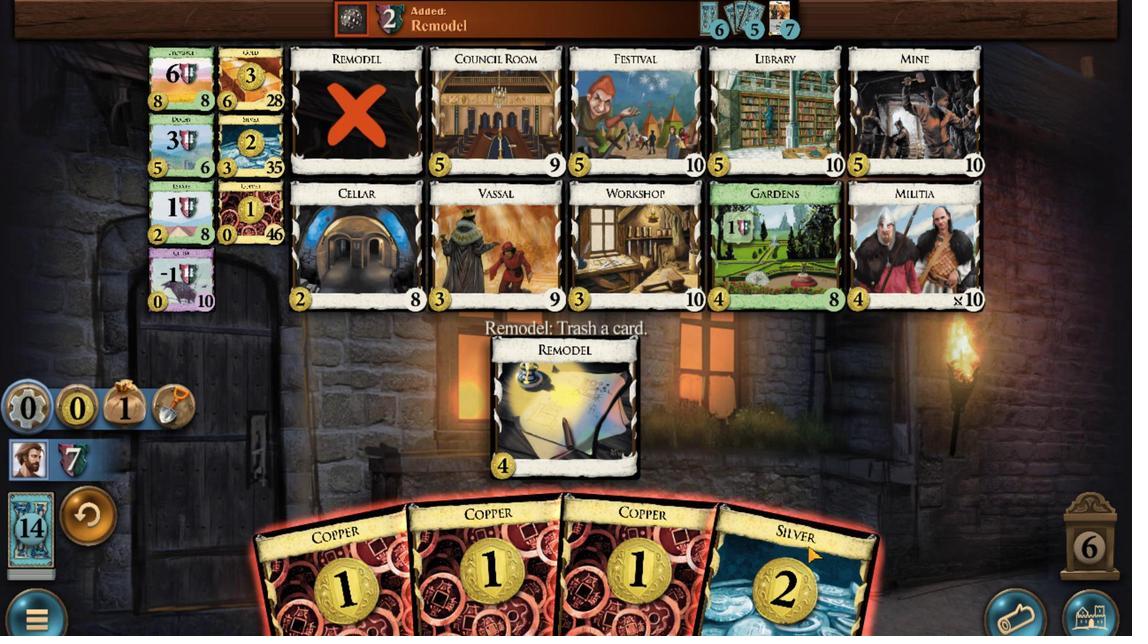 
Action: Mouse moved to (193, 251)
Screenshot: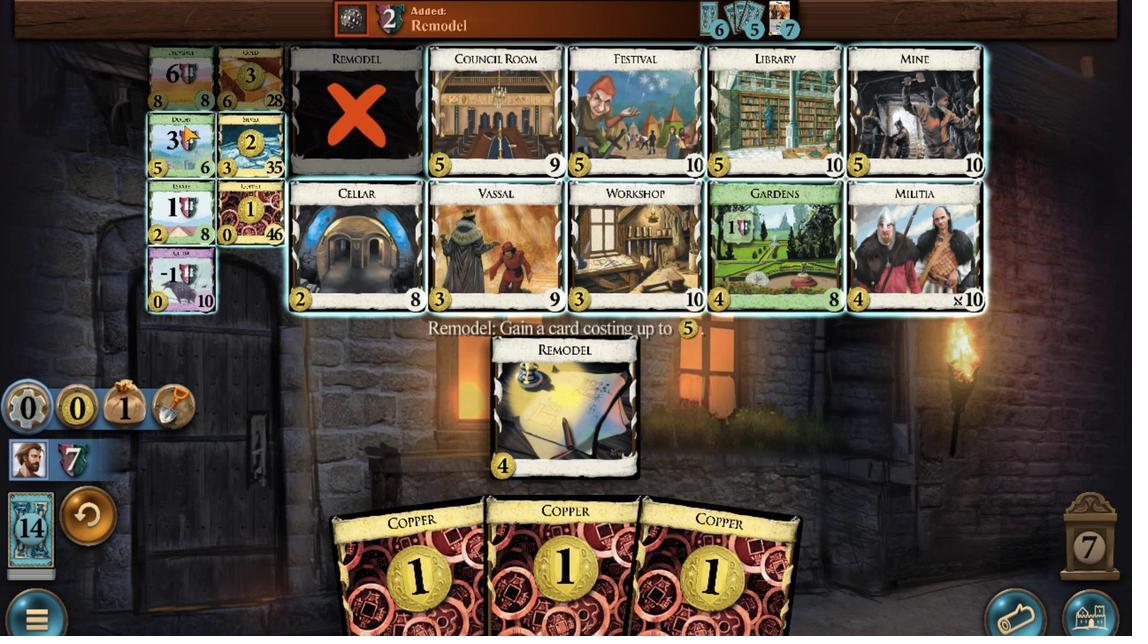
Action: Mouse scrolled (193, 251) with delta (0, 0)
Screenshot: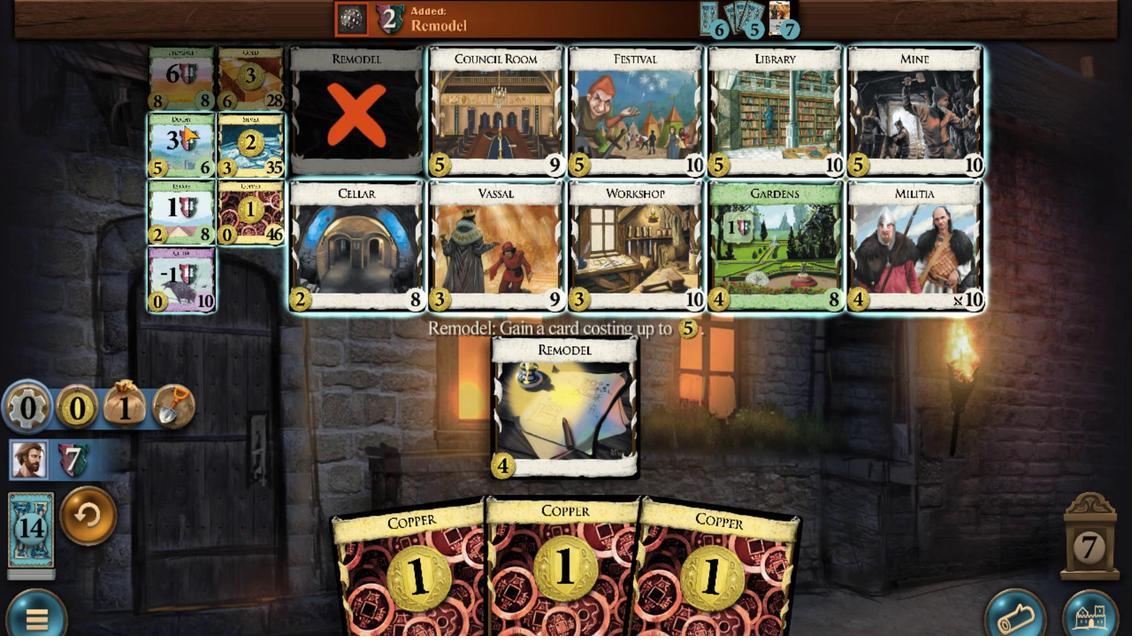 
Action: Mouse scrolled (193, 251) with delta (0, 0)
Screenshot: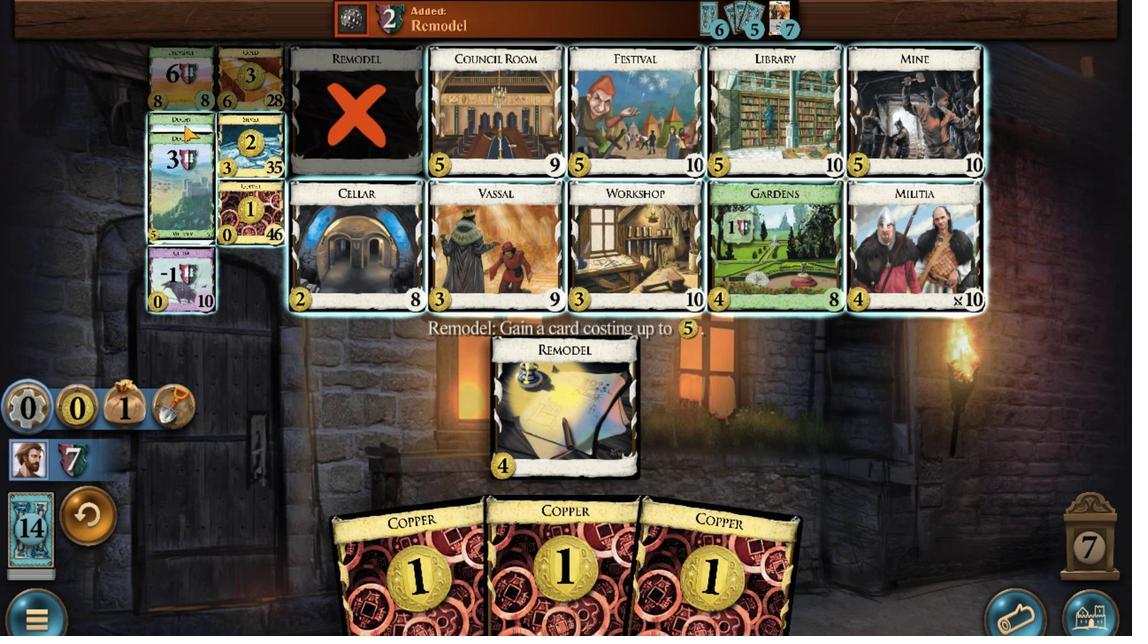 
Action: Mouse scrolled (193, 251) with delta (0, 0)
Screenshot: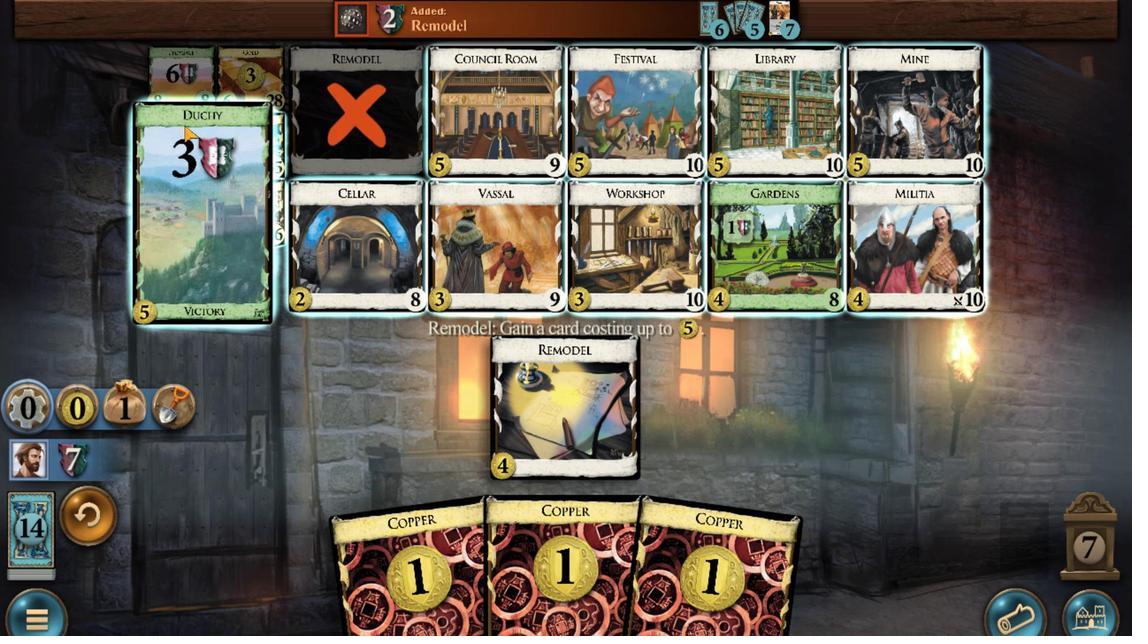
Action: Mouse scrolled (193, 251) with delta (0, 0)
Screenshot: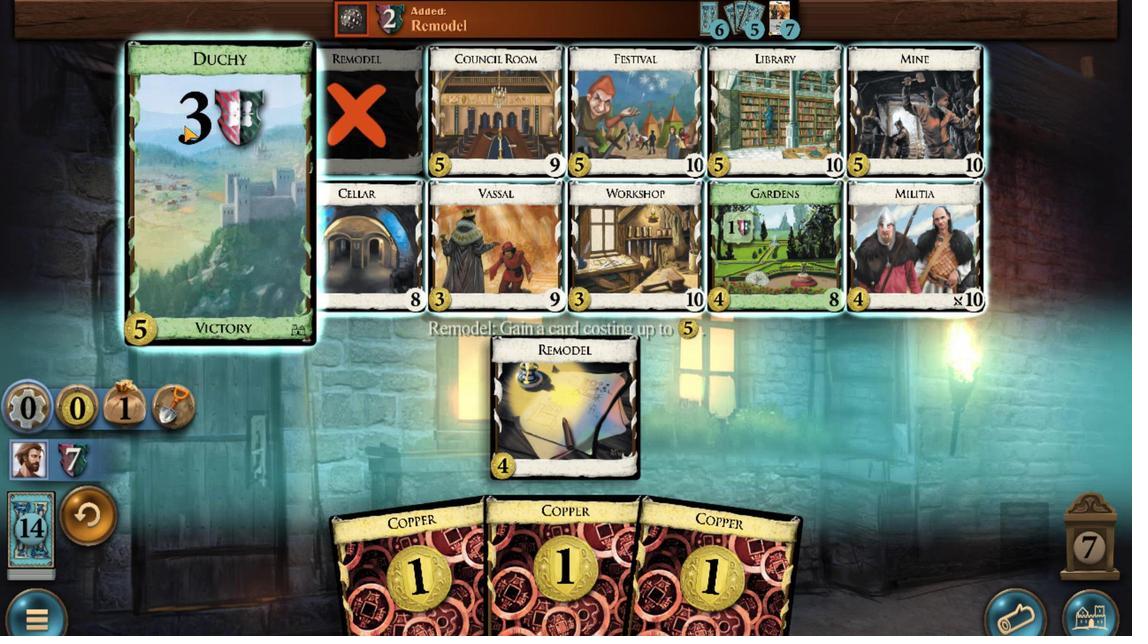 
Action: Mouse scrolled (193, 251) with delta (0, 0)
Screenshot: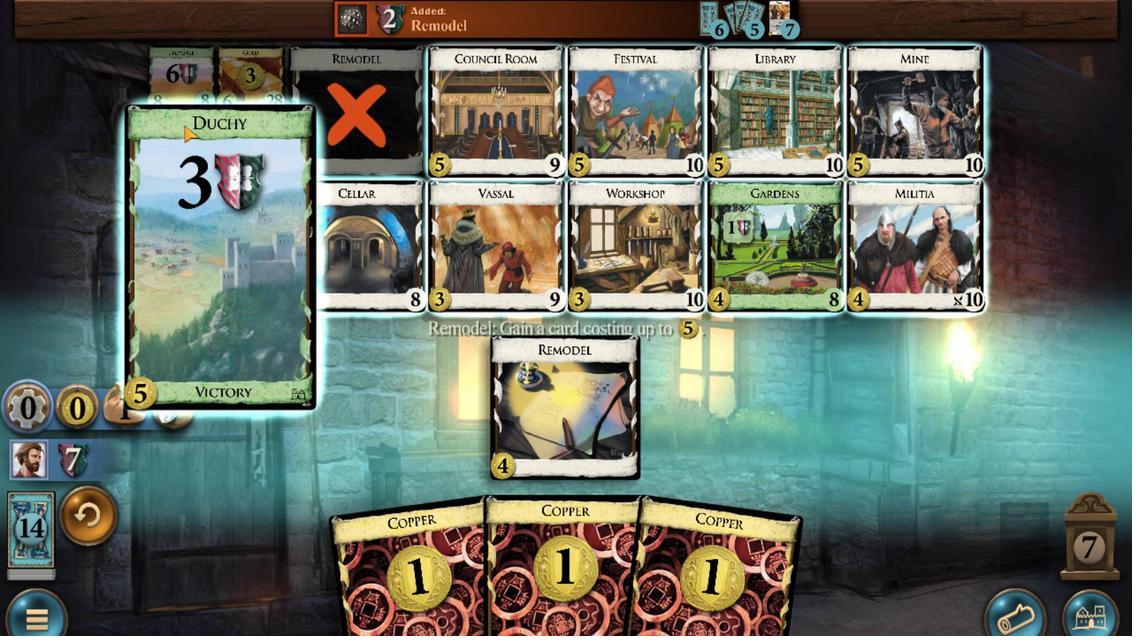 
Action: Mouse scrolled (193, 251) with delta (0, 0)
Screenshot: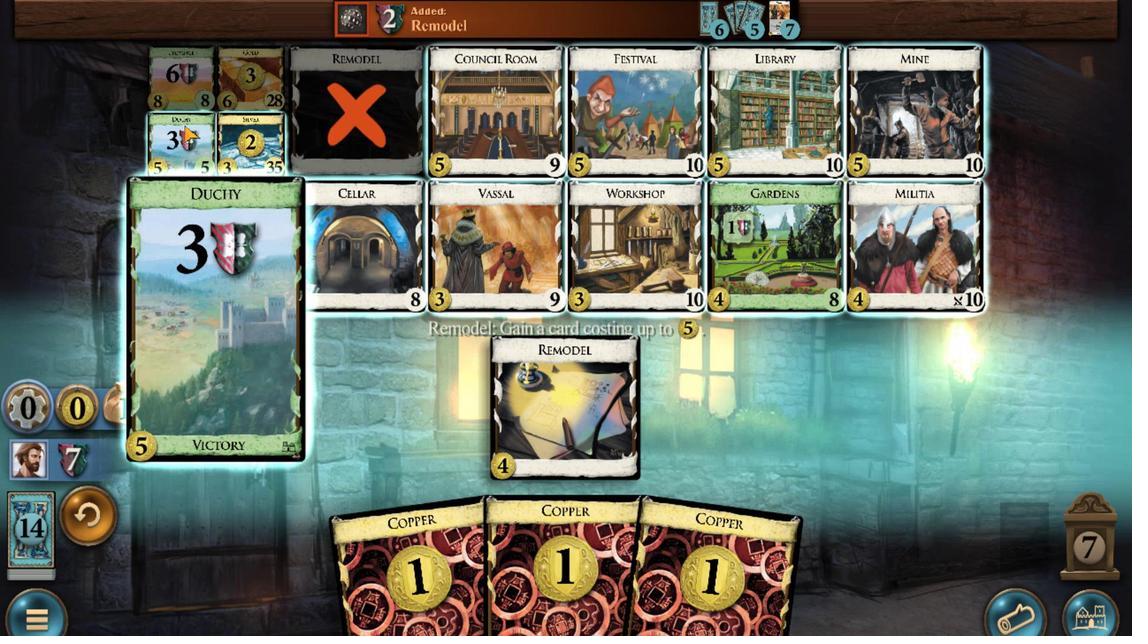 
Action: Mouse moved to (512, 344)
Screenshot: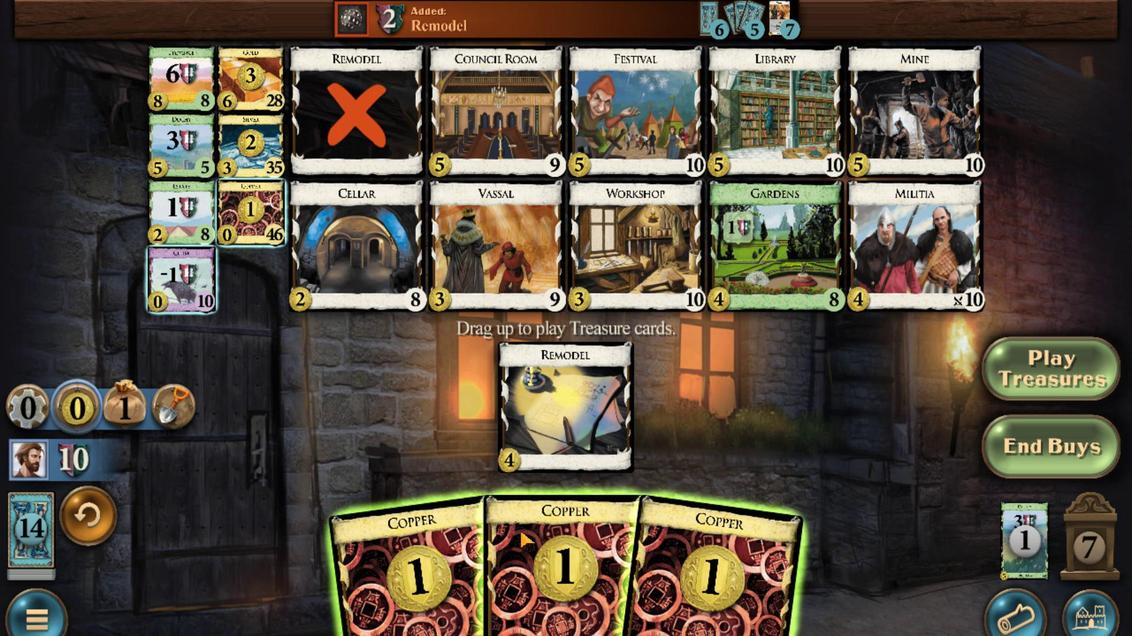 
Action: Mouse scrolled (512, 344) with delta (0, 0)
Screenshot: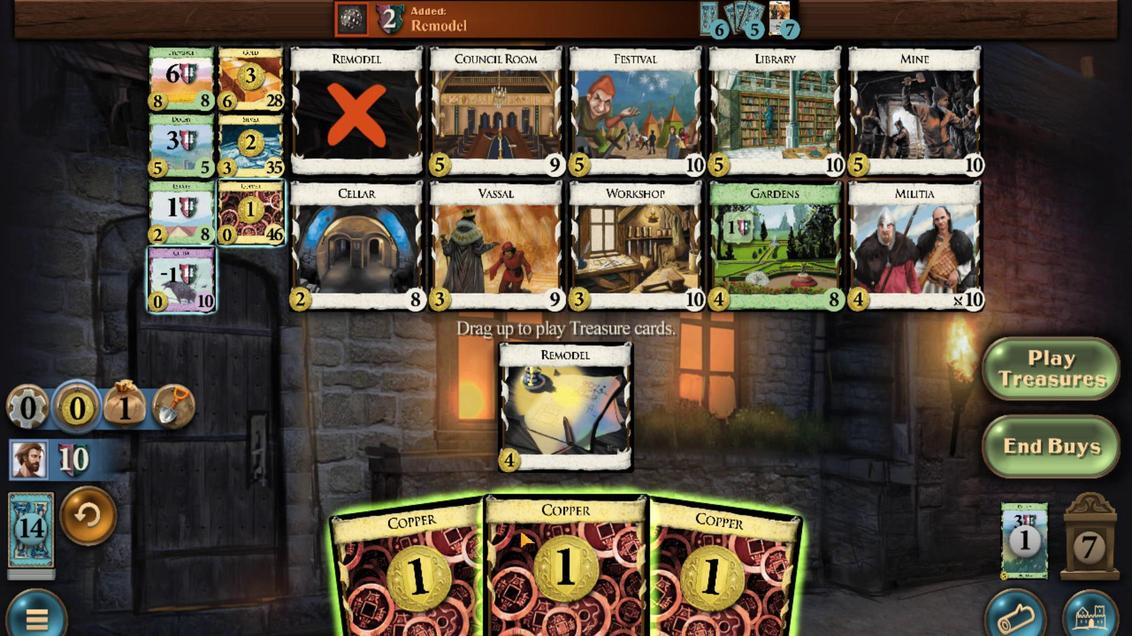 
Action: Mouse moved to (499, 344)
Screenshot: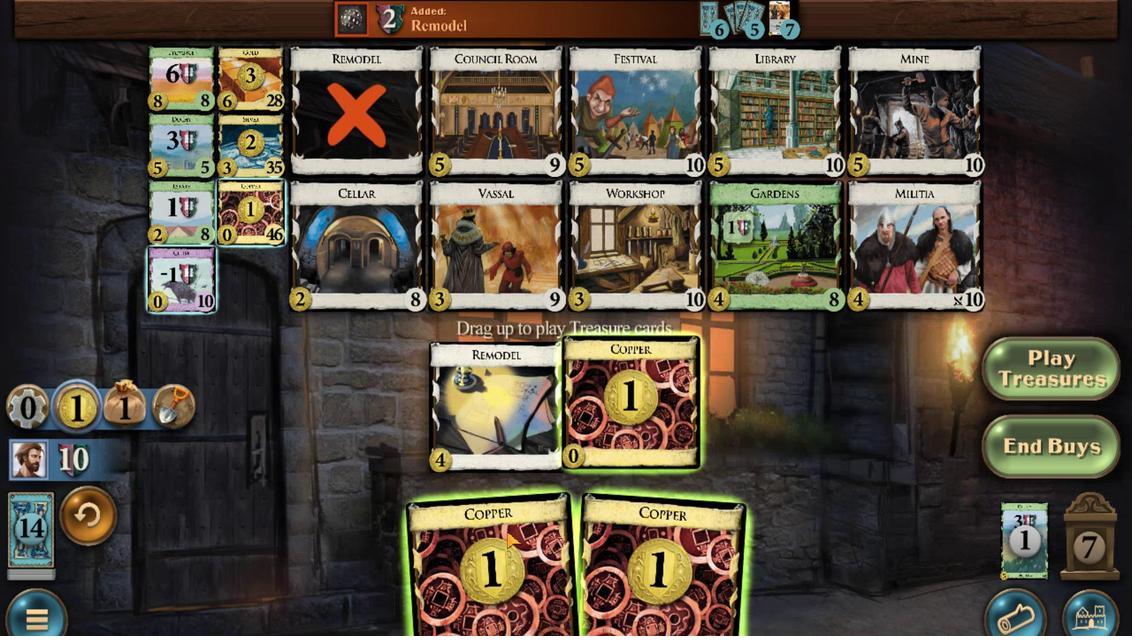 
Action: Mouse scrolled (499, 344) with delta (0, 0)
Screenshot: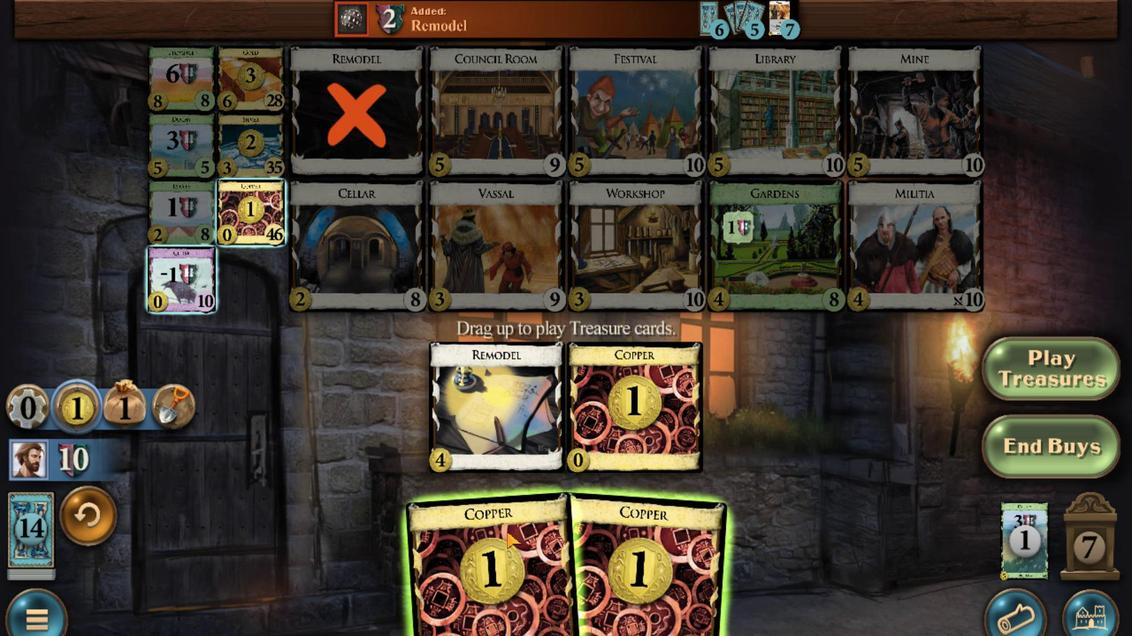 
Action: Mouse moved to (531, 344)
Screenshot: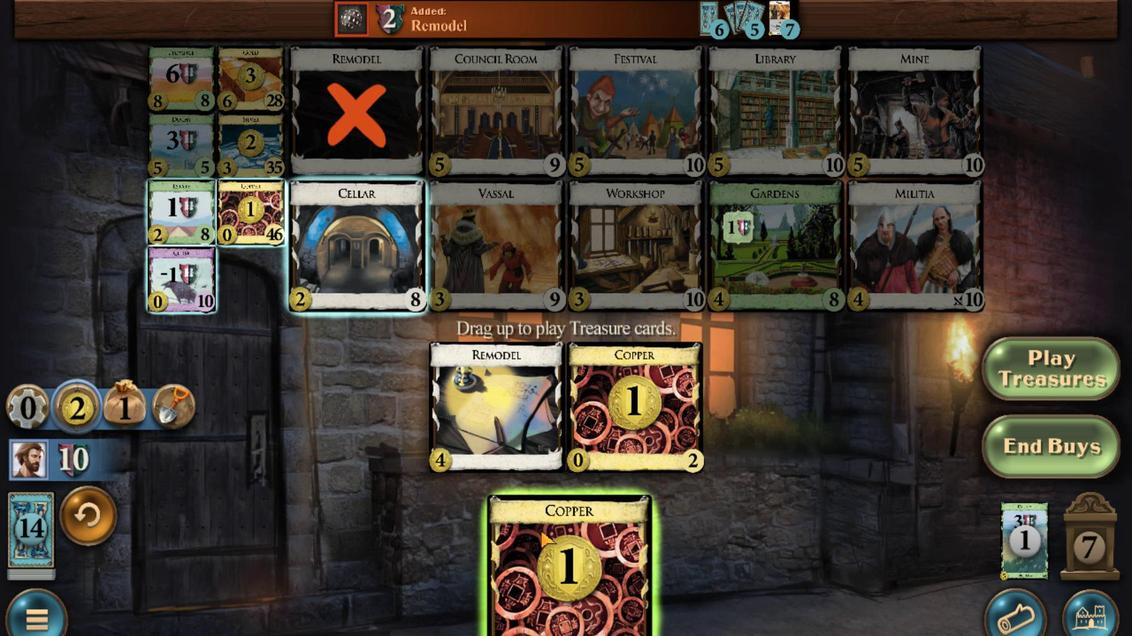 
Action: Mouse scrolled (531, 344) with delta (0, 0)
Screenshot: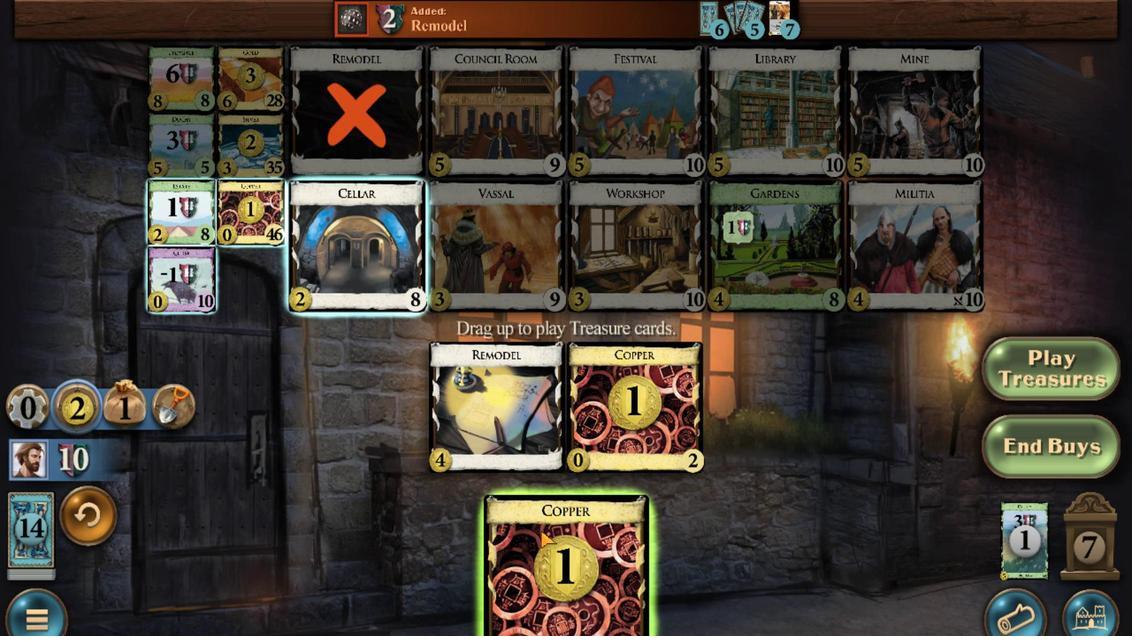 
Action: Mouse moved to (263, 254)
Screenshot: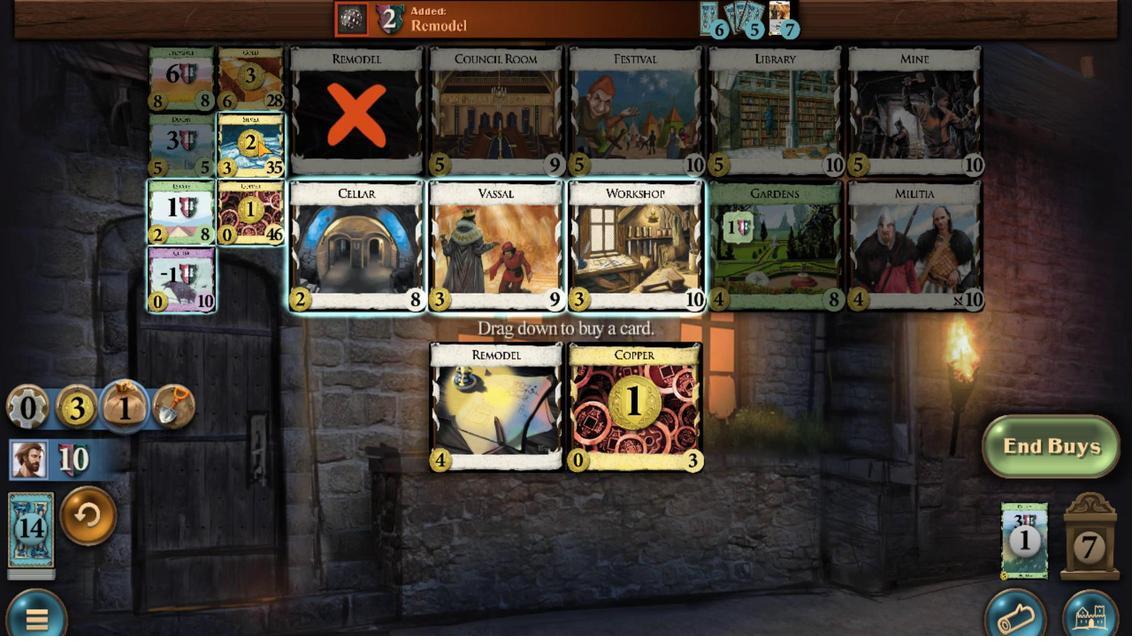 
Action: Mouse scrolled (263, 254) with delta (0, 0)
Screenshot: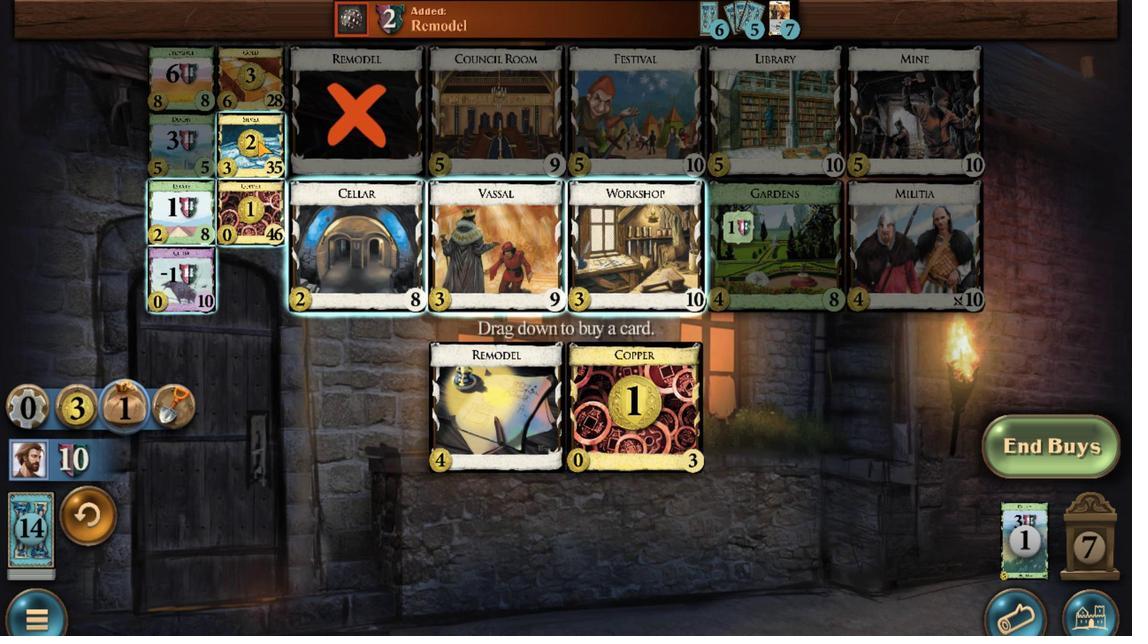 
Action: Mouse scrolled (263, 254) with delta (0, 0)
Screenshot: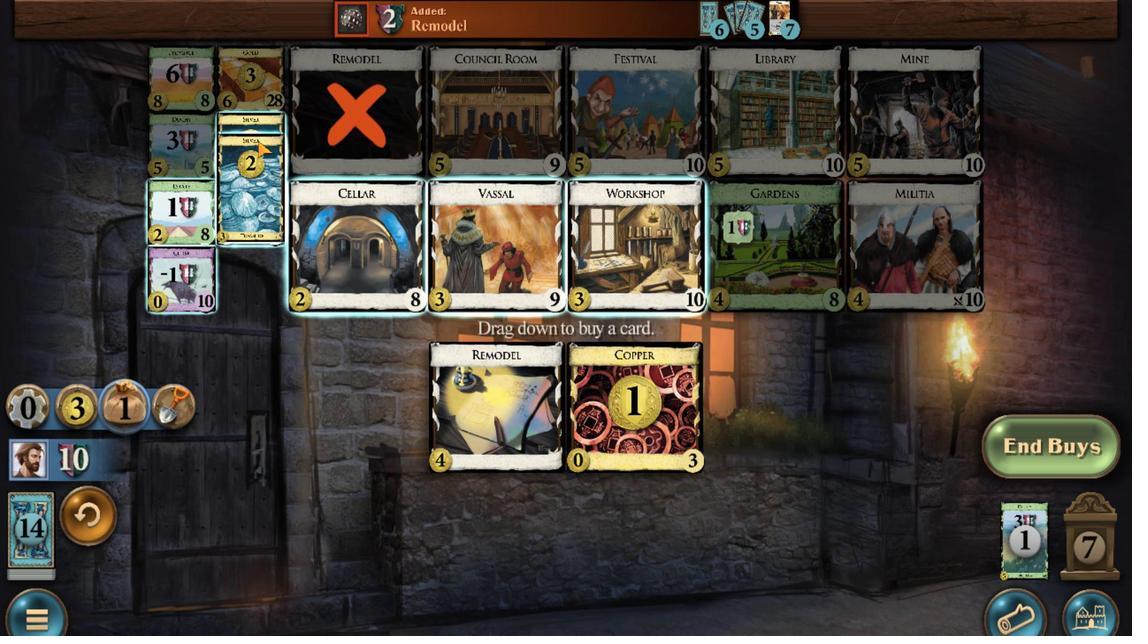 
Action: Mouse scrolled (263, 254) with delta (0, 0)
Screenshot: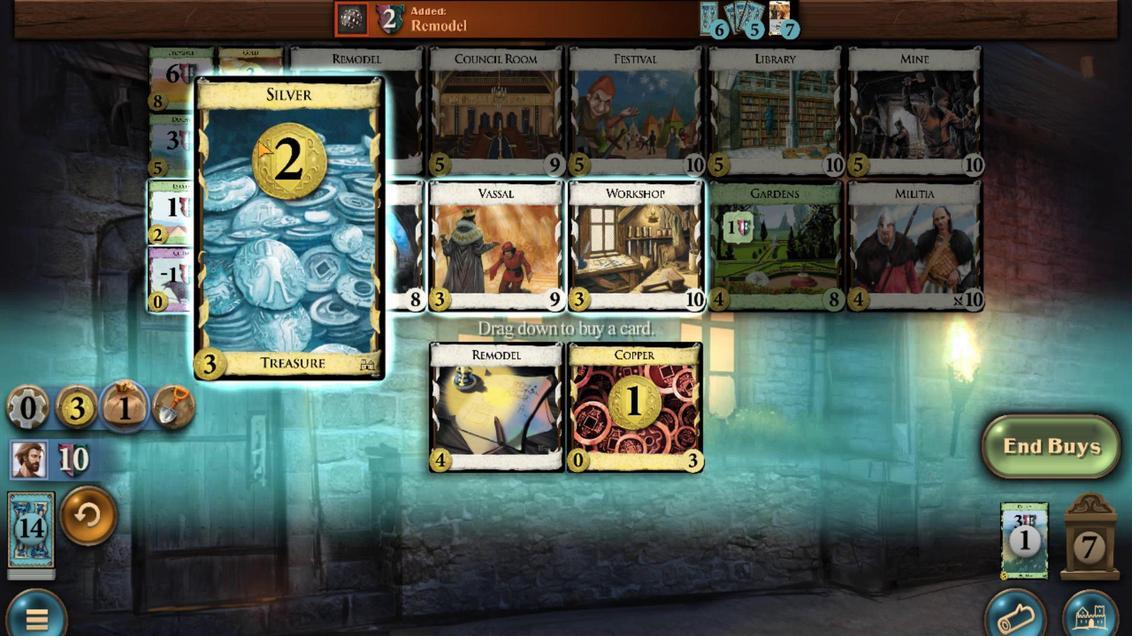 
Action: Mouse scrolled (263, 254) with delta (0, 0)
Screenshot: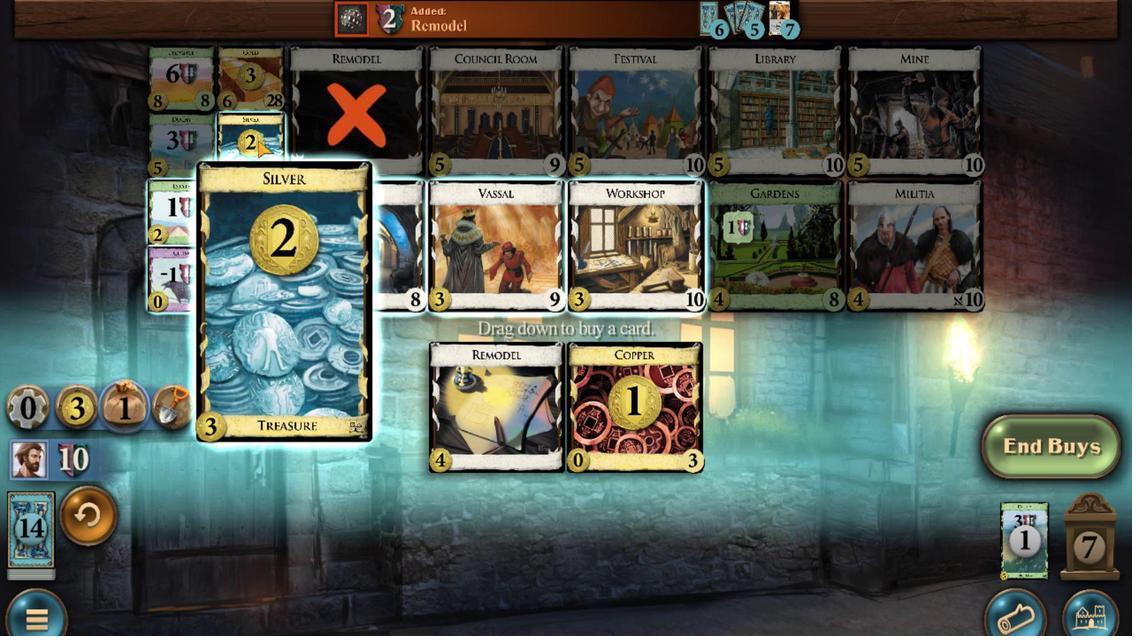 
Action: Mouse scrolled (263, 254) with delta (0, 0)
Screenshot: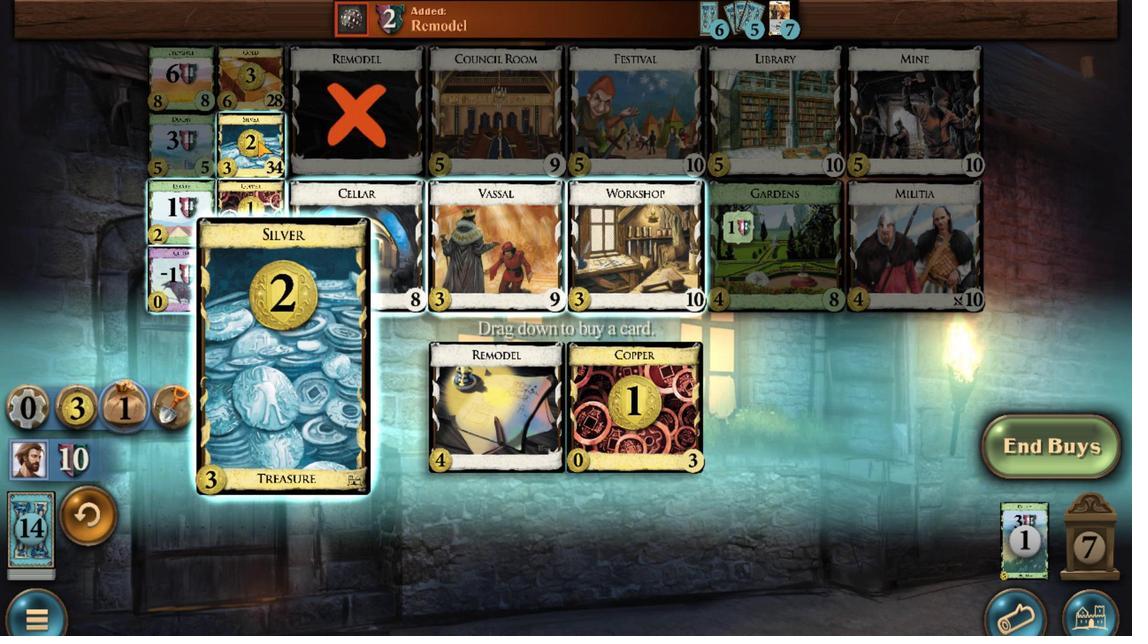 
Action: Mouse moved to (302, 349)
Screenshot: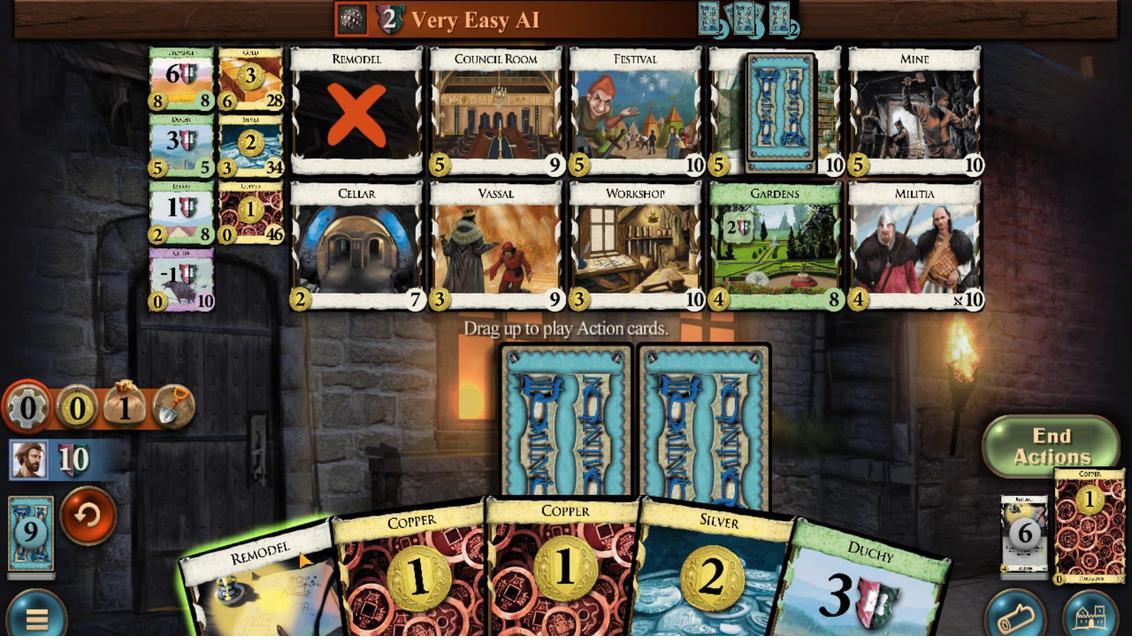 
Action: Mouse scrolled (302, 349) with delta (0, 0)
Screenshot: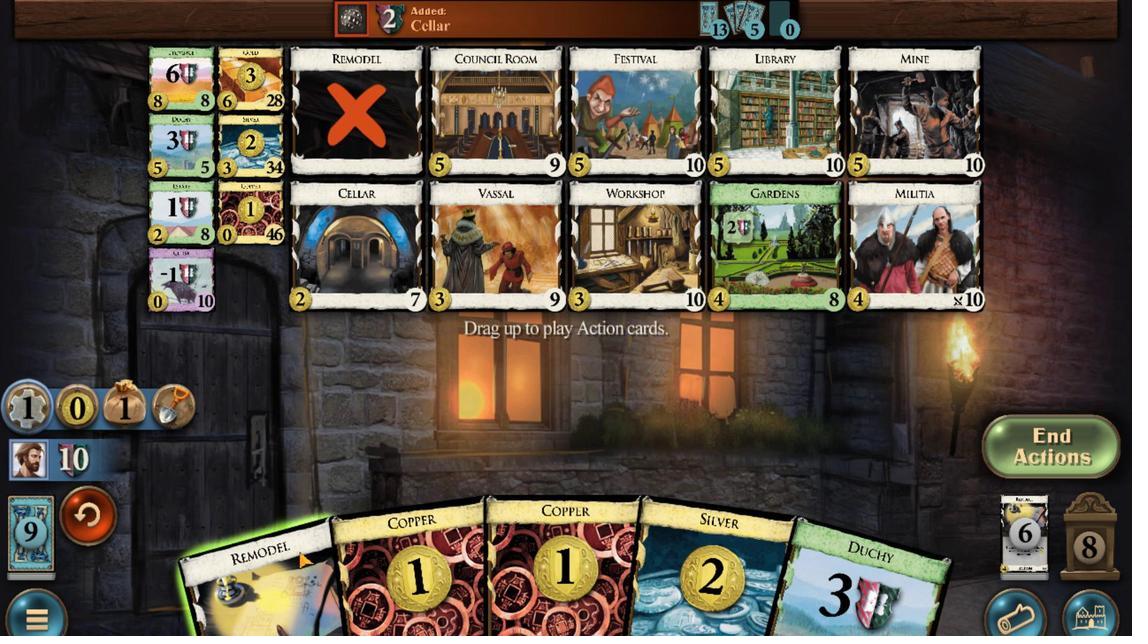 
Action: Mouse moved to (748, 352)
Screenshot: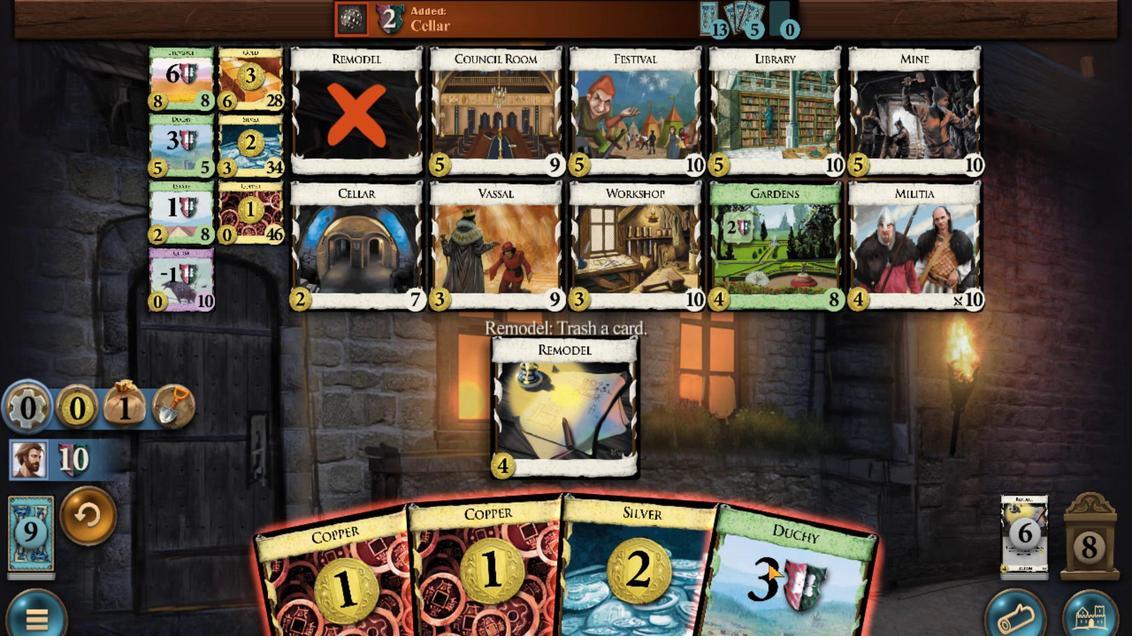 
Action: Mouse scrolled (748, 352) with delta (0, 0)
Screenshot: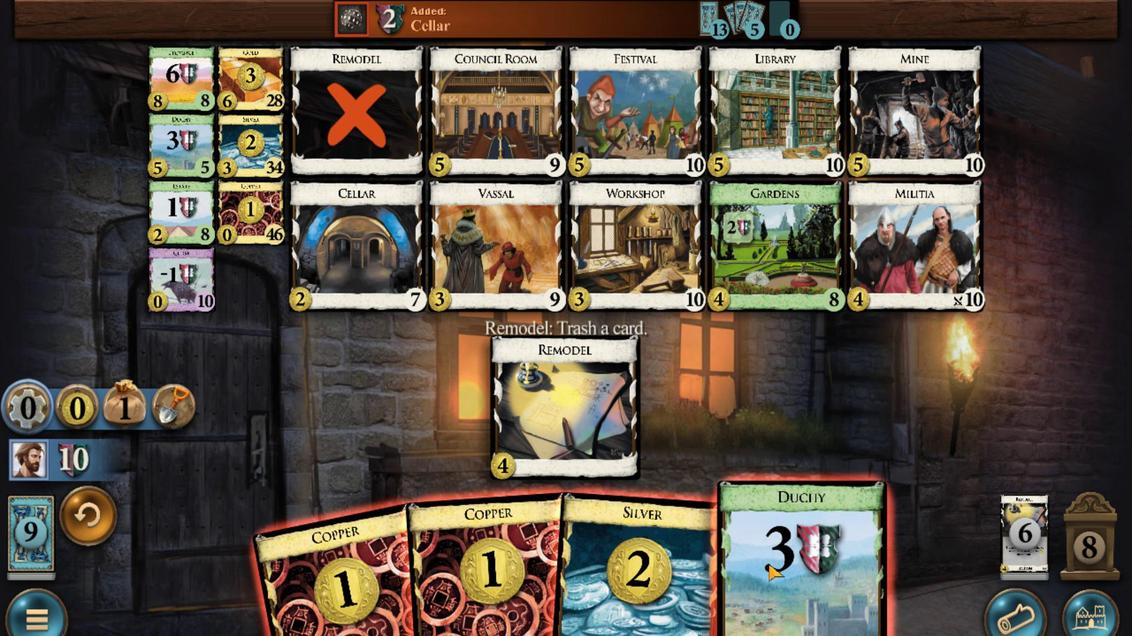 
Action: Mouse moved to (252, 239)
Screenshot: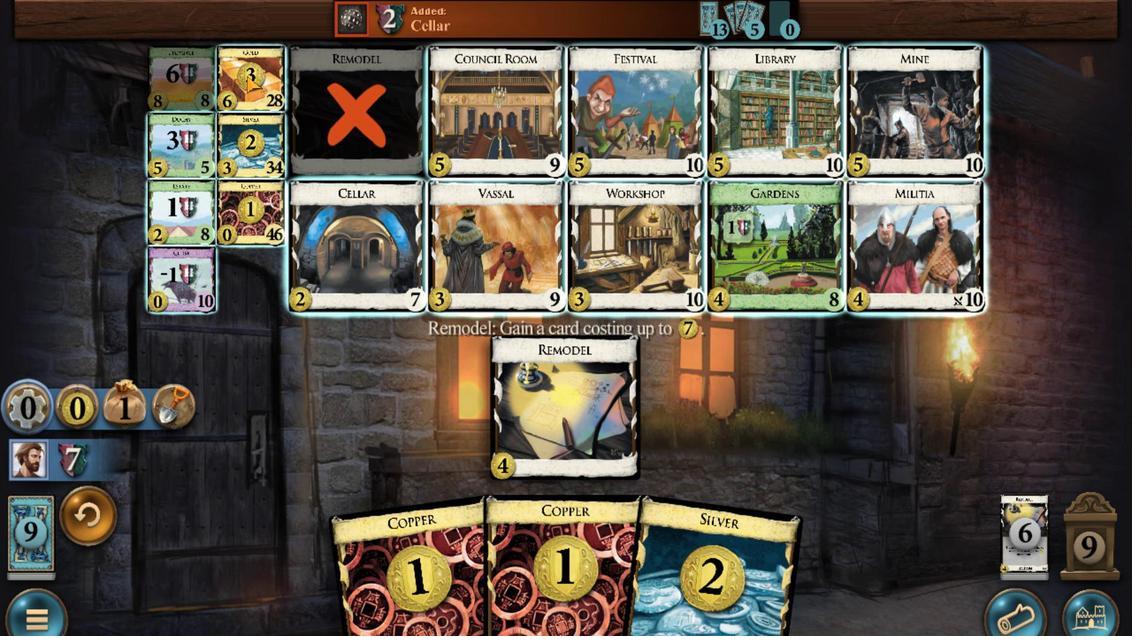 
Action: Mouse scrolled (252, 239) with delta (0, 0)
Screenshot: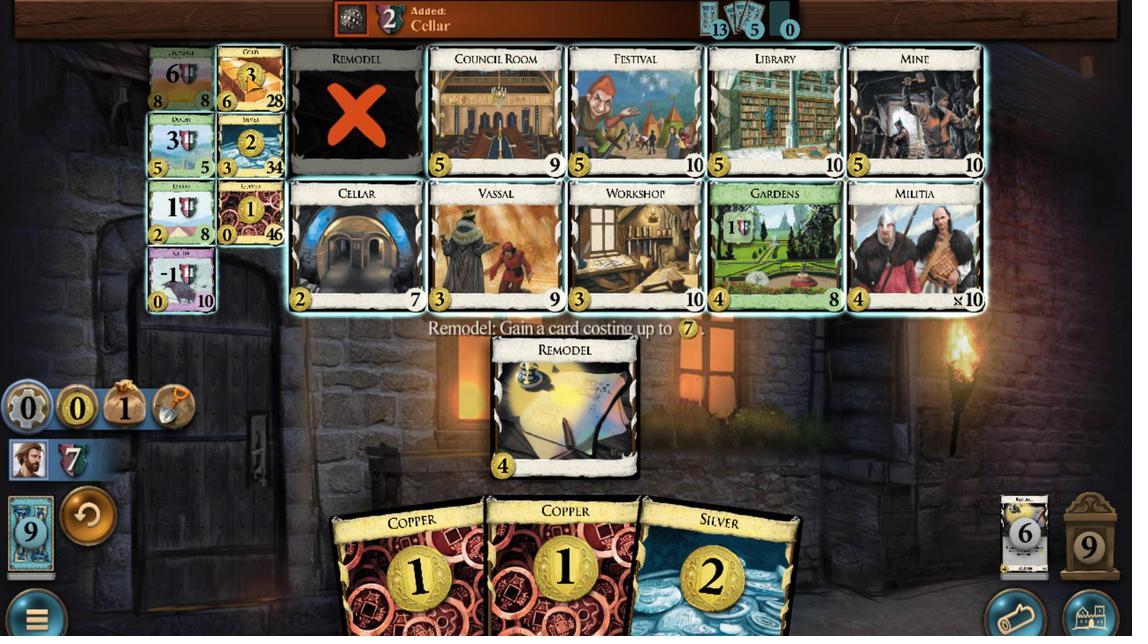 
Action: Mouse scrolled (252, 239) with delta (0, 0)
Screenshot: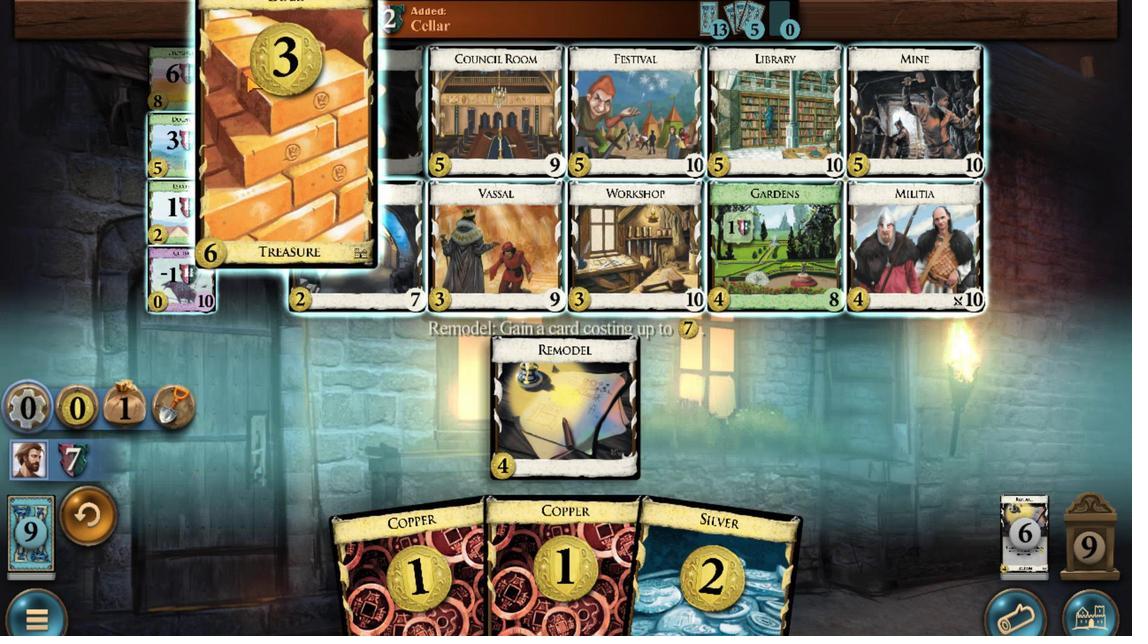 
Action: Mouse scrolled (252, 239) with delta (0, 0)
Screenshot: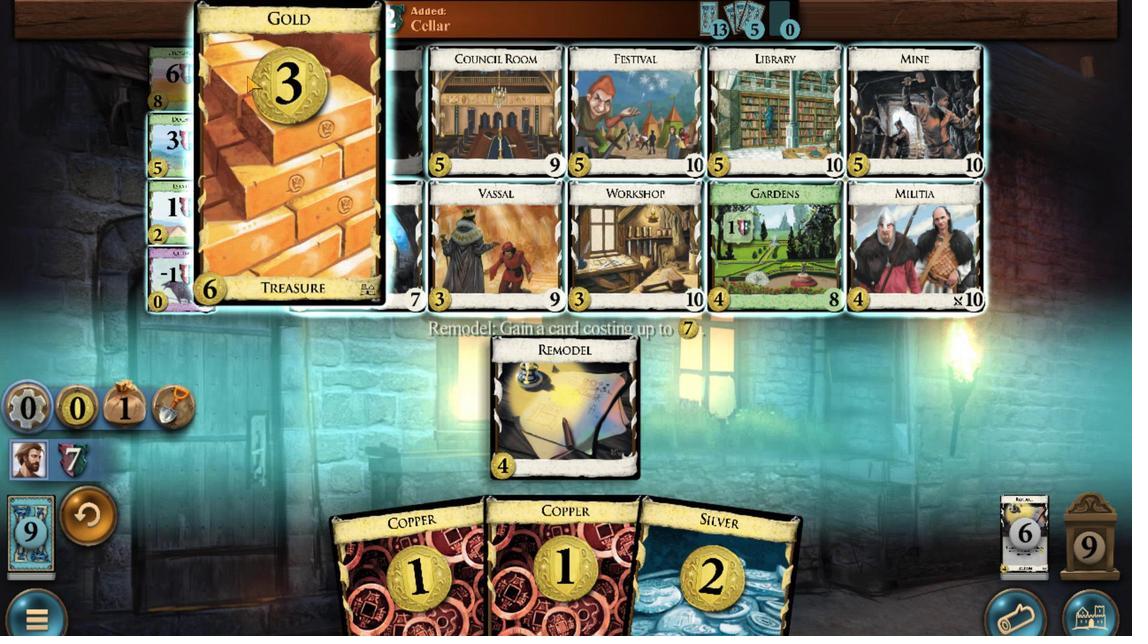 
Action: Mouse scrolled (252, 239) with delta (0, 0)
Screenshot: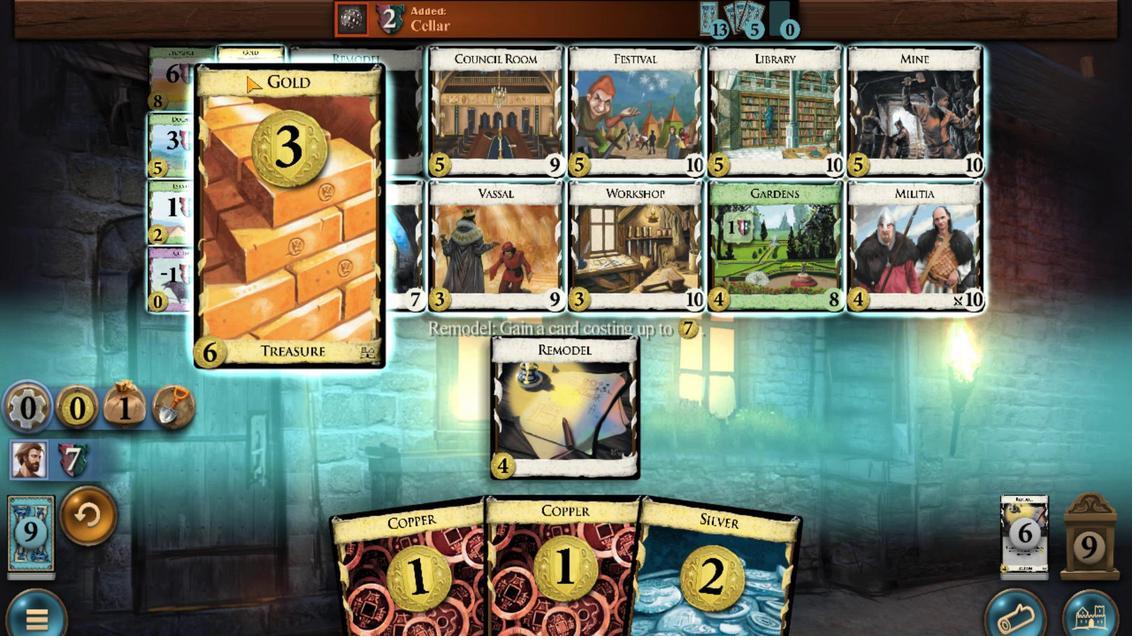 
Action: Mouse scrolled (252, 239) with delta (0, 0)
Screenshot: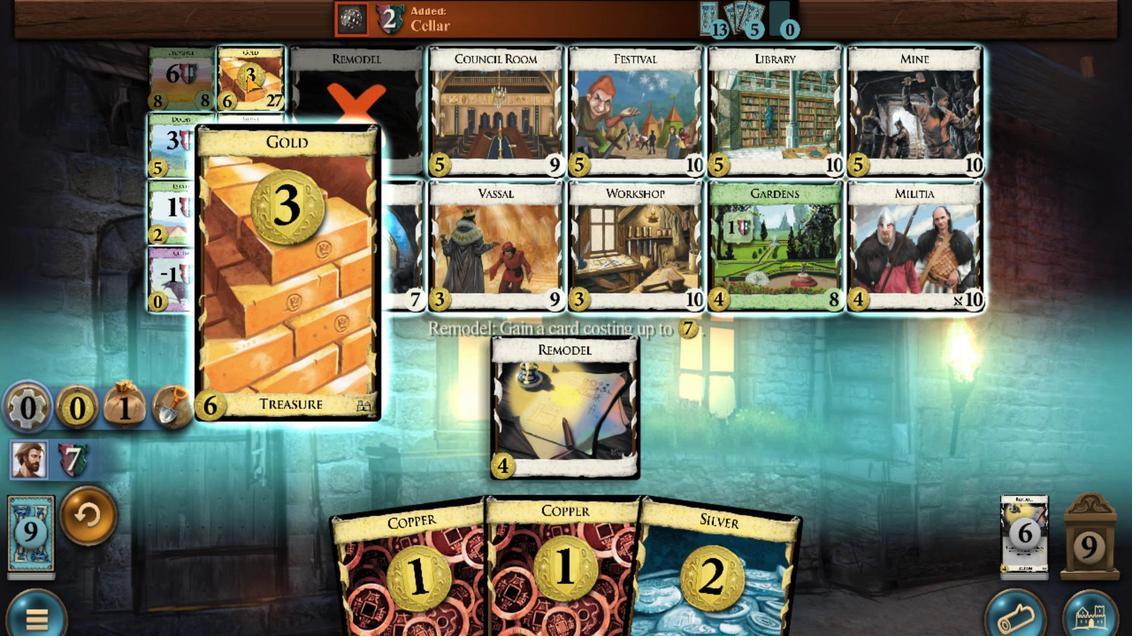 
Action: Mouse scrolled (252, 239) with delta (0, 0)
Screenshot: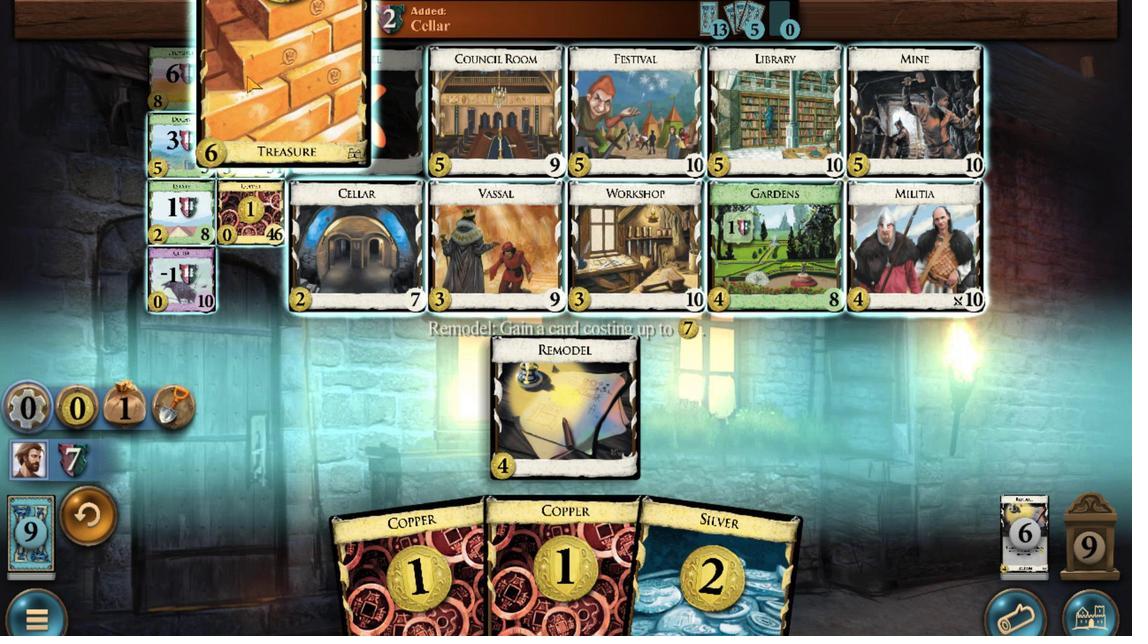 
Action: Mouse moved to (243, 237)
Screenshot: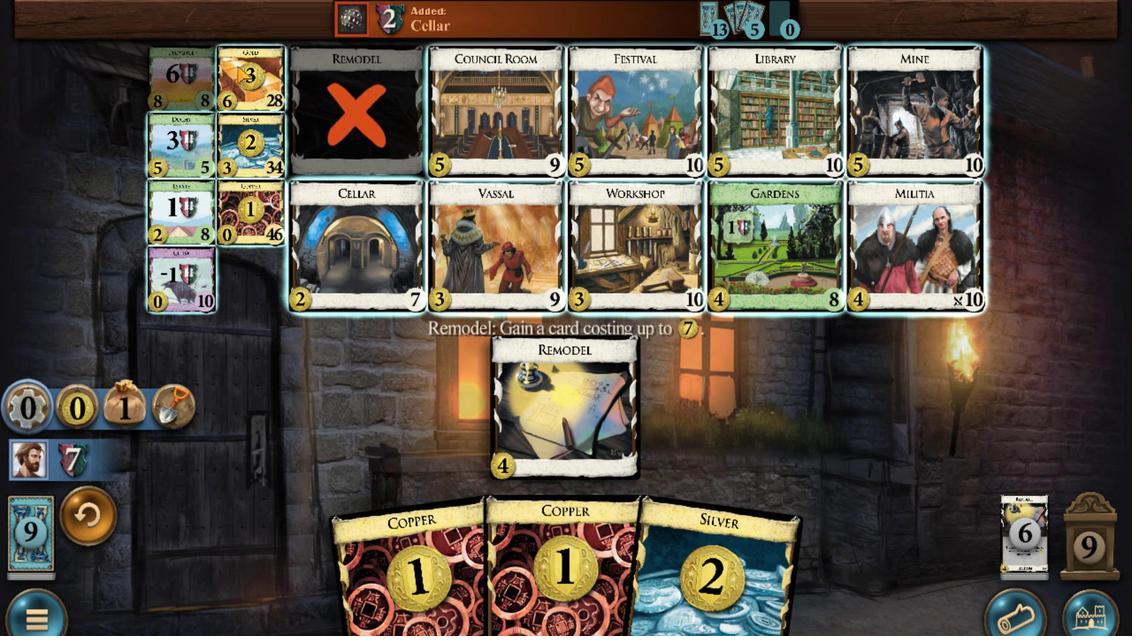
Action: Mouse scrolled (243, 237) with delta (0, 0)
Screenshot: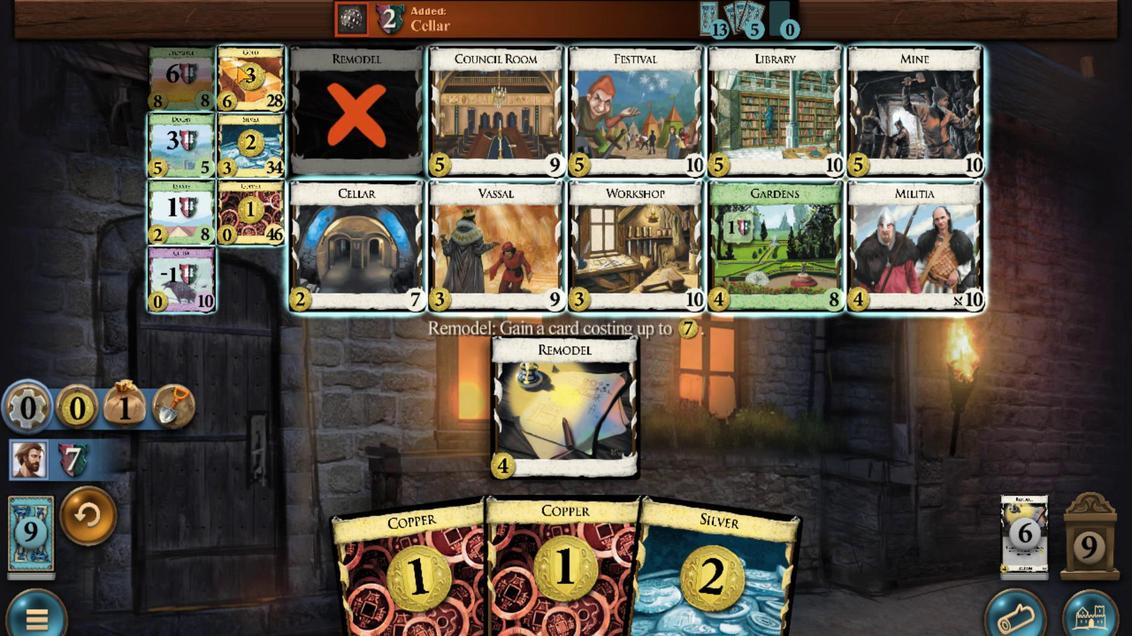 
Action: Mouse scrolled (243, 237) with delta (0, 0)
Screenshot: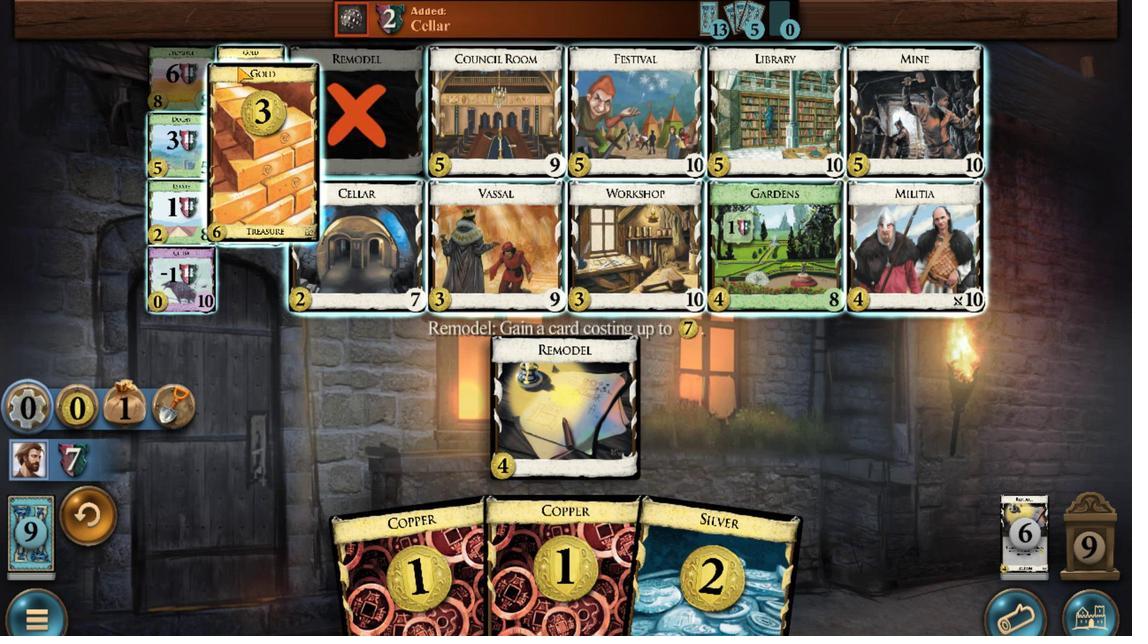
Action: Mouse scrolled (243, 237) with delta (0, 0)
Screenshot: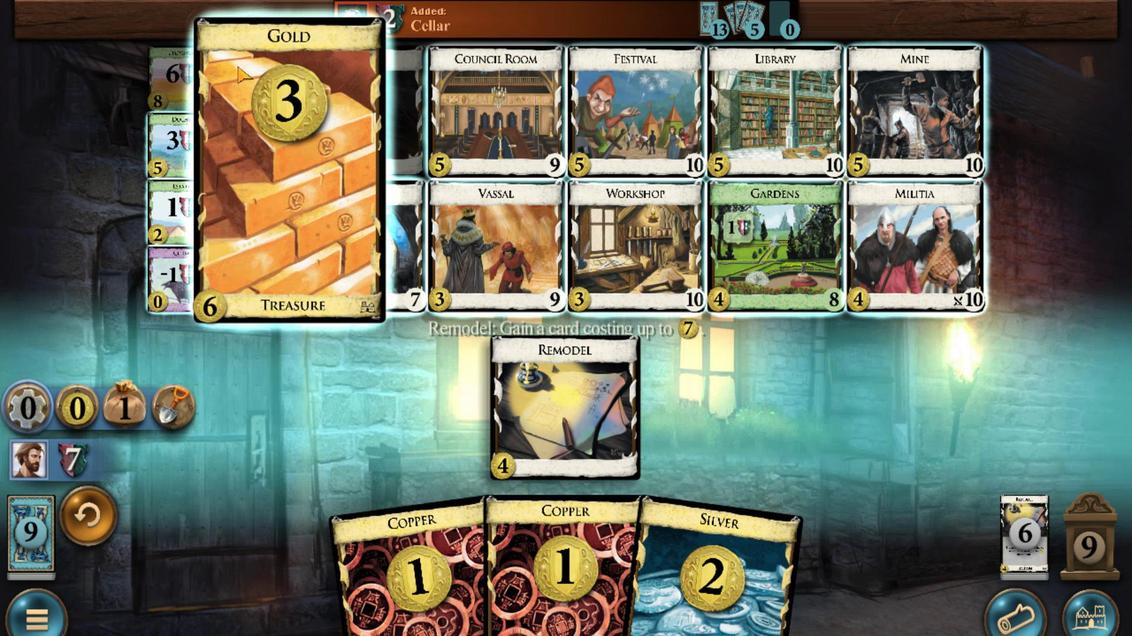 
Action: Mouse scrolled (243, 237) with delta (0, 0)
Screenshot: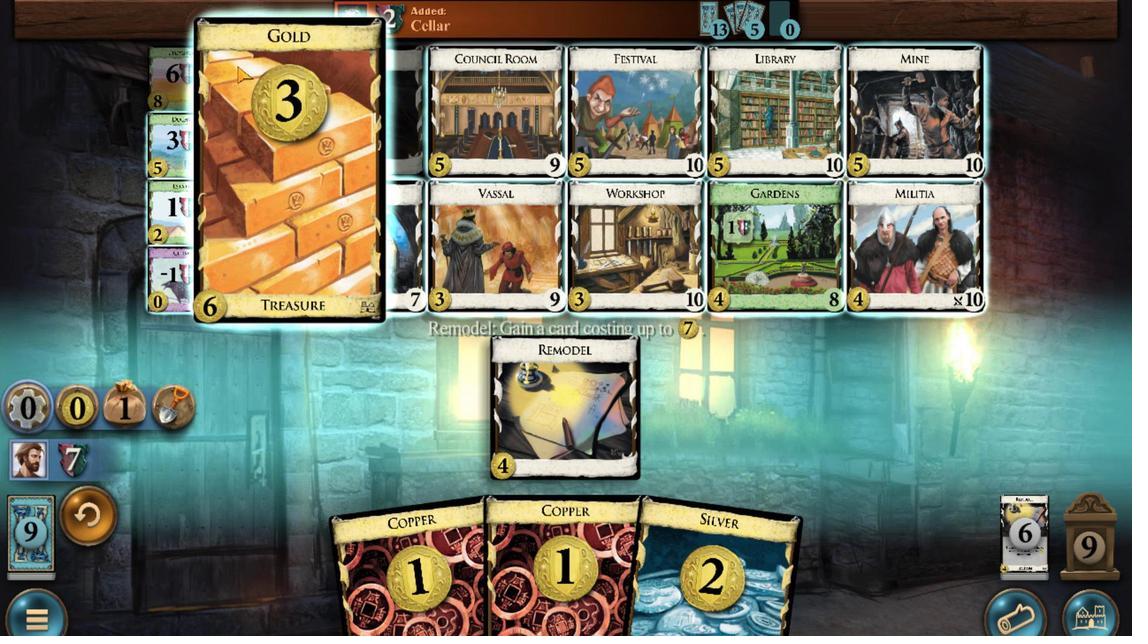 
Action: Mouse scrolled (243, 237) with delta (0, 0)
Screenshot: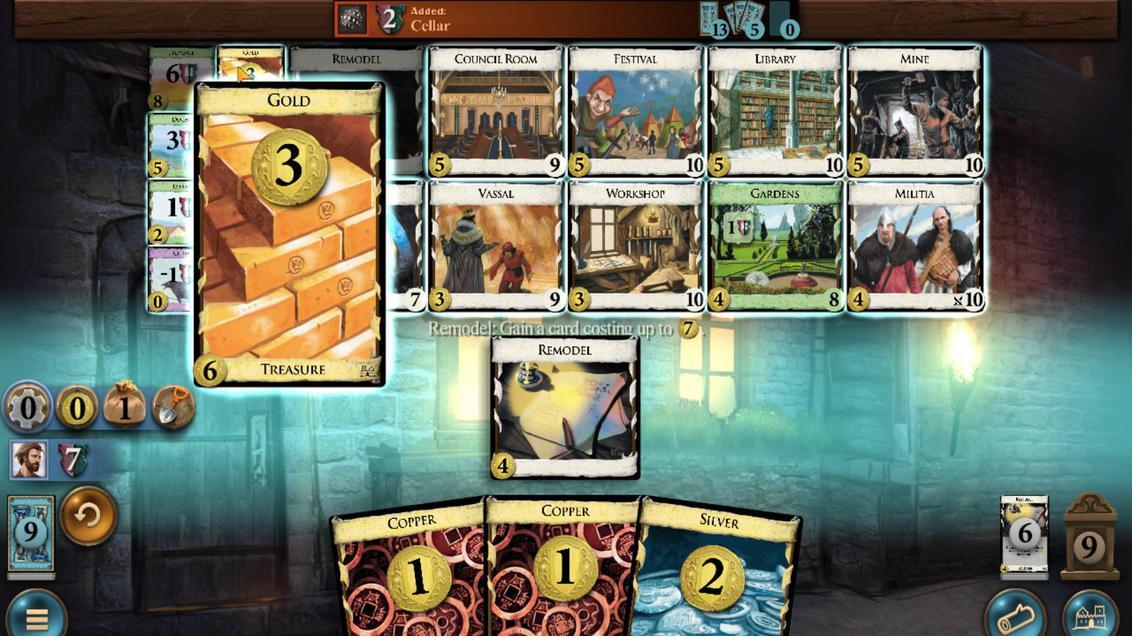 
Action: Mouse scrolled (243, 237) with delta (0, 0)
Screenshot: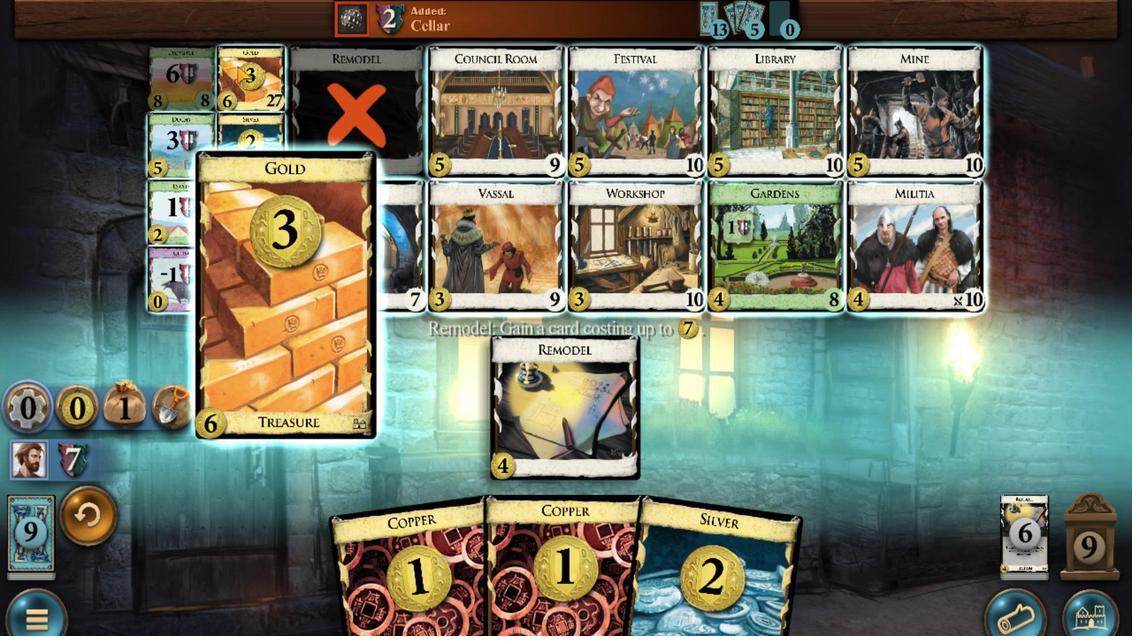 
Action: Mouse scrolled (243, 237) with delta (0, 0)
Screenshot: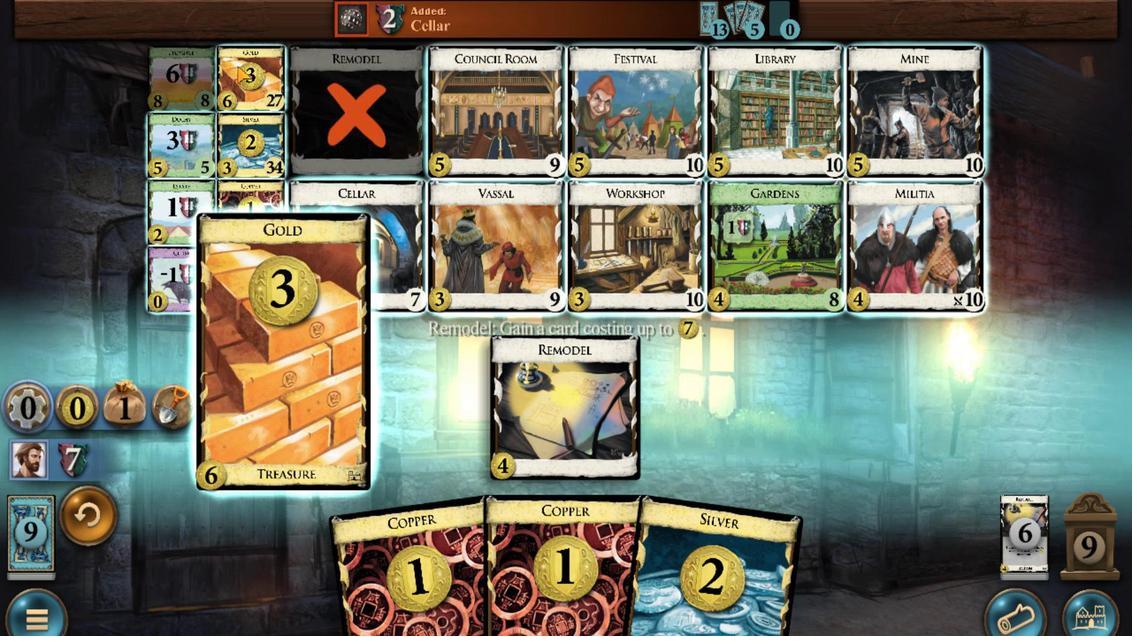
Action: Mouse scrolled (243, 237) with delta (0, 0)
Screenshot: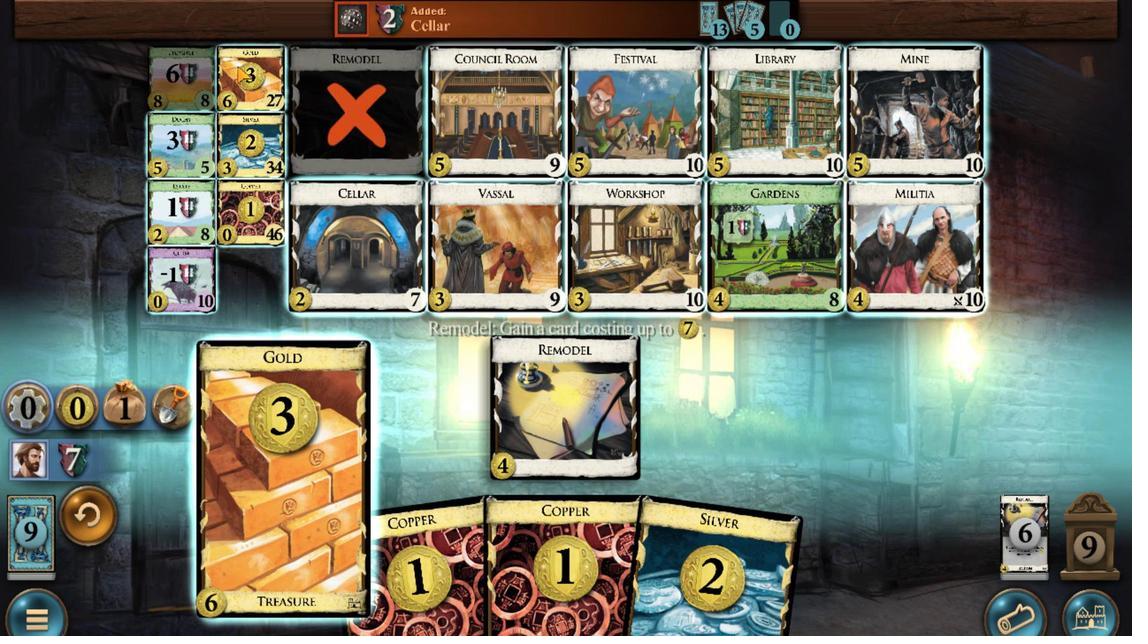 
Action: Mouse moved to (565, 347)
Screenshot: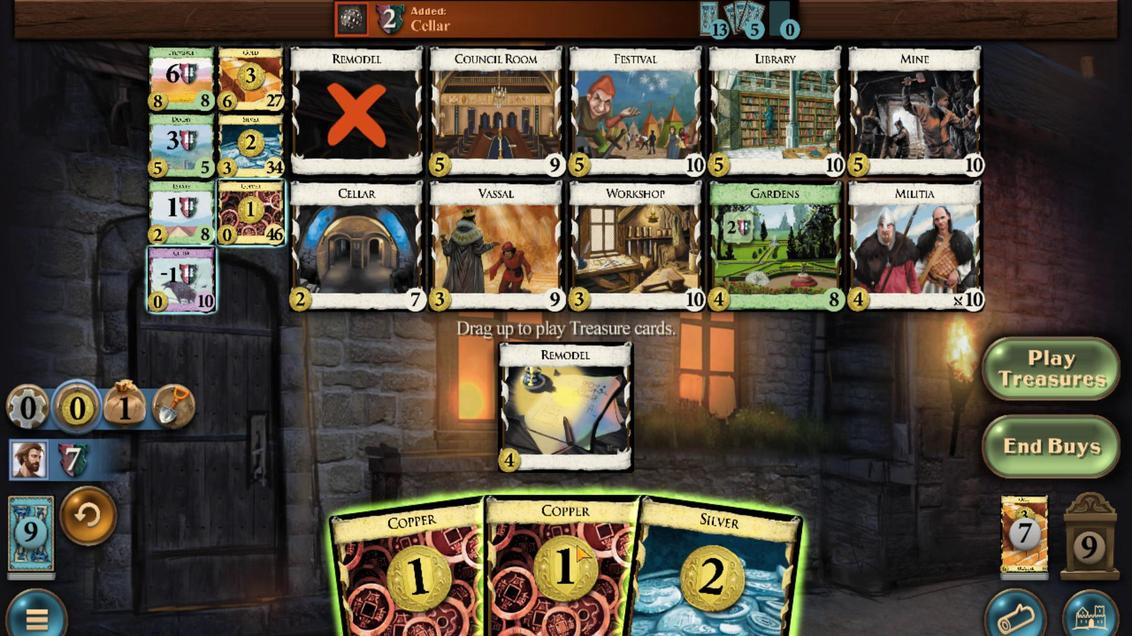 
Action: Mouse scrolled (565, 347) with delta (0, 0)
Screenshot: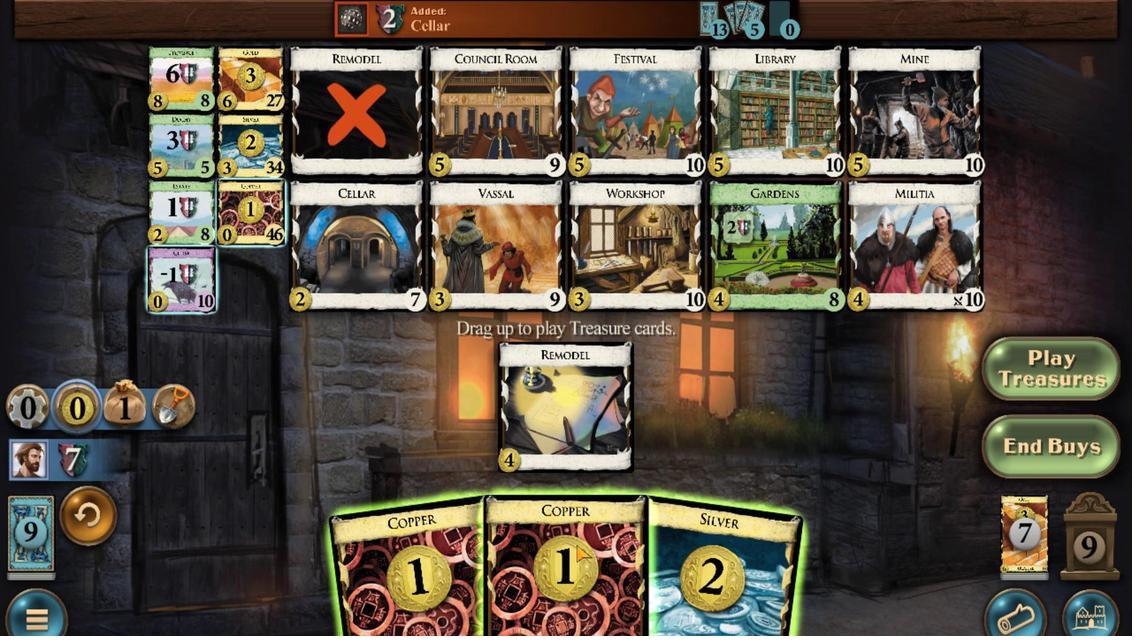 
Action: Mouse moved to (610, 349)
Screenshot: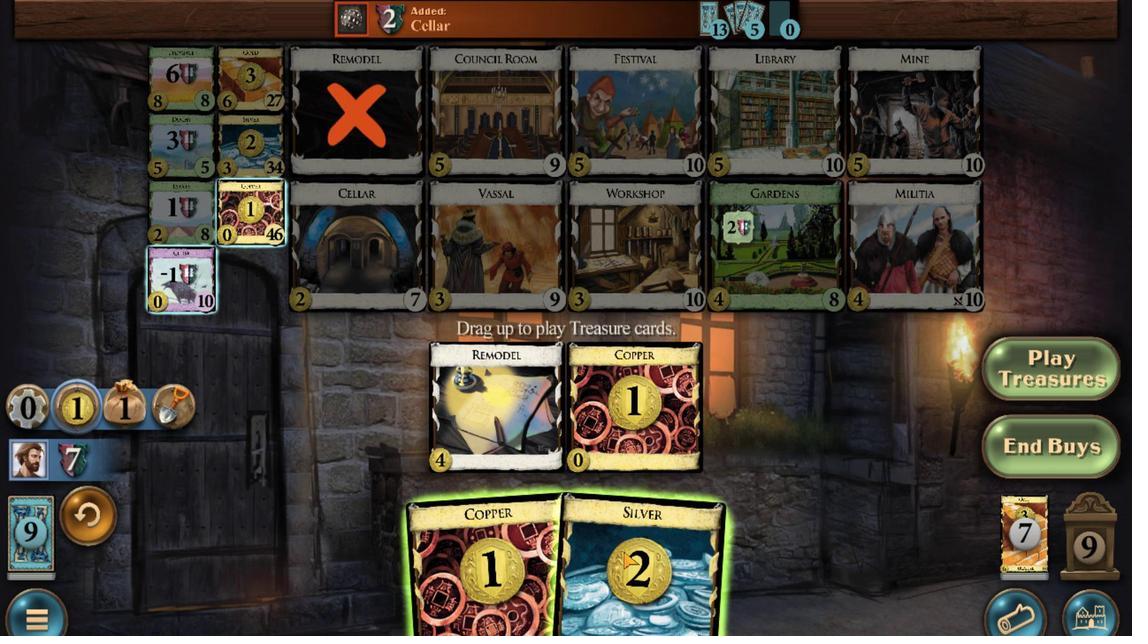 
Action: Mouse scrolled (610, 349) with delta (0, 0)
Screenshot: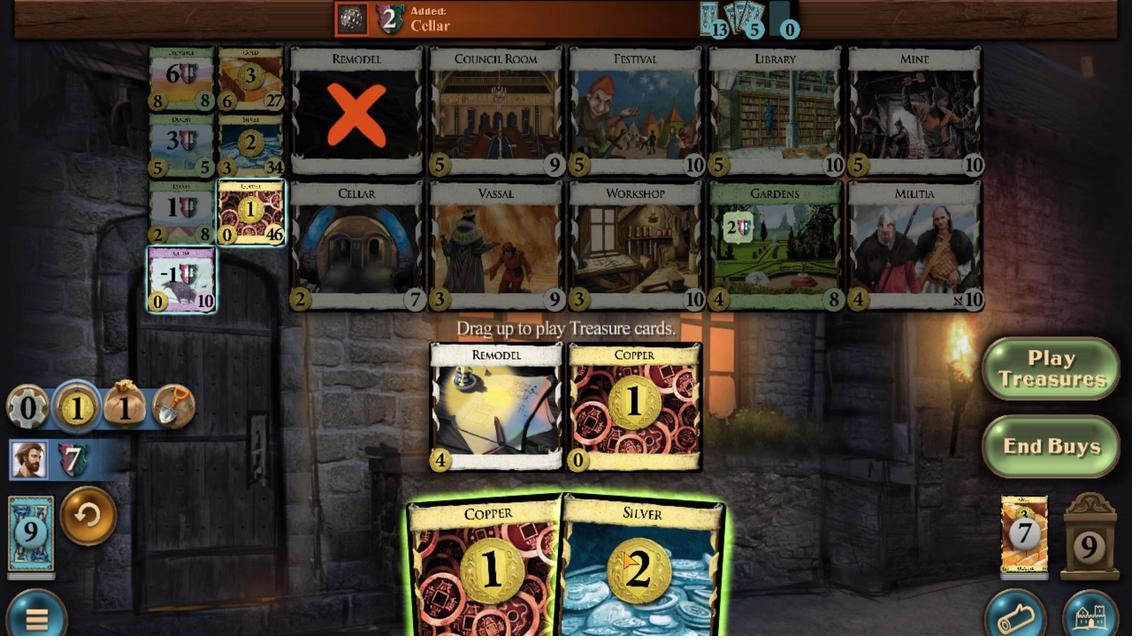 
Action: Mouse moved to (560, 349)
Screenshot: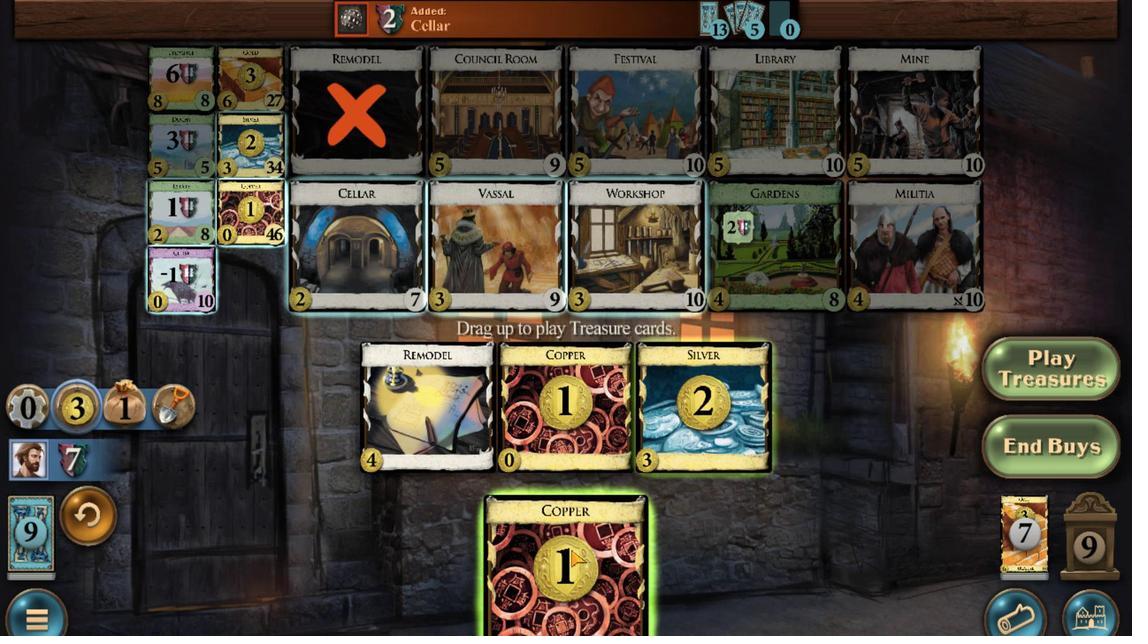 
Action: Mouse scrolled (560, 349) with delta (0, 0)
Screenshot: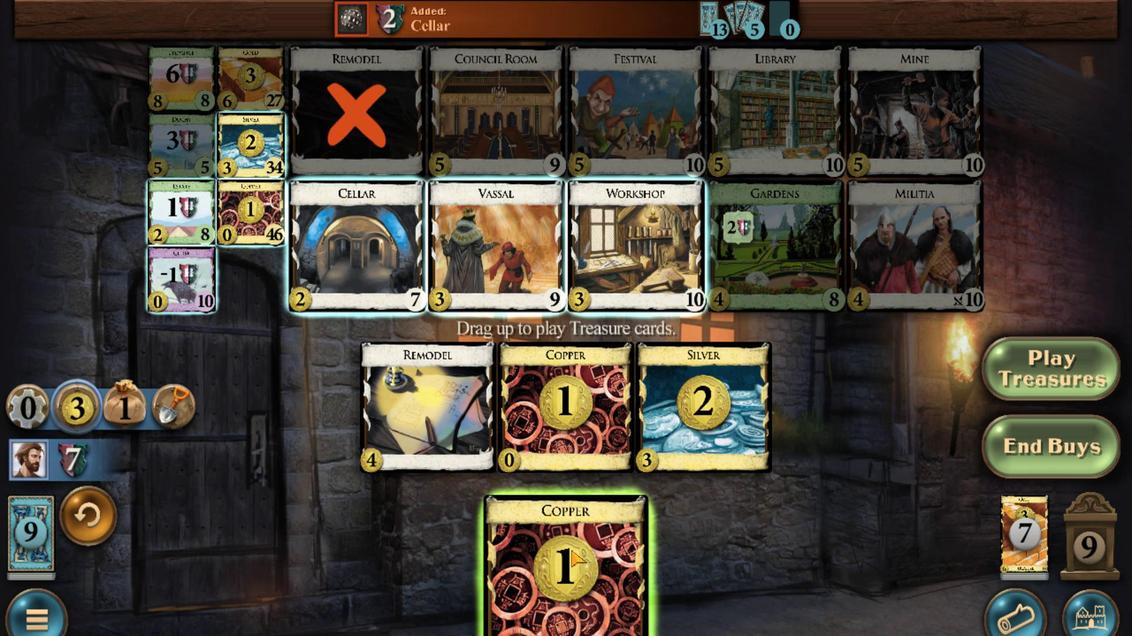 
Action: Mouse moved to (861, 278)
Screenshot: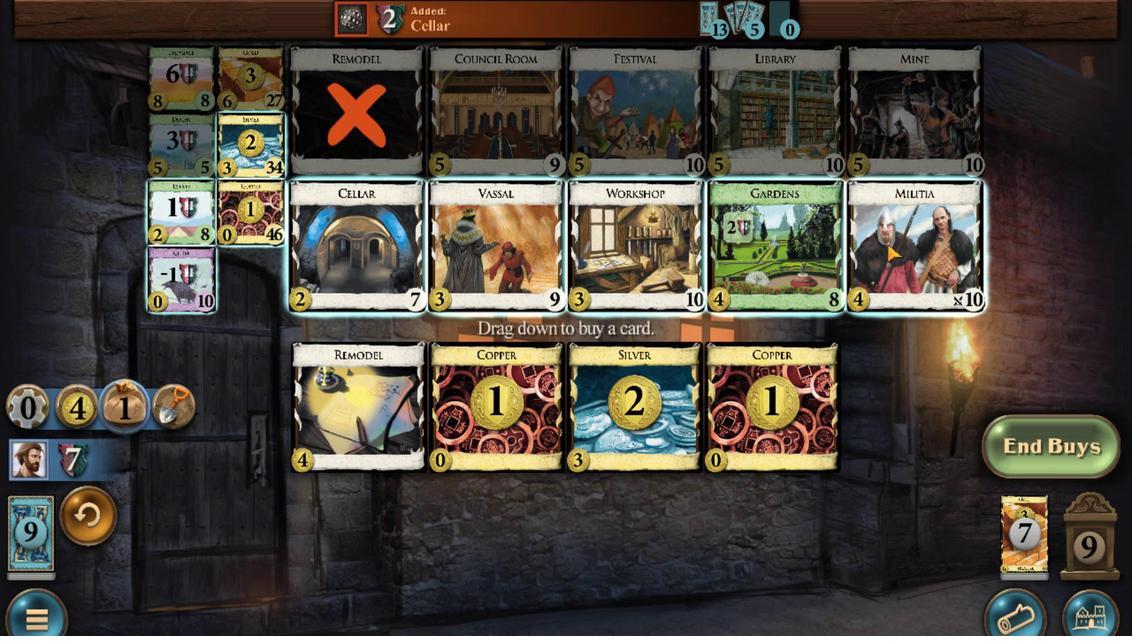 
Action: Mouse scrolled (861, 278) with delta (0, 0)
Screenshot: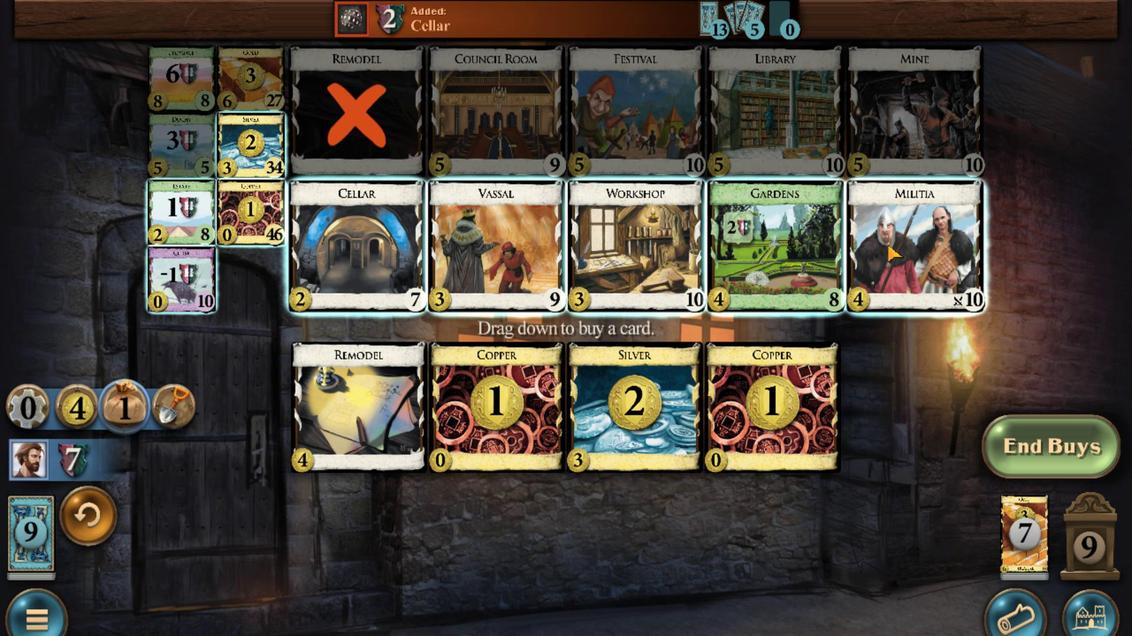 
Action: Mouse scrolled (861, 278) with delta (0, 0)
Screenshot: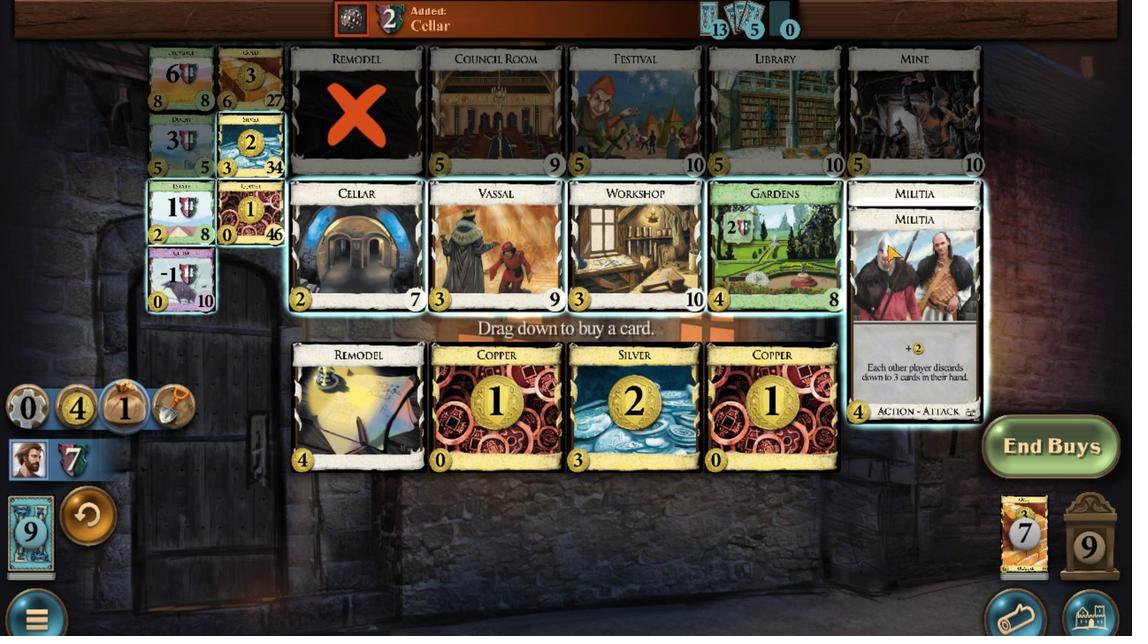 
Action: Mouse scrolled (861, 278) with delta (0, 0)
Screenshot: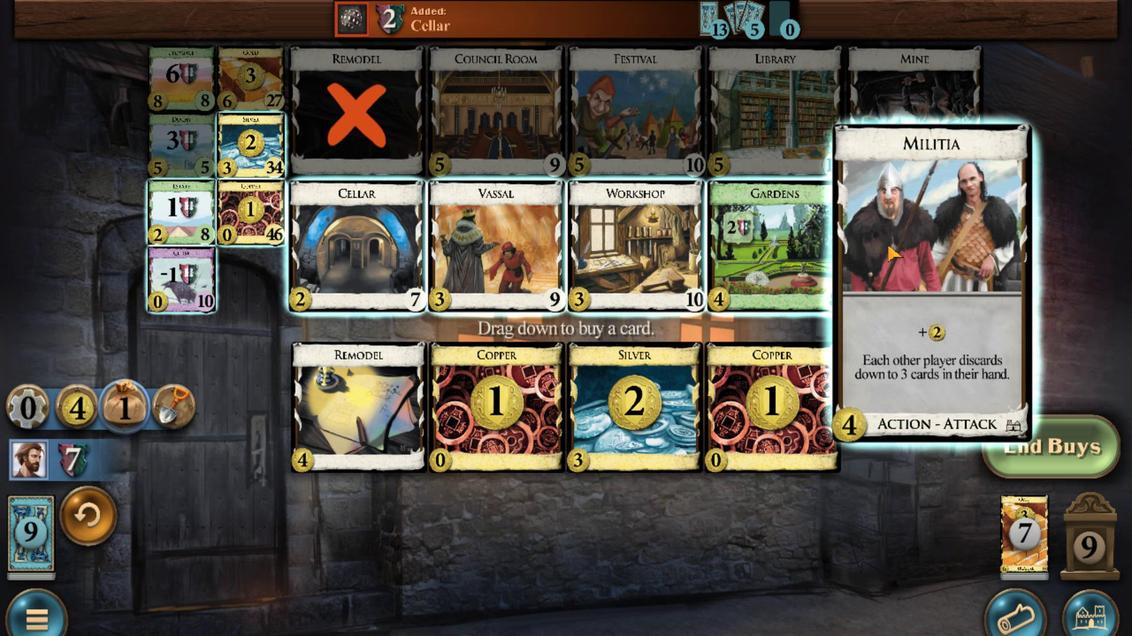 
Action: Mouse scrolled (861, 278) with delta (0, 0)
Screenshot: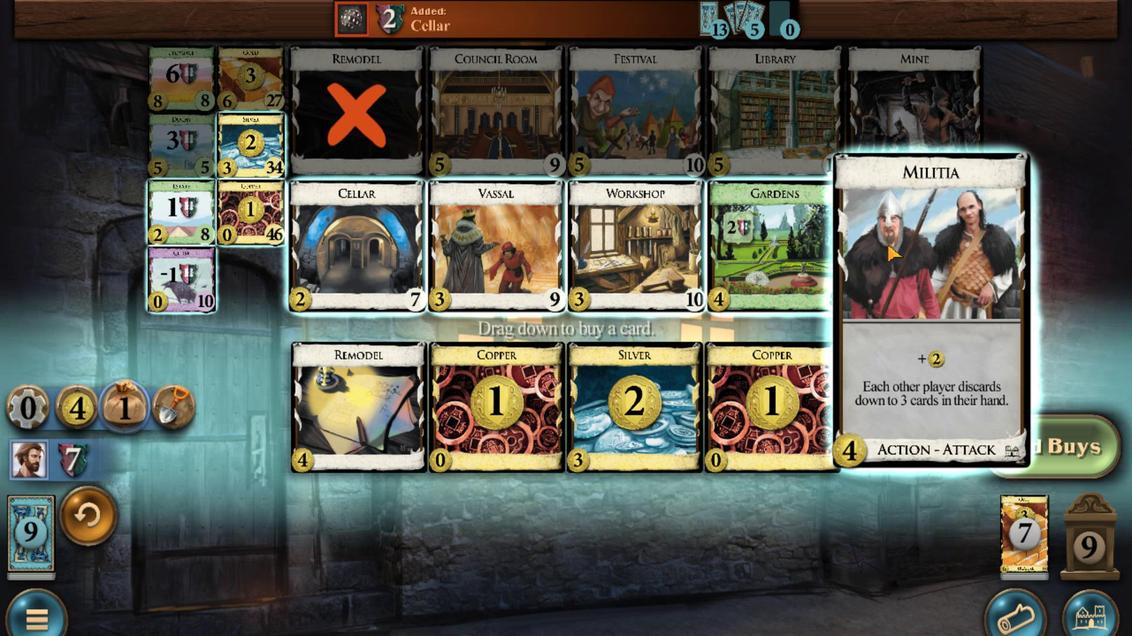 
Action: Mouse scrolled (861, 278) with delta (0, 0)
Screenshot: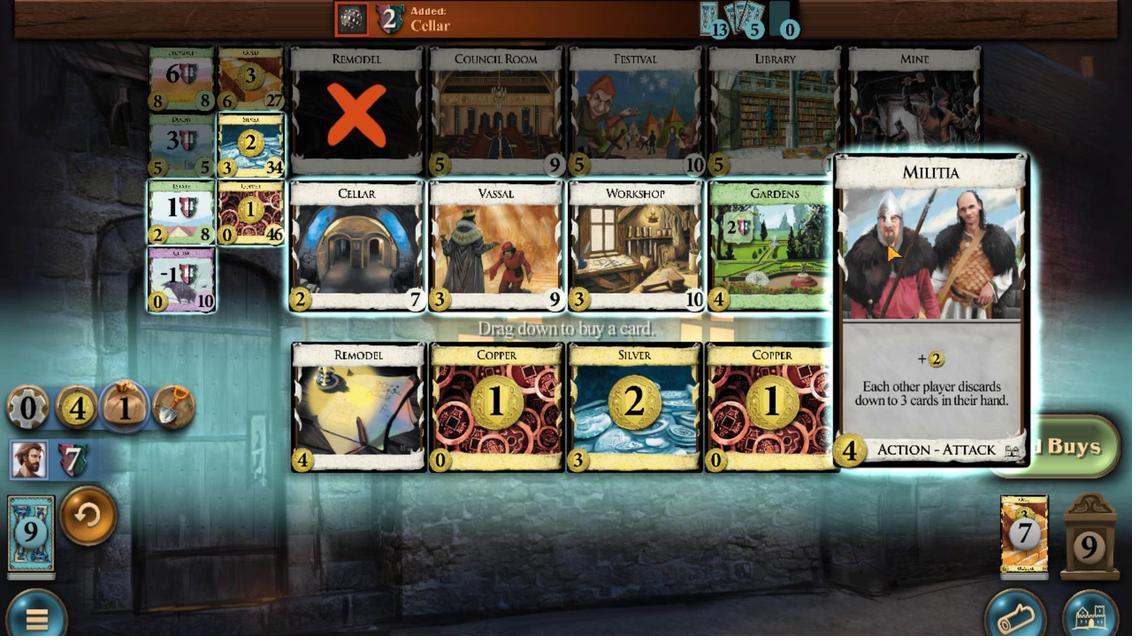
Action: Mouse scrolled (861, 278) with delta (0, 0)
Screenshot: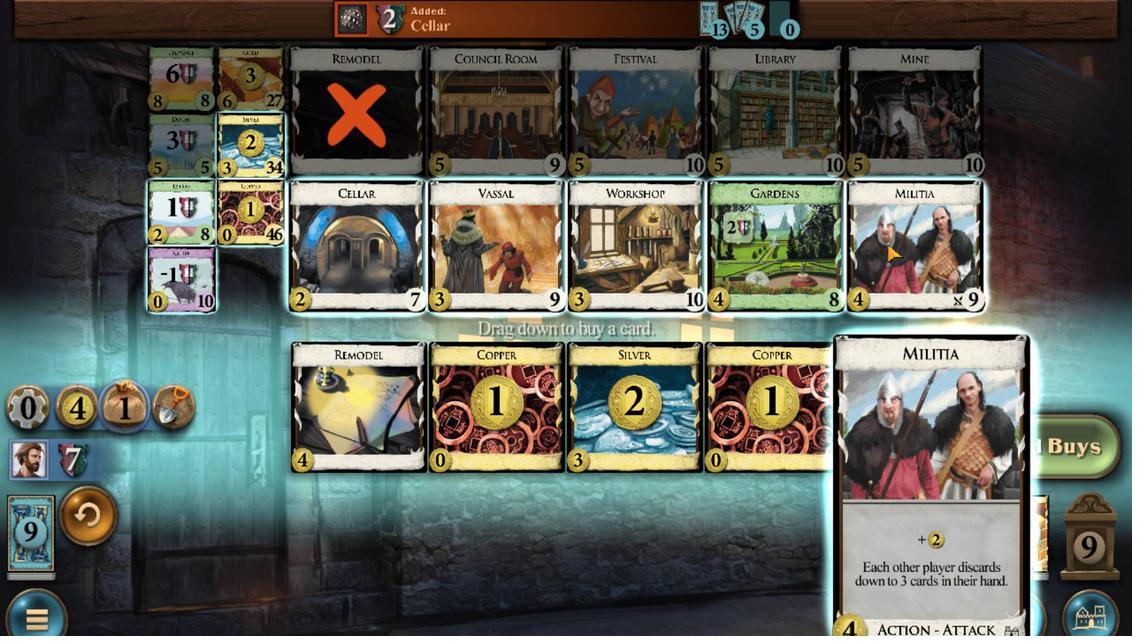 
Action: Mouse moved to (245, 352)
Screenshot: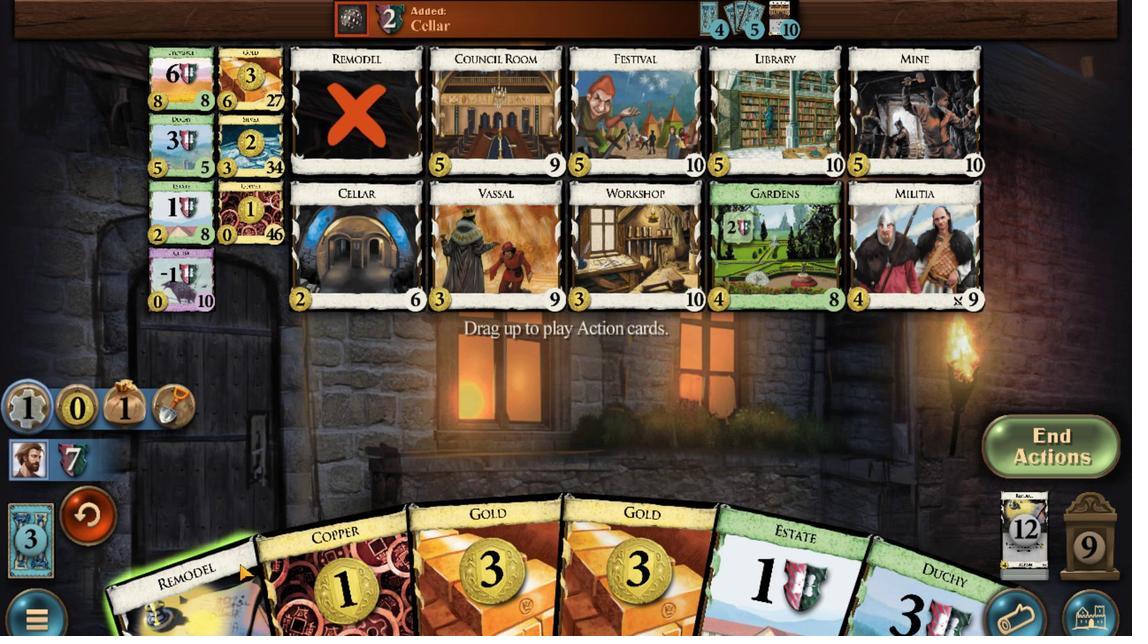 
Action: Mouse scrolled (245, 352) with delta (0, 0)
Screenshot: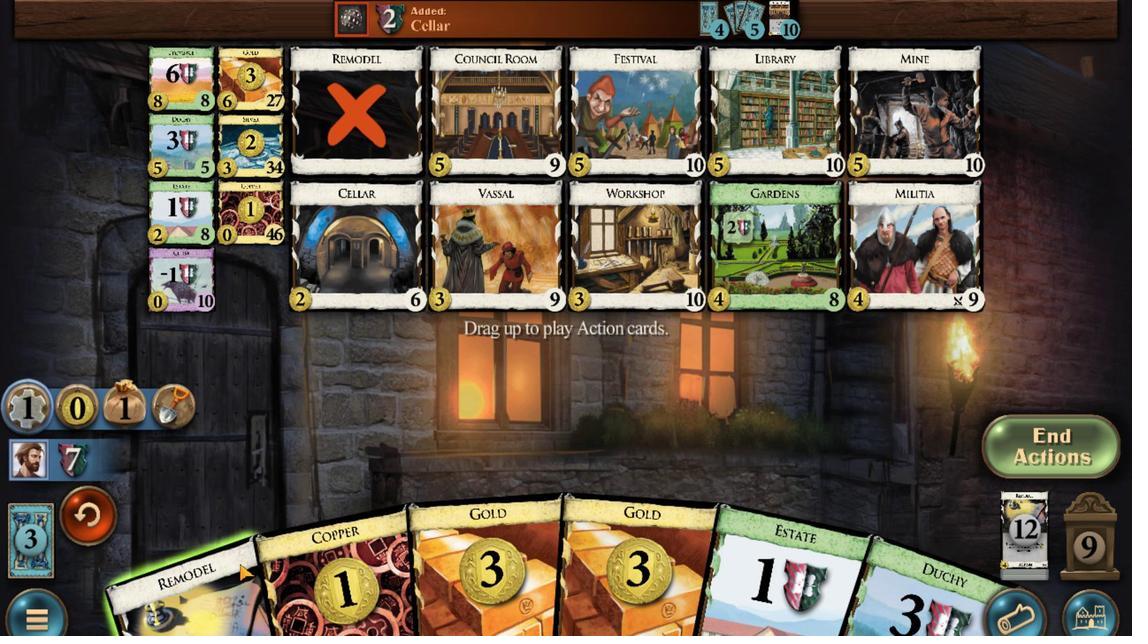 
Action: Mouse moved to (567, 353)
Screenshot: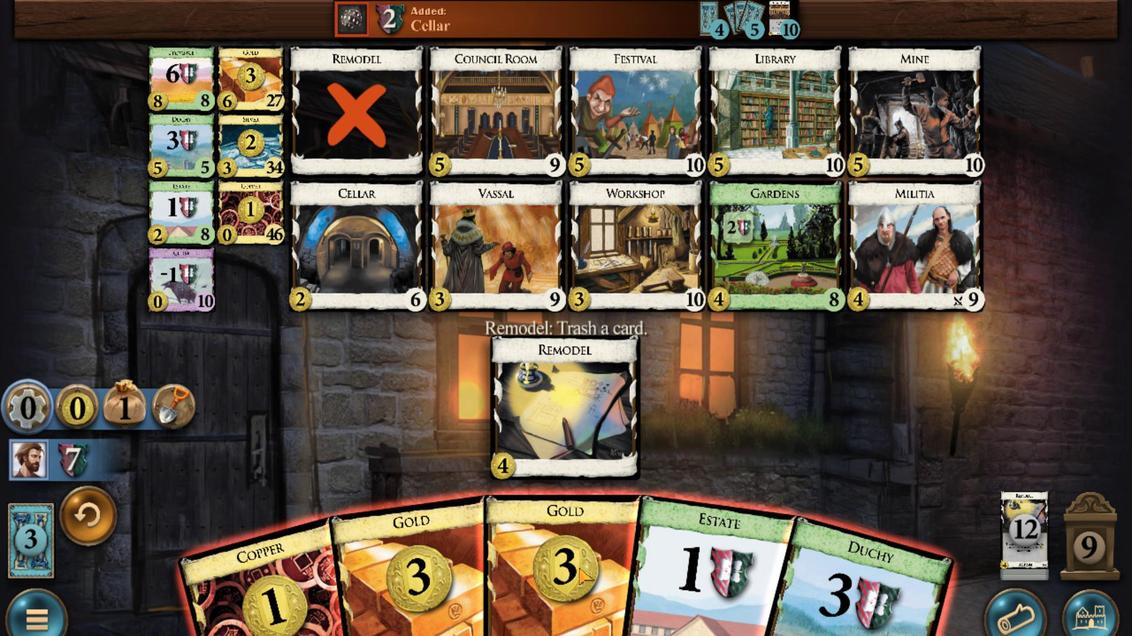 
Action: Mouse scrolled (567, 353) with delta (0, 0)
Screenshot: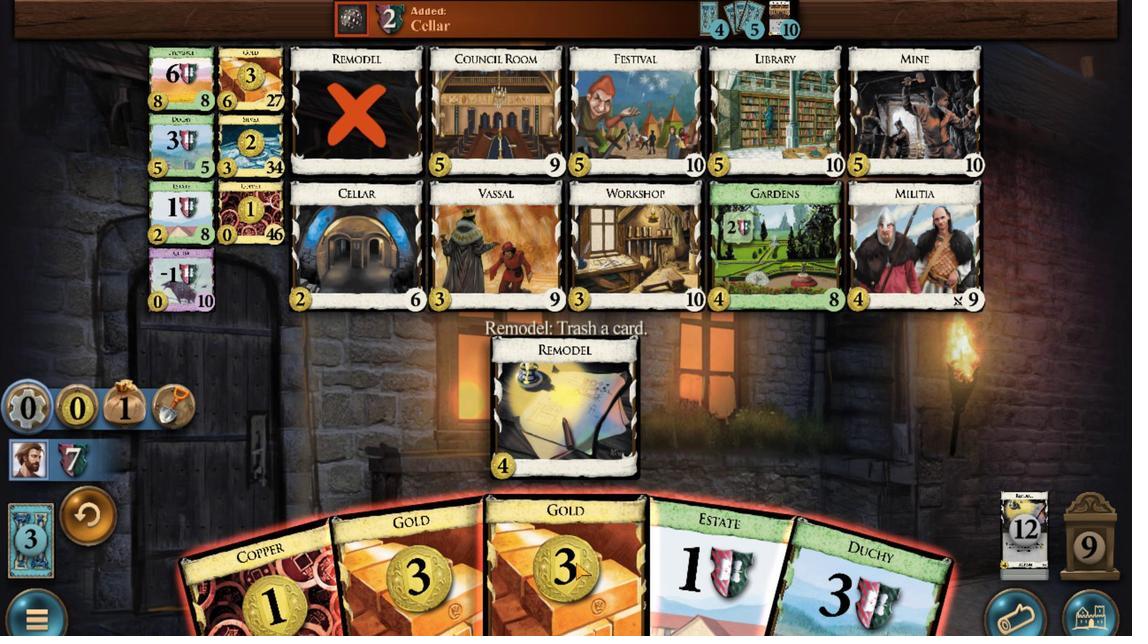 
Action: Mouse moved to (206, 244)
Screenshot: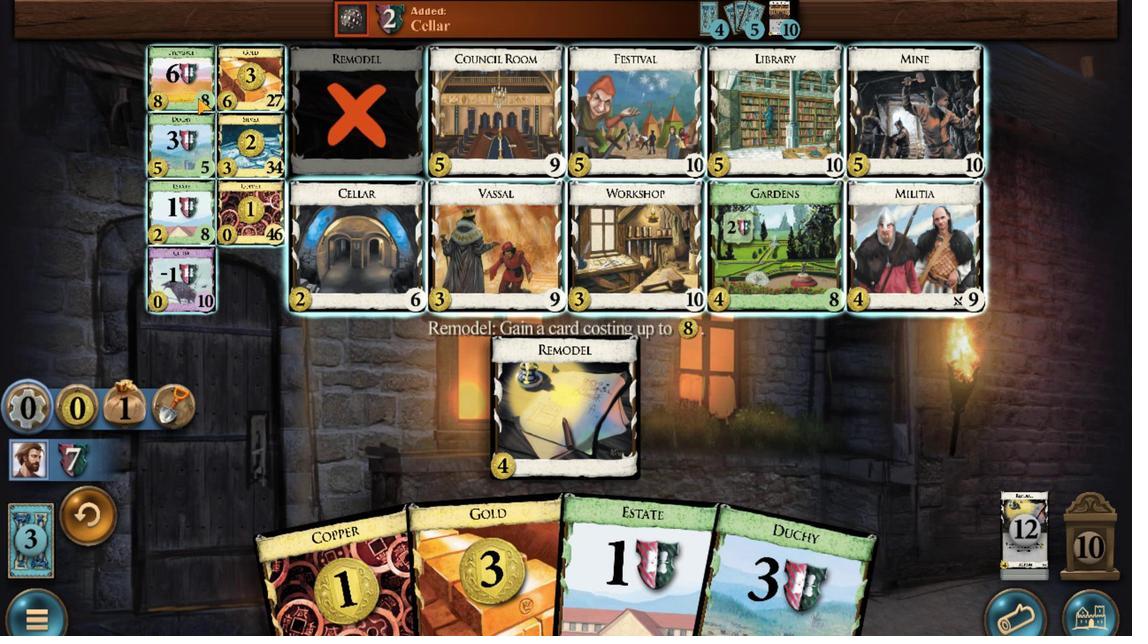 
Action: Mouse scrolled (206, 244) with delta (0, 0)
Screenshot: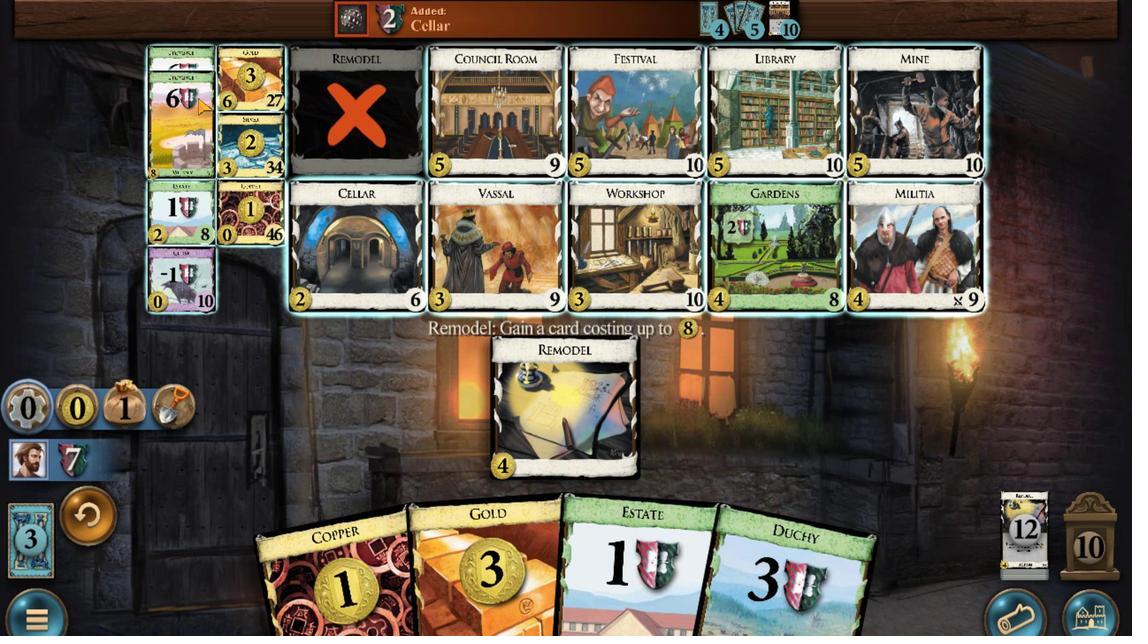 
Action: Mouse scrolled (206, 244) with delta (0, 0)
Screenshot: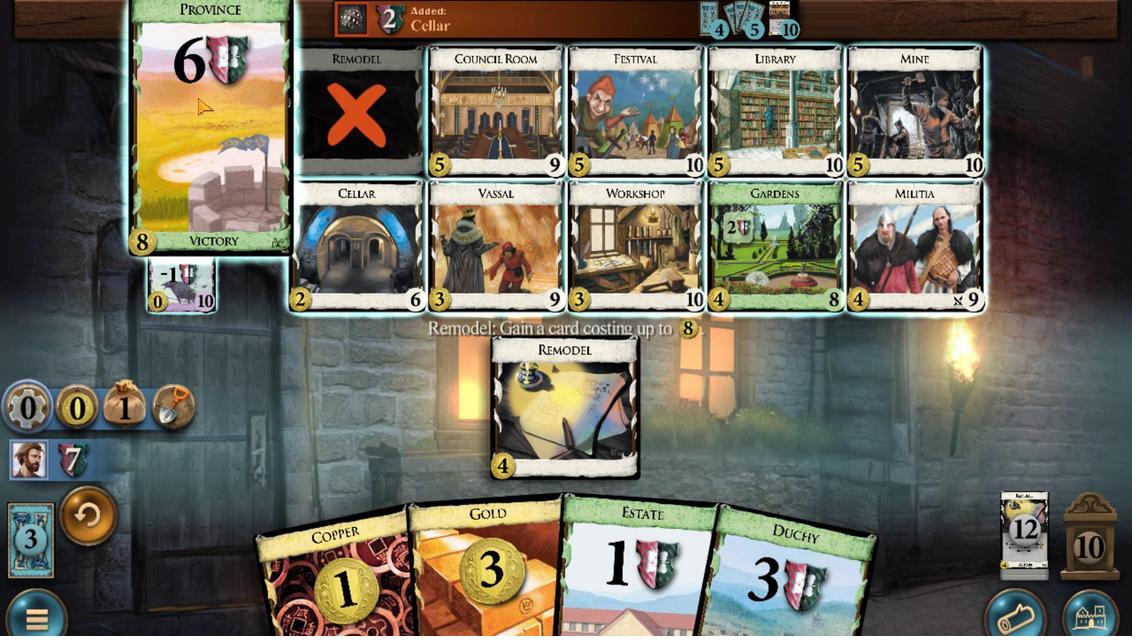 
Action: Mouse scrolled (206, 244) with delta (0, 0)
Screenshot: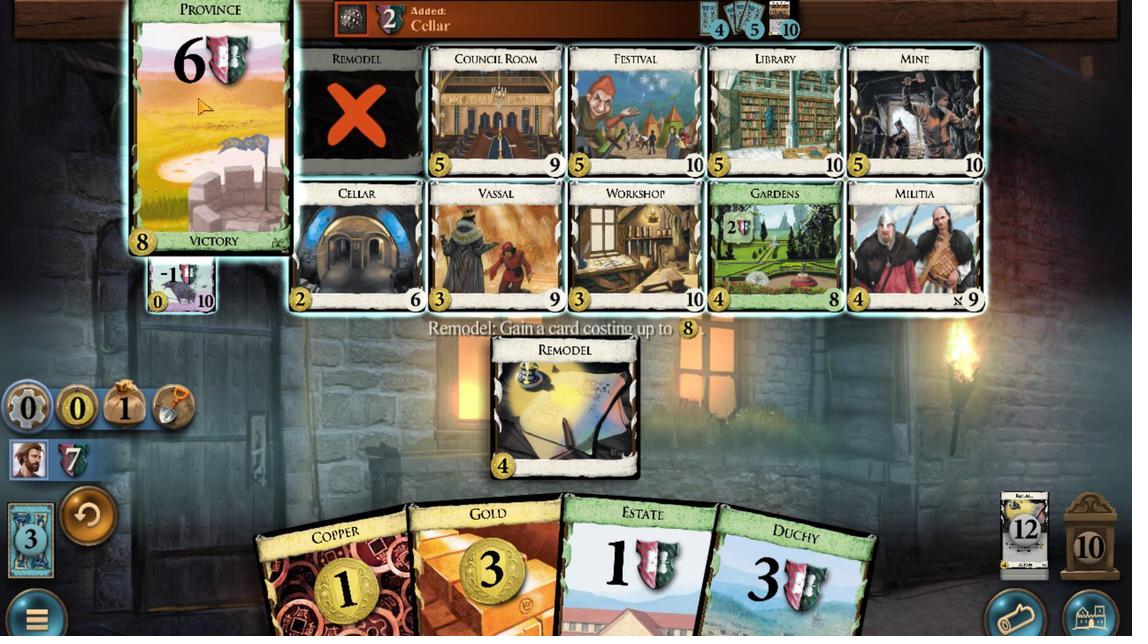 
Action: Mouse scrolled (206, 244) with delta (0, 0)
Screenshot: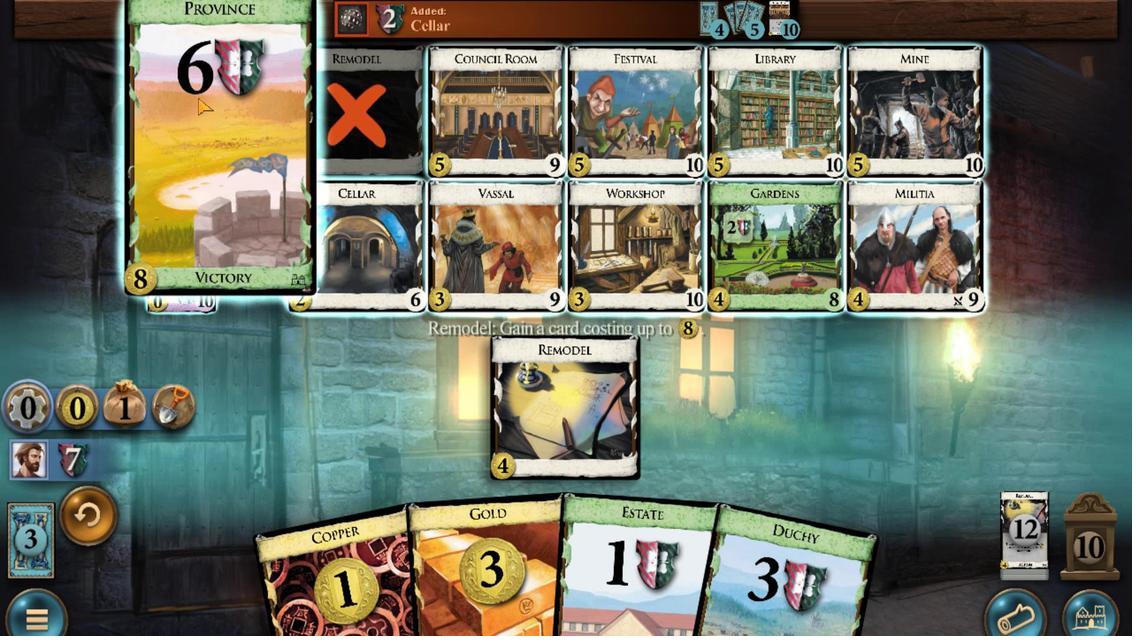 
Action: Mouse scrolled (206, 244) with delta (0, 0)
Screenshot: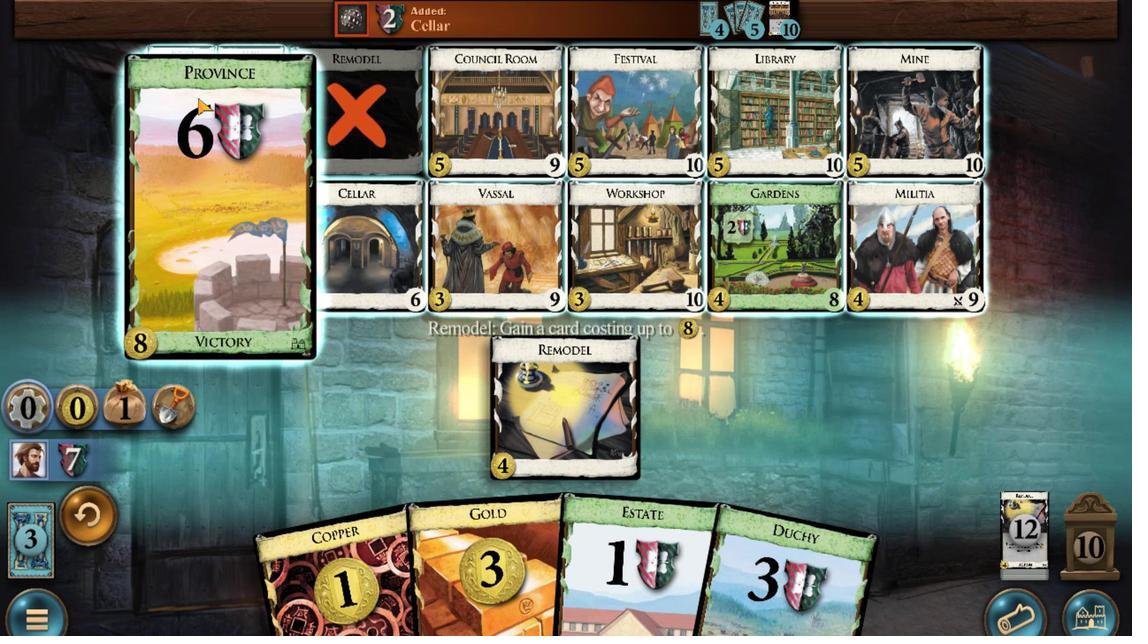 
Action: Mouse scrolled (206, 244) with delta (0, 0)
Screenshot: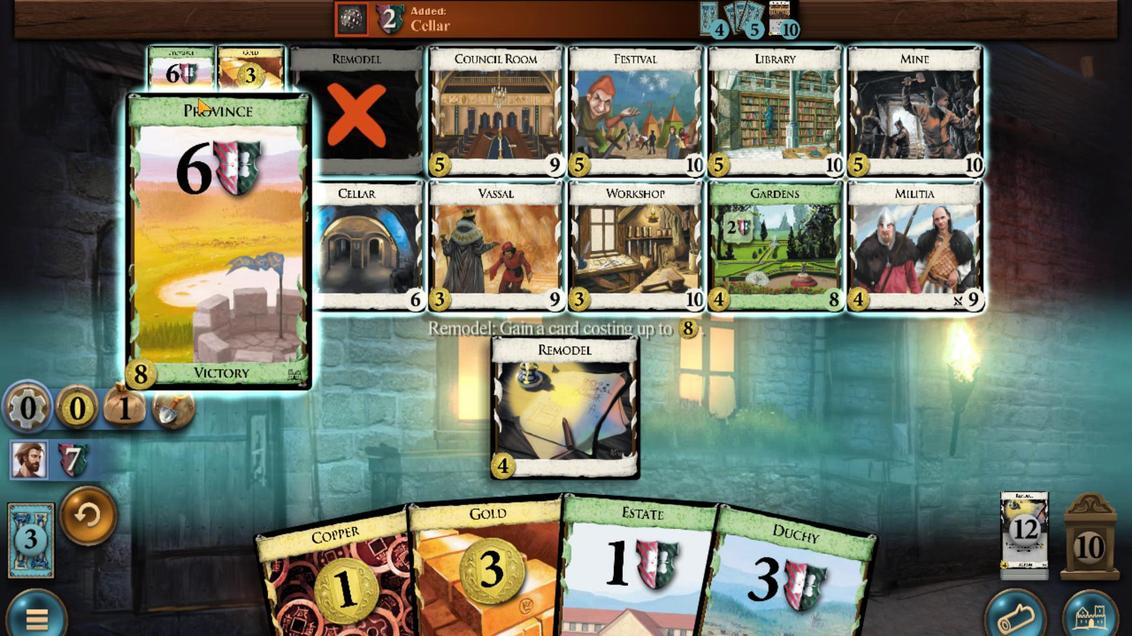 
Action: Mouse moved to (504, 344)
Screenshot: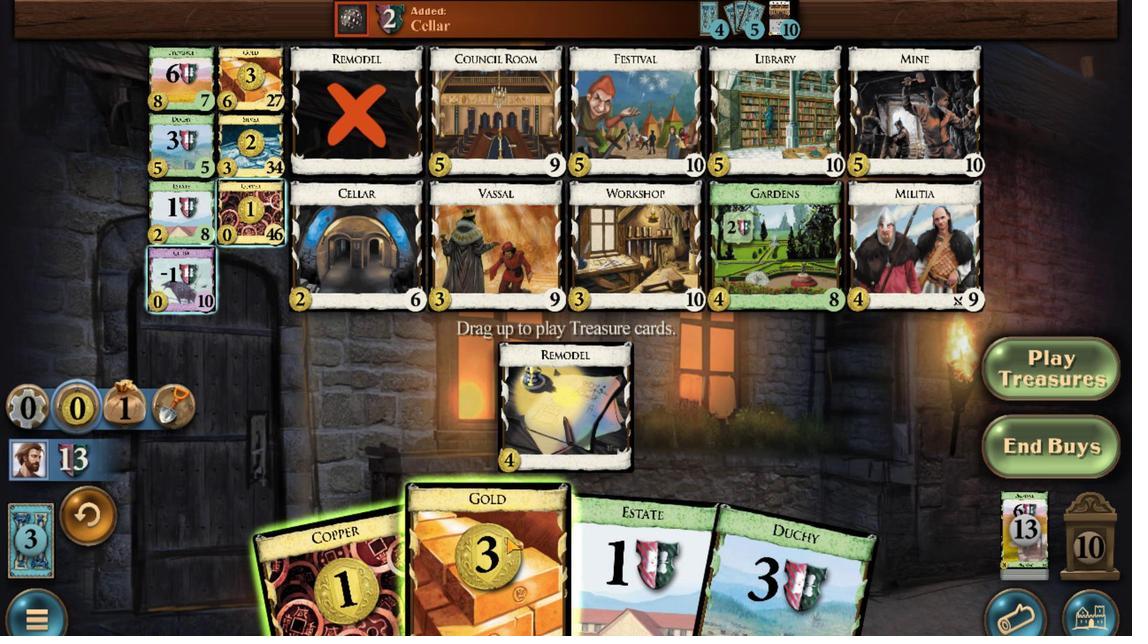 
Action: Mouse scrolled (504, 344) with delta (0, 0)
Screenshot: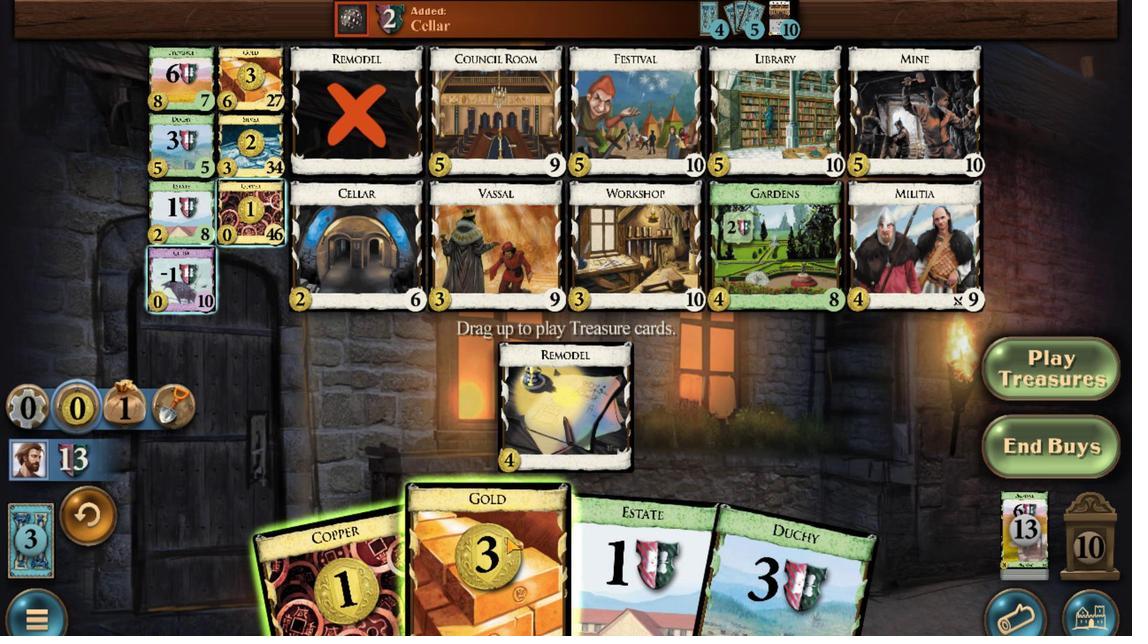 
Action: Mouse moved to (464, 349)
Screenshot: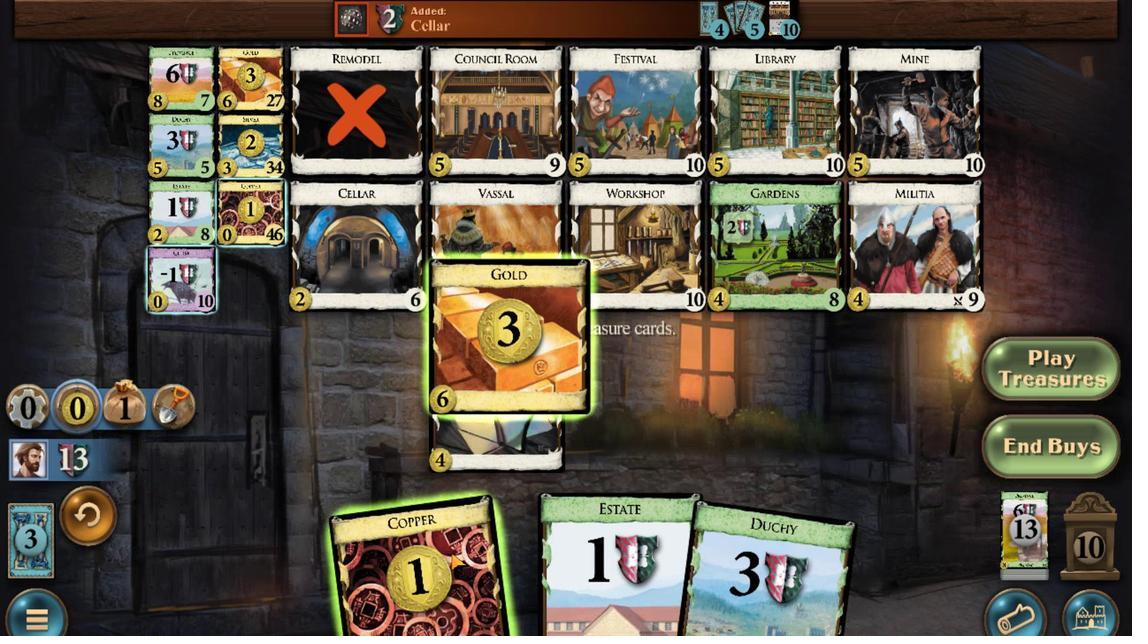 
Action: Mouse scrolled (464, 349) with delta (0, 0)
Screenshot: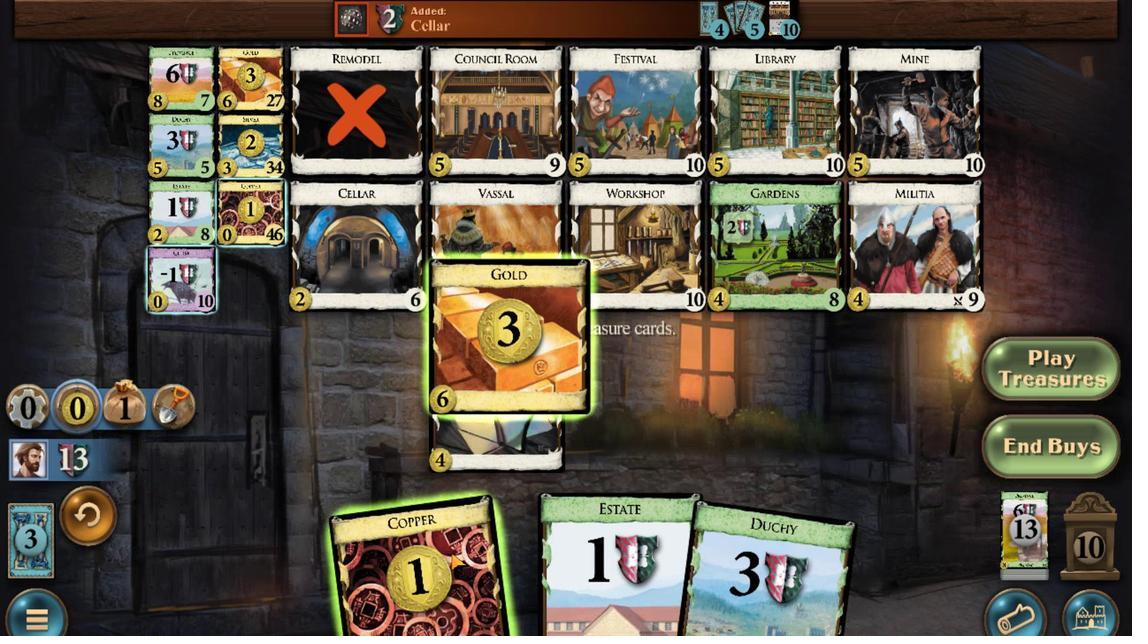 
Action: Mouse moved to (879, 279)
Screenshot: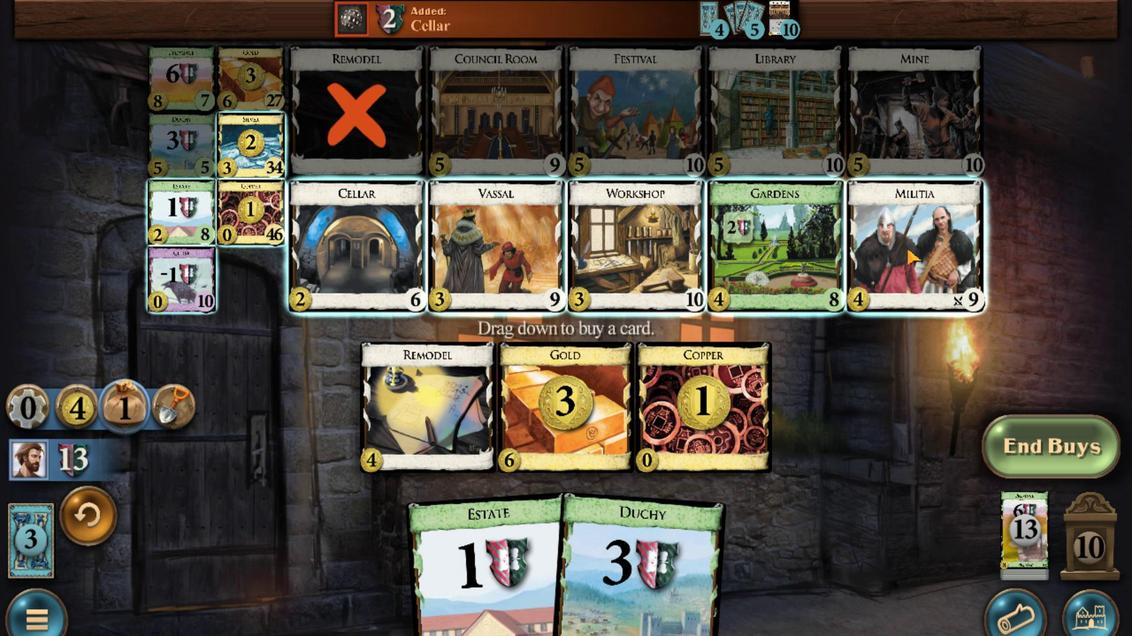
Action: Mouse scrolled (879, 279) with delta (0, 0)
Screenshot: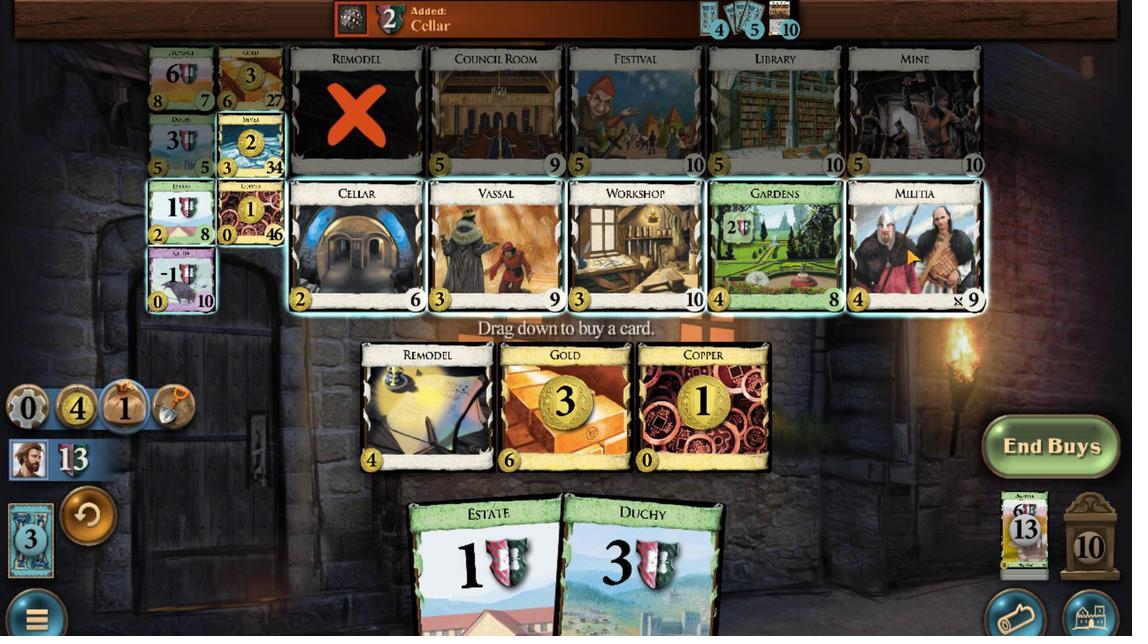 
Action: Mouse scrolled (879, 279) with delta (0, 0)
Screenshot: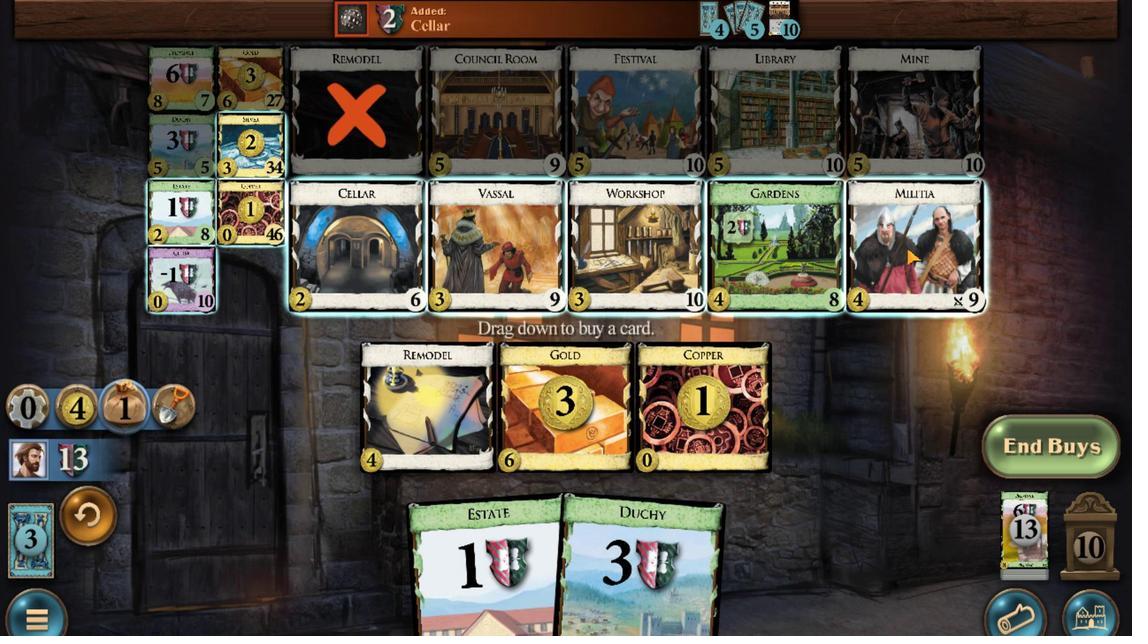 
Action: Mouse scrolled (879, 279) with delta (0, 0)
Screenshot: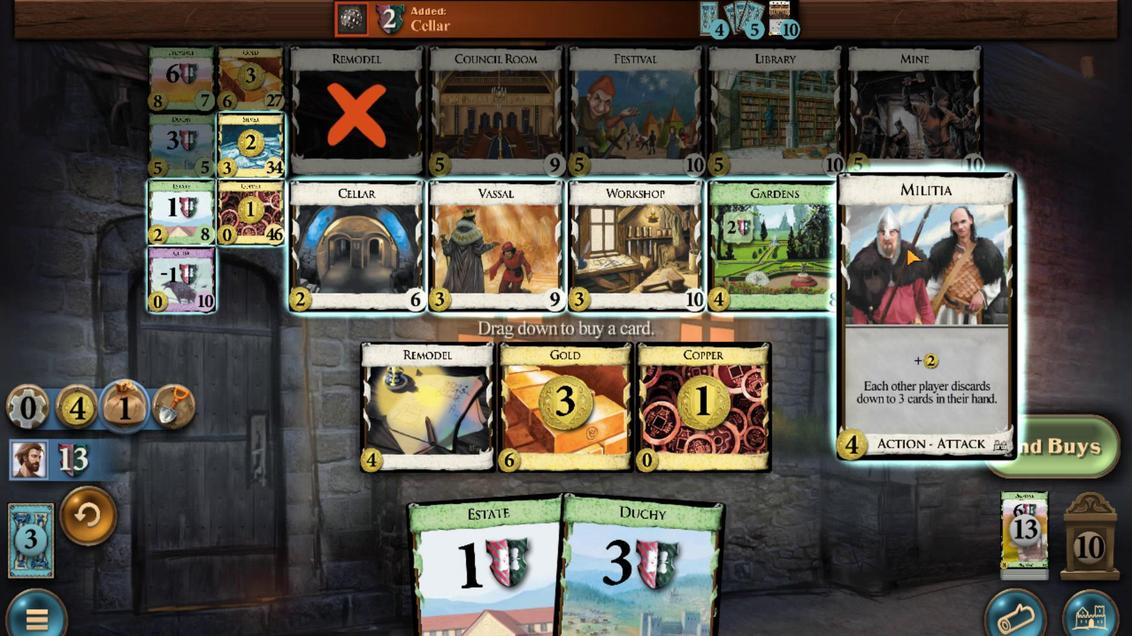 
Action: Mouse scrolled (879, 279) with delta (0, 0)
